 Task: Research Airbnb properties in Rosolini, Italy from 2nd November, 2023 to 15th November, 2023 for 2 adults and 1 pet.1  bedroom having 1 bed and 1 bathroom. Property type can be hotel. Booking option can be shelf check-in. Look for 5 properties as per requirement.
Action: Mouse moved to (522, 76)
Screenshot: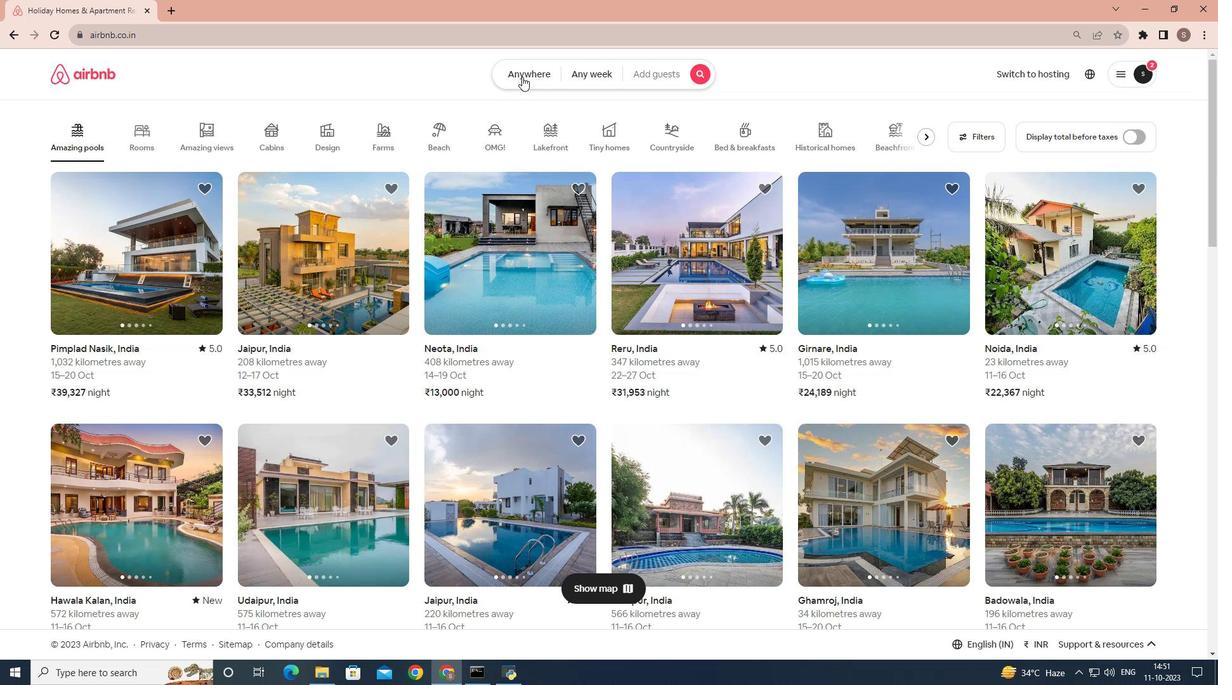 
Action: Mouse pressed left at (522, 76)
Screenshot: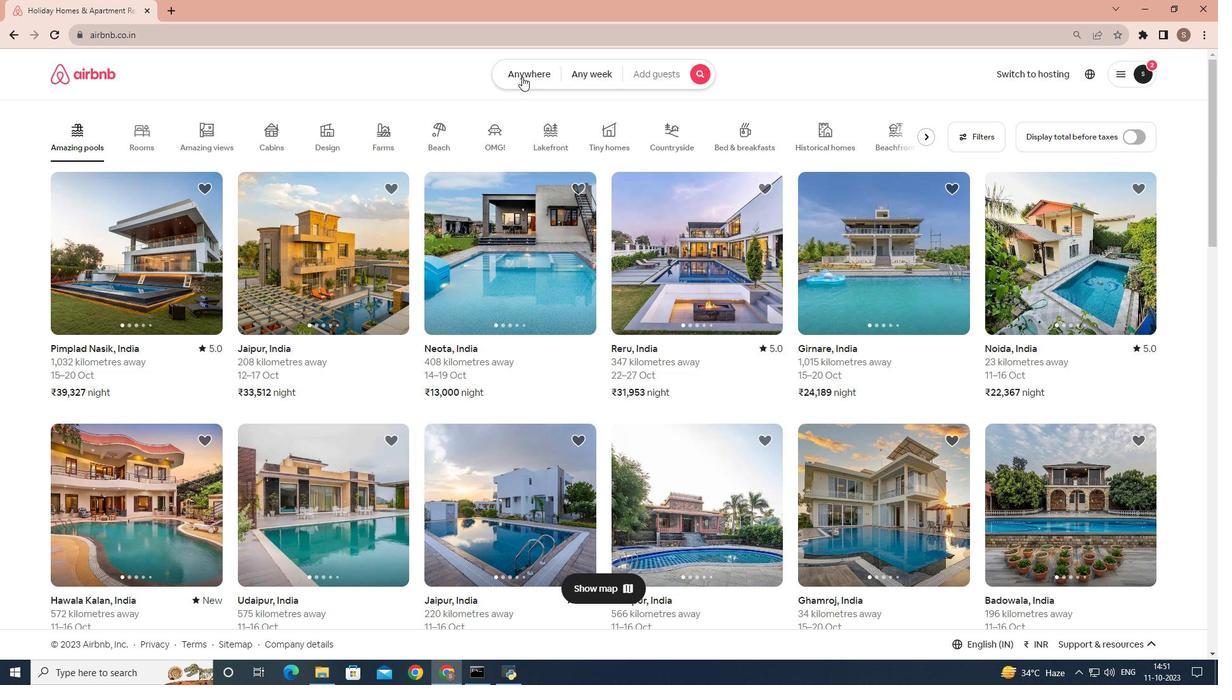 
Action: Mouse moved to (455, 117)
Screenshot: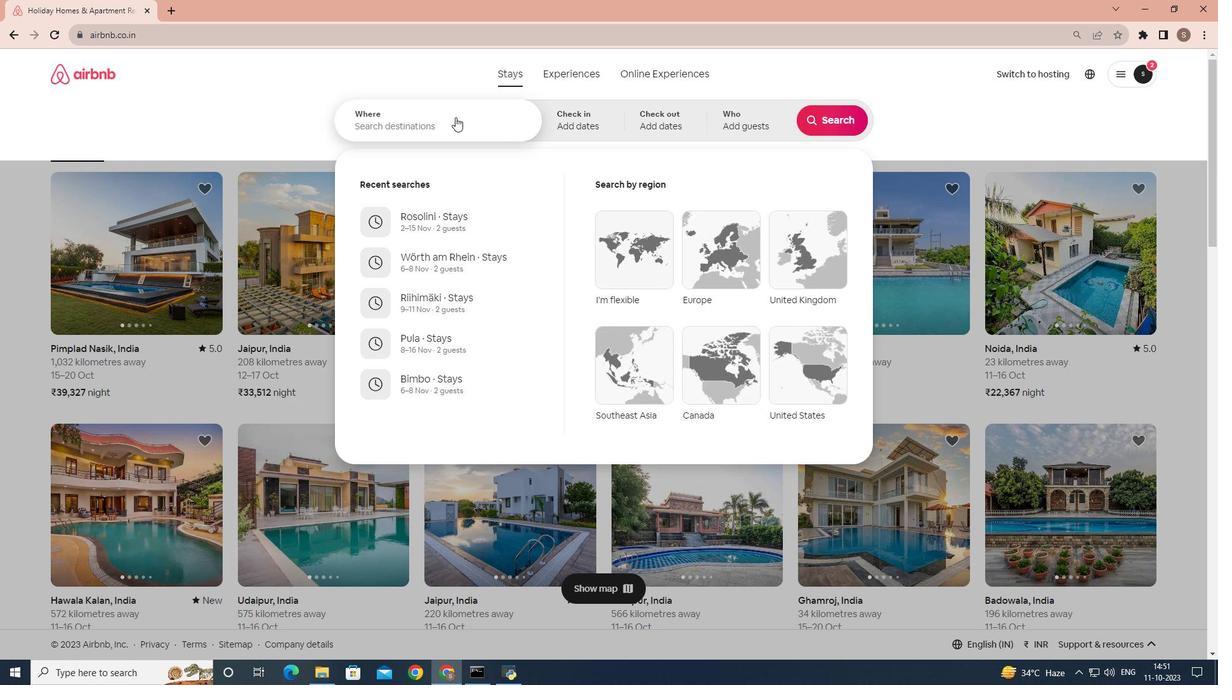 
Action: Mouse pressed left at (455, 117)
Screenshot: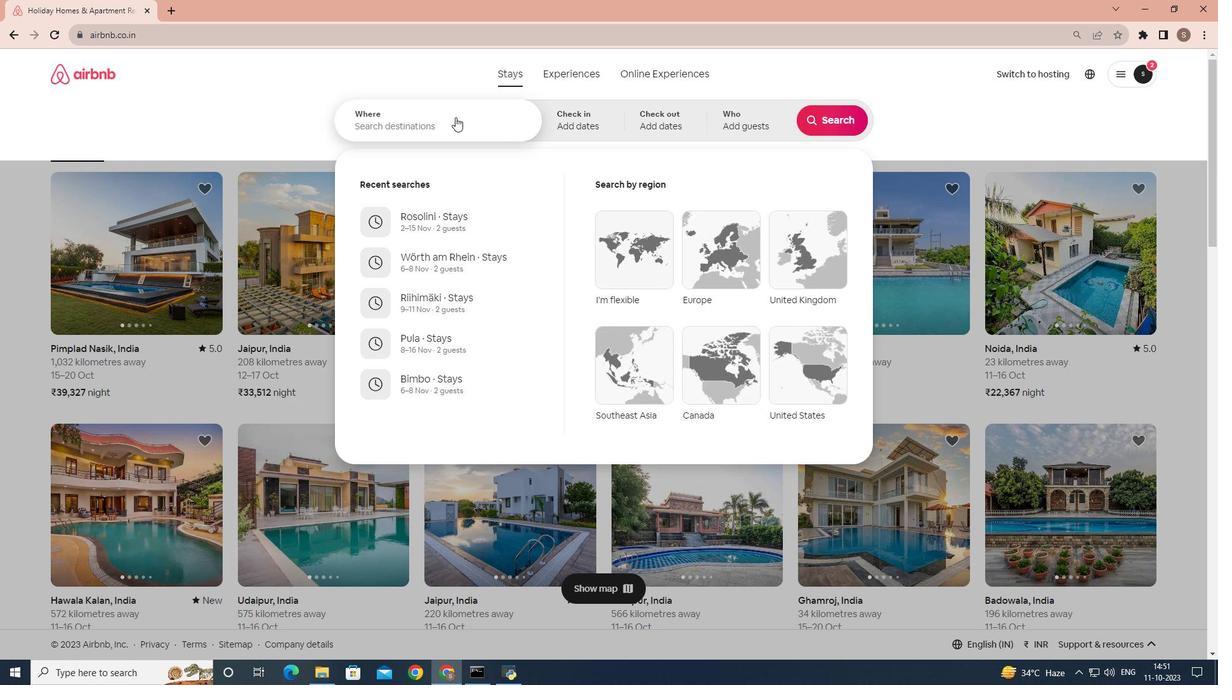
Action: Key pressed <Key.shift>Rosolini,<Key.space><Key.shift>Italy
Screenshot: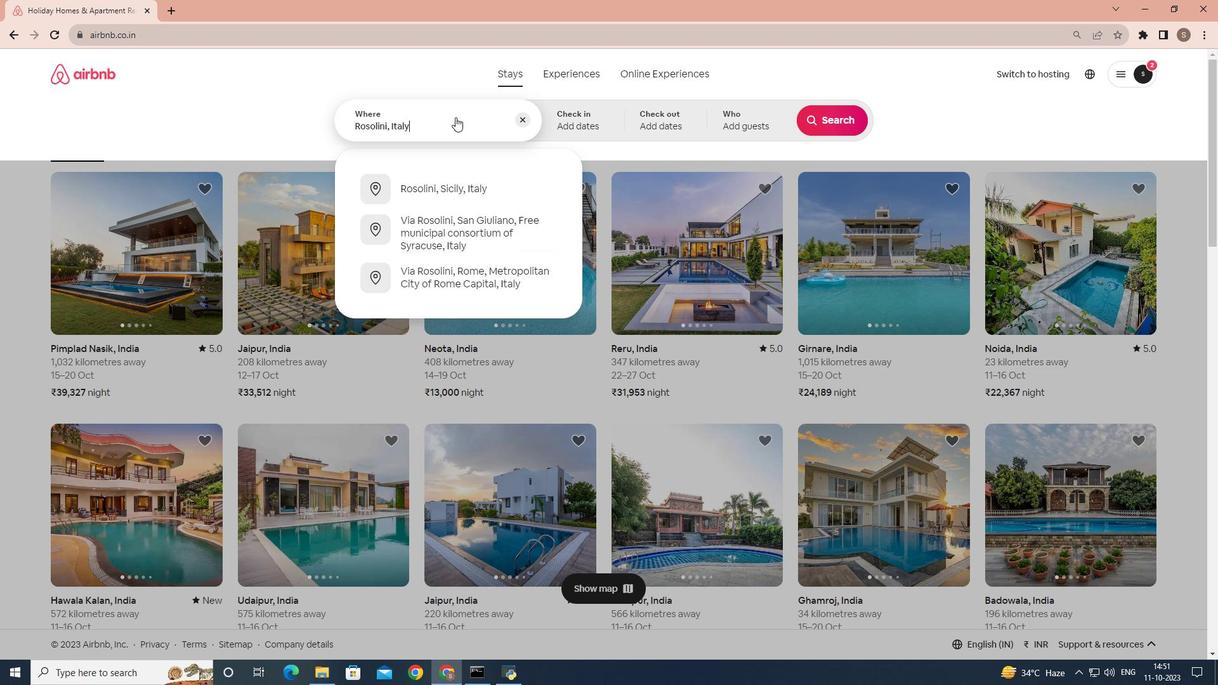 
Action: Mouse moved to (577, 121)
Screenshot: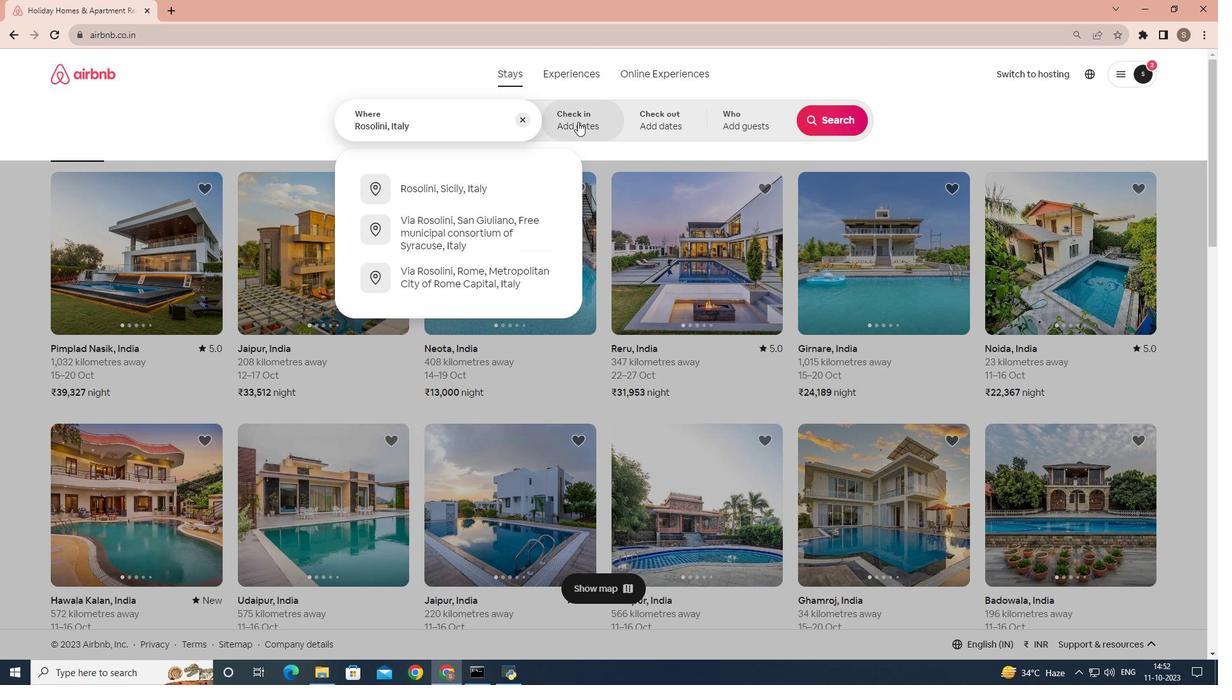 
Action: Mouse pressed left at (577, 121)
Screenshot: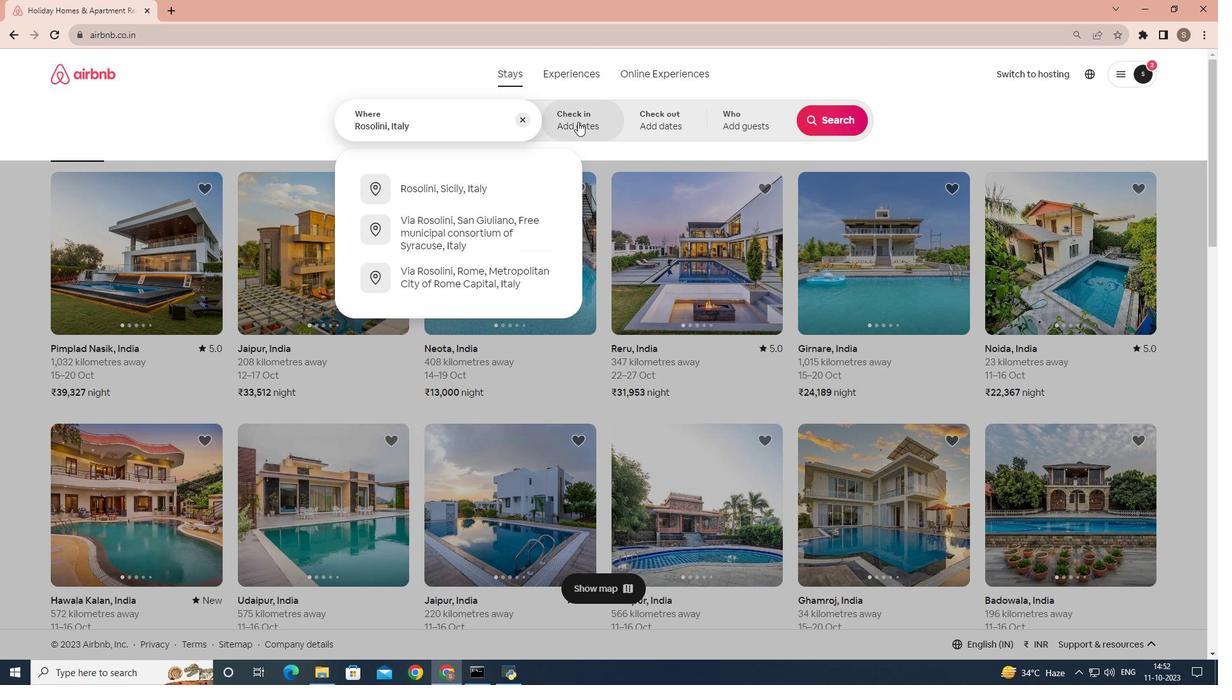 
Action: Mouse moved to (747, 269)
Screenshot: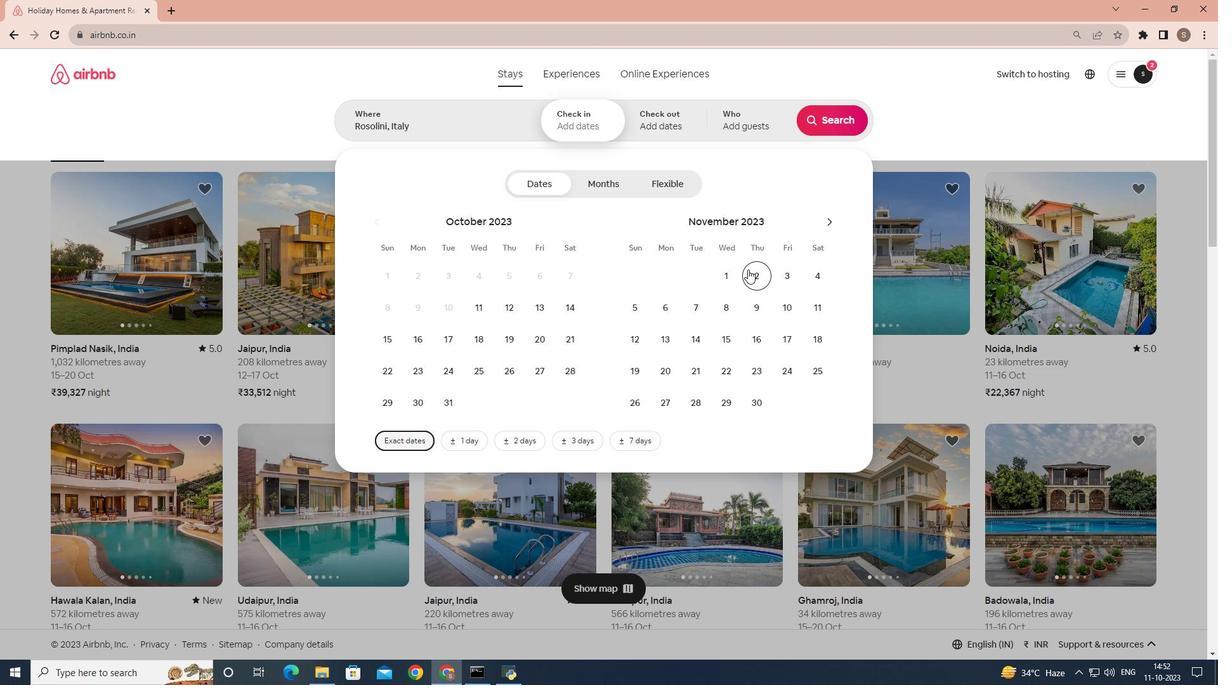
Action: Mouse pressed left at (747, 269)
Screenshot: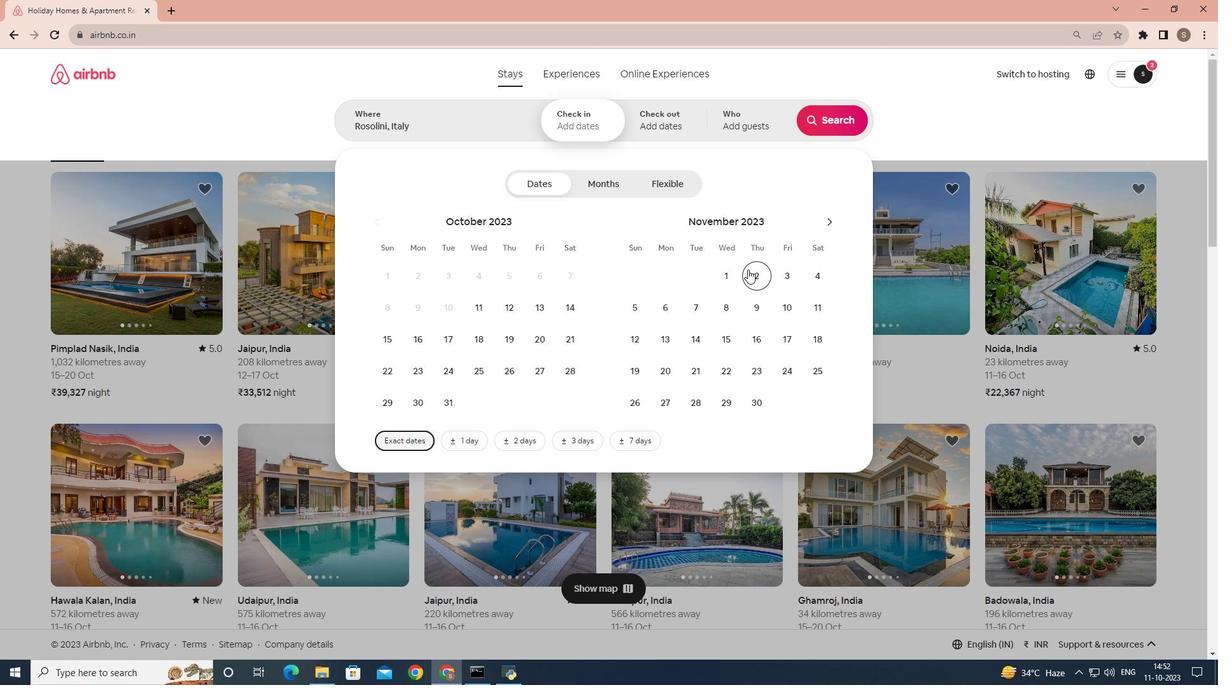 
Action: Mouse moved to (730, 329)
Screenshot: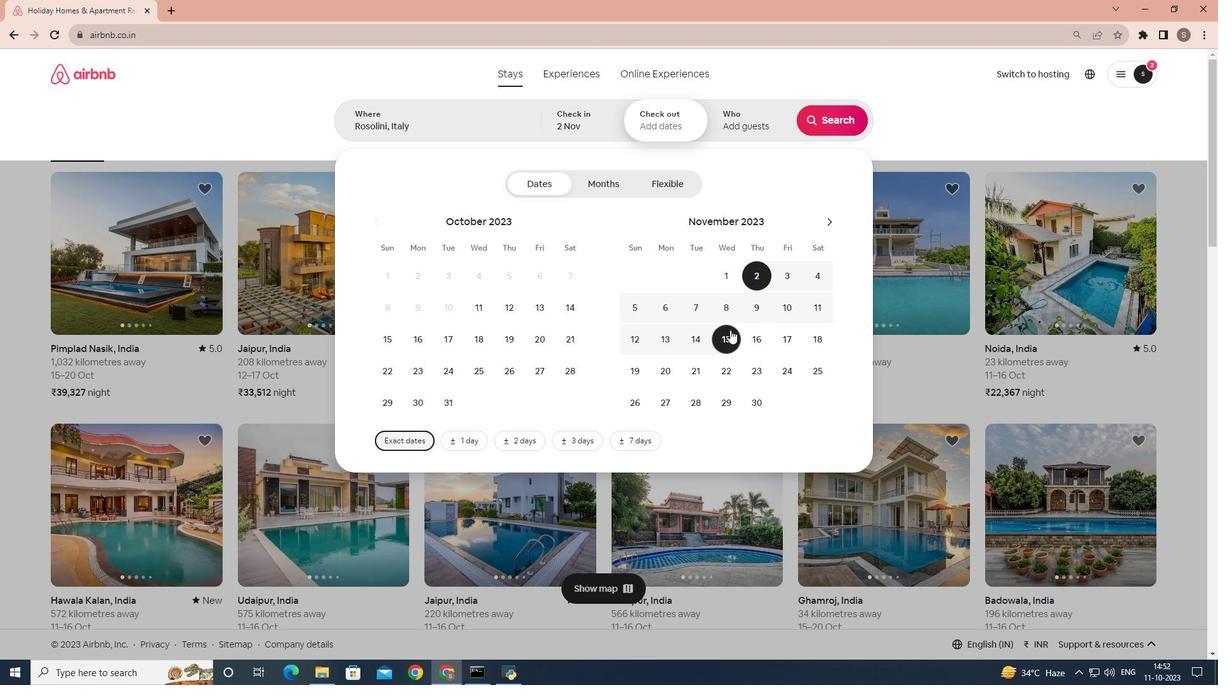 
Action: Mouse pressed left at (730, 329)
Screenshot: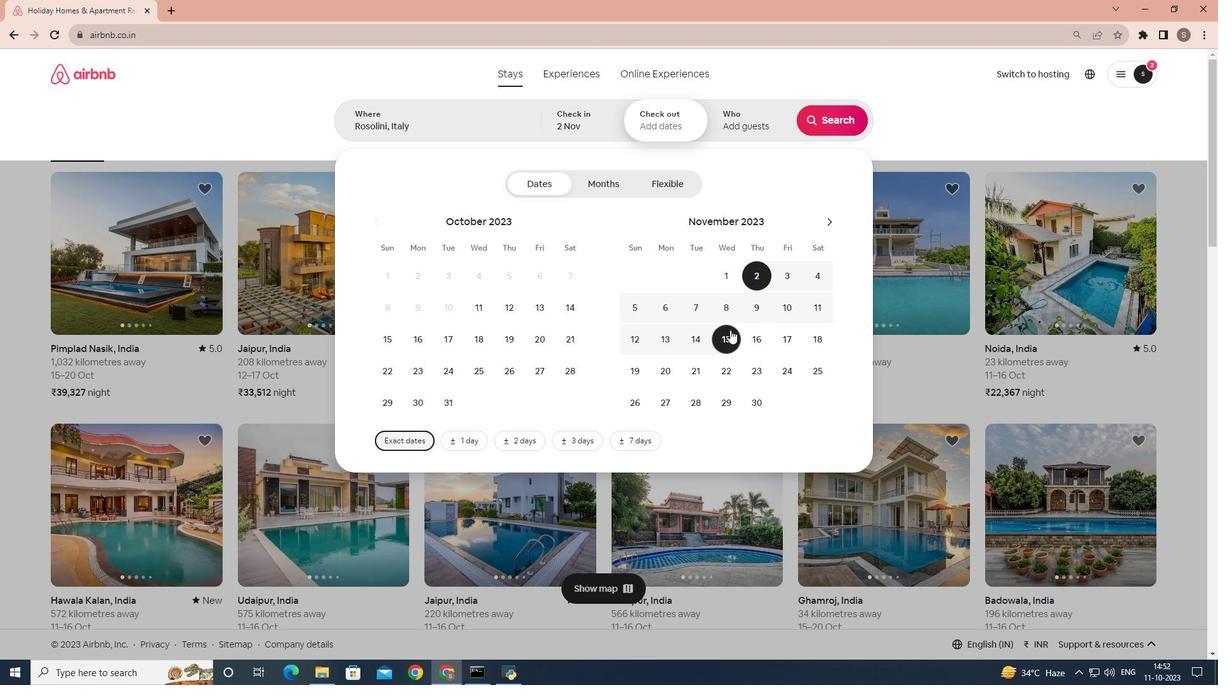 
Action: Mouse moved to (761, 116)
Screenshot: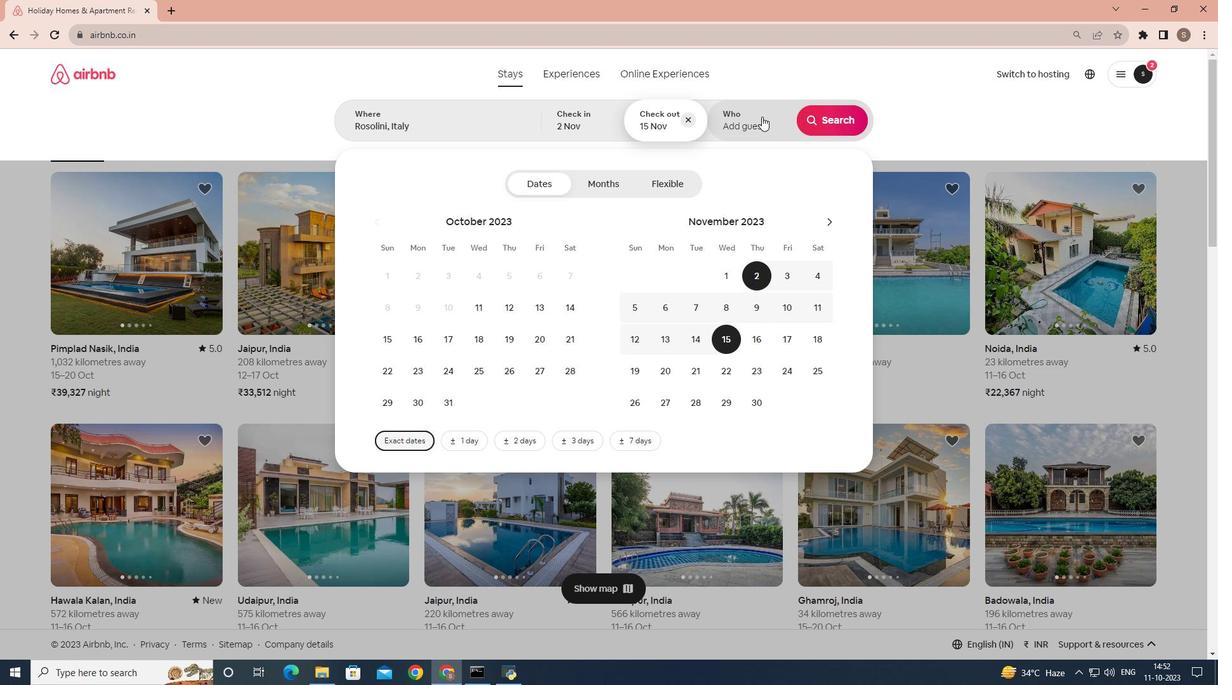 
Action: Mouse pressed left at (761, 116)
Screenshot: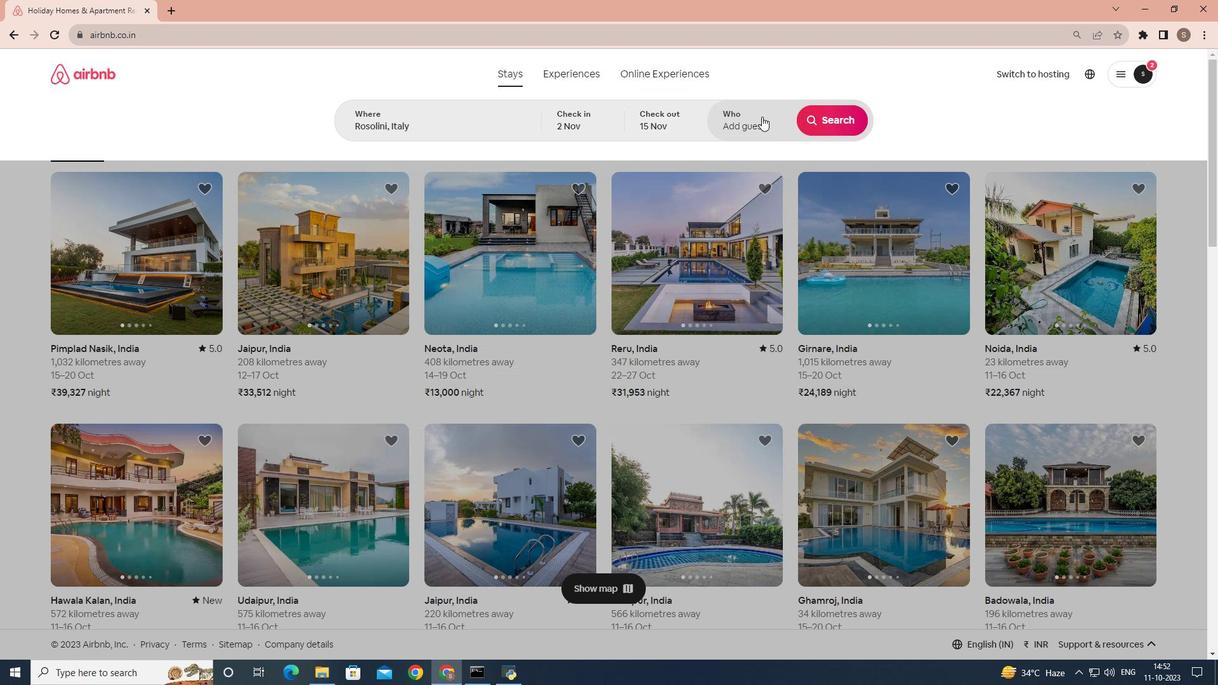 
Action: Mouse moved to (839, 192)
Screenshot: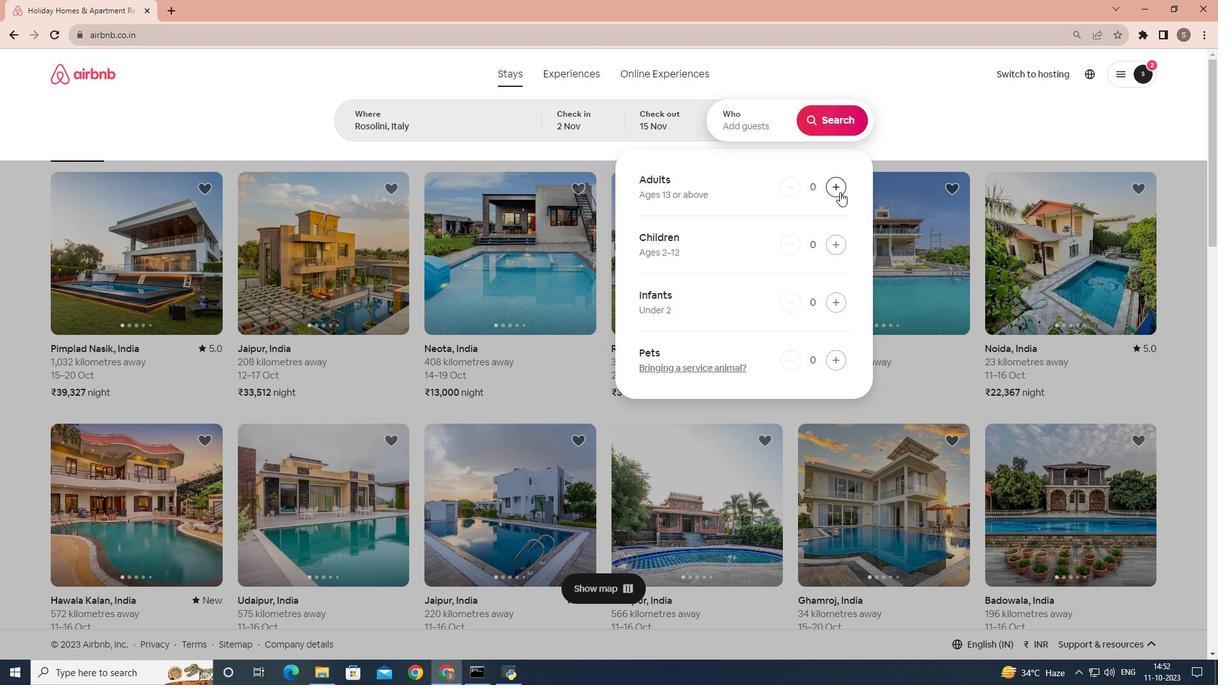 
Action: Mouse pressed left at (839, 192)
Screenshot: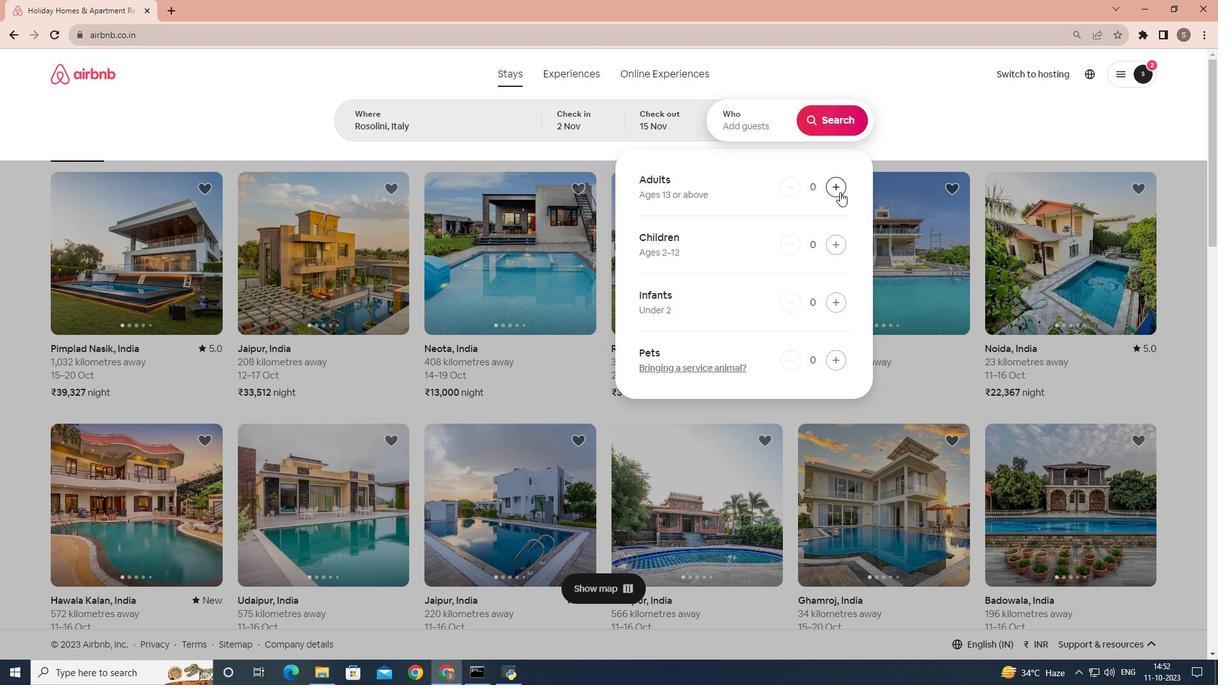 
Action: Mouse pressed left at (839, 192)
Screenshot: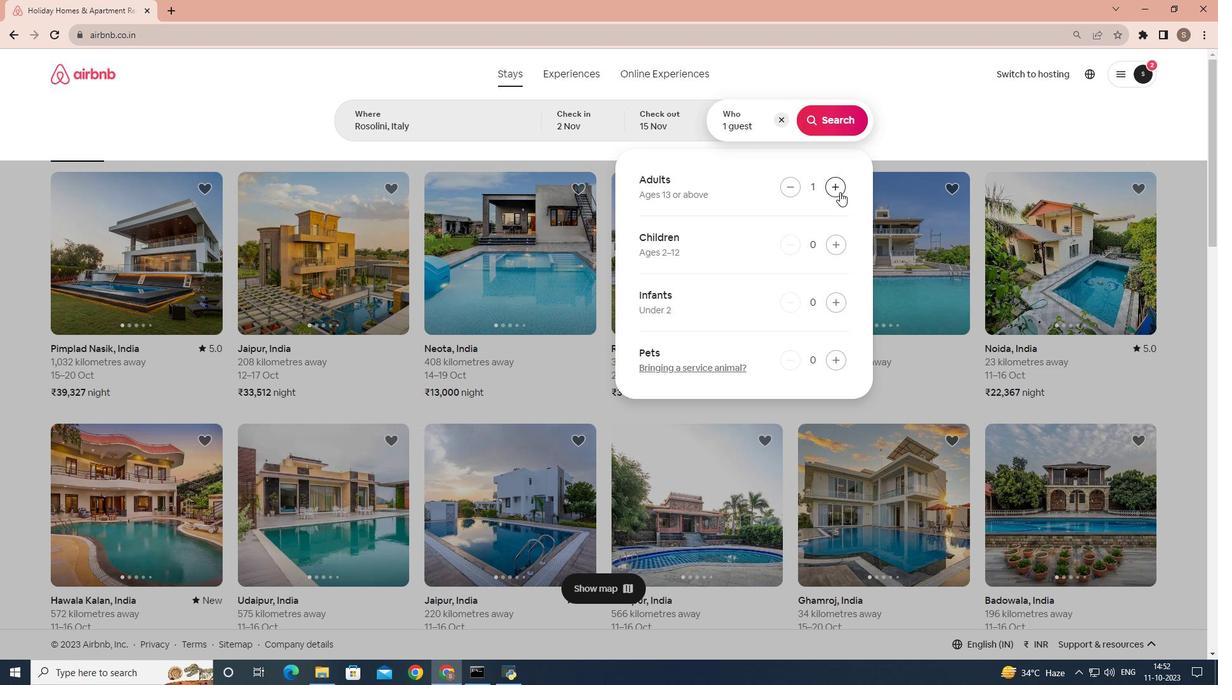 
Action: Mouse moved to (839, 360)
Screenshot: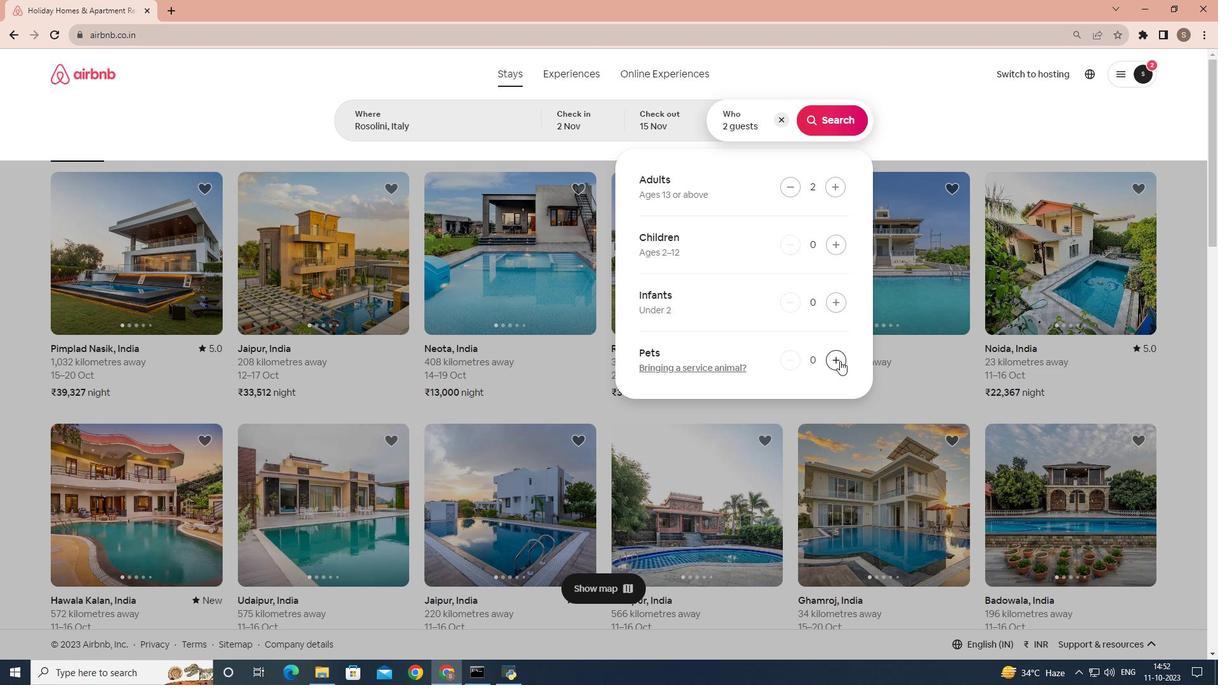 
Action: Mouse pressed left at (839, 360)
Screenshot: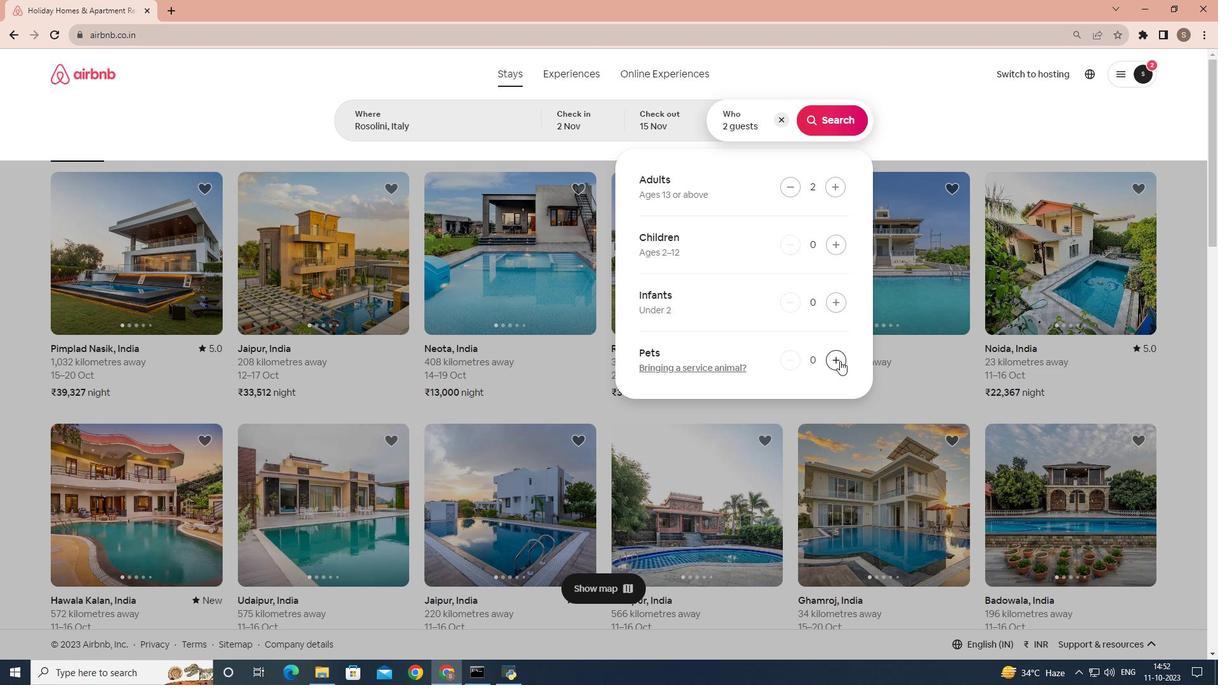 
Action: Mouse moved to (838, 118)
Screenshot: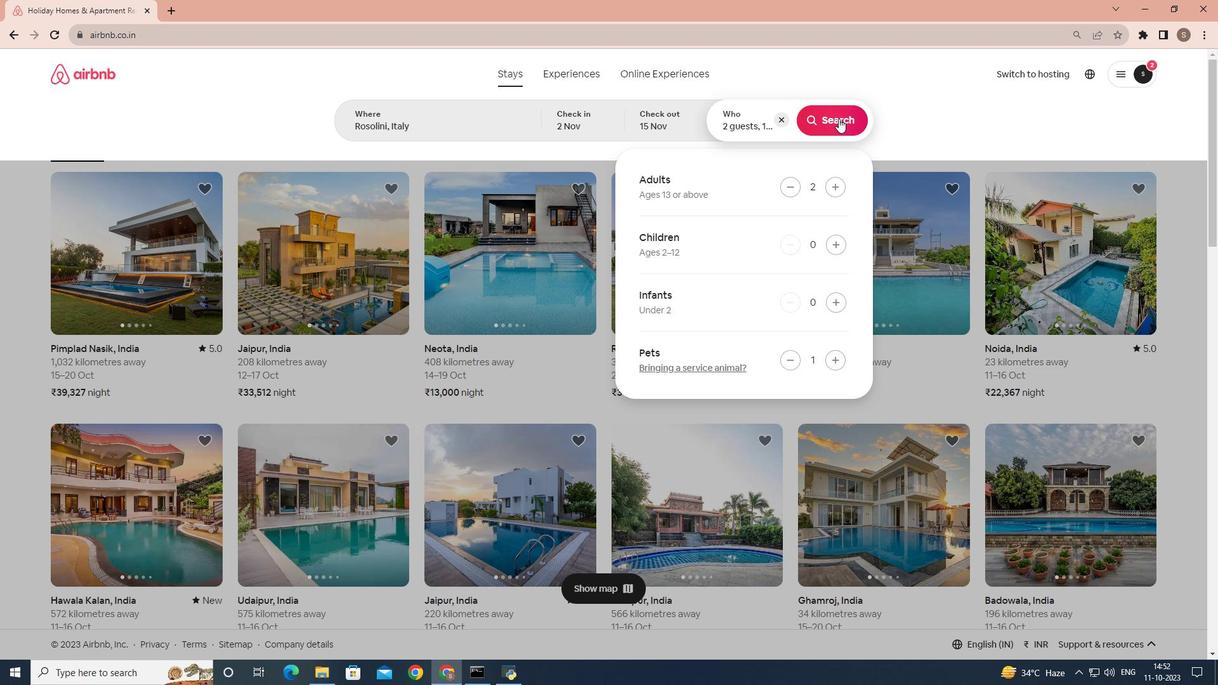 
Action: Mouse pressed left at (838, 118)
Screenshot: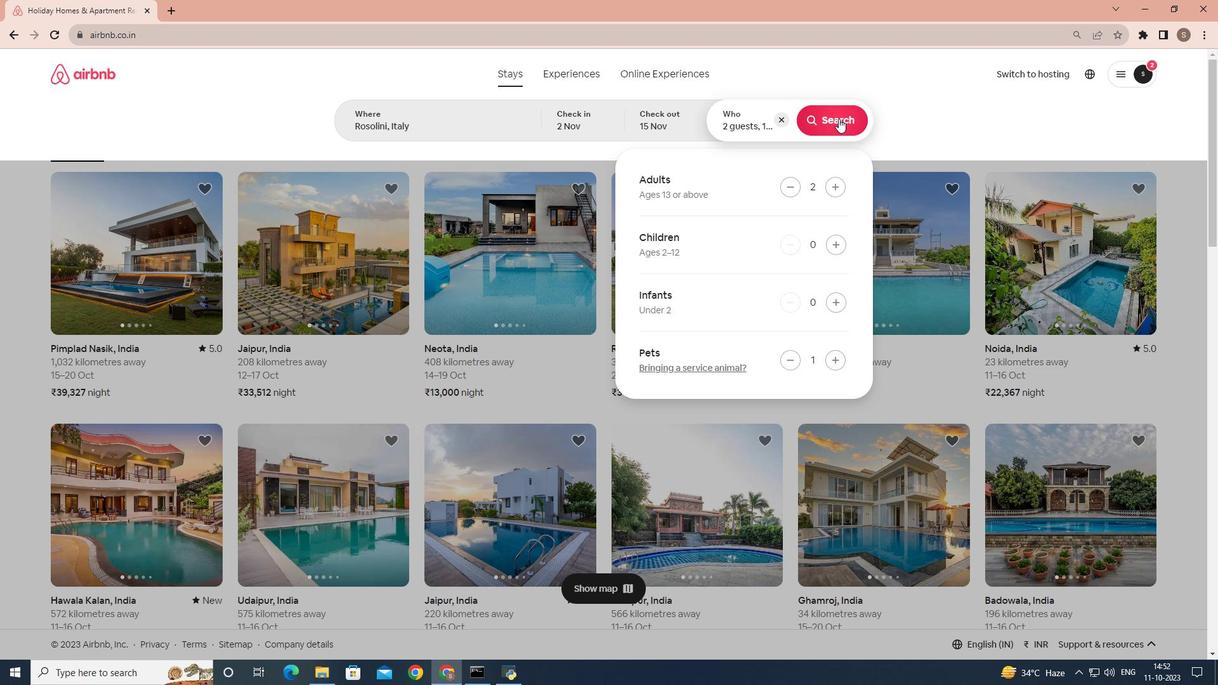 
Action: Mouse moved to (1004, 125)
Screenshot: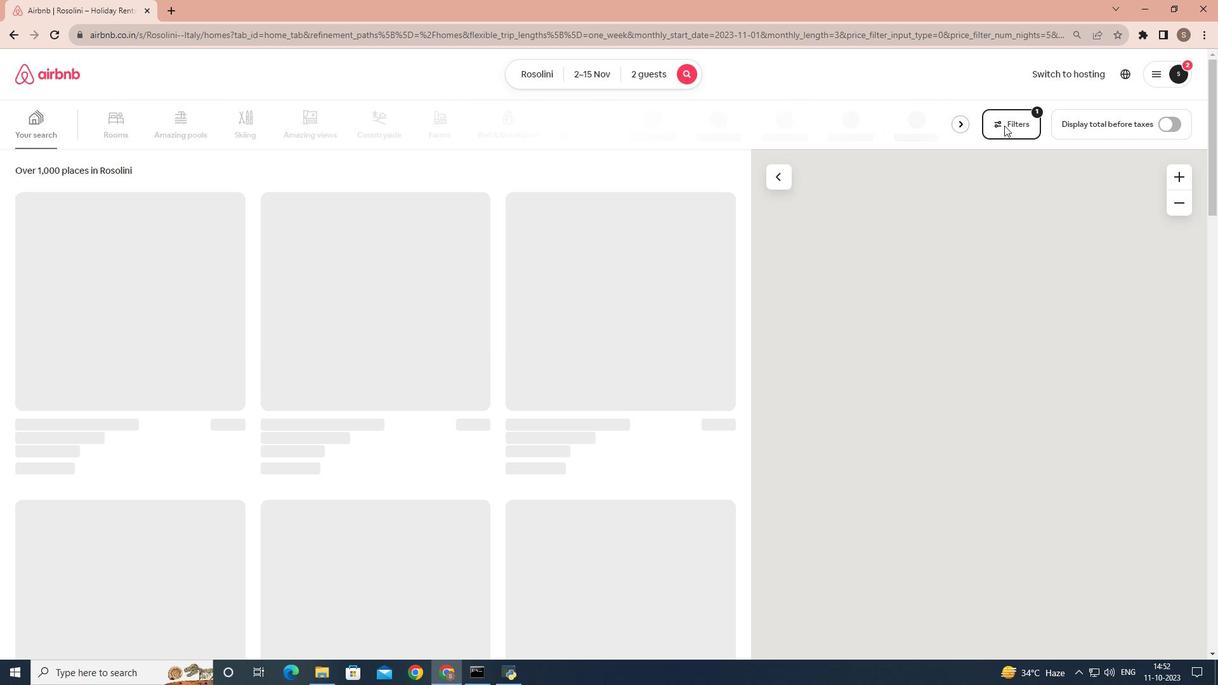 
Action: Mouse pressed left at (1004, 125)
Screenshot: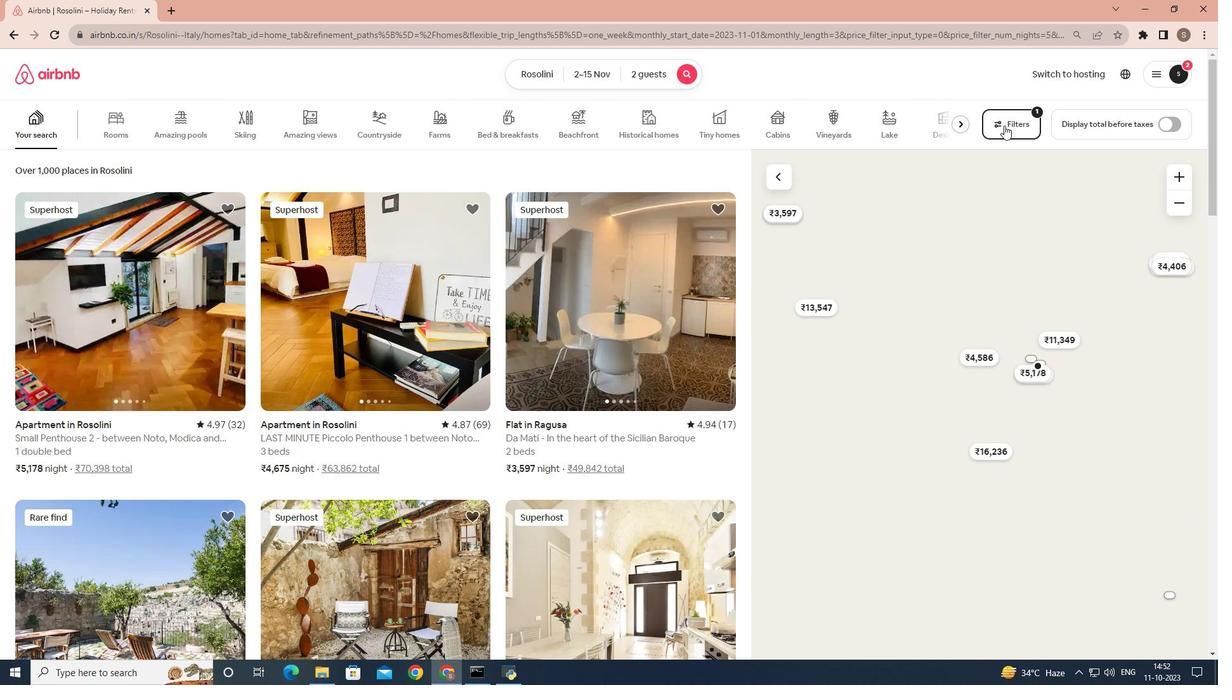 
Action: Mouse moved to (994, 129)
Screenshot: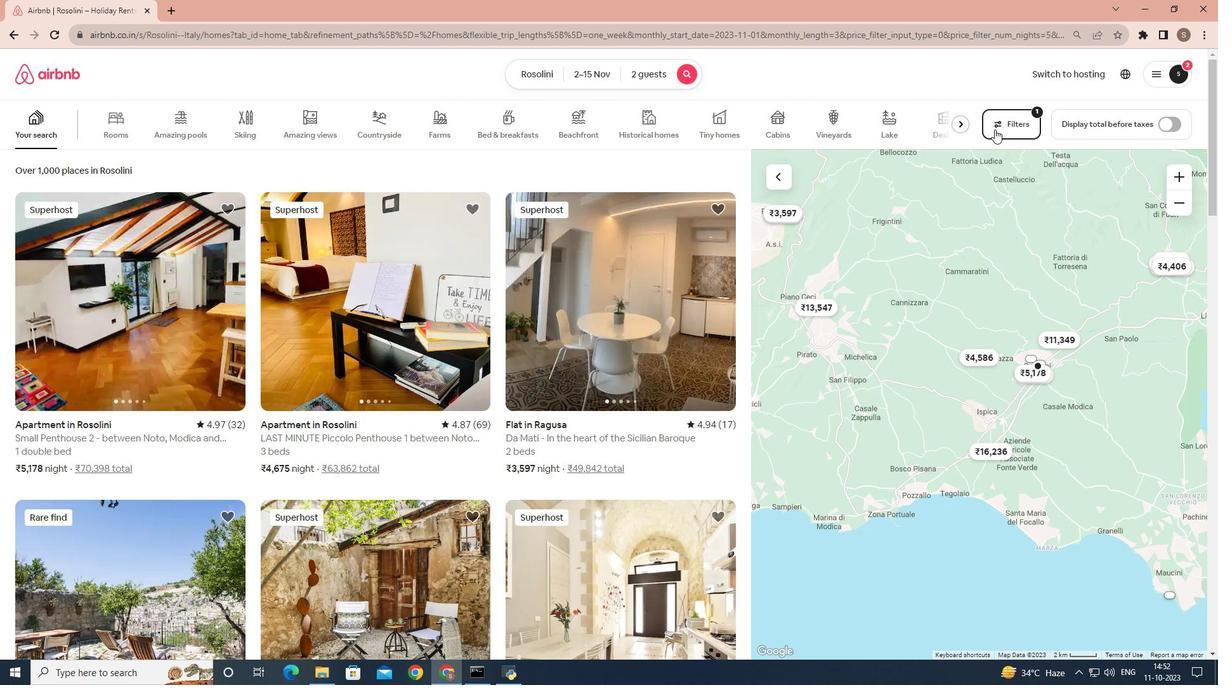 
Action: Mouse pressed left at (994, 129)
Screenshot: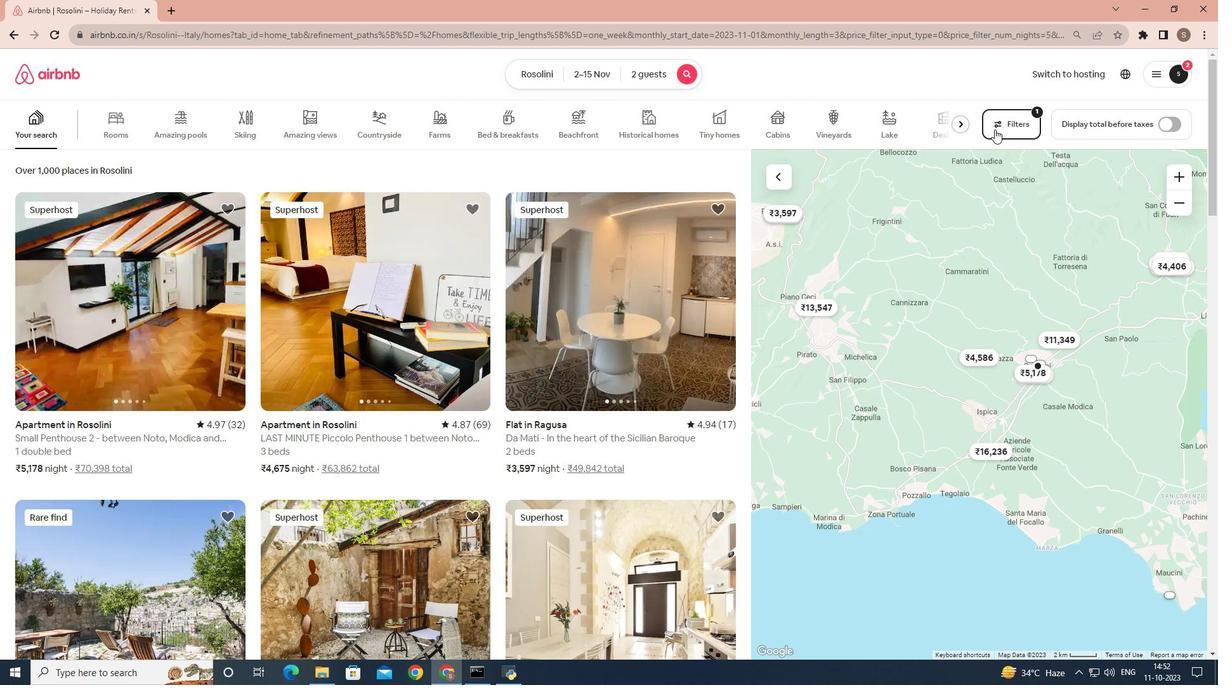 
Action: Mouse moved to (562, 386)
Screenshot: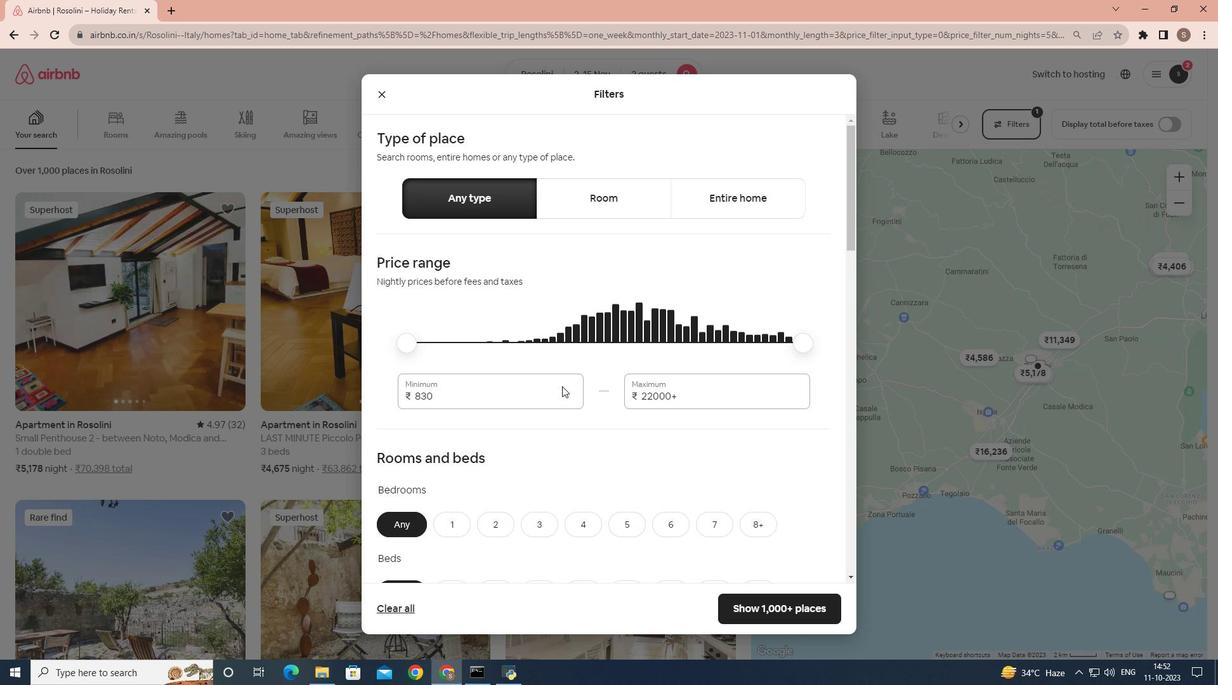 
Action: Mouse scrolled (562, 385) with delta (0, 0)
Screenshot: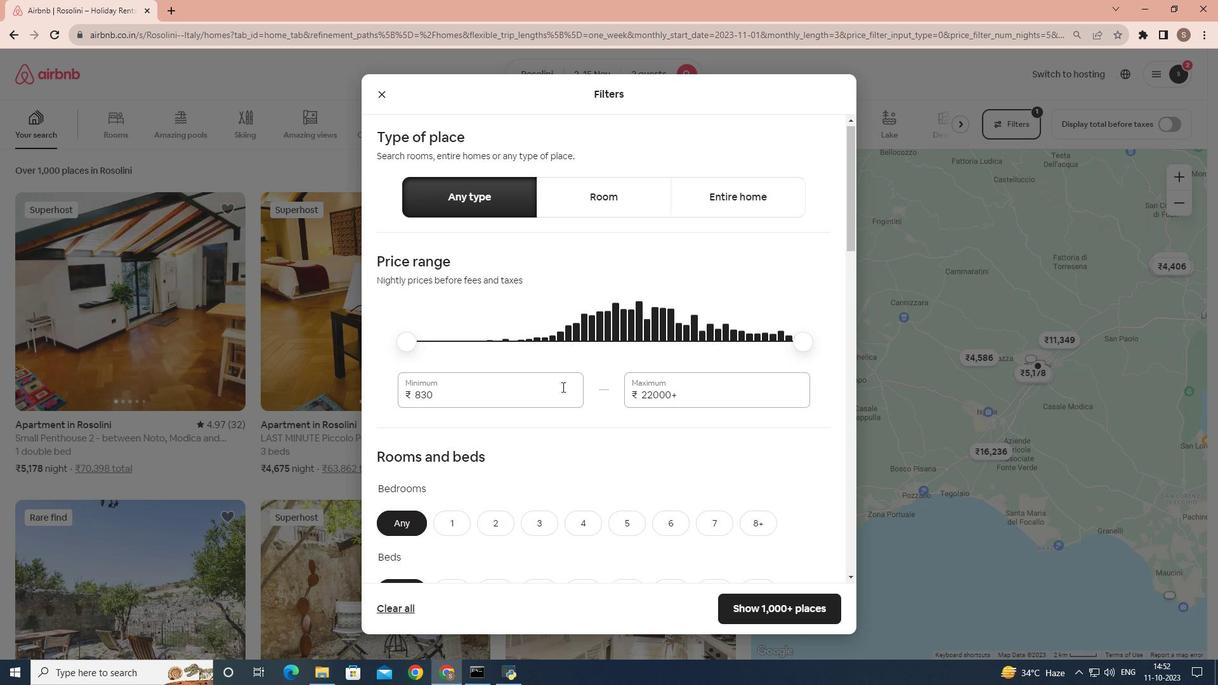 
Action: Mouse moved to (539, 417)
Screenshot: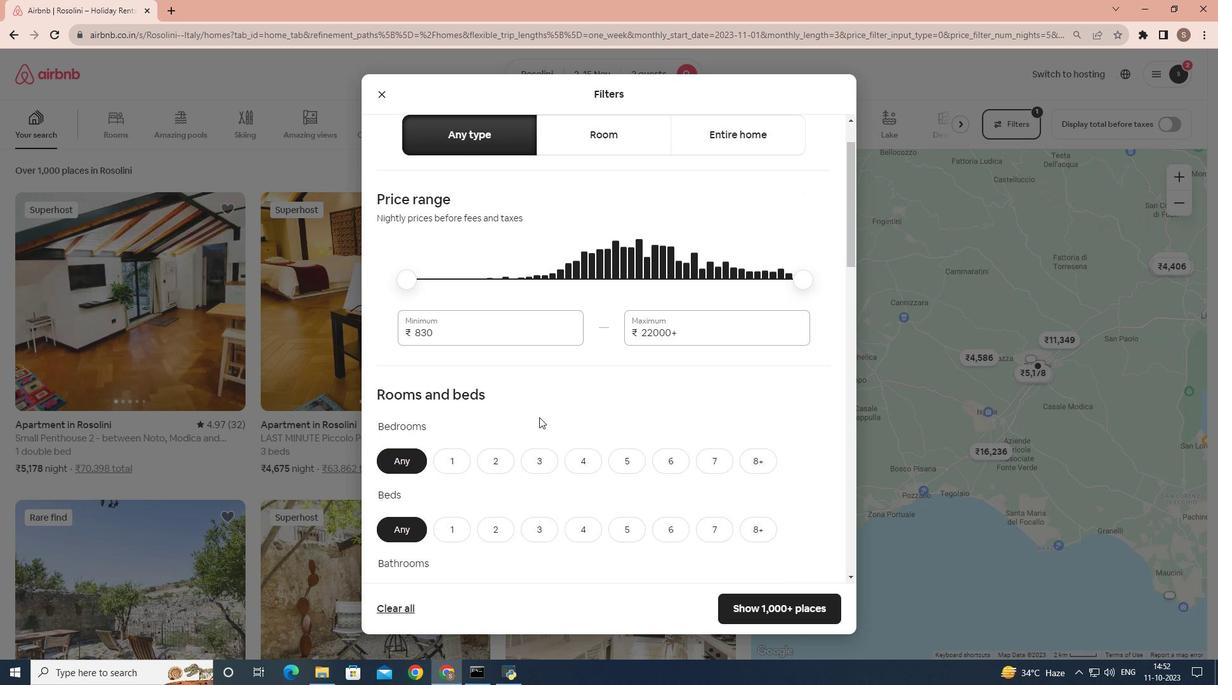 
Action: Mouse scrolled (539, 416) with delta (0, 0)
Screenshot: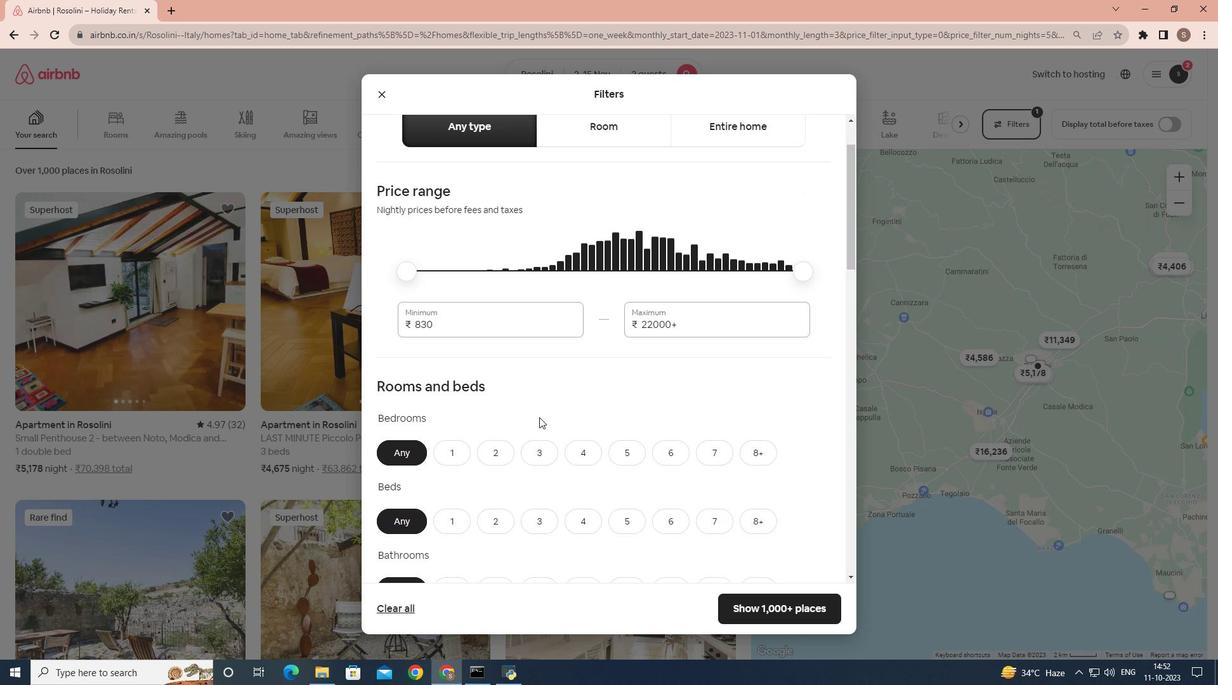 
Action: Mouse moved to (454, 392)
Screenshot: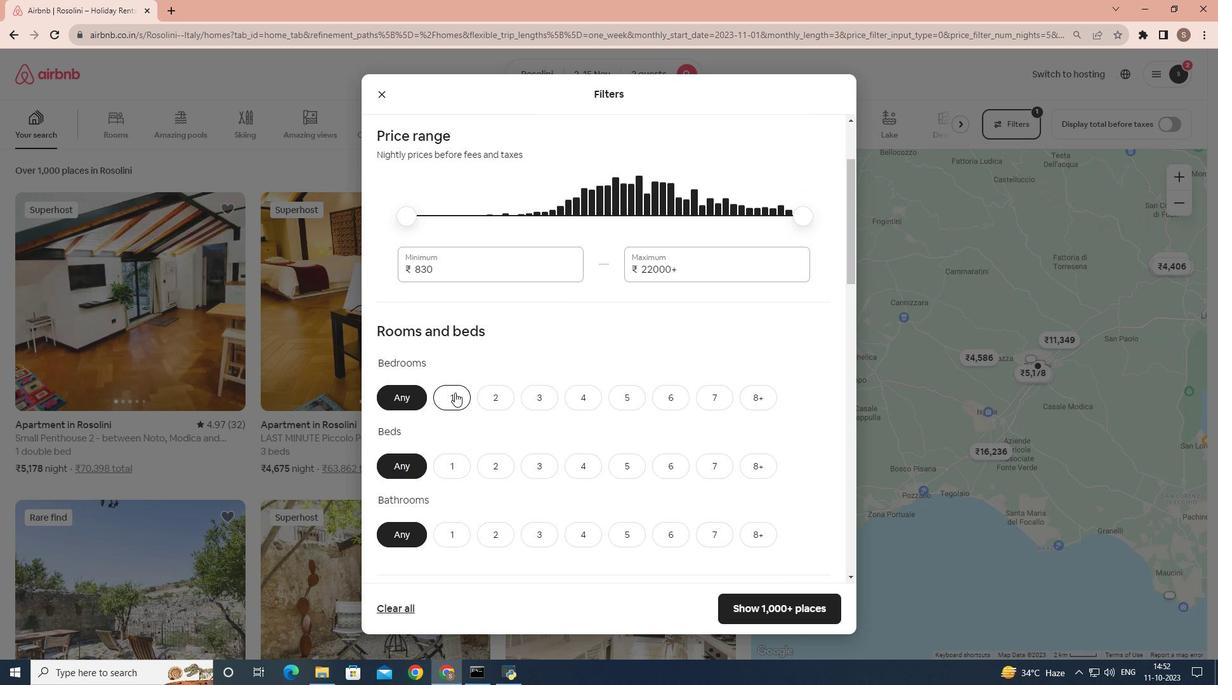 
Action: Mouse pressed left at (454, 392)
Screenshot: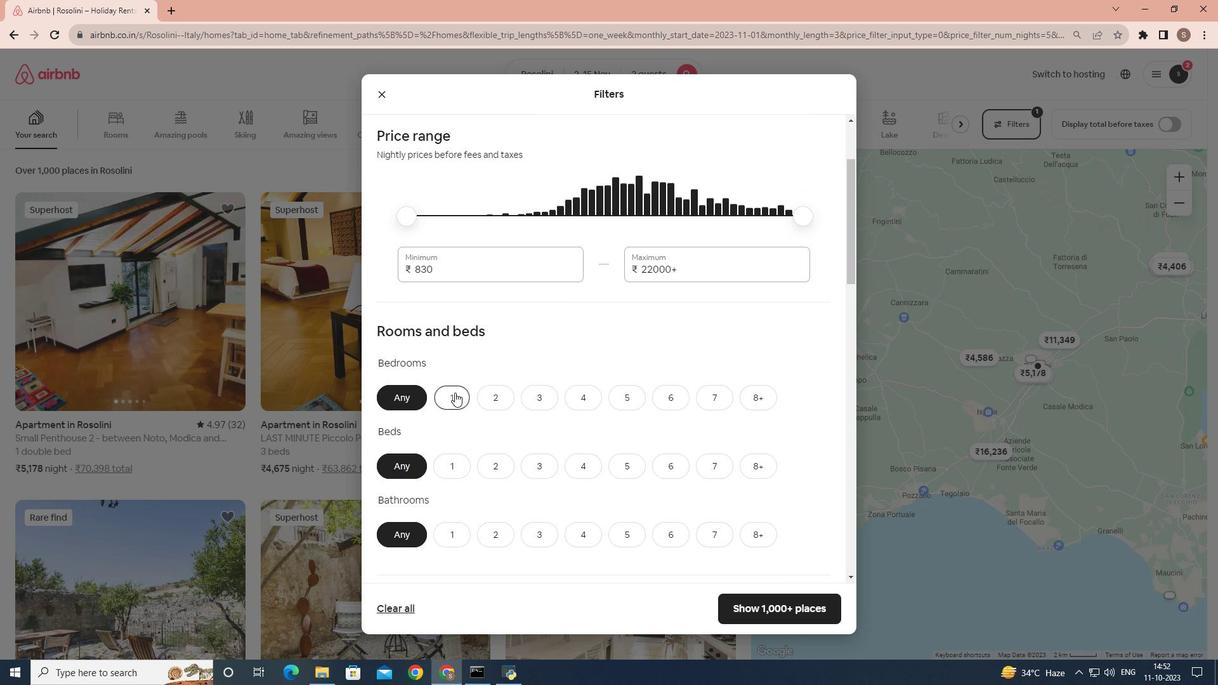 
Action: Mouse moved to (476, 408)
Screenshot: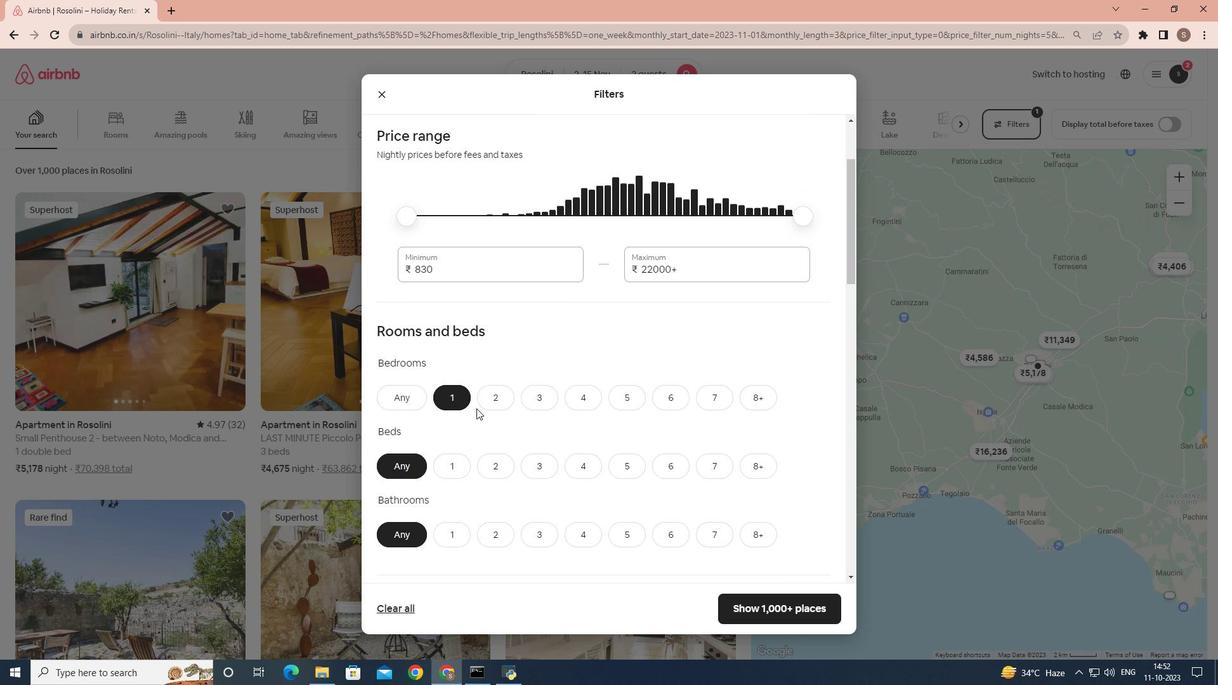 
Action: Mouse scrolled (476, 407) with delta (0, 0)
Screenshot: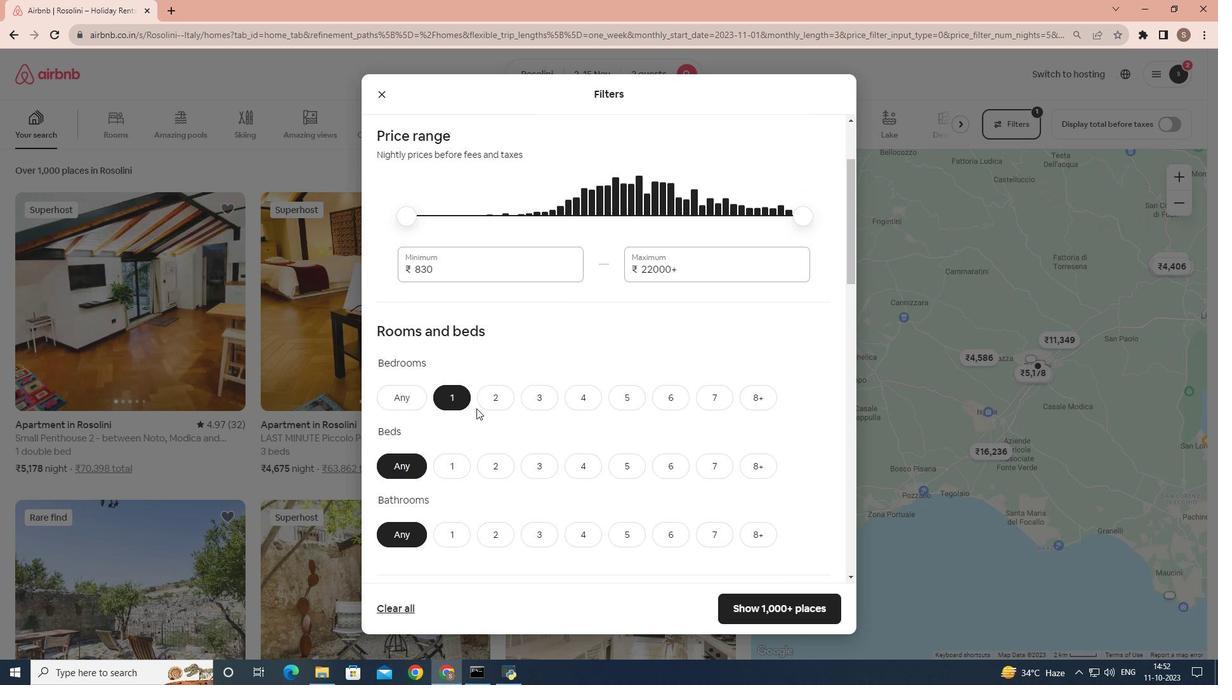 
Action: Mouse moved to (463, 407)
Screenshot: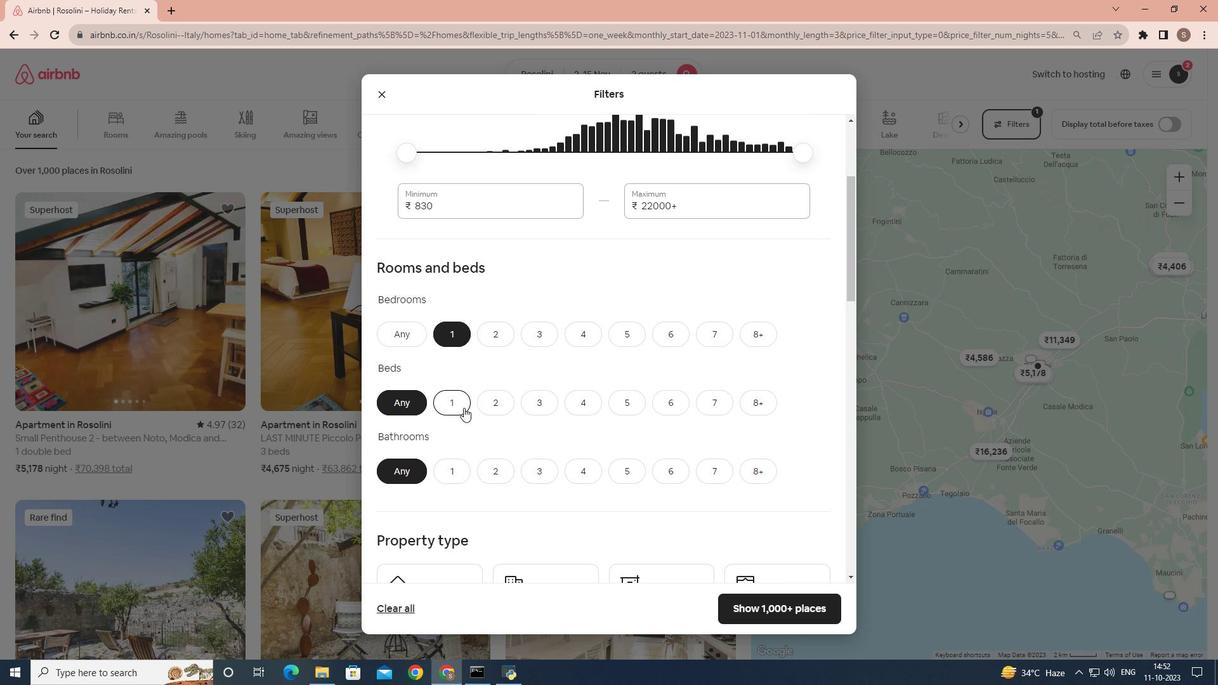 
Action: Mouse pressed left at (463, 407)
Screenshot: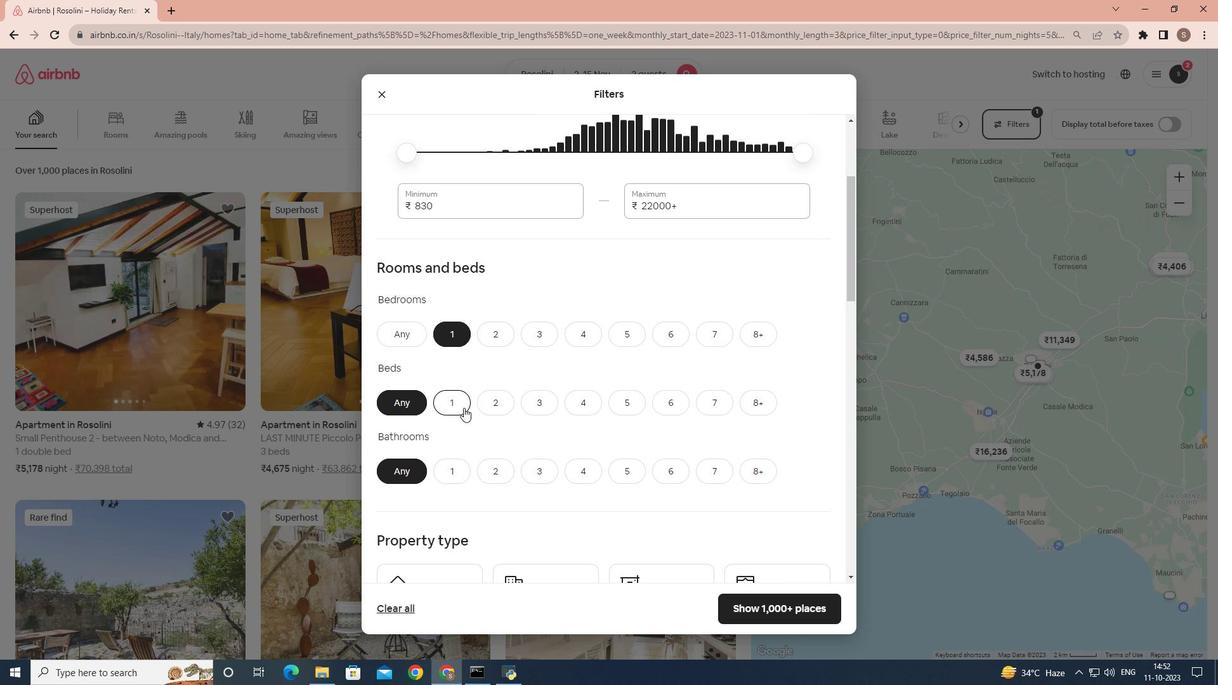 
Action: Mouse moved to (463, 407)
Screenshot: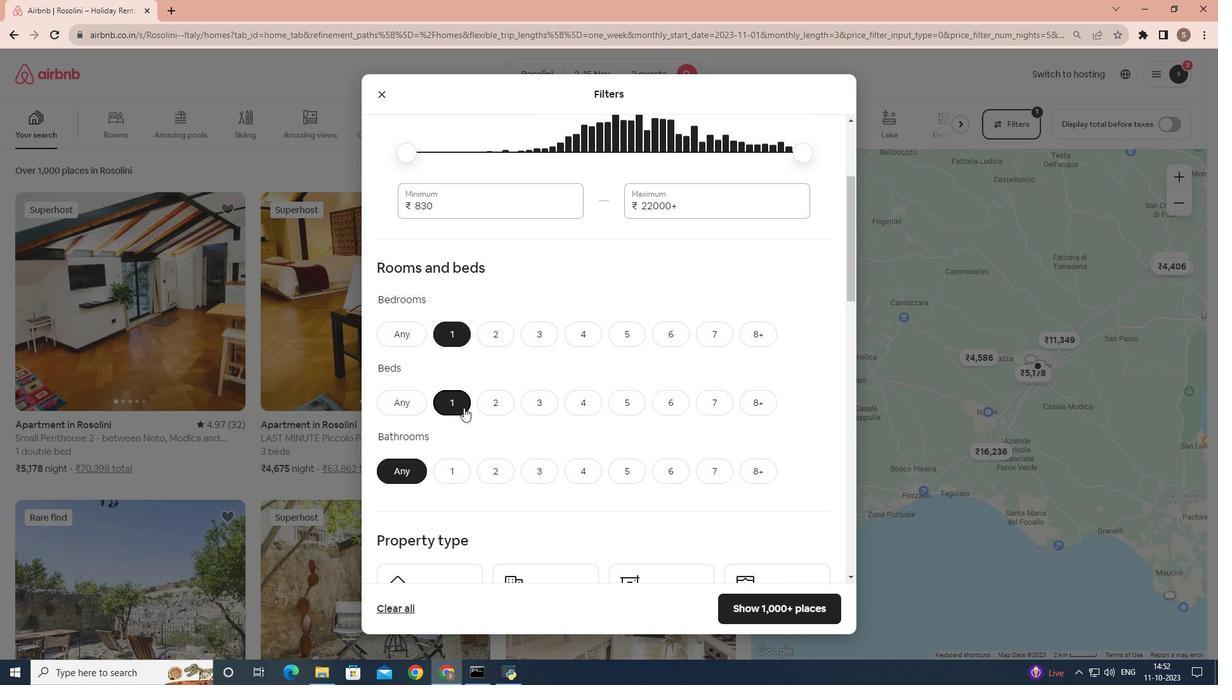 
Action: Mouse scrolled (463, 407) with delta (0, 0)
Screenshot: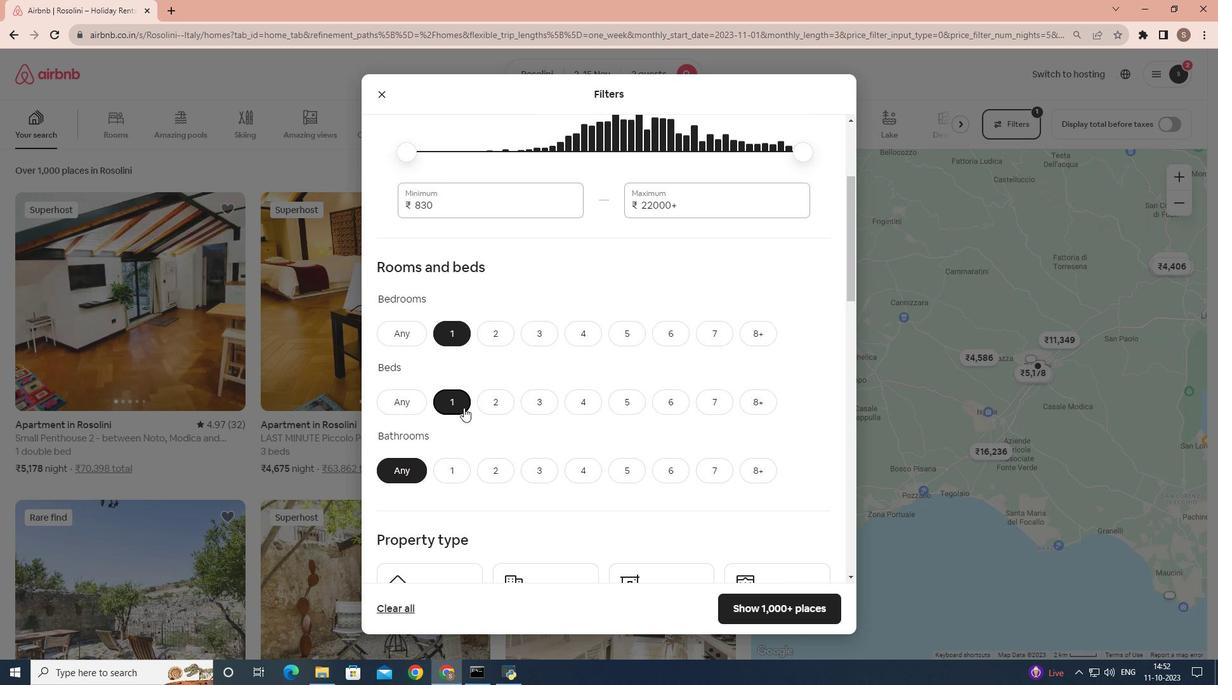 
Action: Mouse moved to (464, 408)
Screenshot: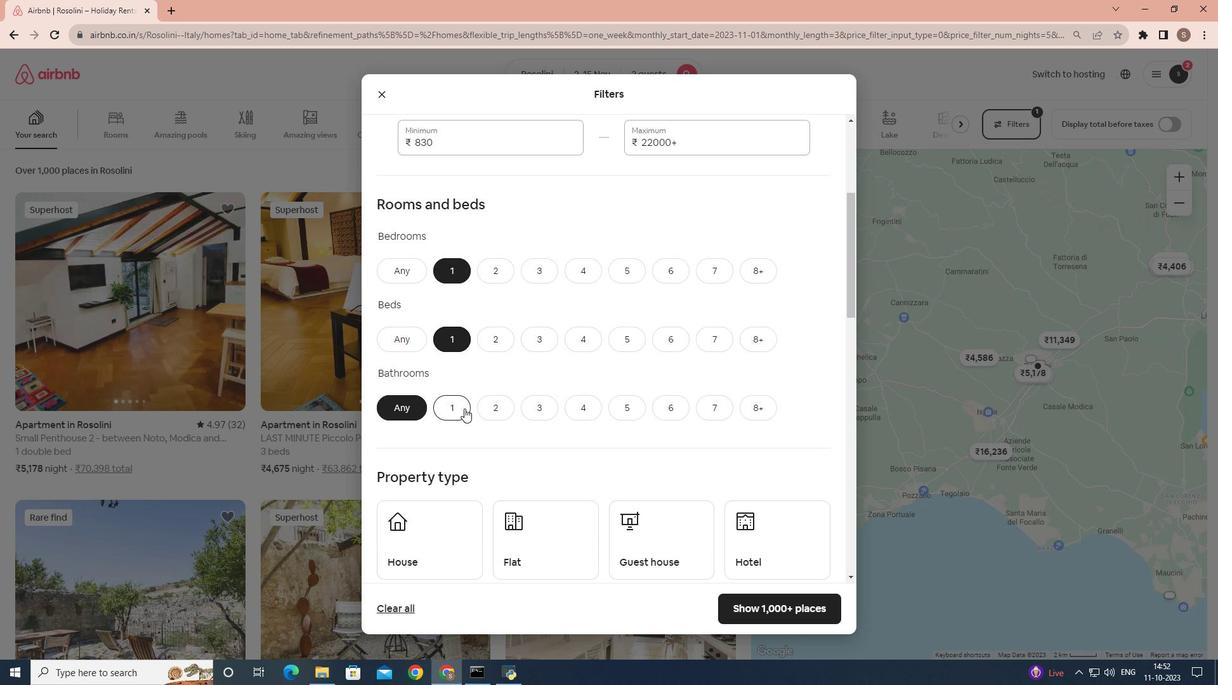 
Action: Mouse pressed left at (464, 408)
Screenshot: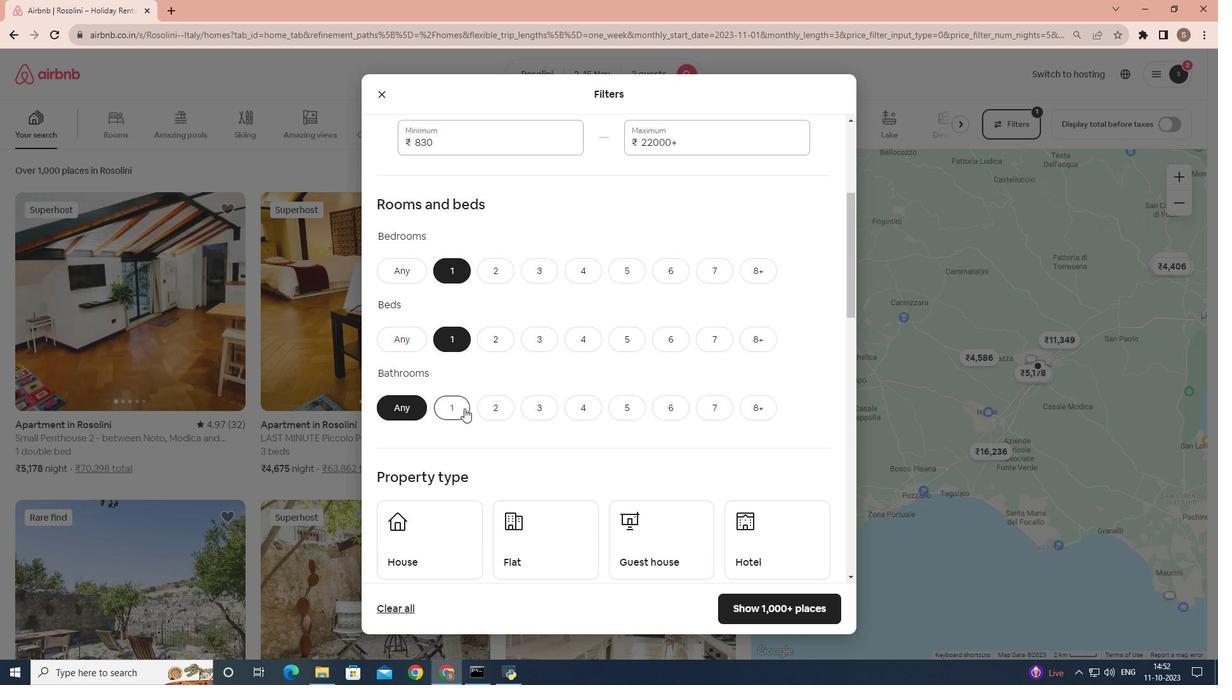 
Action: Mouse moved to (498, 409)
Screenshot: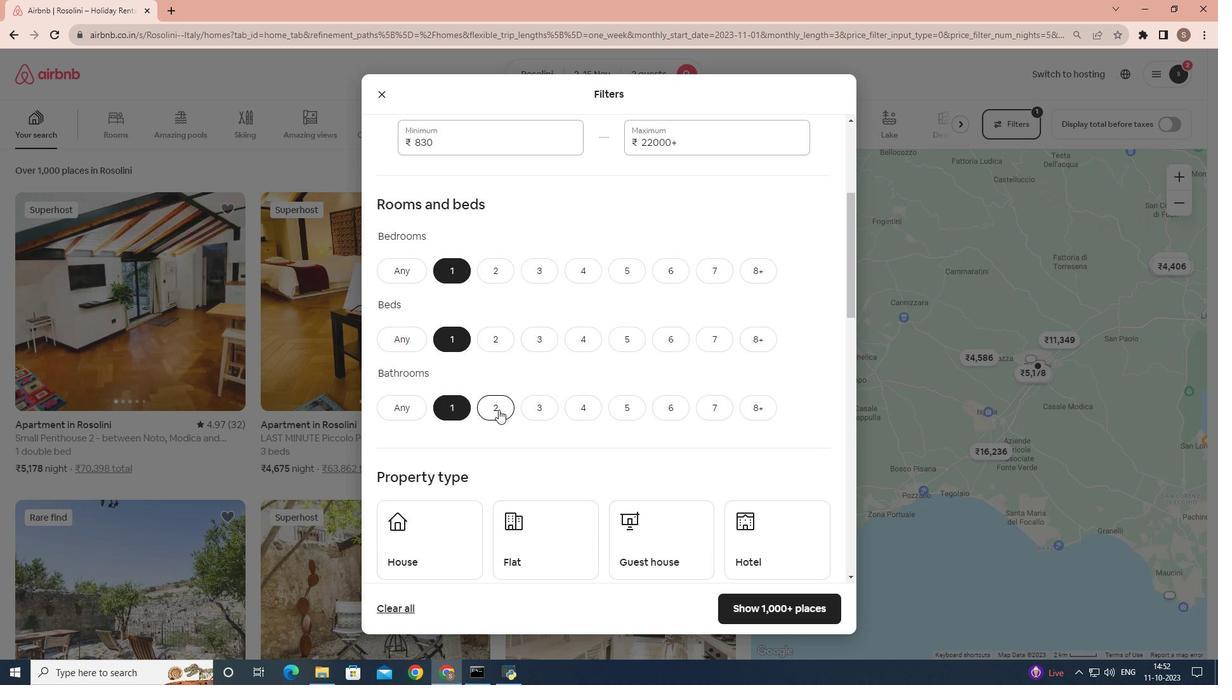 
Action: Mouse scrolled (498, 409) with delta (0, 0)
Screenshot: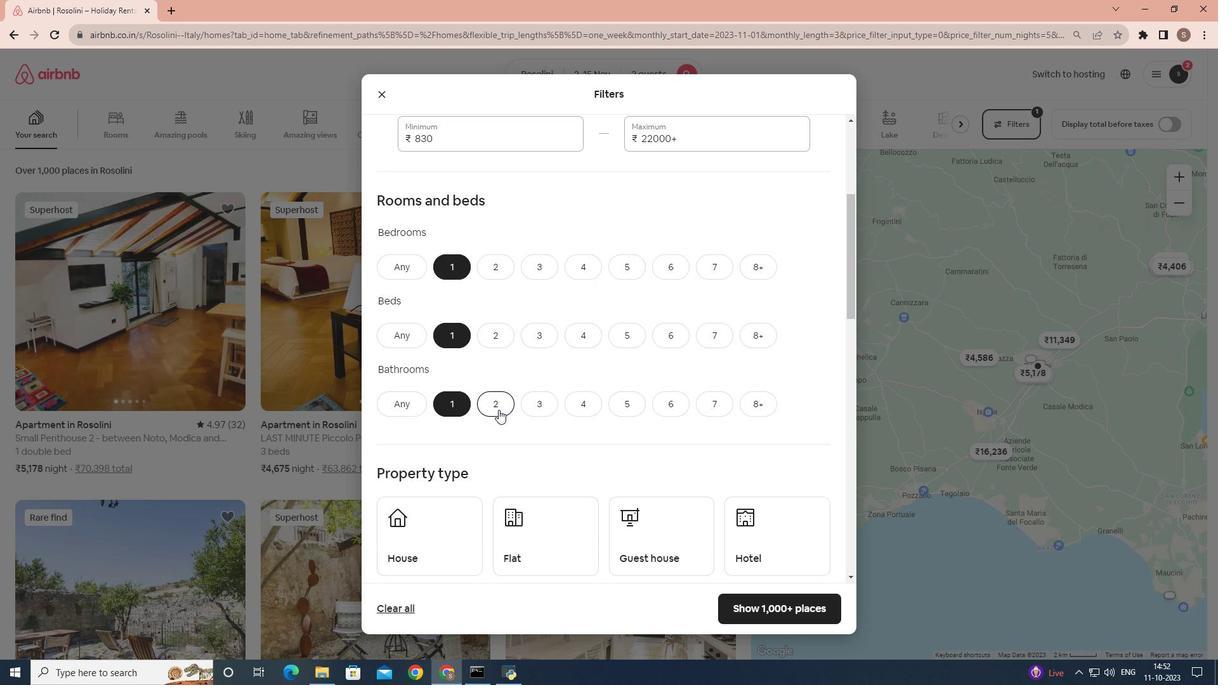 
Action: Mouse moved to (768, 470)
Screenshot: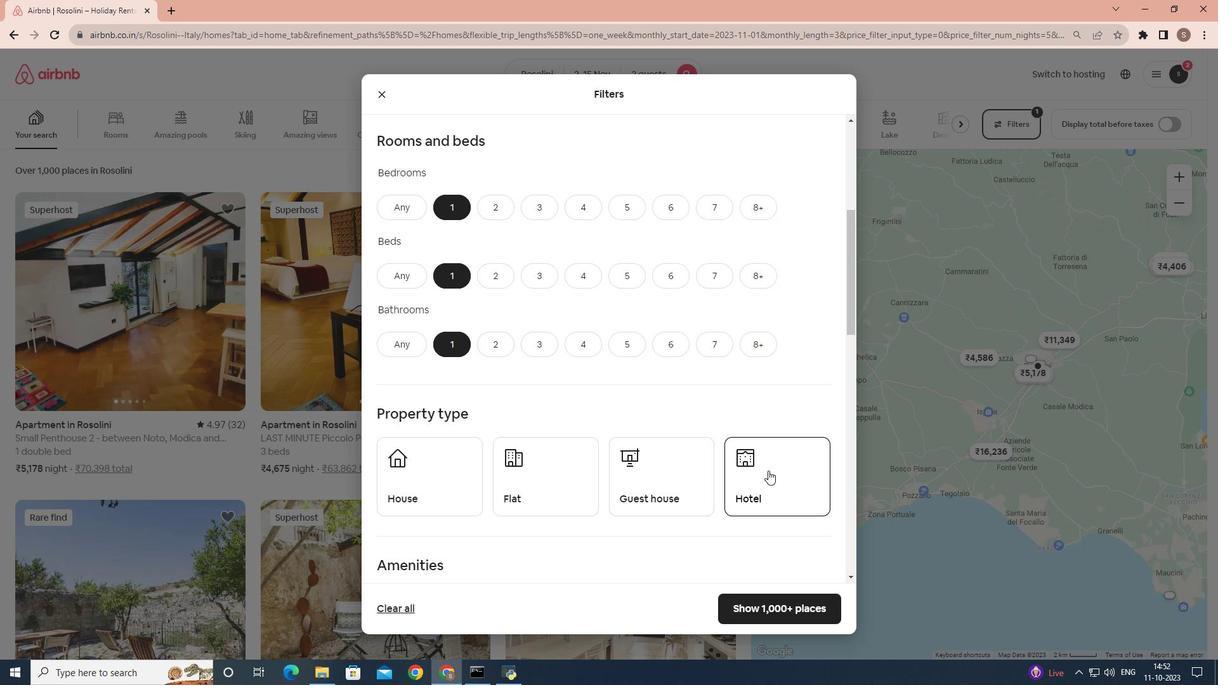 
Action: Mouse pressed left at (768, 470)
Screenshot: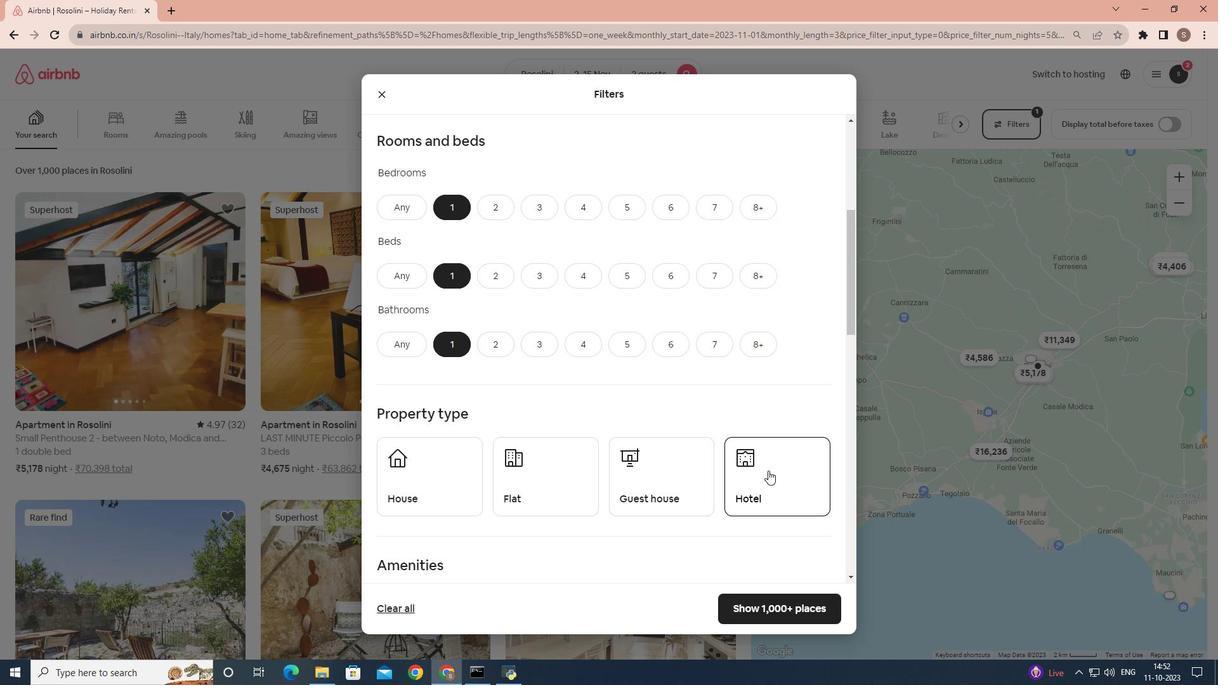 
Action: Mouse moved to (612, 416)
Screenshot: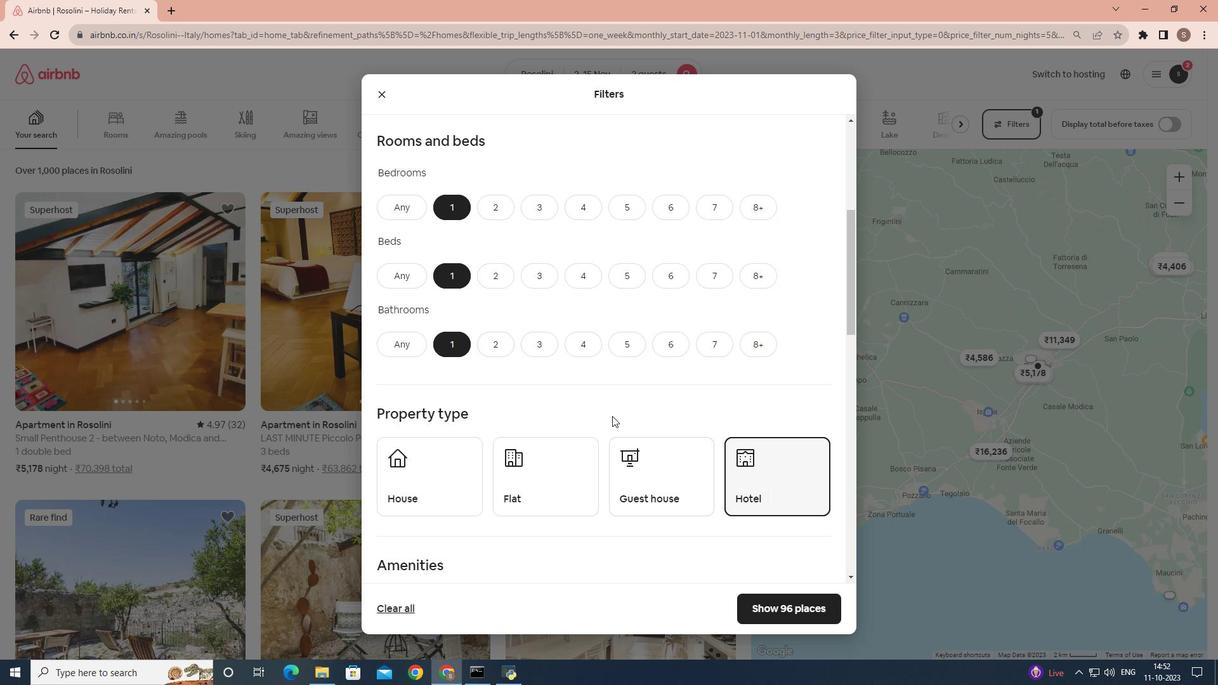 
Action: Mouse scrolled (612, 415) with delta (0, 0)
Screenshot: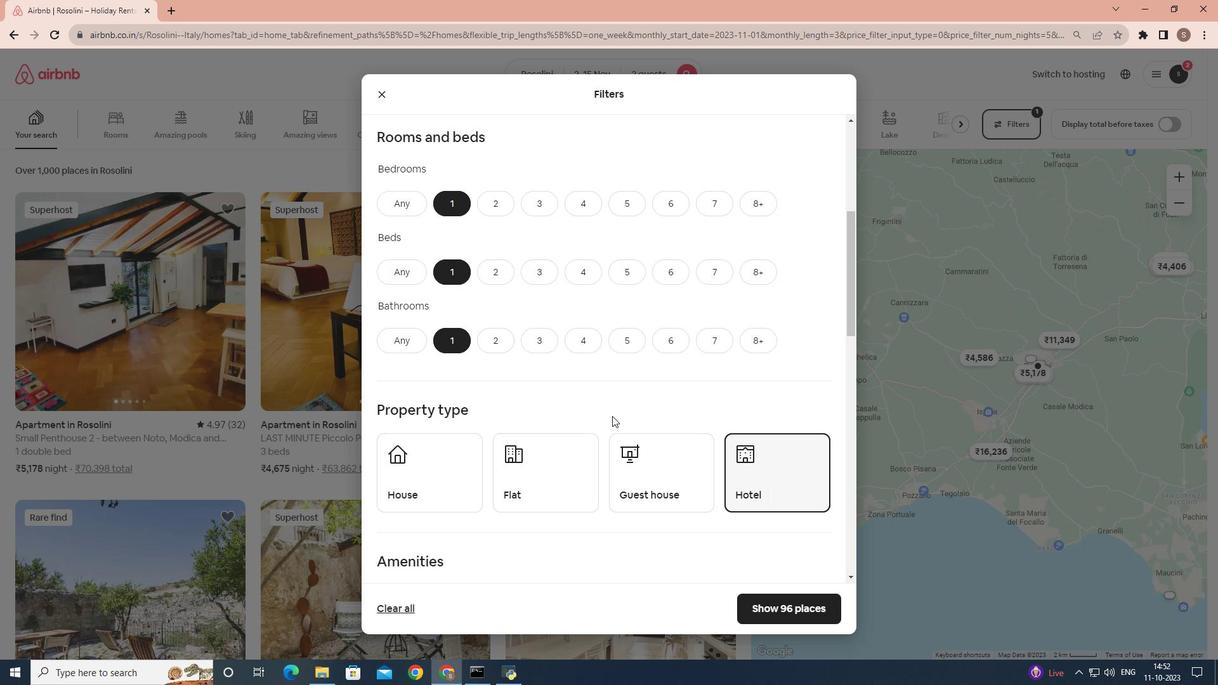 
Action: Mouse scrolled (612, 415) with delta (0, 0)
Screenshot: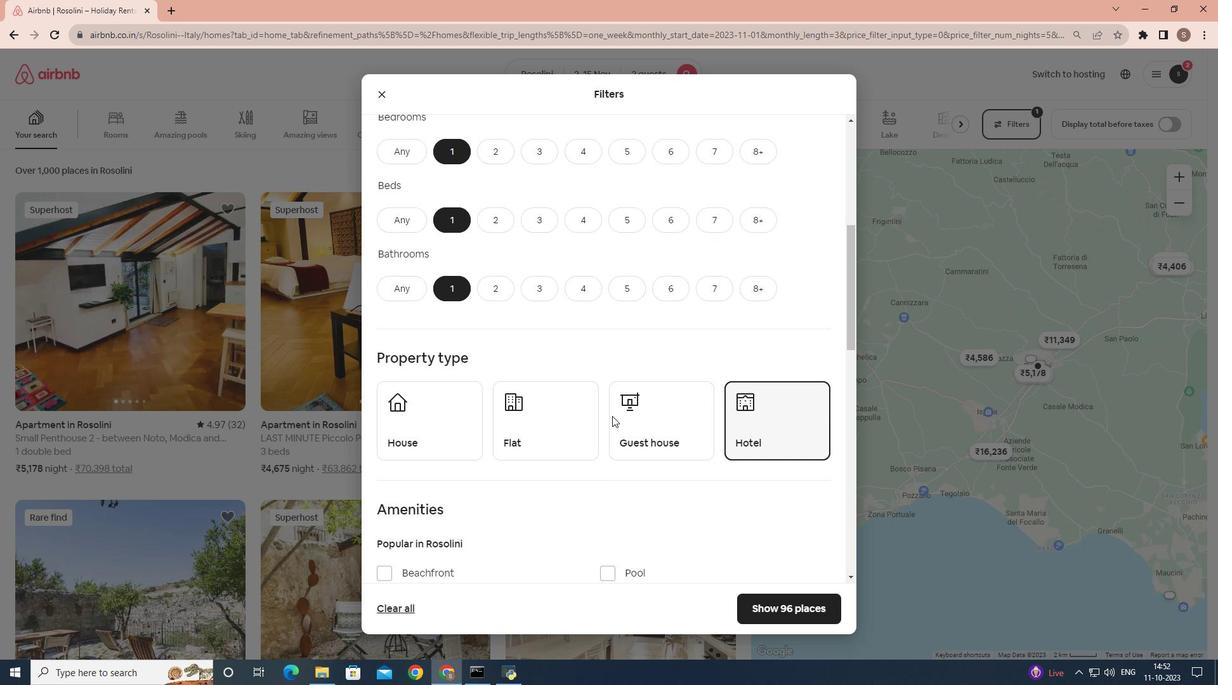 
Action: Mouse moved to (631, 413)
Screenshot: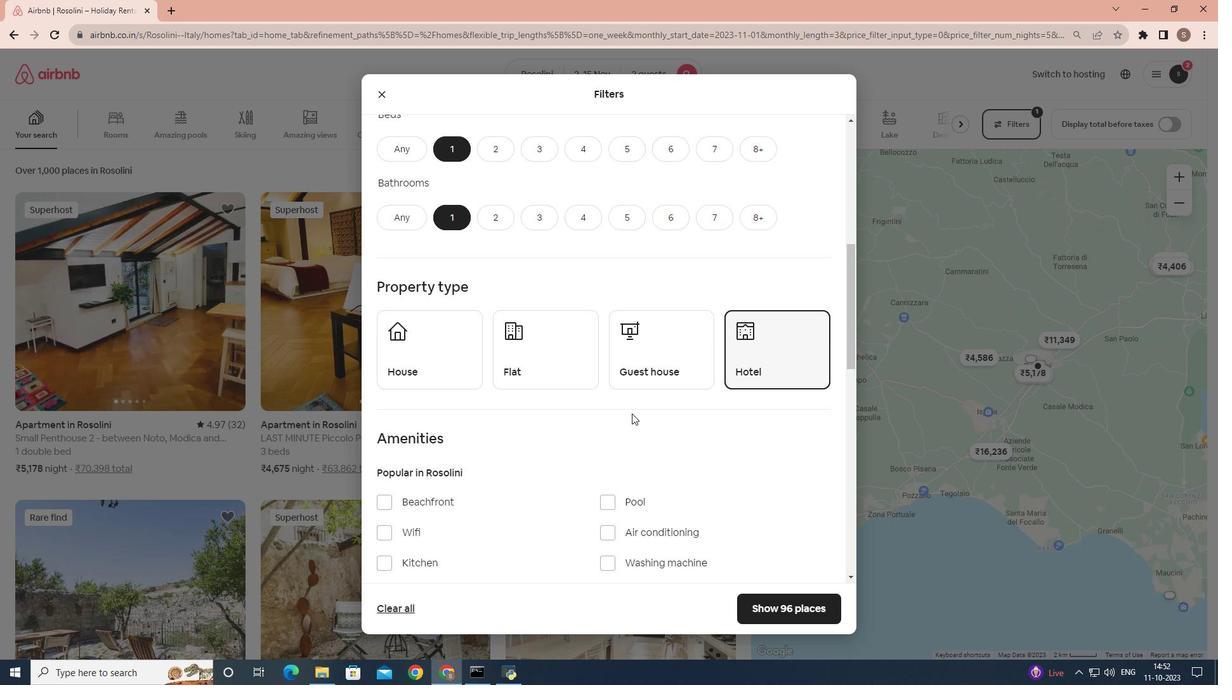 
Action: Mouse scrolled (631, 412) with delta (0, 0)
Screenshot: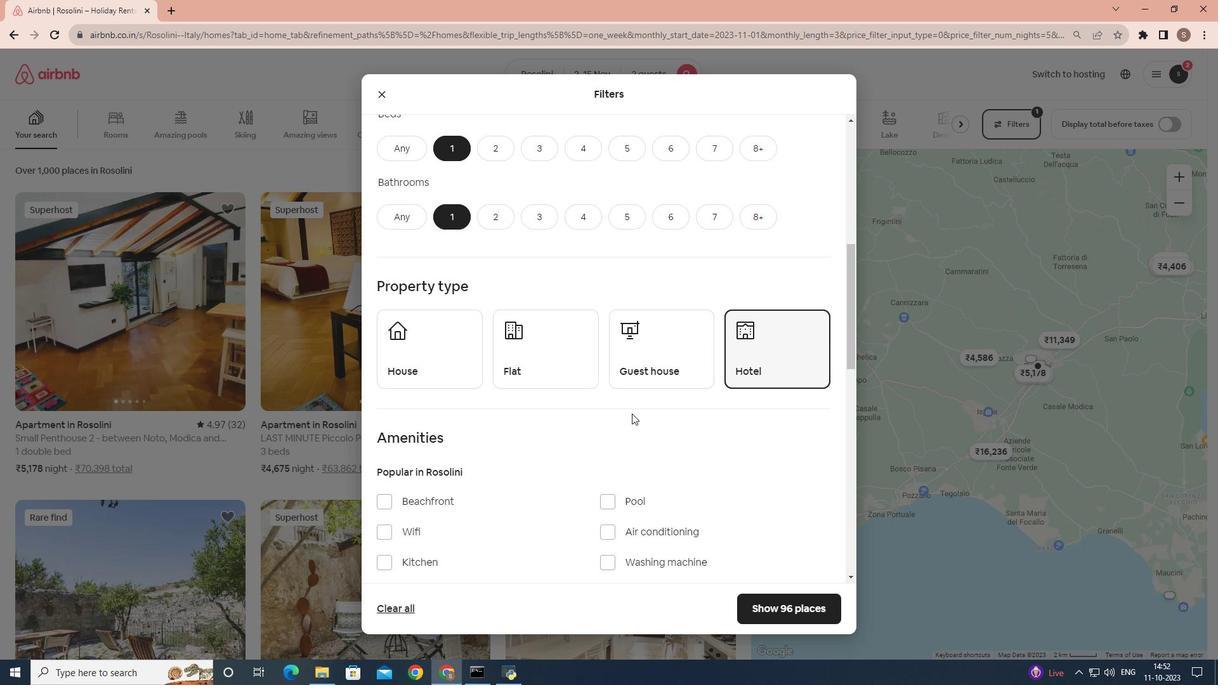 
Action: Mouse moved to (631, 413)
Screenshot: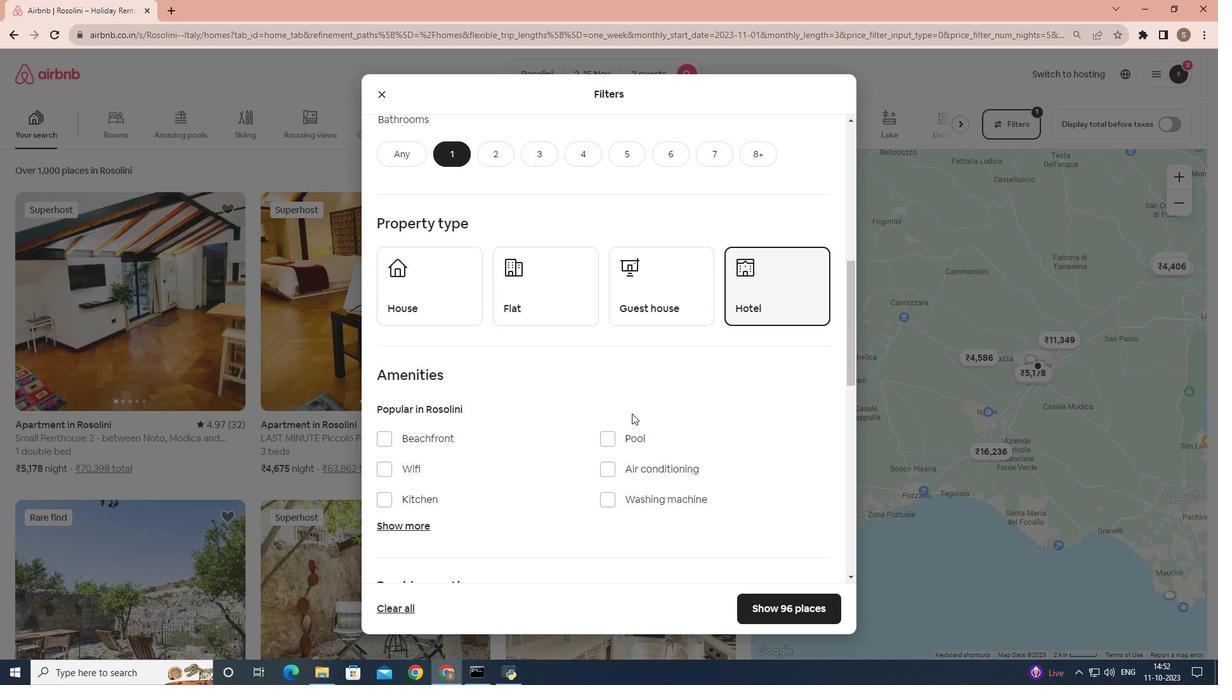 
Action: Mouse scrolled (631, 412) with delta (0, 0)
Screenshot: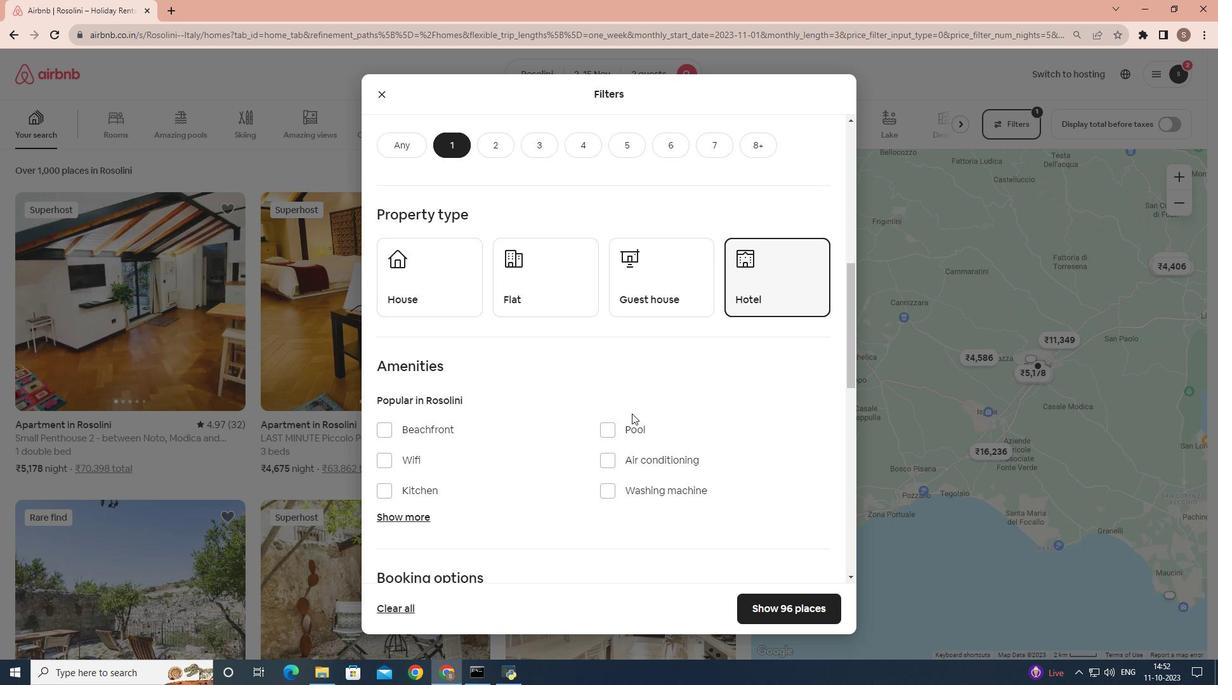 
Action: Mouse moved to (634, 404)
Screenshot: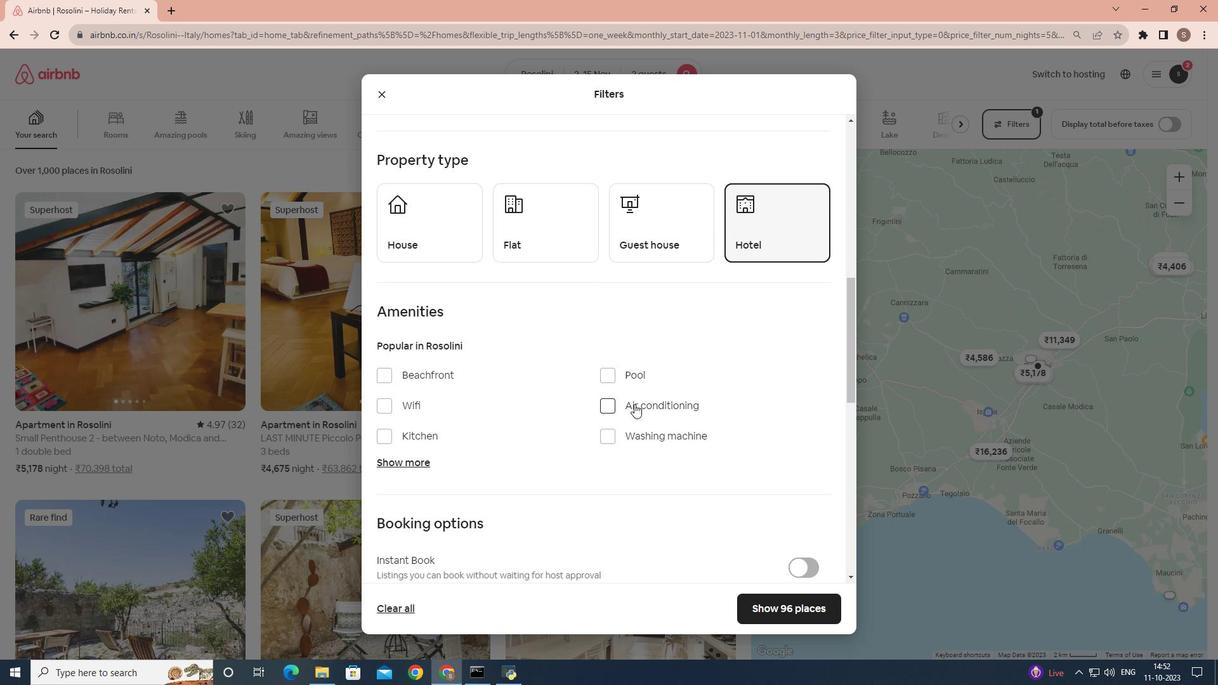 
Action: Mouse scrolled (634, 403) with delta (0, 0)
Screenshot: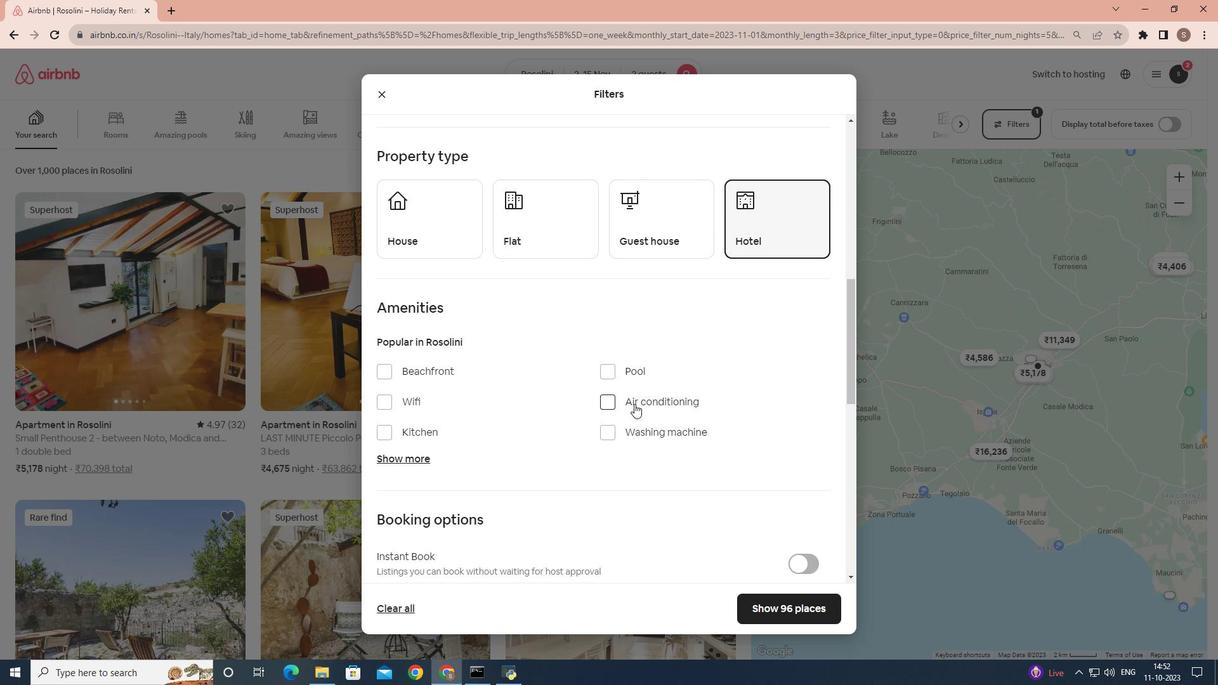 
Action: Mouse scrolled (634, 403) with delta (0, 0)
Screenshot: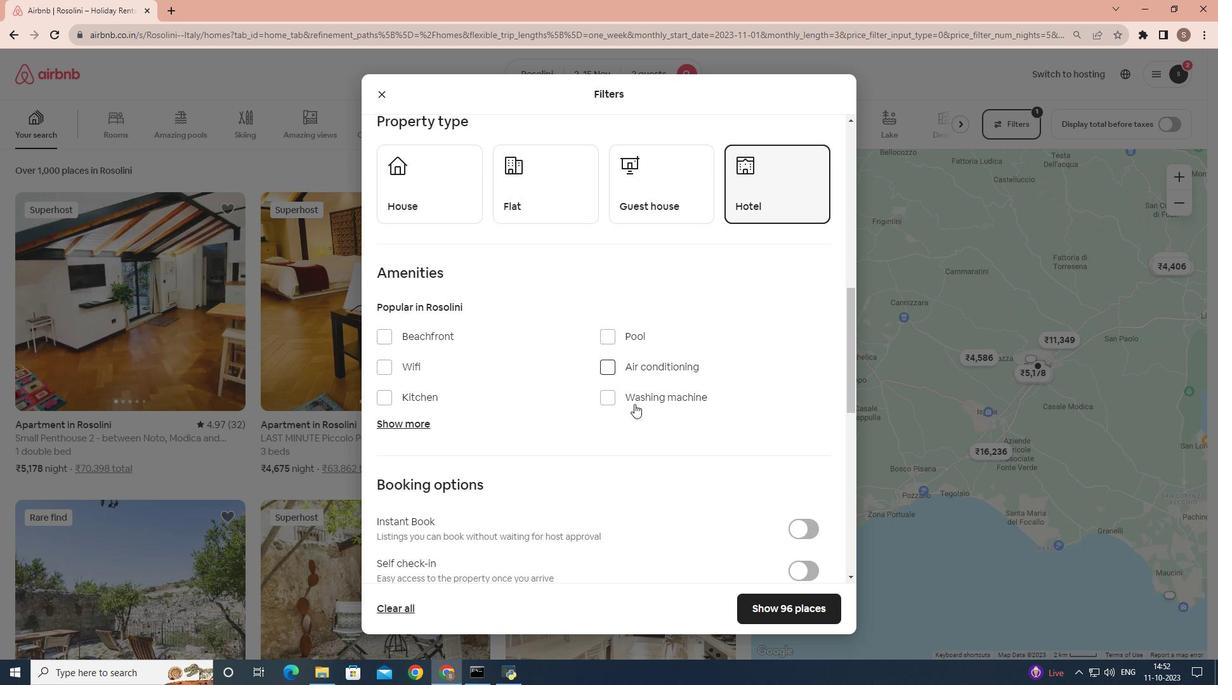 
Action: Mouse moved to (664, 417)
Screenshot: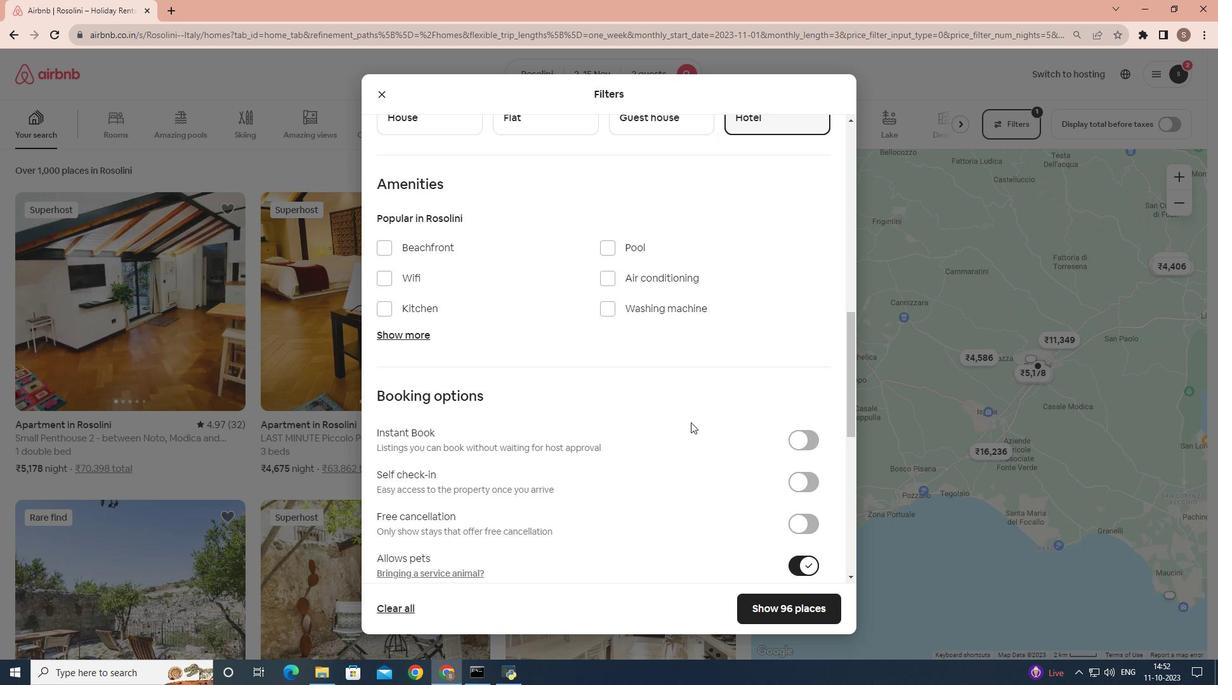 
Action: Mouse scrolled (664, 416) with delta (0, 0)
Screenshot: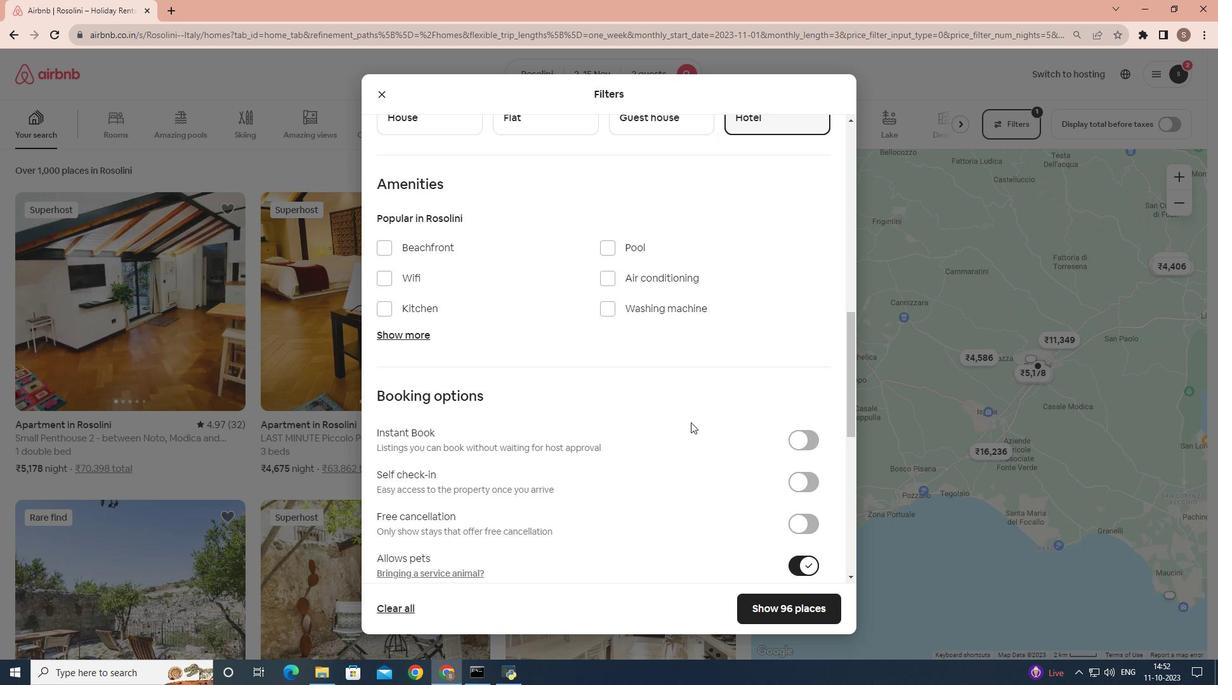 
Action: Mouse moved to (800, 419)
Screenshot: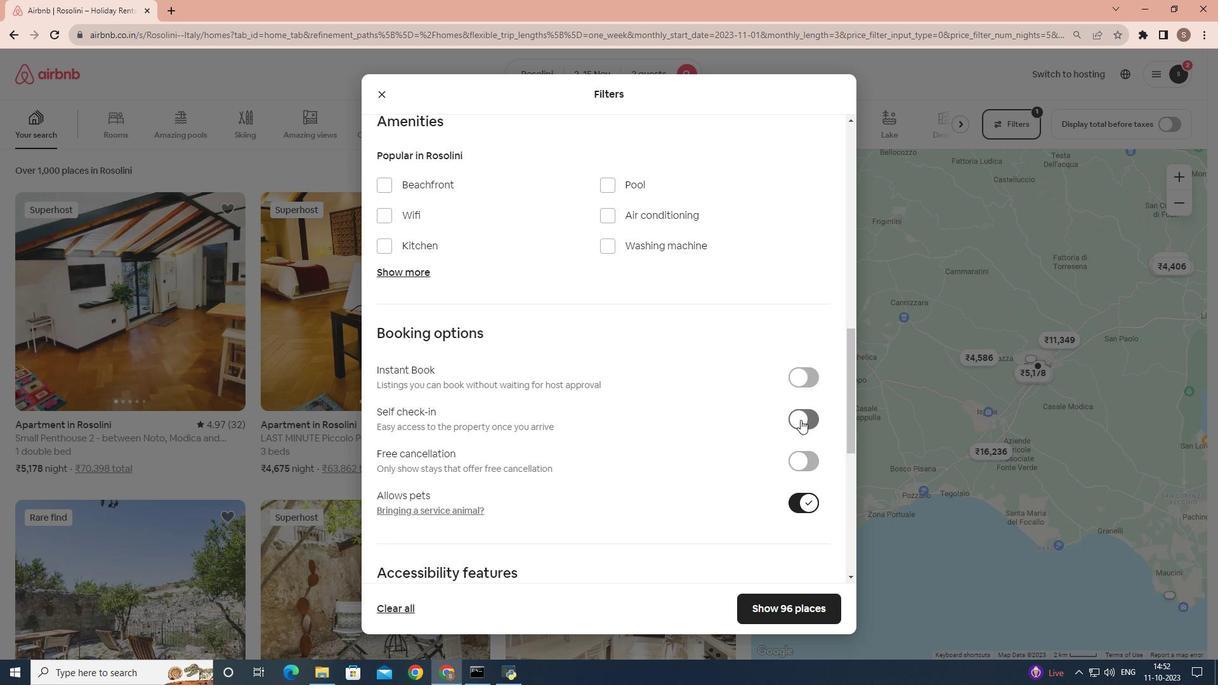 
Action: Mouse pressed left at (800, 419)
Screenshot: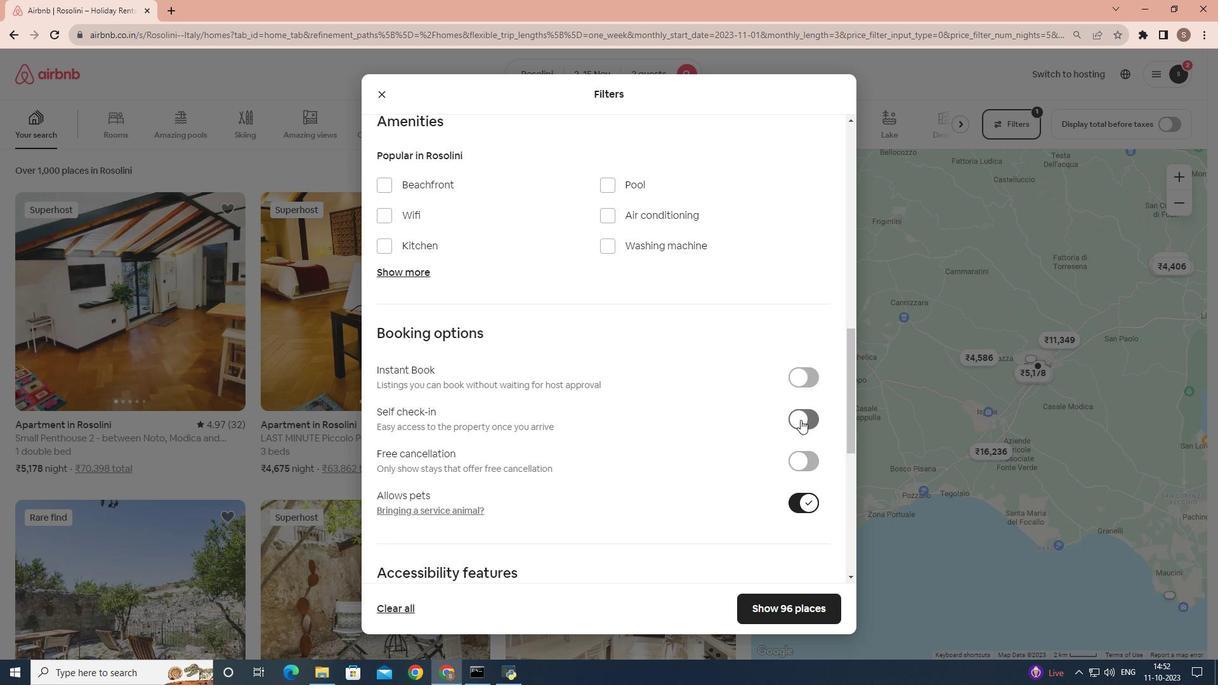 
Action: Mouse moved to (772, 612)
Screenshot: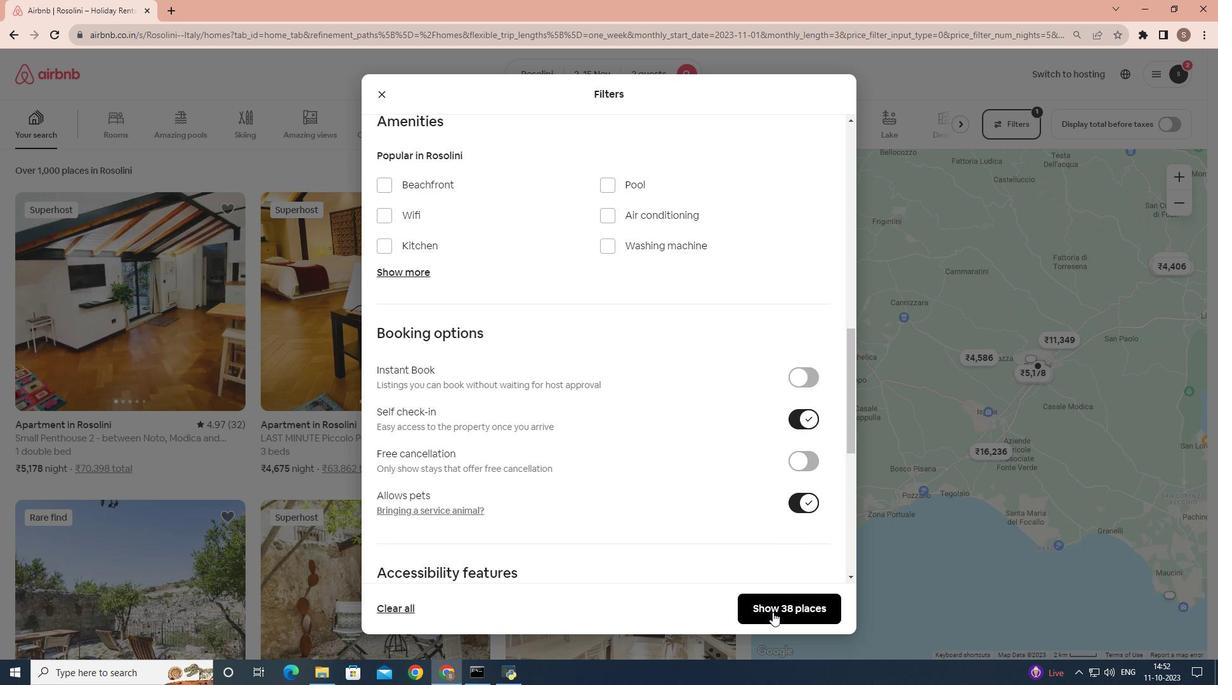 
Action: Mouse pressed left at (772, 612)
Screenshot: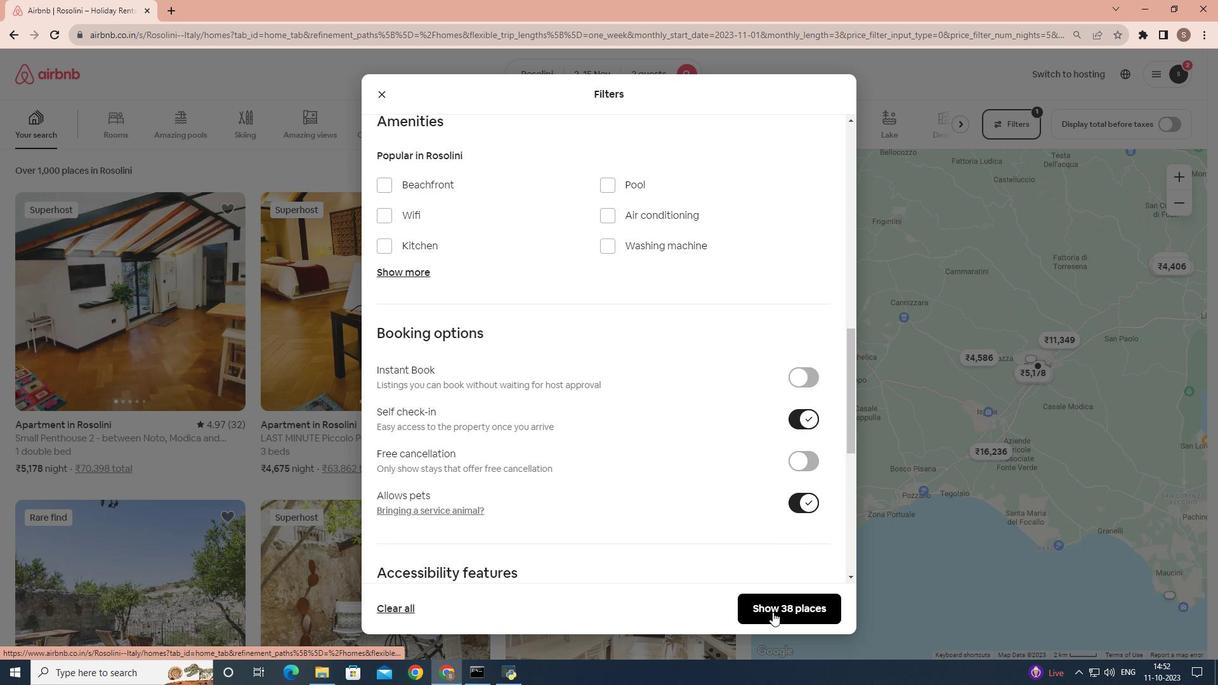 
Action: Mouse moved to (159, 336)
Screenshot: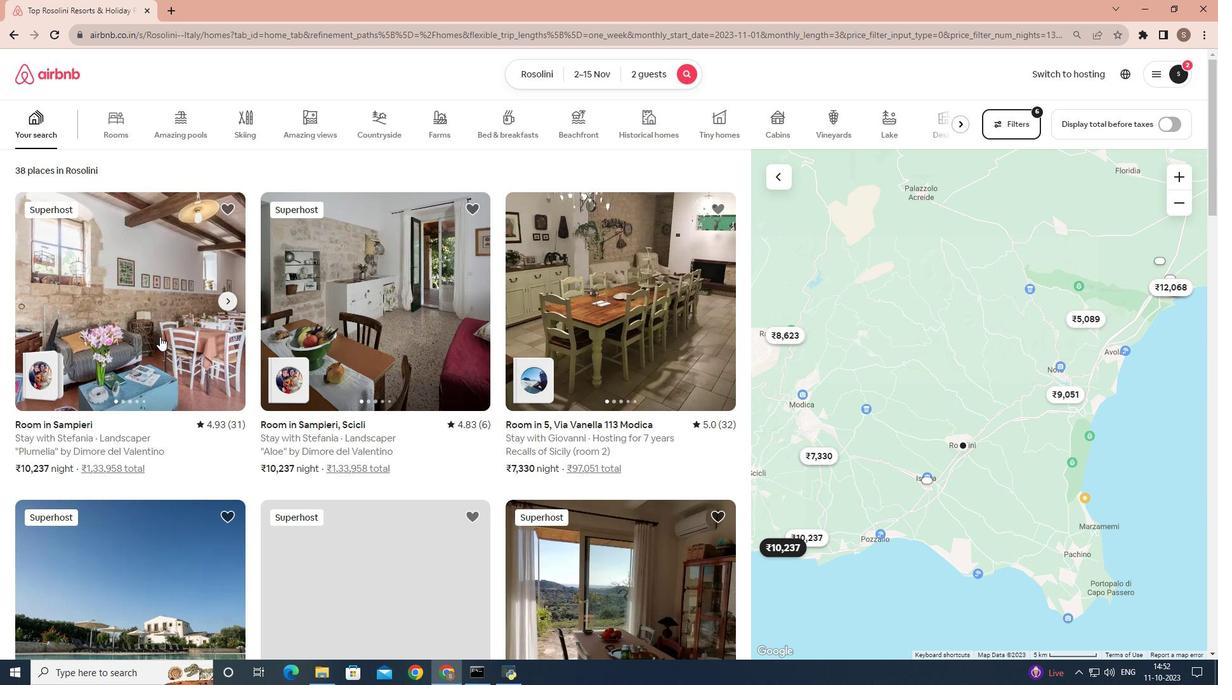 
Action: Mouse pressed left at (159, 336)
Screenshot: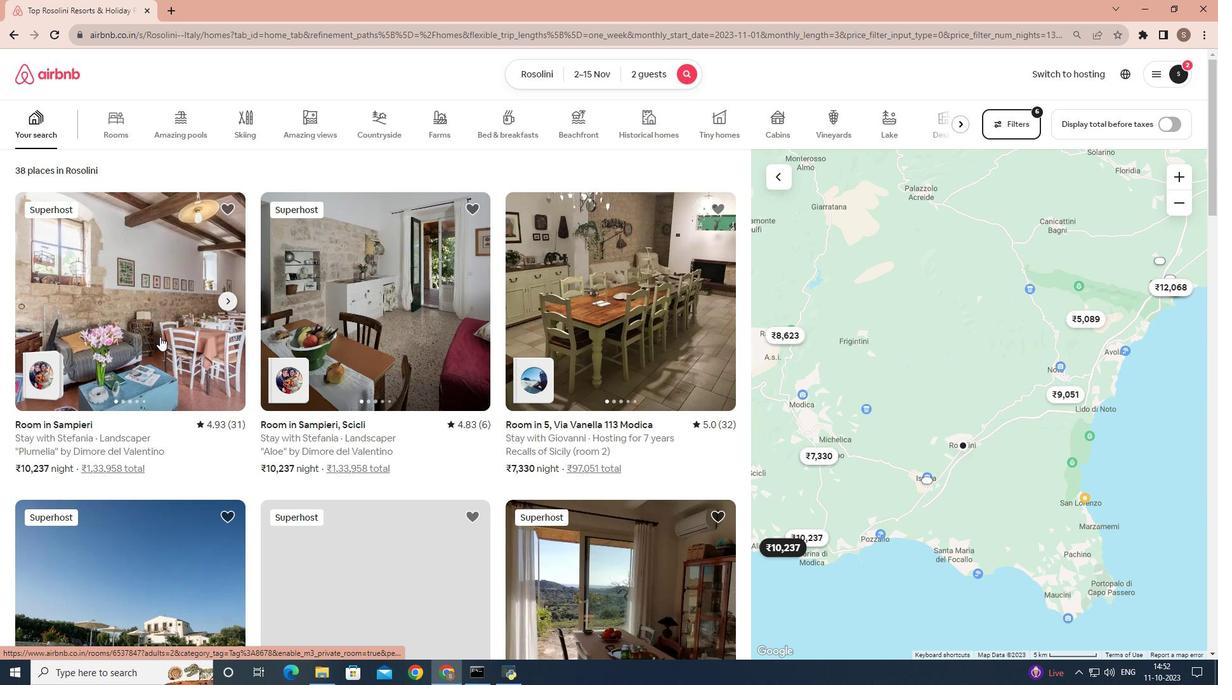 
Action: Mouse moved to (893, 475)
Screenshot: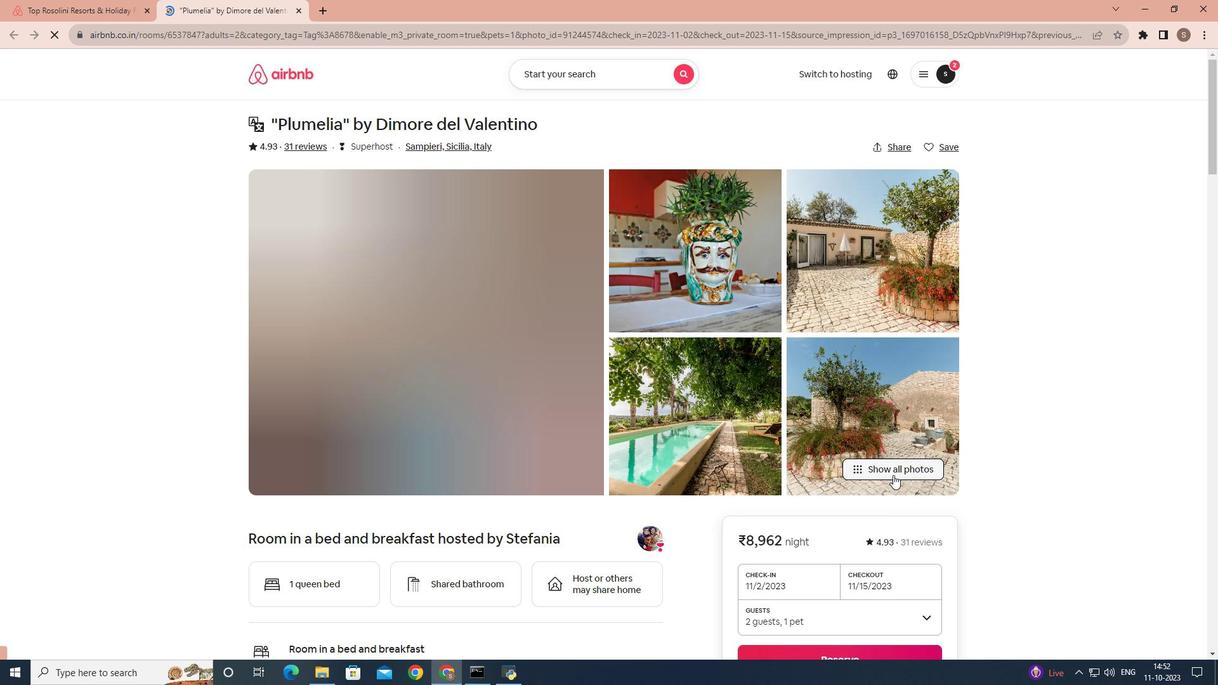 
Action: Mouse pressed left at (893, 475)
Screenshot: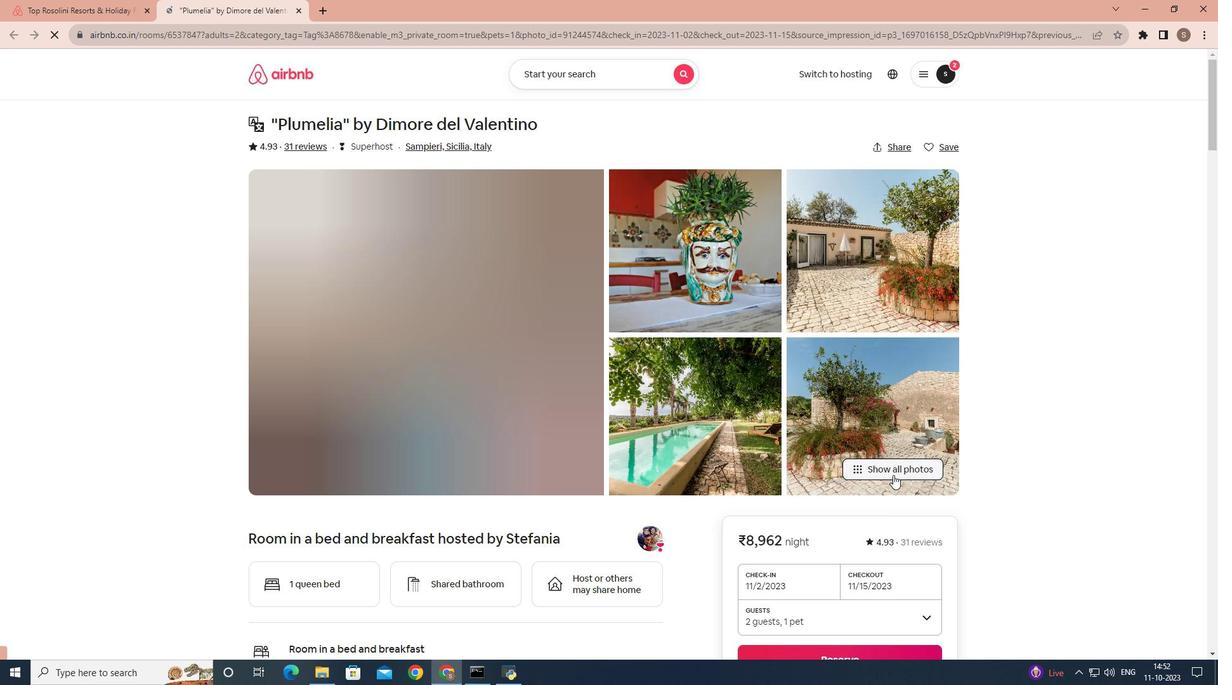
Action: Mouse moved to (890, 421)
Screenshot: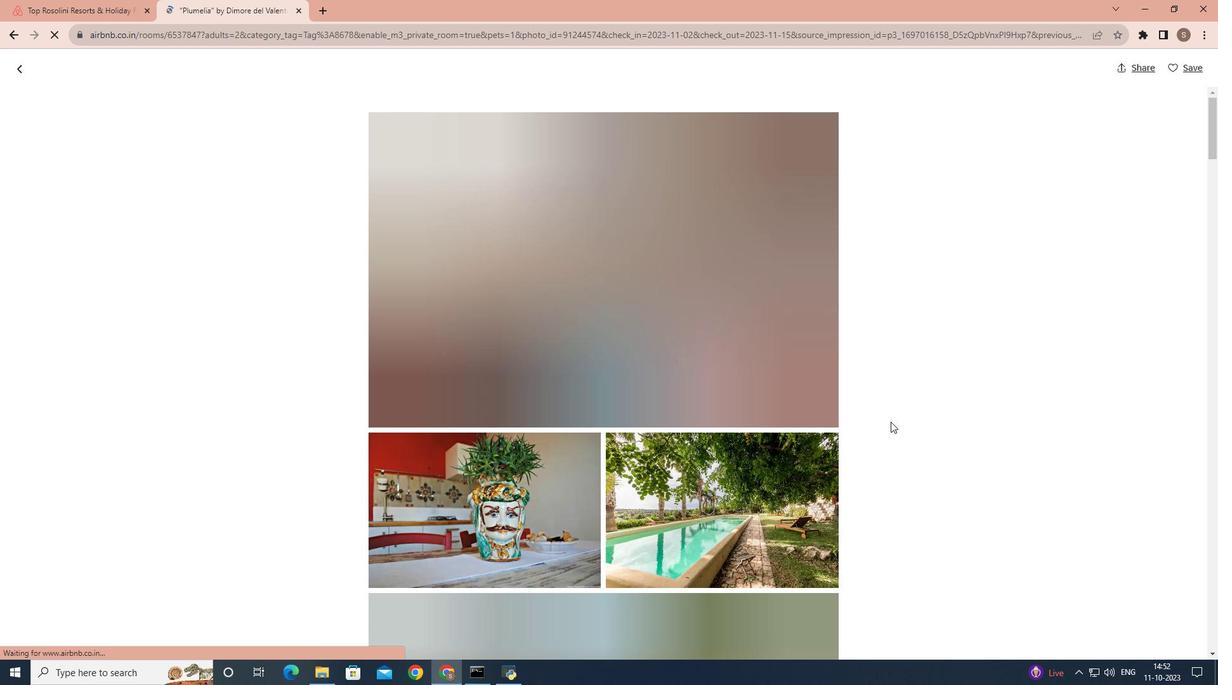 
Action: Mouse scrolled (890, 421) with delta (0, 0)
Screenshot: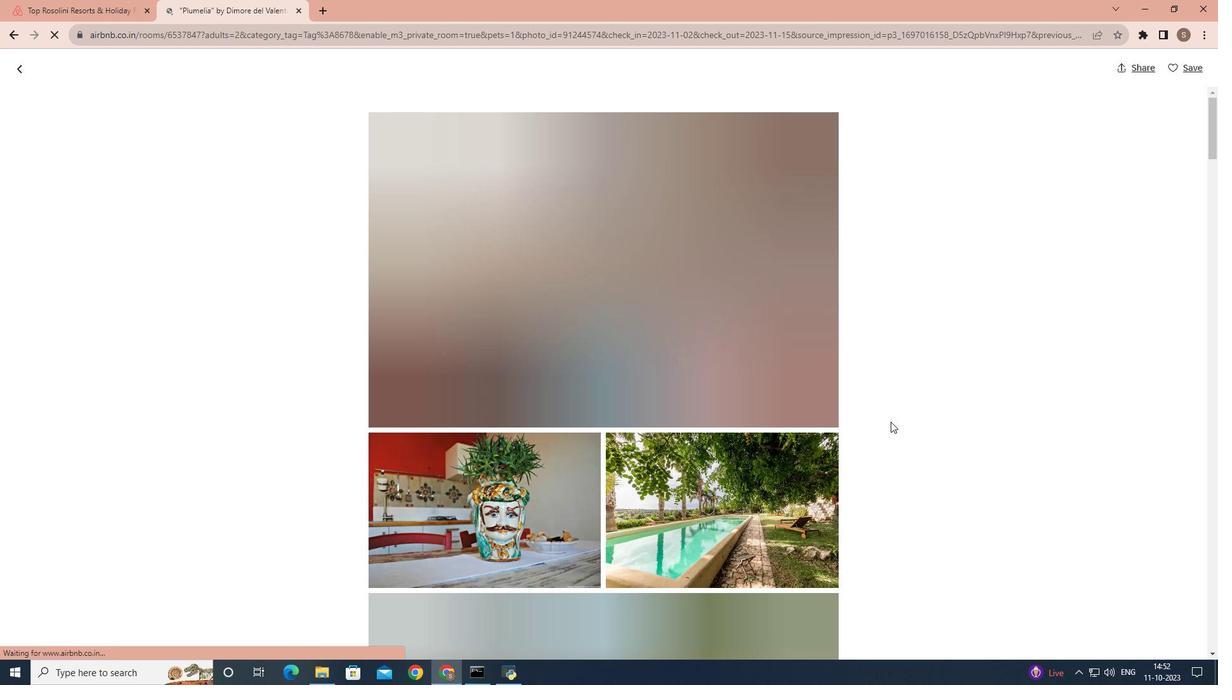 
Action: Mouse scrolled (890, 421) with delta (0, 0)
Screenshot: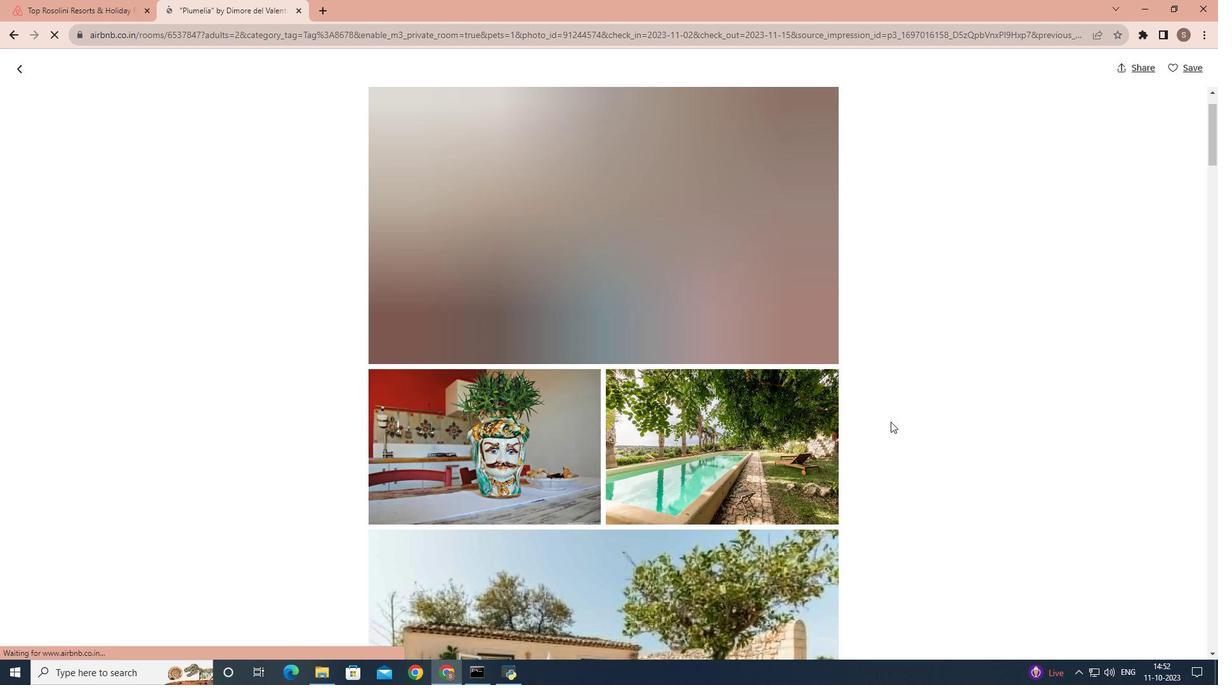 
Action: Mouse scrolled (890, 421) with delta (0, 0)
Screenshot: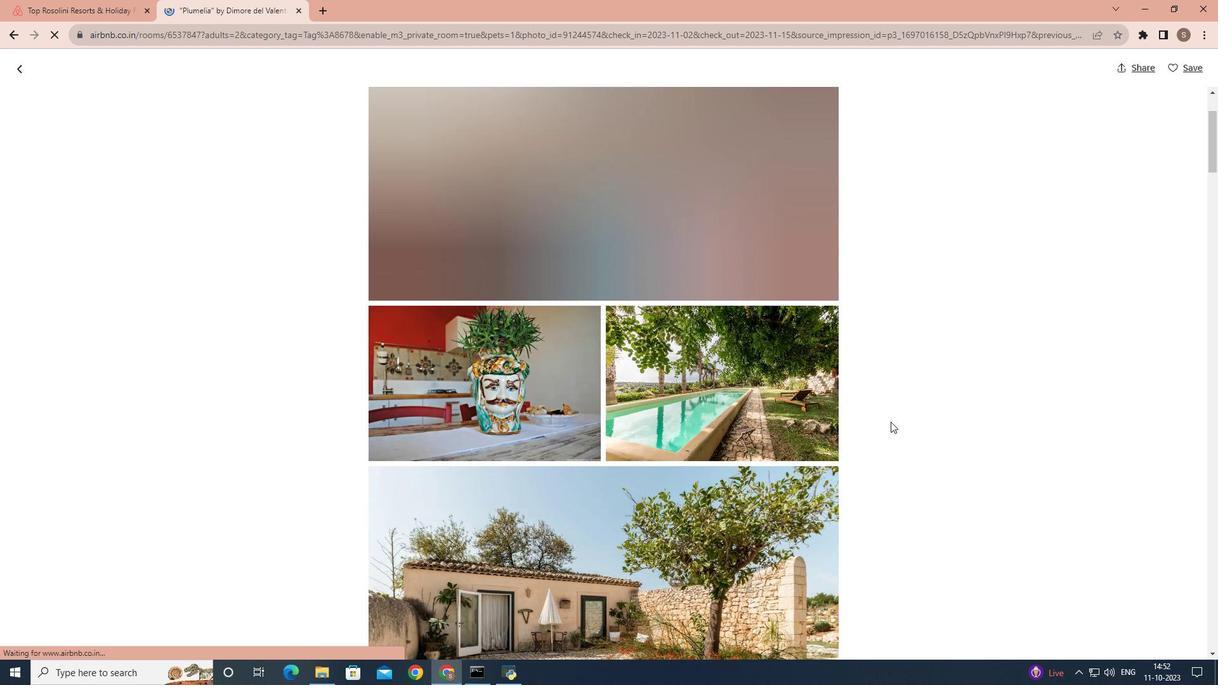
Action: Mouse scrolled (890, 421) with delta (0, 0)
Screenshot: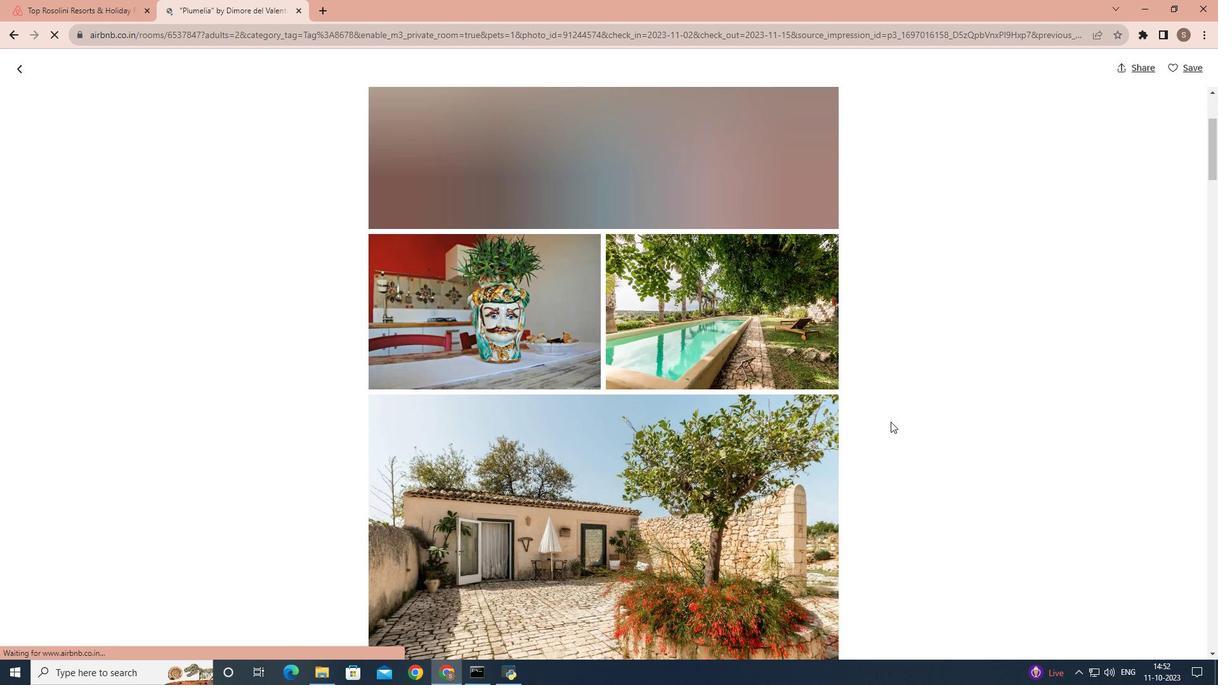 
Action: Mouse scrolled (890, 421) with delta (0, 0)
Screenshot: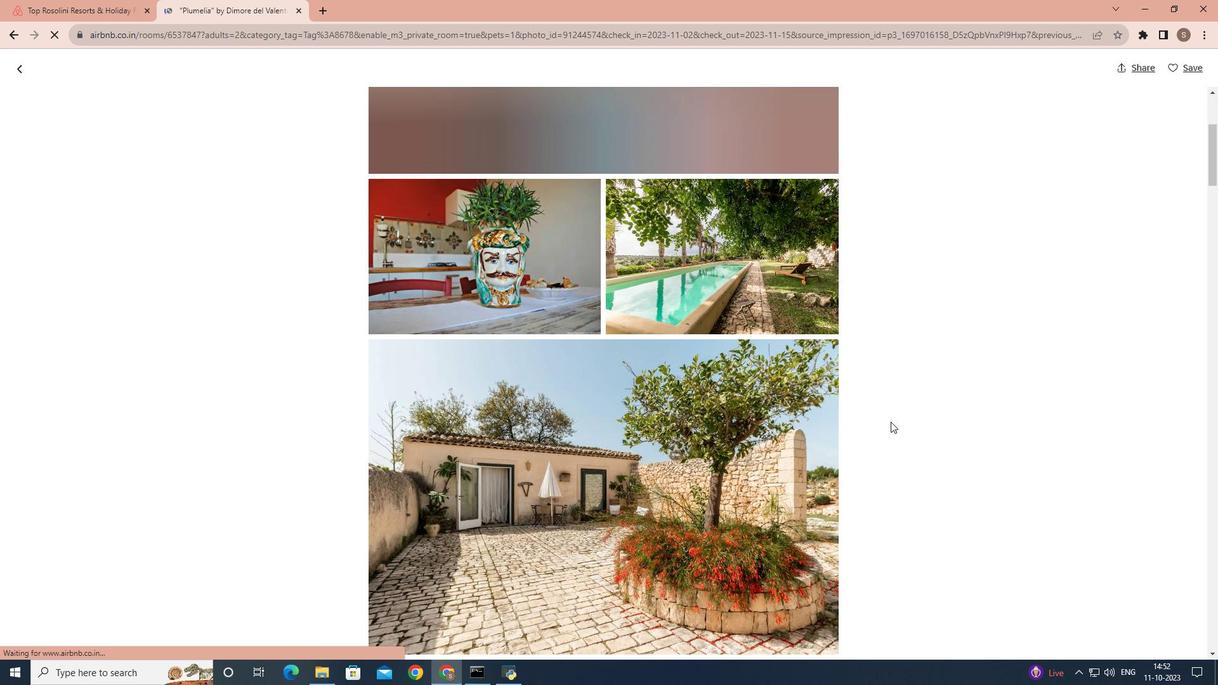 
Action: Mouse scrolled (890, 421) with delta (0, 0)
Screenshot: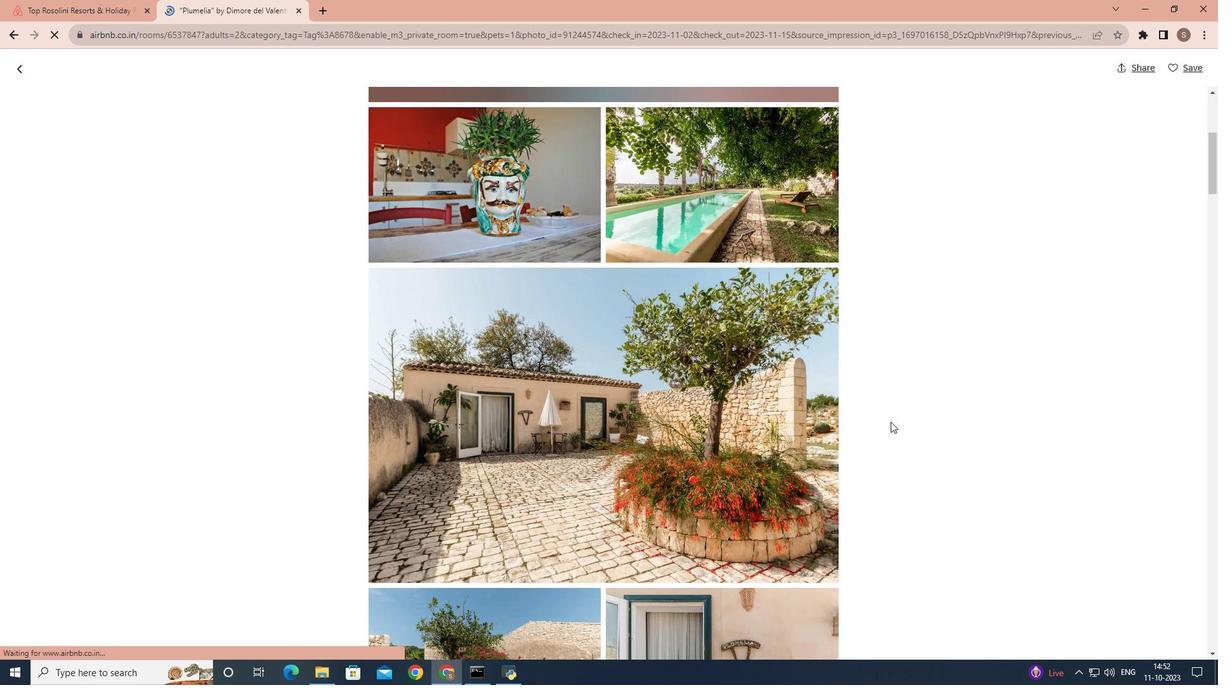 
Action: Mouse scrolled (890, 421) with delta (0, 0)
Screenshot: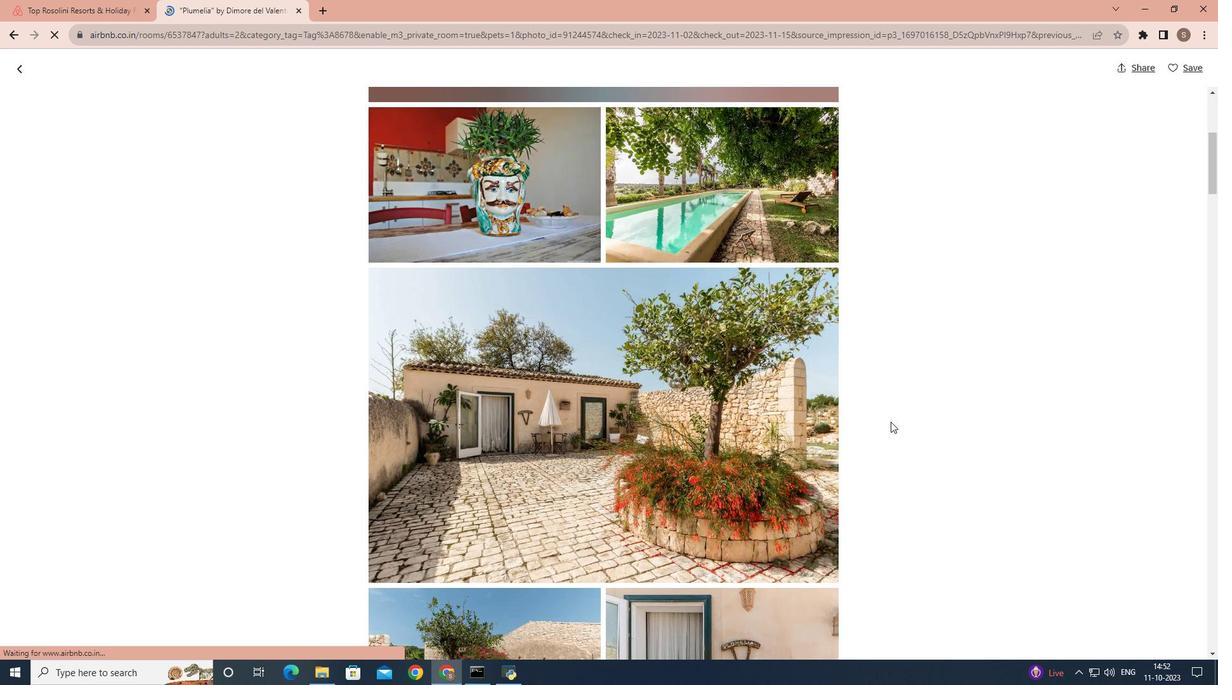 
Action: Mouse scrolled (890, 421) with delta (0, 0)
Screenshot: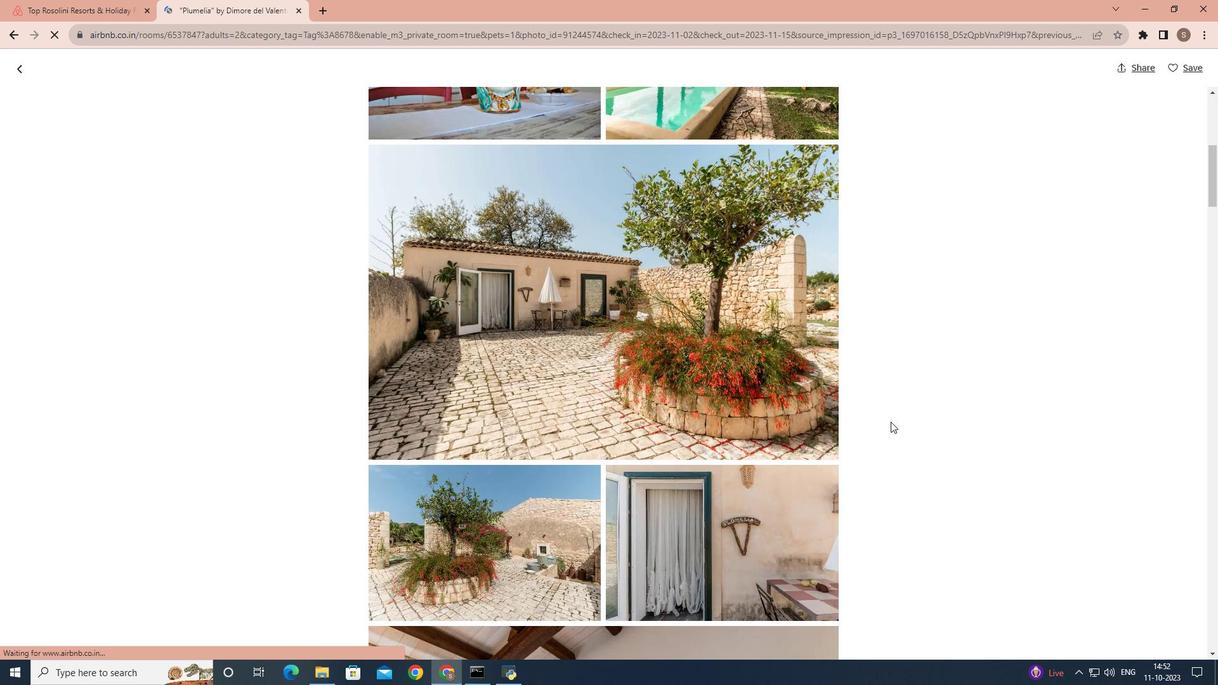 
Action: Mouse scrolled (890, 421) with delta (0, 0)
Screenshot: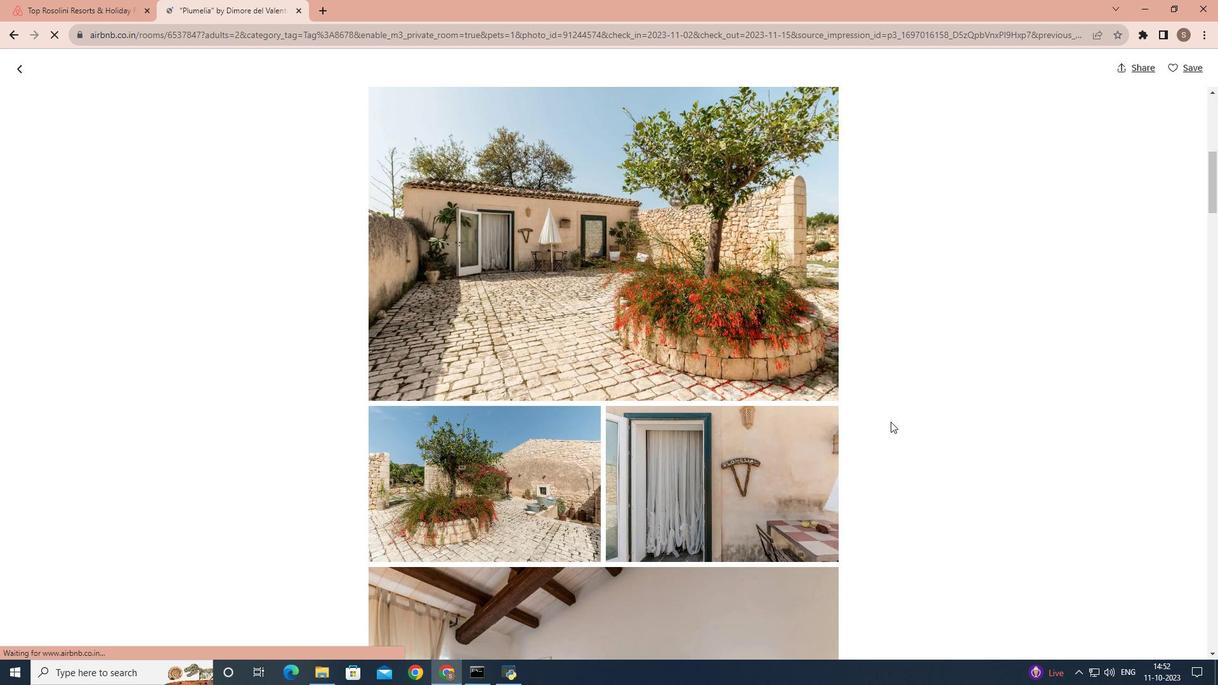 
Action: Mouse scrolled (890, 421) with delta (0, 0)
Screenshot: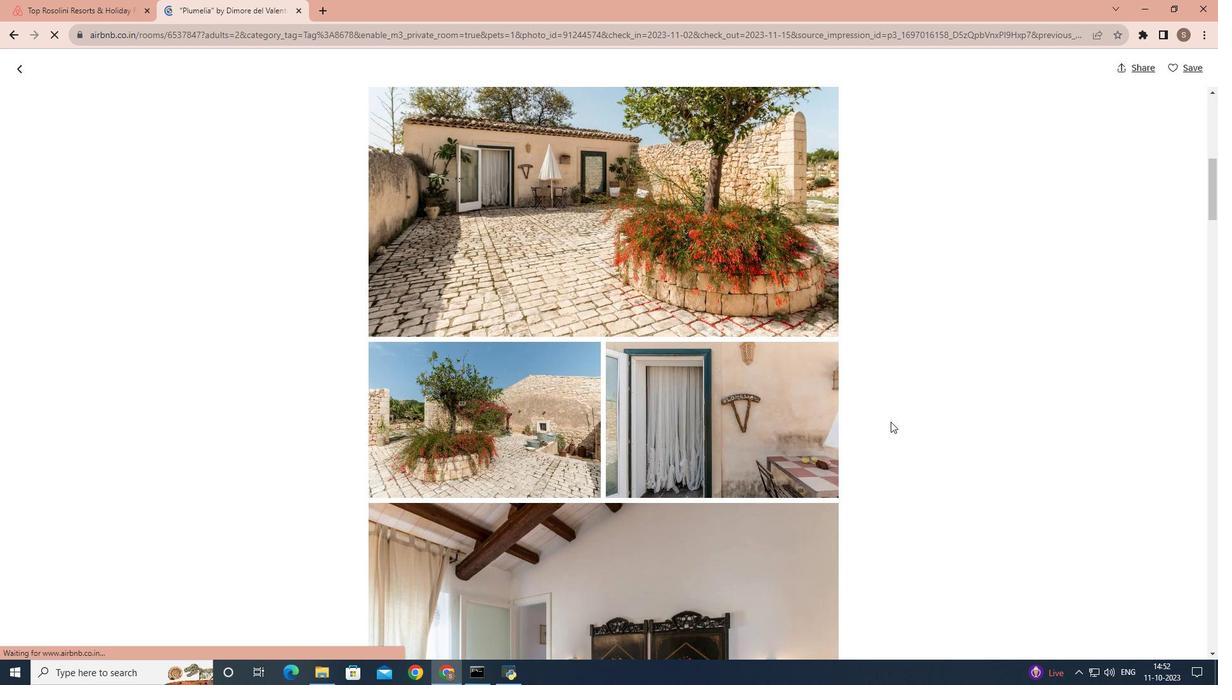 
Action: Mouse scrolled (890, 421) with delta (0, 0)
Screenshot: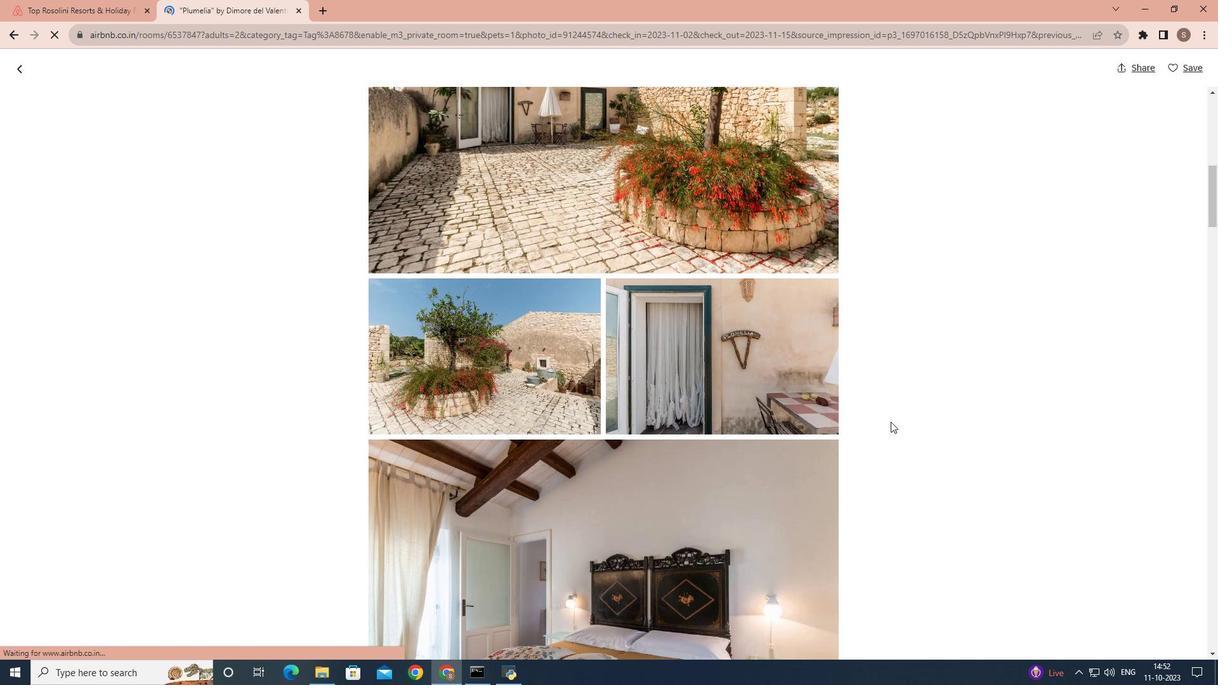 
Action: Mouse scrolled (890, 421) with delta (0, 0)
Screenshot: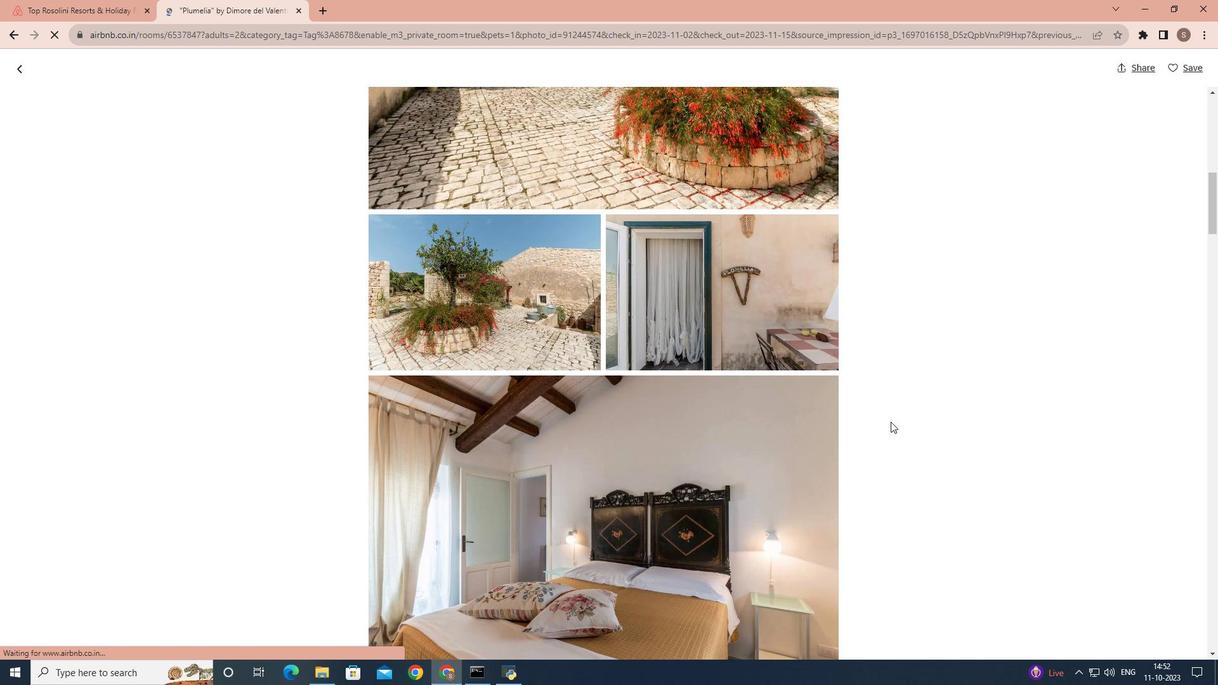 
Action: Mouse moved to (884, 379)
Screenshot: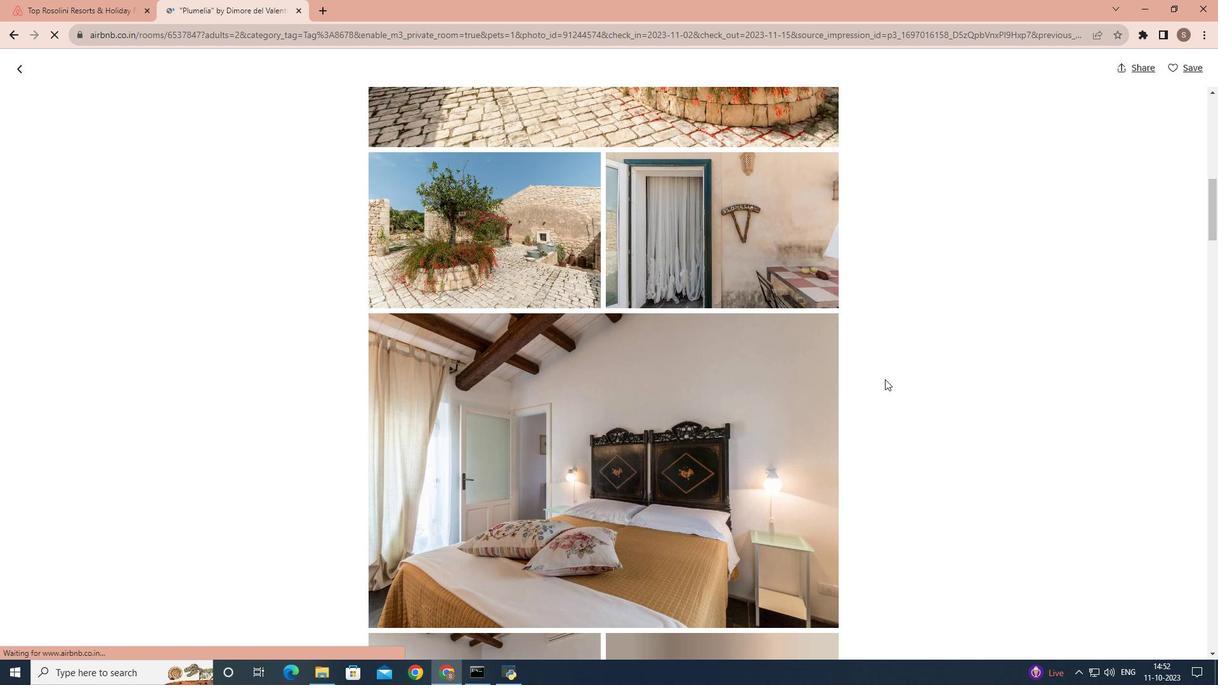 
Action: Mouse scrolled (884, 378) with delta (0, 0)
Screenshot: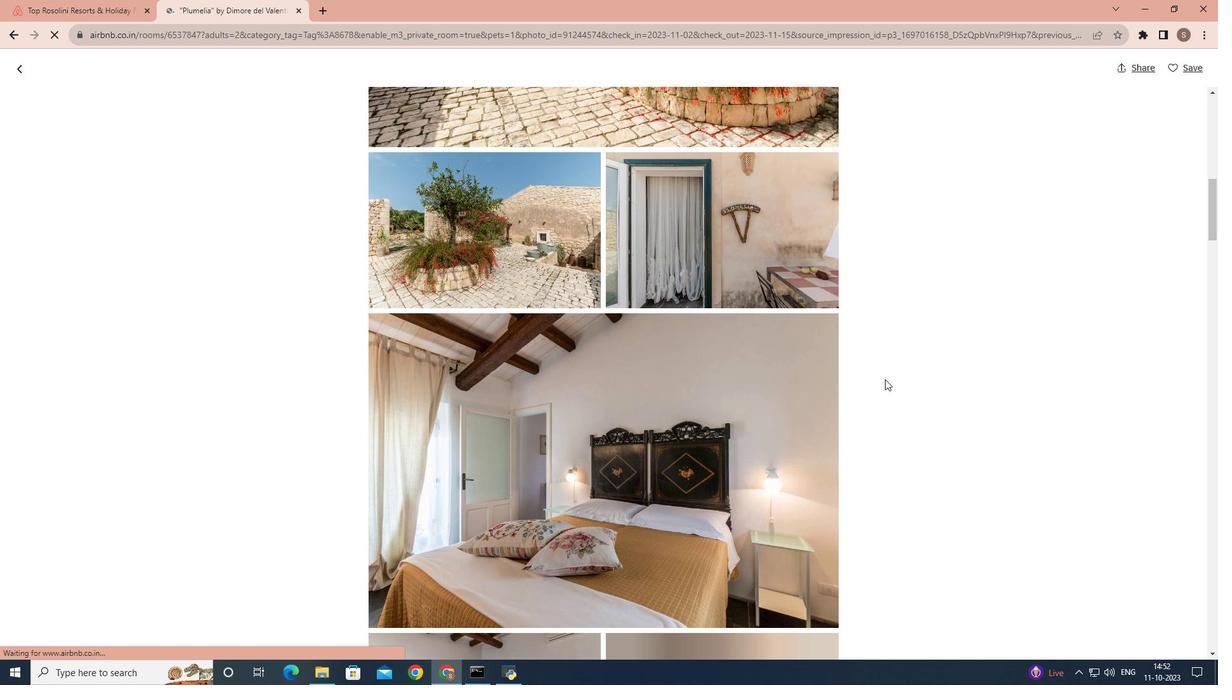 
Action: Mouse scrolled (884, 378) with delta (0, 0)
Screenshot: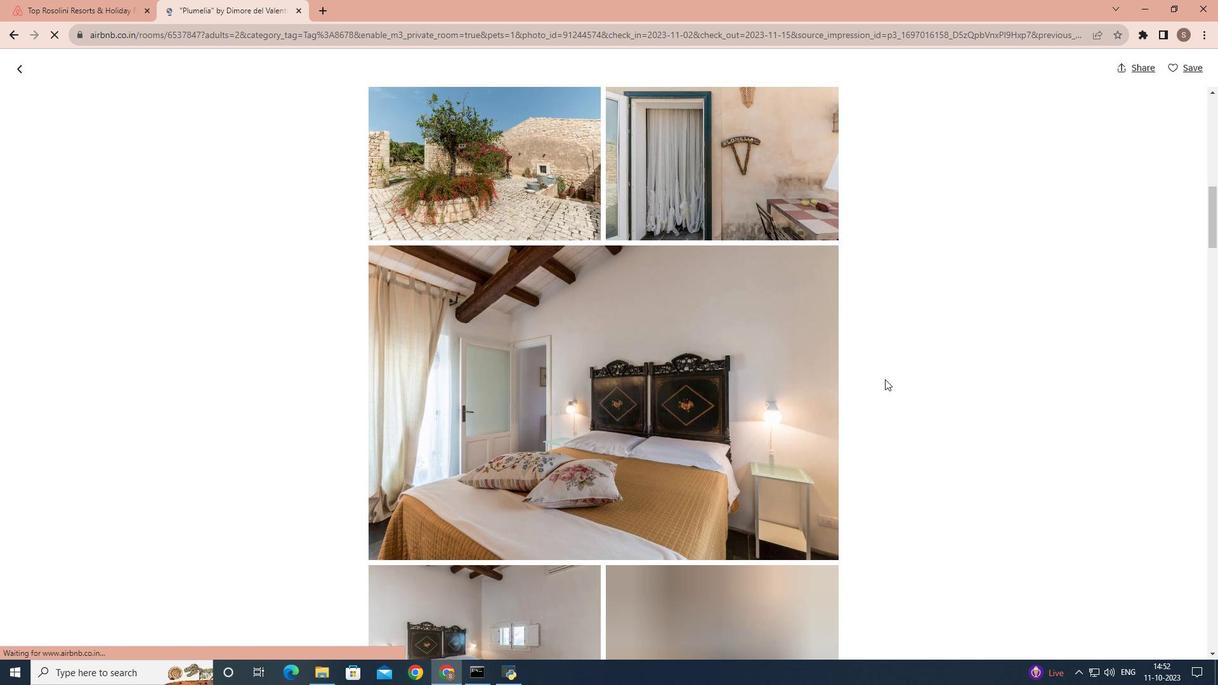 
Action: Mouse scrolled (884, 378) with delta (0, 0)
Screenshot: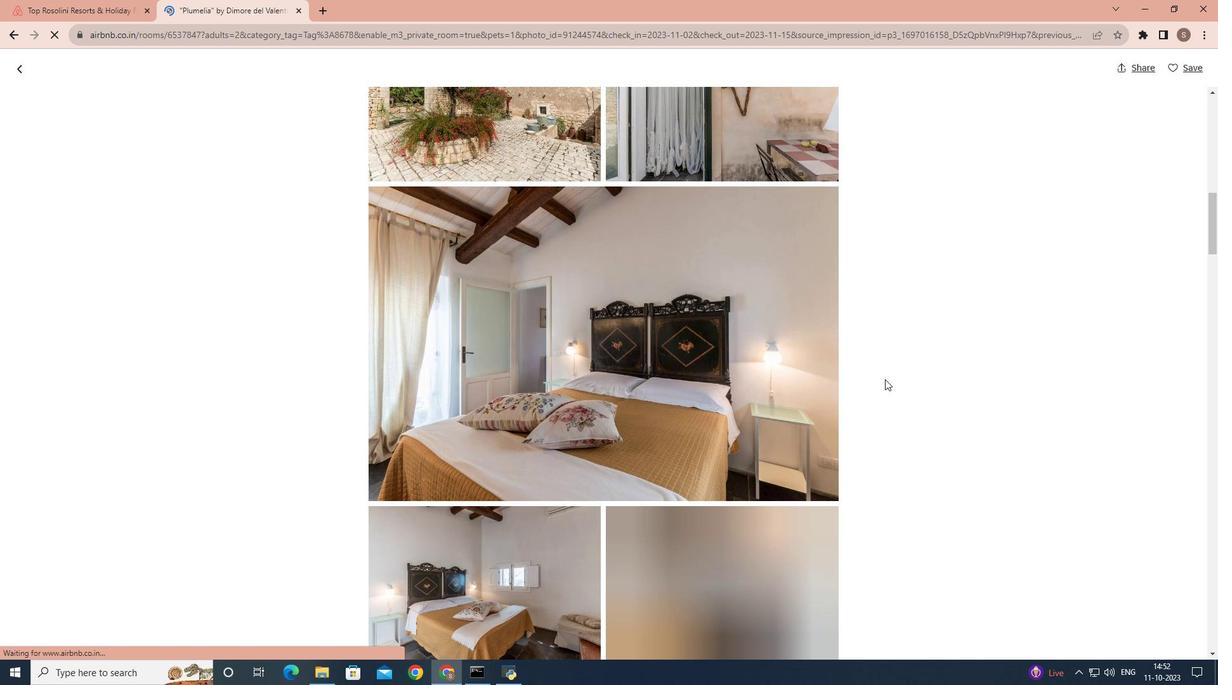 
Action: Mouse scrolled (884, 378) with delta (0, 0)
Screenshot: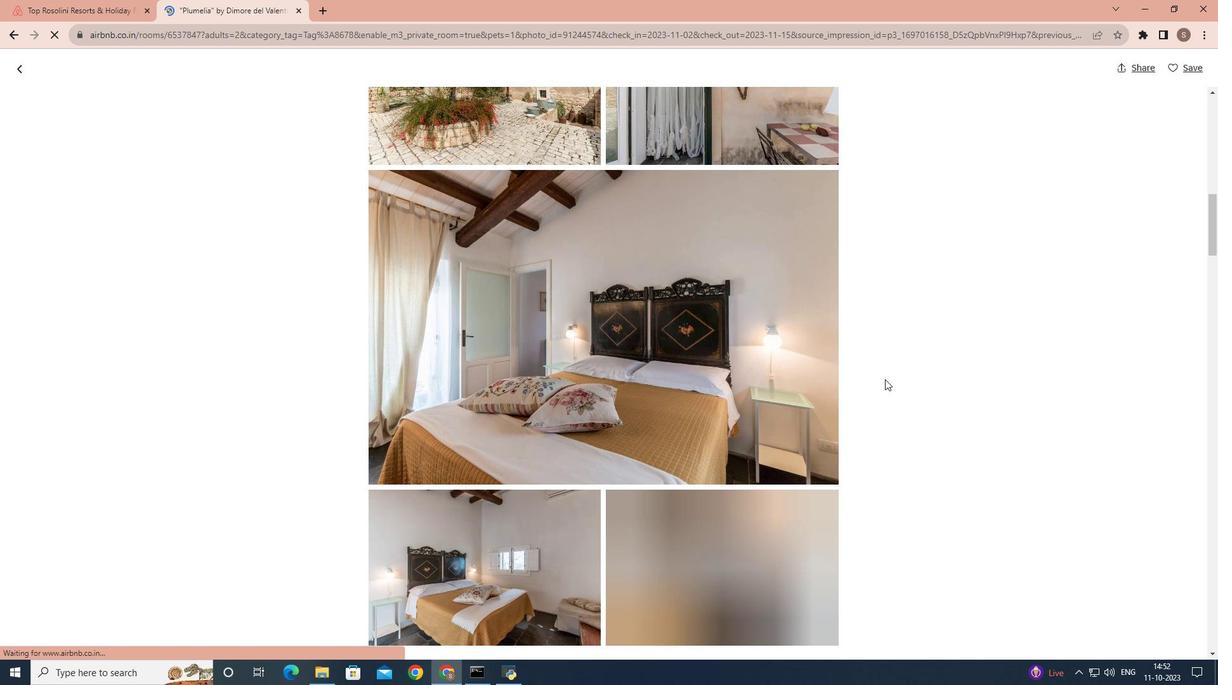 
Action: Mouse scrolled (884, 378) with delta (0, 0)
Screenshot: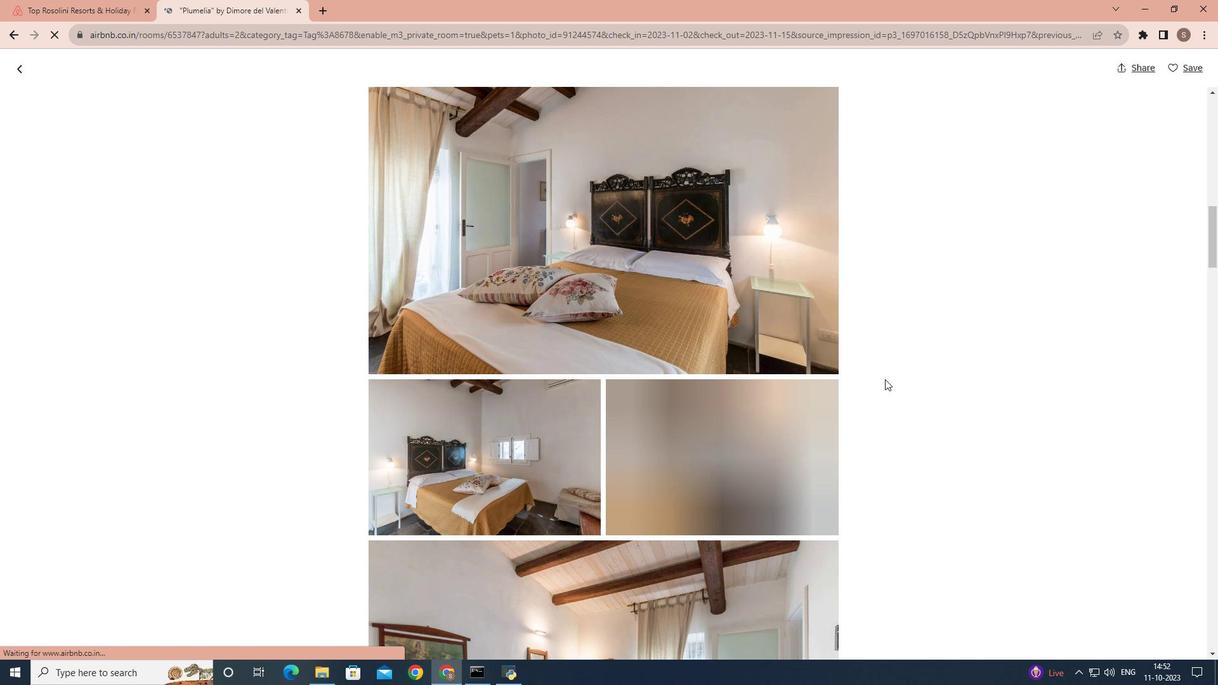 
Action: Mouse scrolled (884, 378) with delta (0, 0)
Screenshot: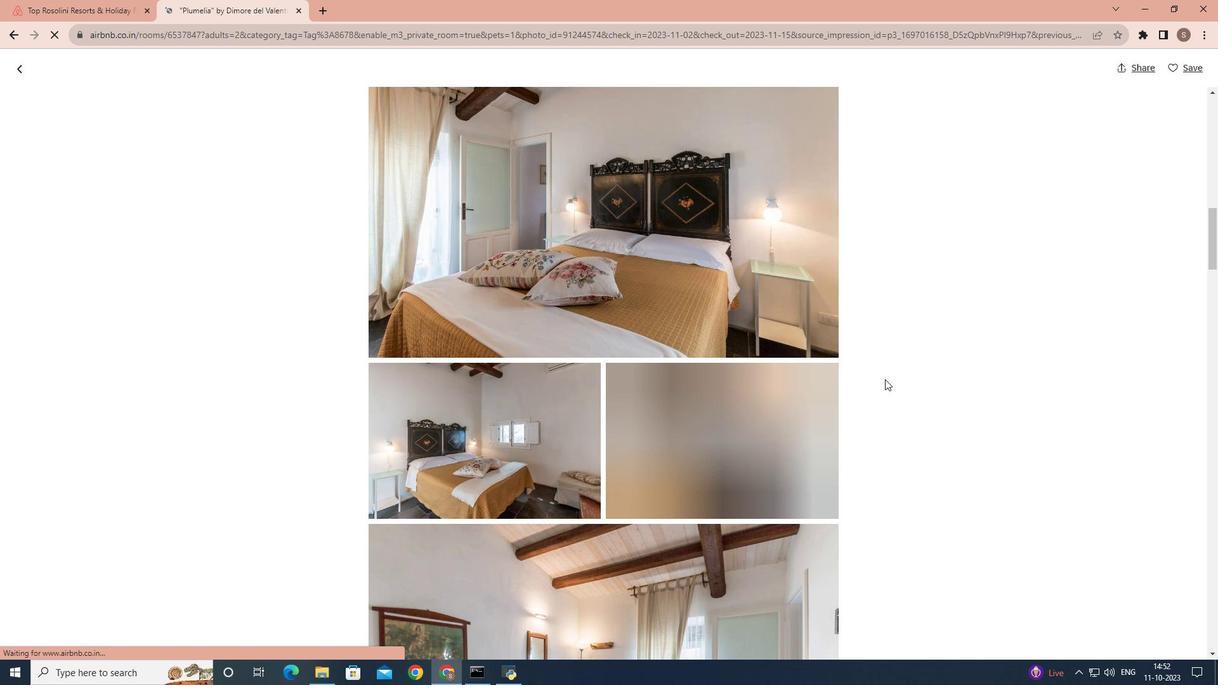 
Action: Mouse scrolled (884, 378) with delta (0, 0)
Screenshot: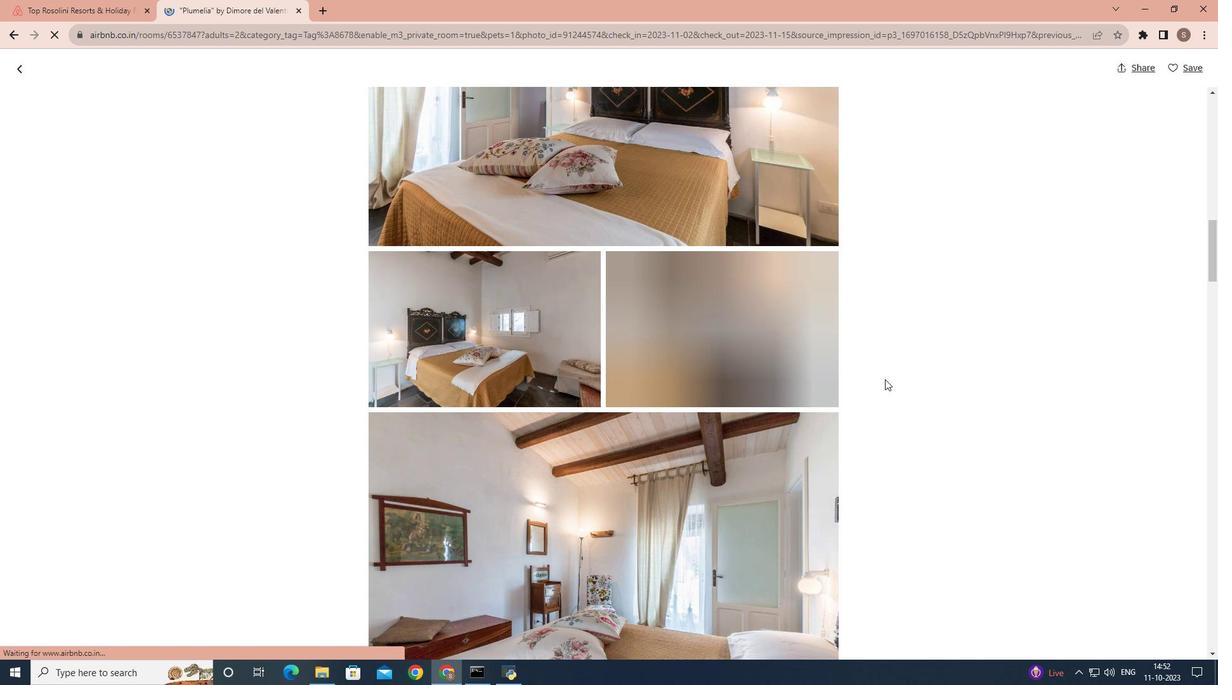 
Action: Mouse scrolled (884, 378) with delta (0, 0)
Screenshot: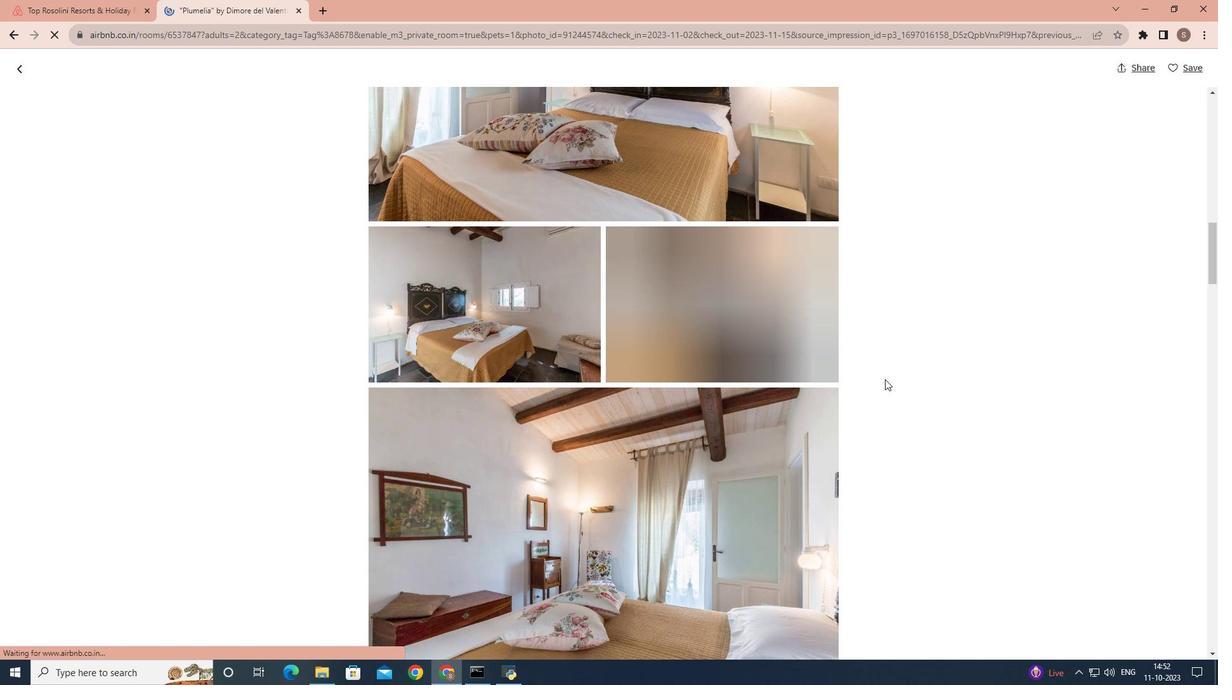 
Action: Mouse scrolled (884, 378) with delta (0, 0)
Screenshot: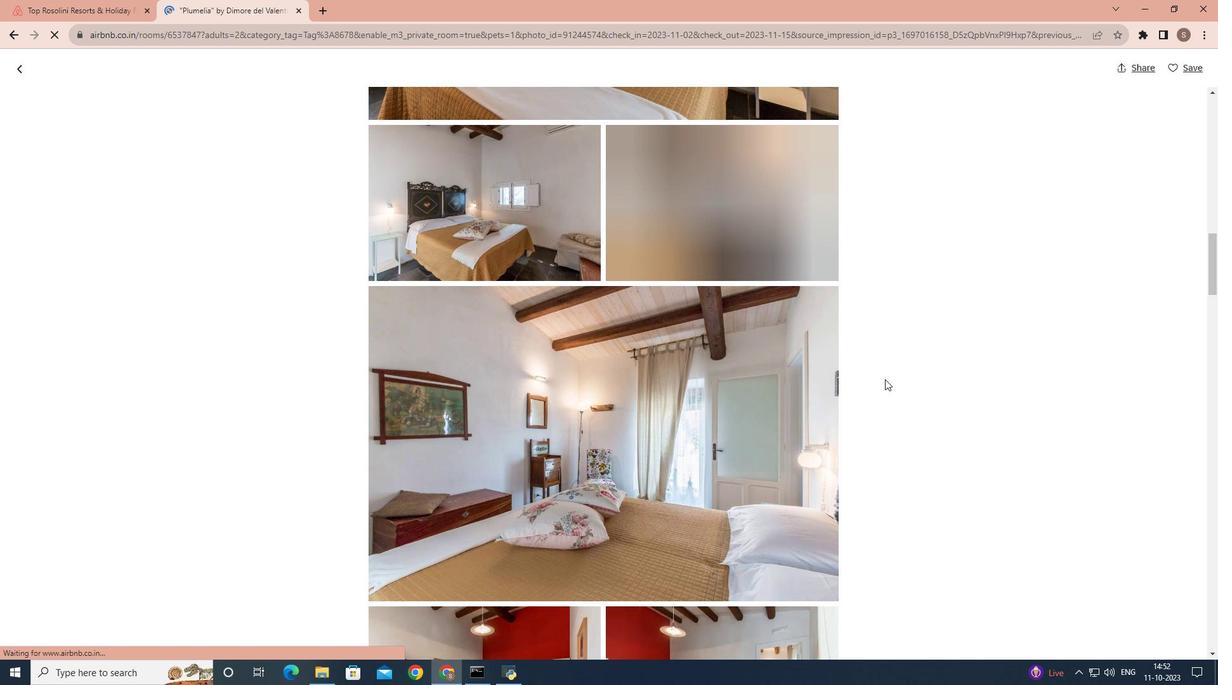 
Action: Mouse scrolled (884, 378) with delta (0, 0)
Screenshot: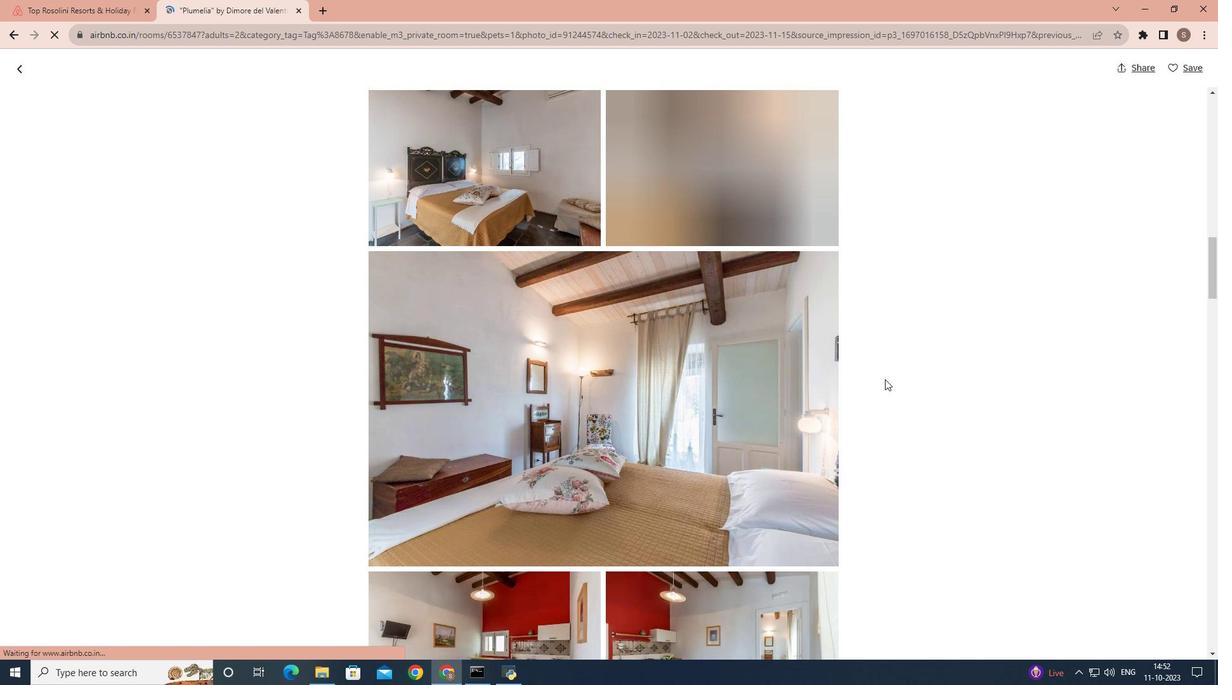 
Action: Mouse scrolled (884, 378) with delta (0, 0)
Screenshot: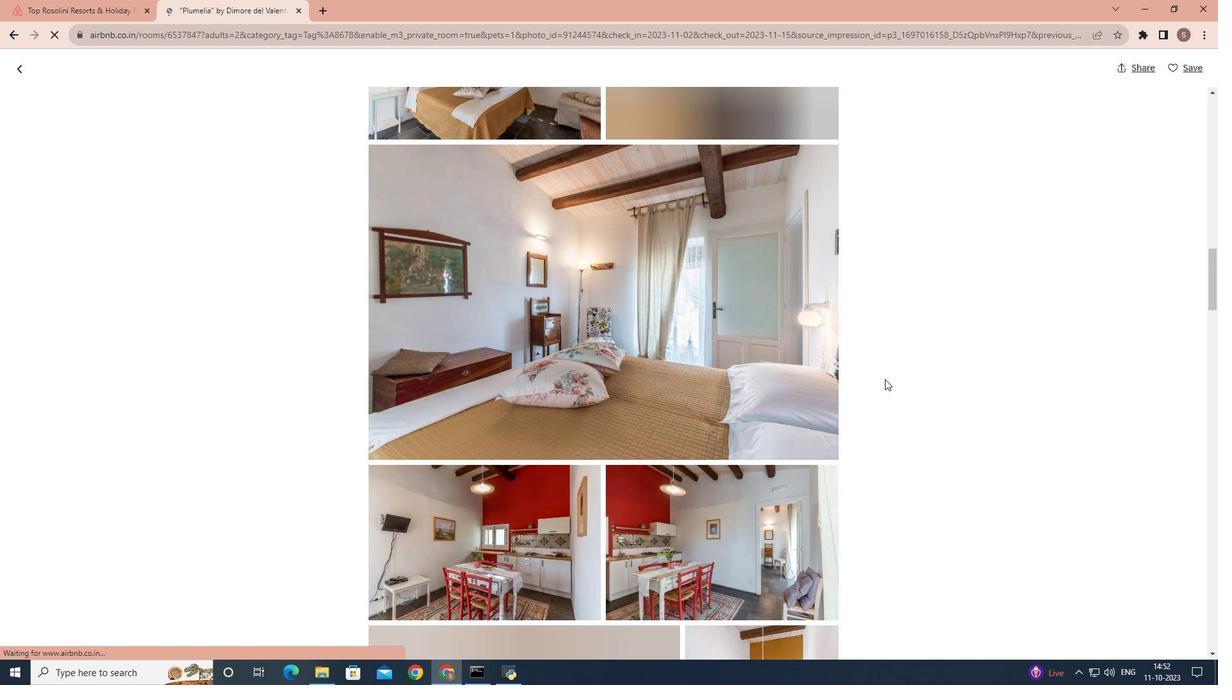 
Action: Mouse scrolled (884, 378) with delta (0, 0)
Screenshot: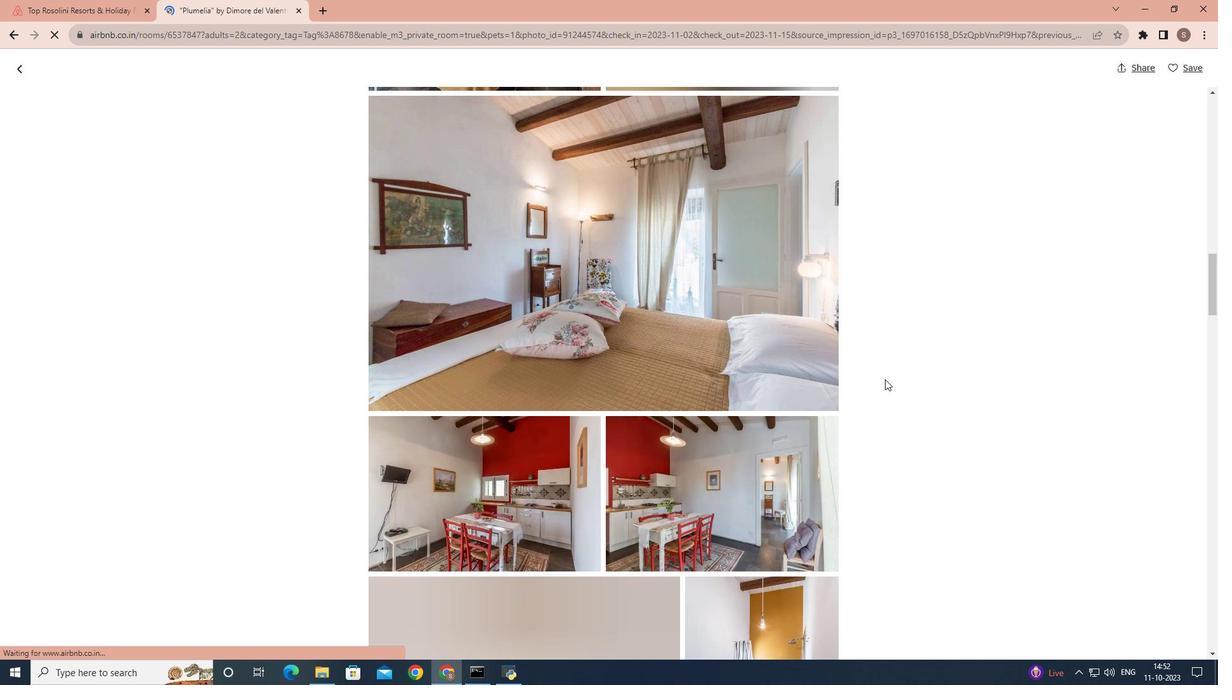 
Action: Mouse scrolled (884, 378) with delta (0, 0)
Screenshot: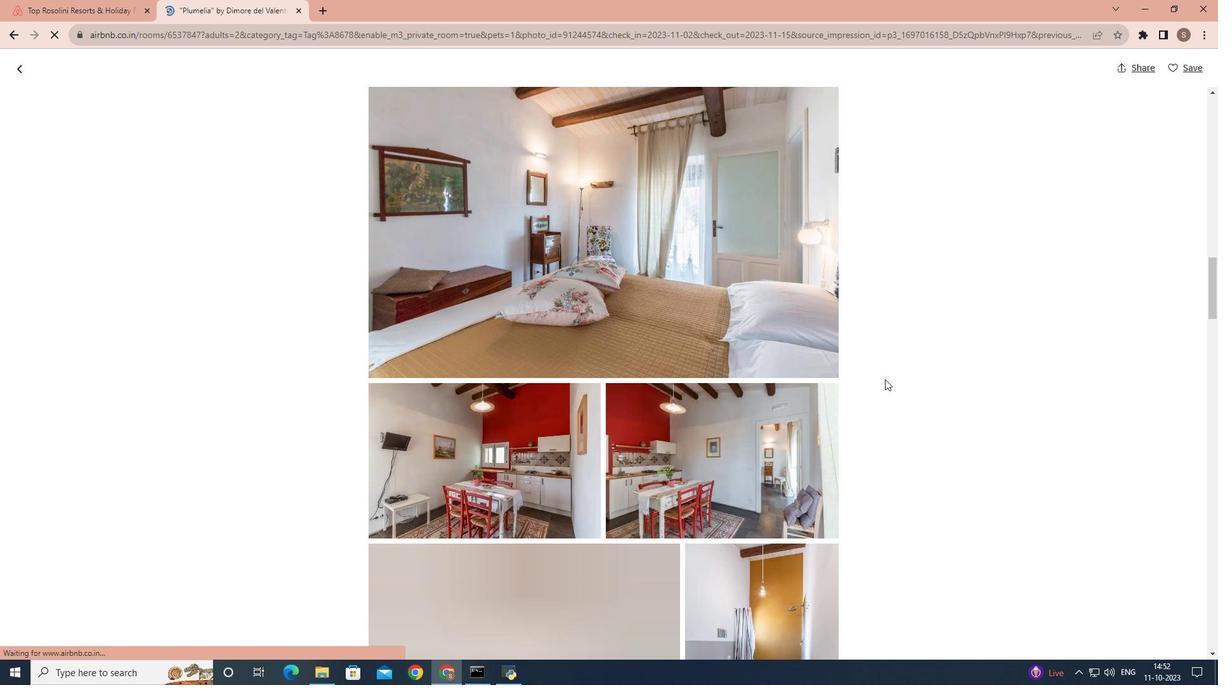 
Action: Mouse scrolled (884, 378) with delta (0, 0)
Screenshot: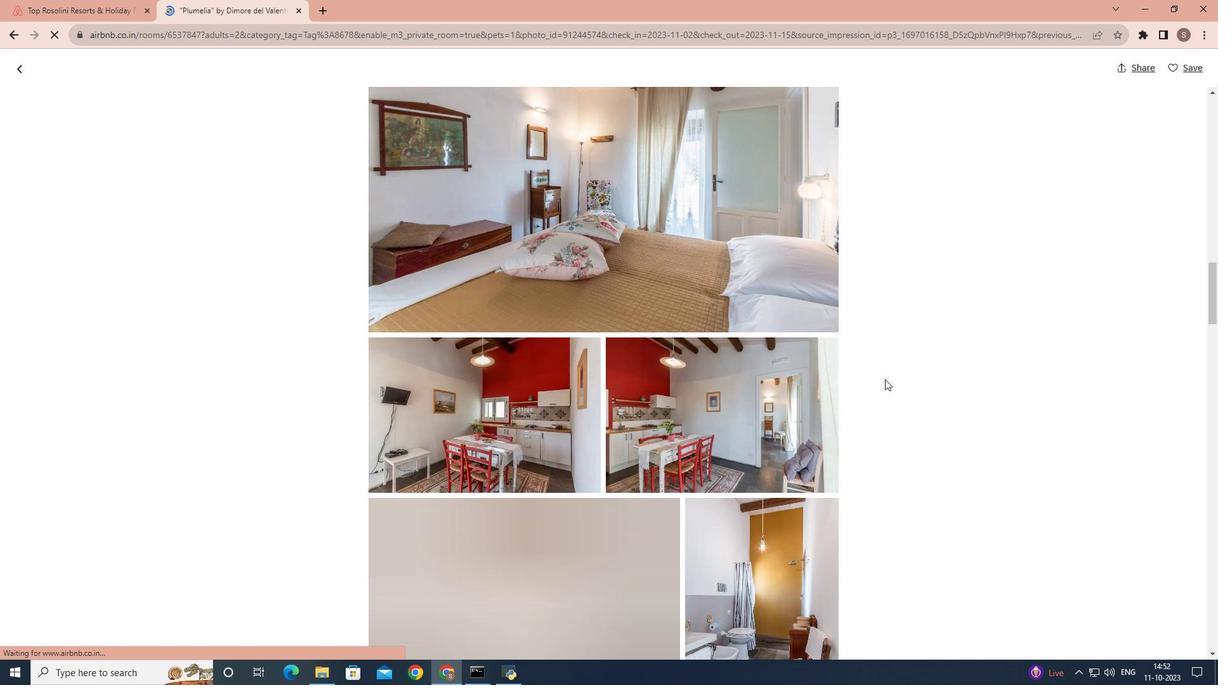 
Action: Mouse scrolled (884, 378) with delta (0, 0)
Screenshot: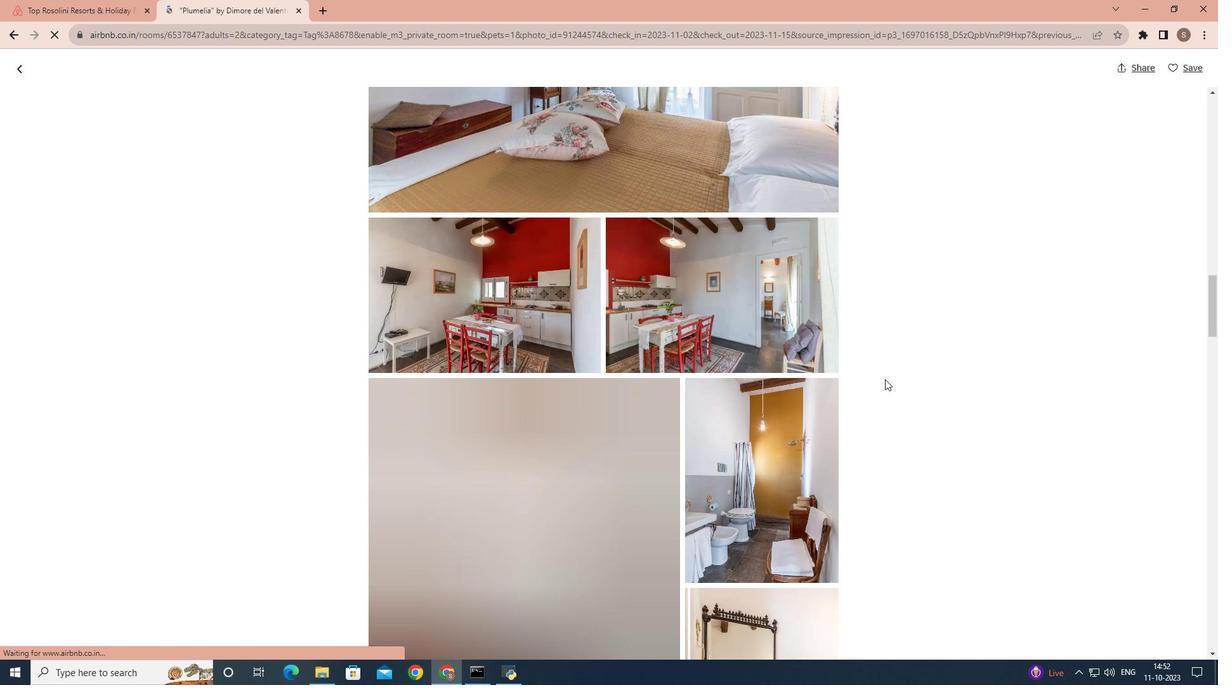 
Action: Mouse scrolled (884, 378) with delta (0, 0)
Screenshot: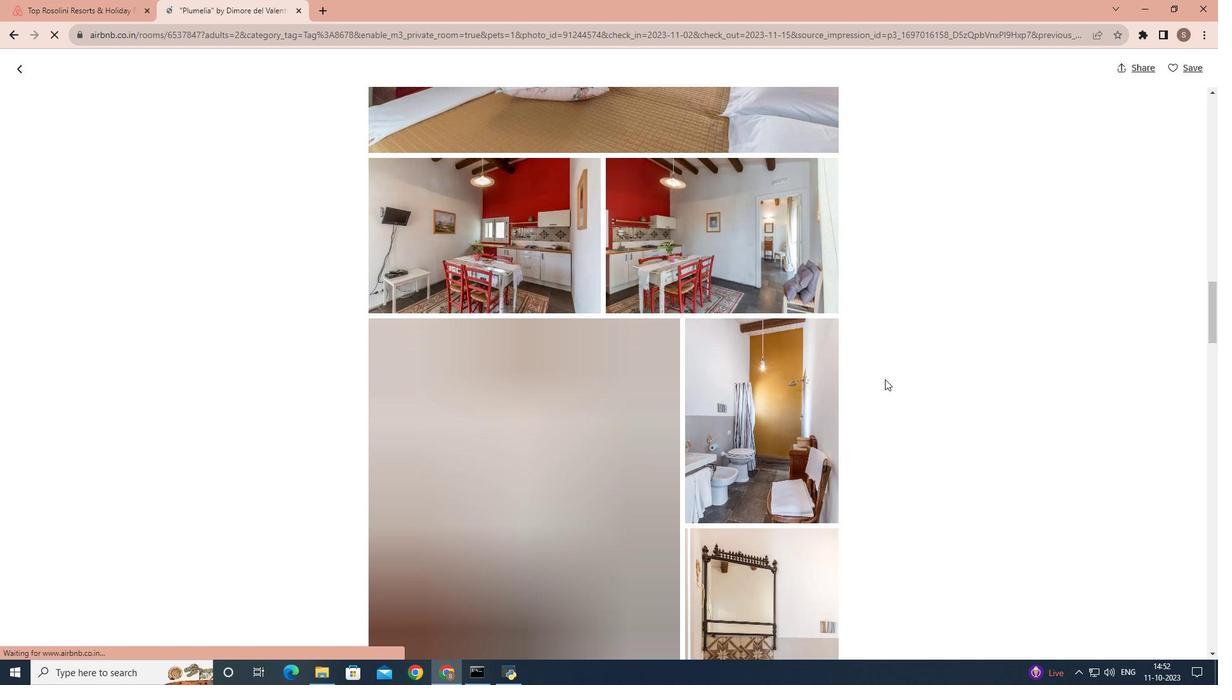 
Action: Mouse scrolled (884, 378) with delta (0, 0)
Screenshot: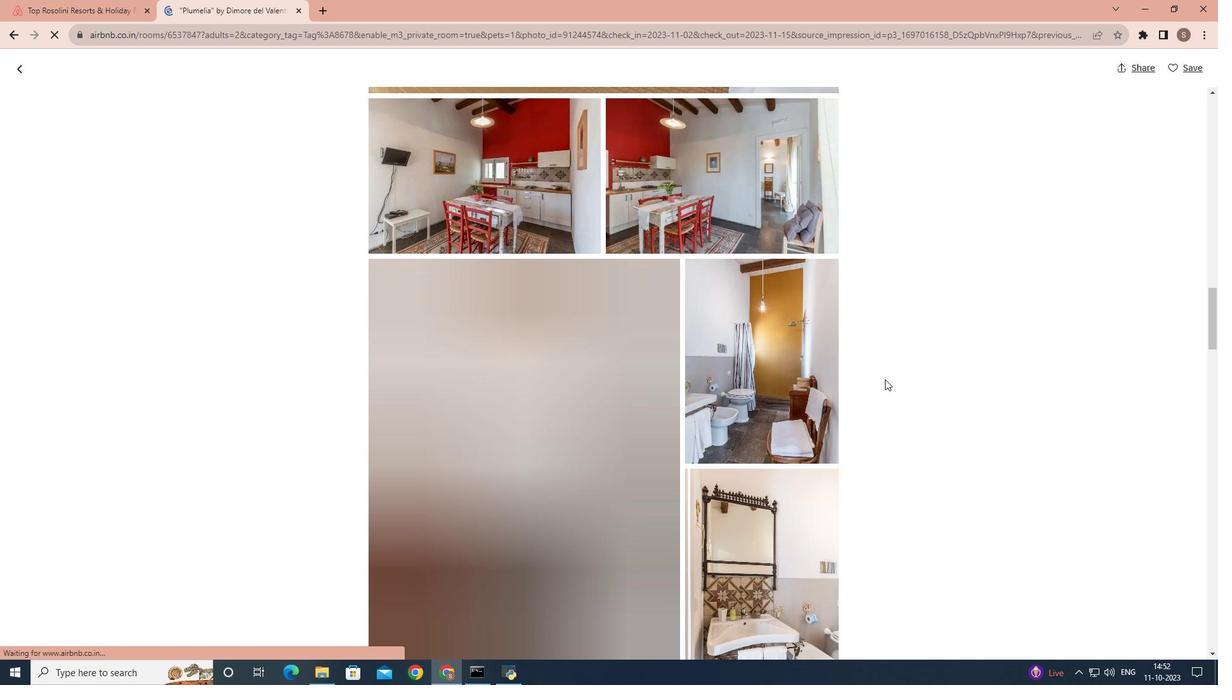 
Action: Mouse scrolled (884, 378) with delta (0, 0)
Screenshot: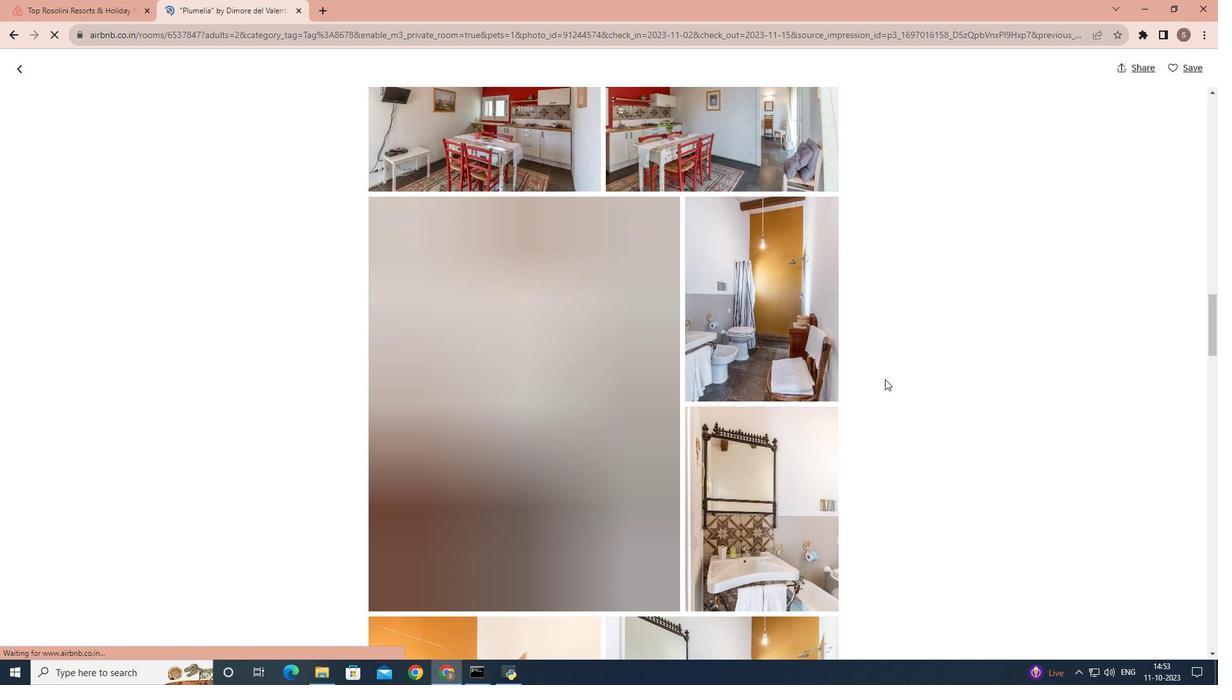 
Action: Mouse scrolled (884, 378) with delta (0, 0)
Screenshot: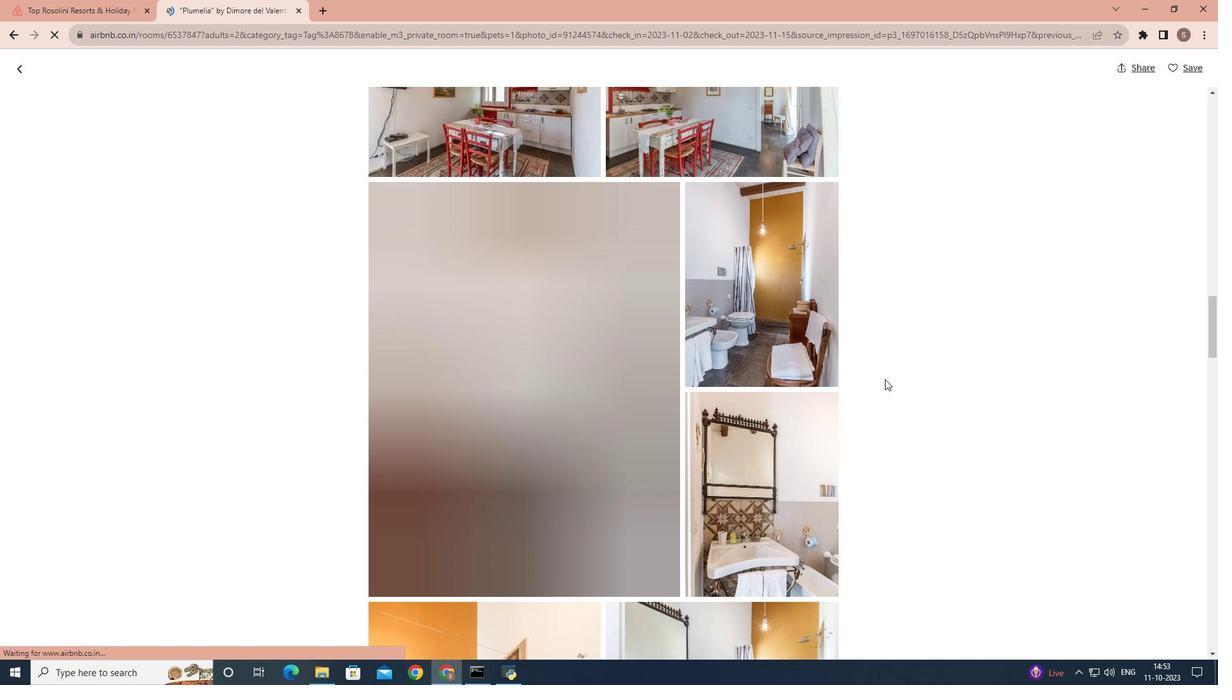 
Action: Mouse scrolled (884, 378) with delta (0, 0)
Screenshot: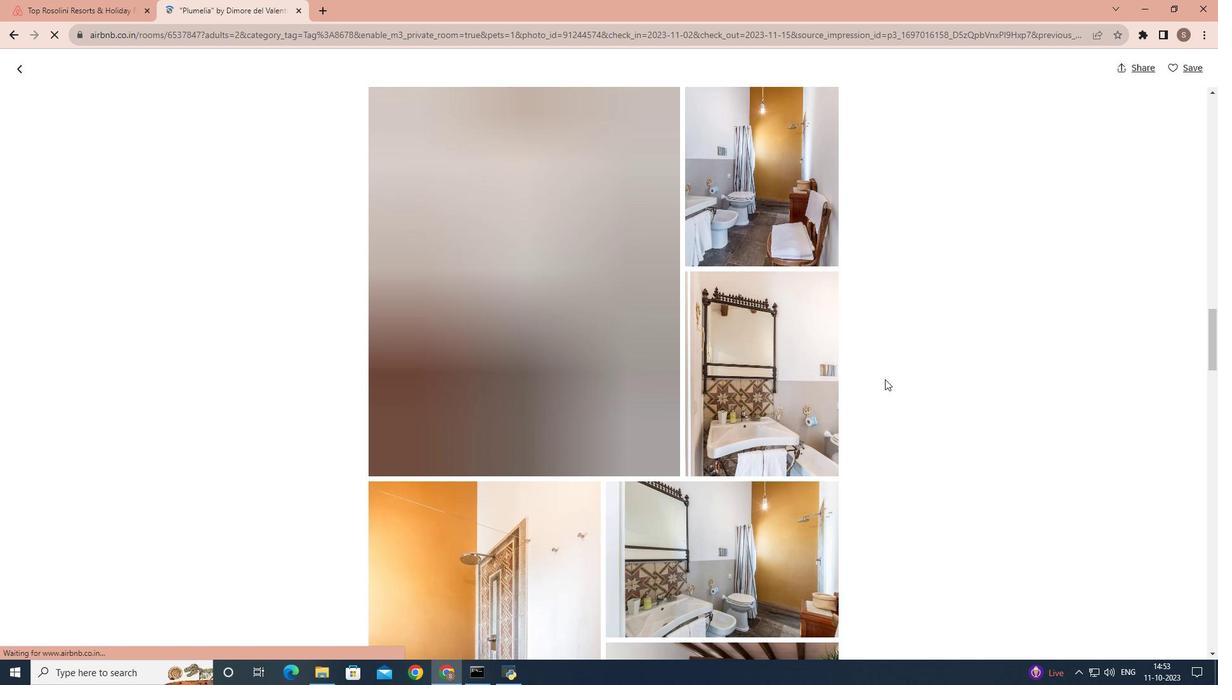 
Action: Mouse scrolled (884, 378) with delta (0, 0)
Screenshot: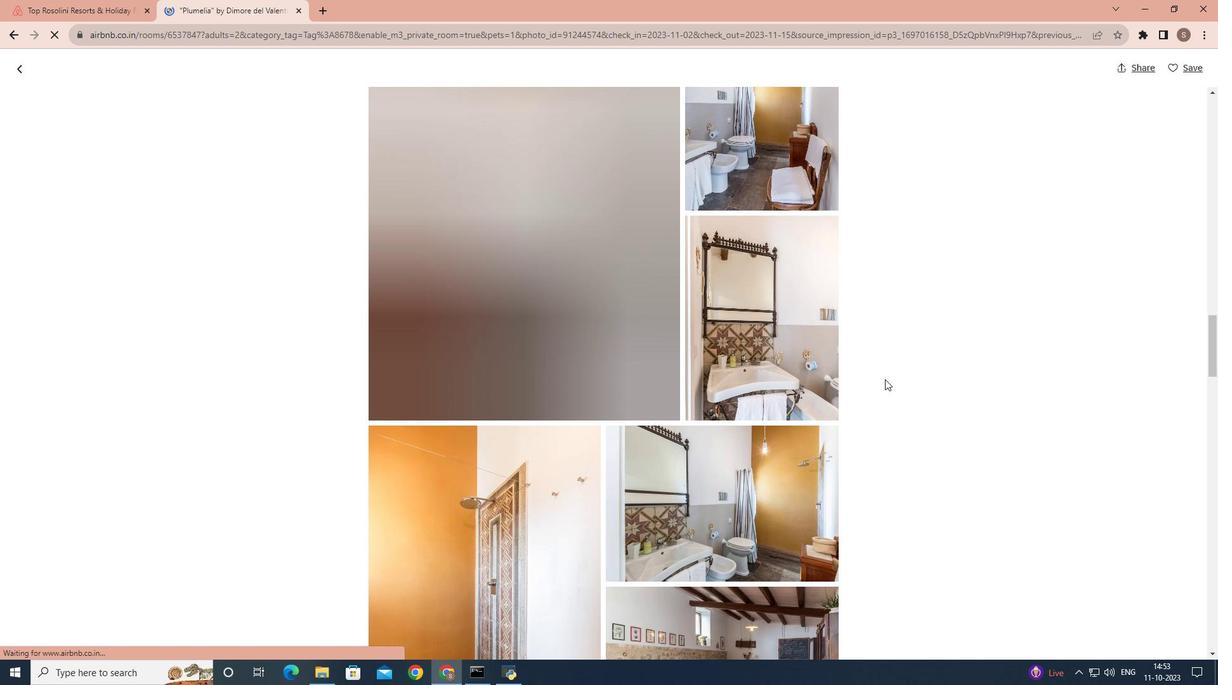 
Action: Mouse scrolled (884, 378) with delta (0, 0)
Screenshot: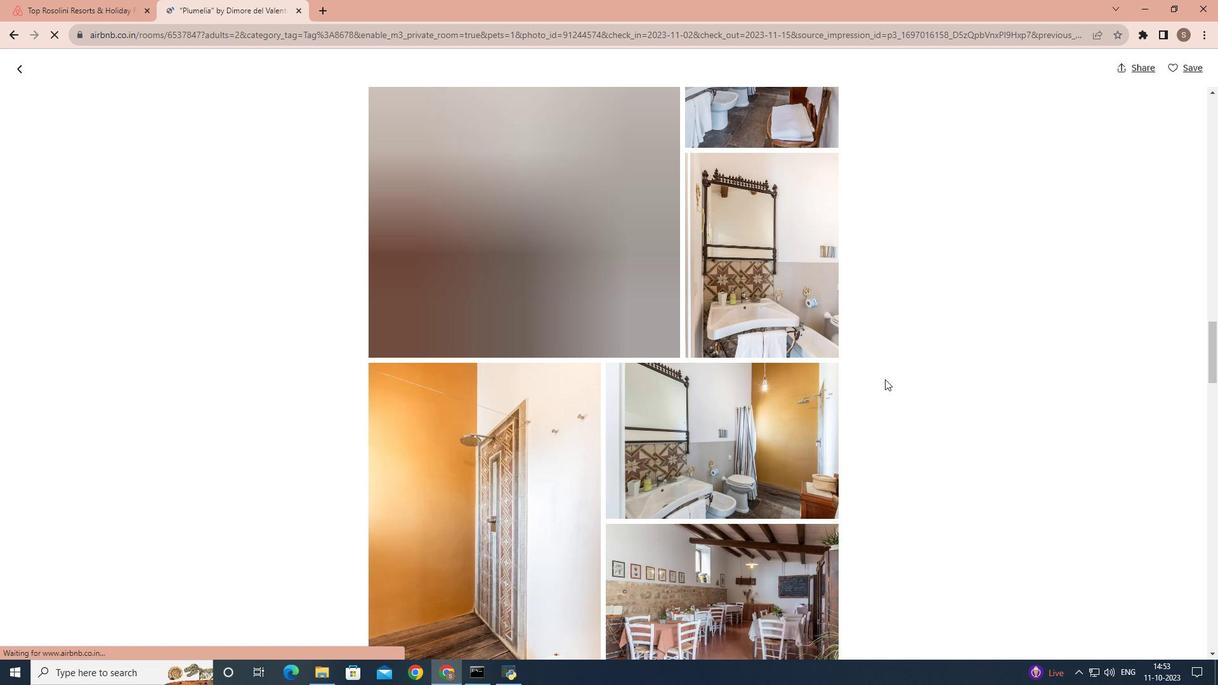 
Action: Mouse scrolled (884, 378) with delta (0, 0)
Screenshot: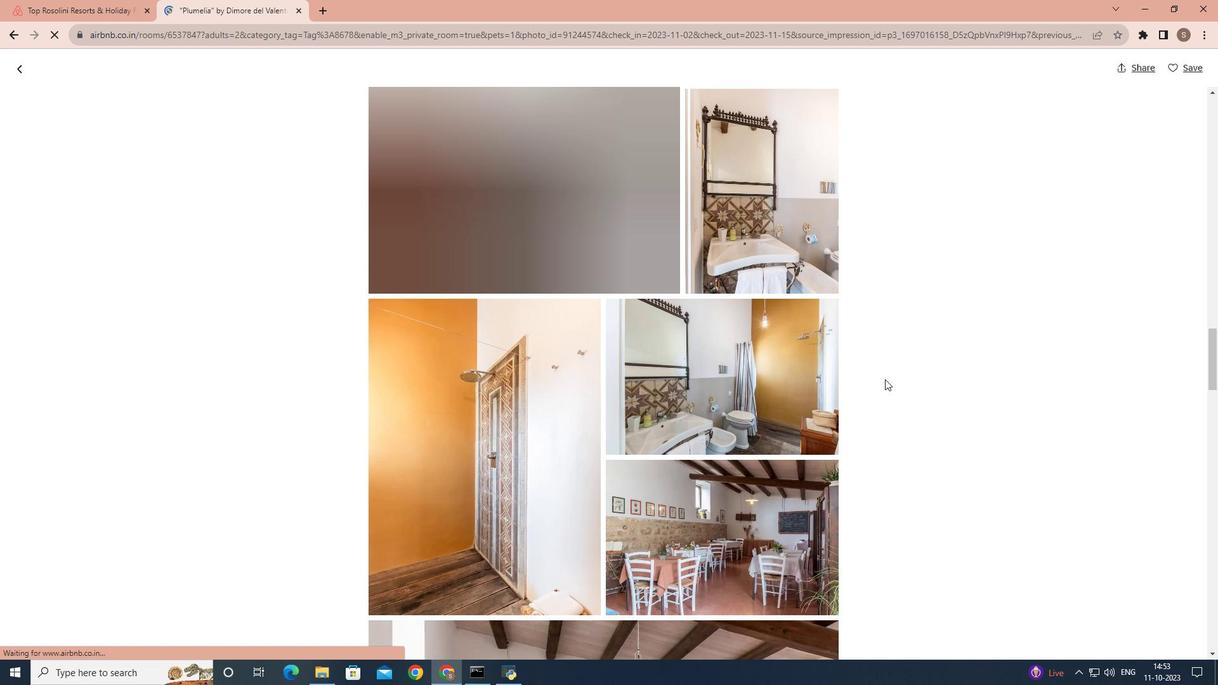 
Action: Mouse scrolled (884, 378) with delta (0, 0)
Screenshot: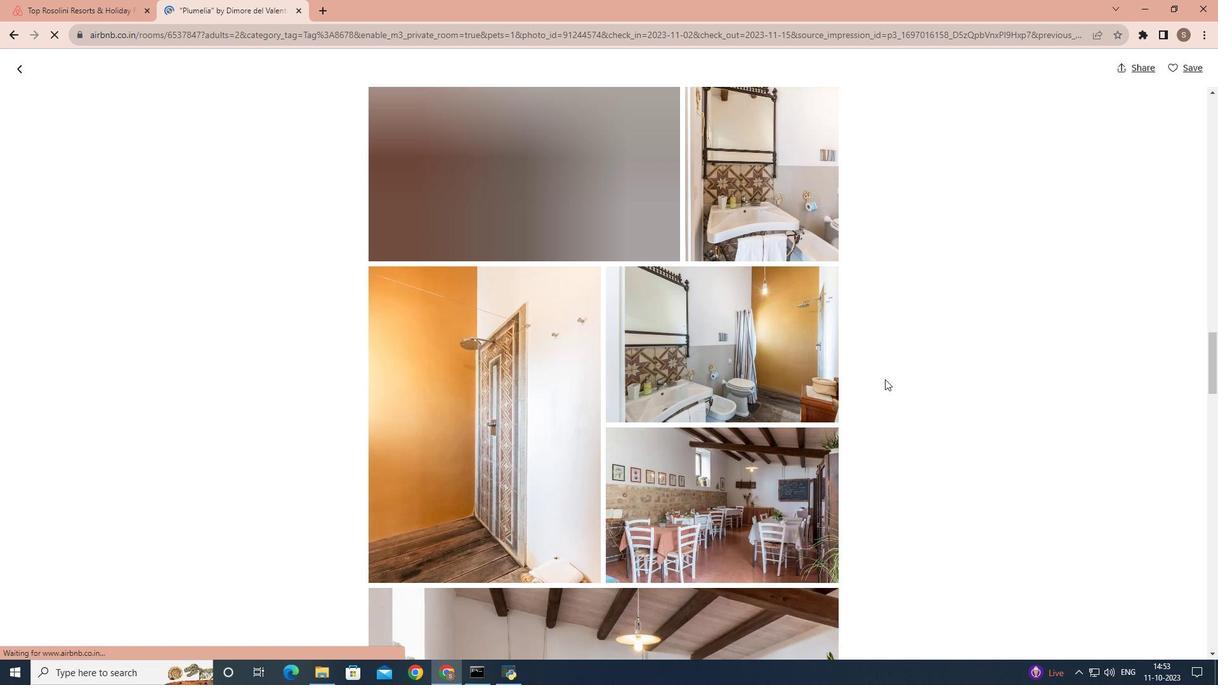 
Action: Mouse scrolled (884, 378) with delta (0, 0)
Screenshot: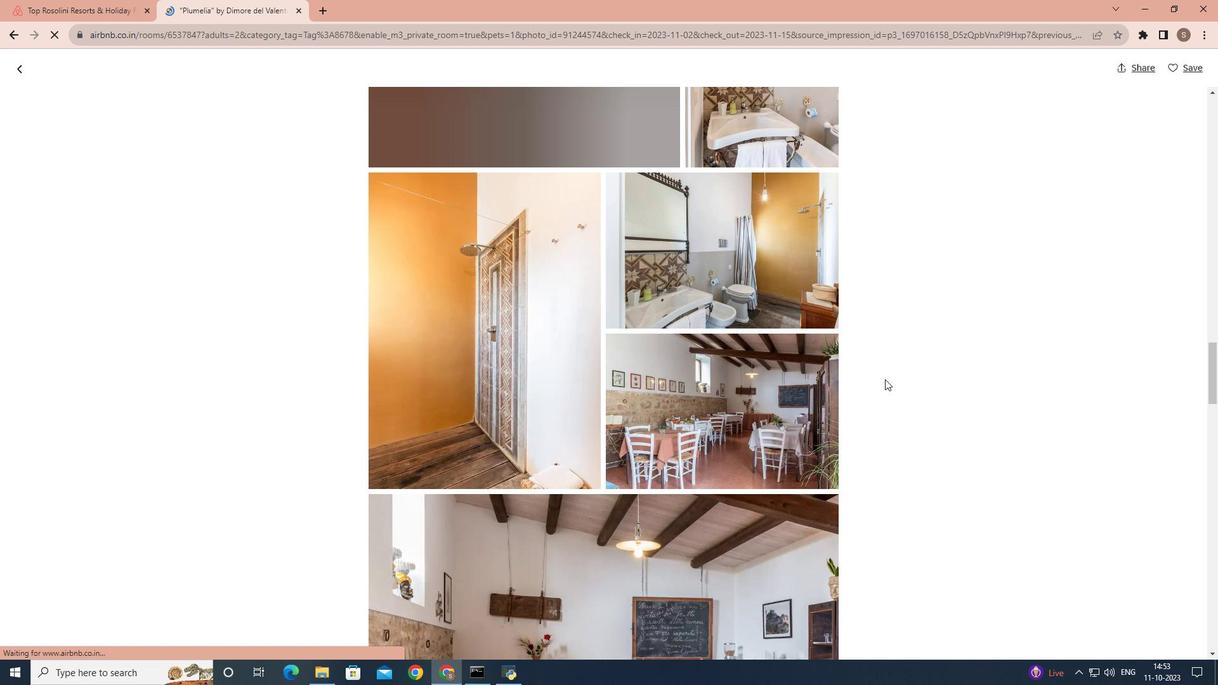 
Action: Mouse scrolled (884, 378) with delta (0, 0)
Screenshot: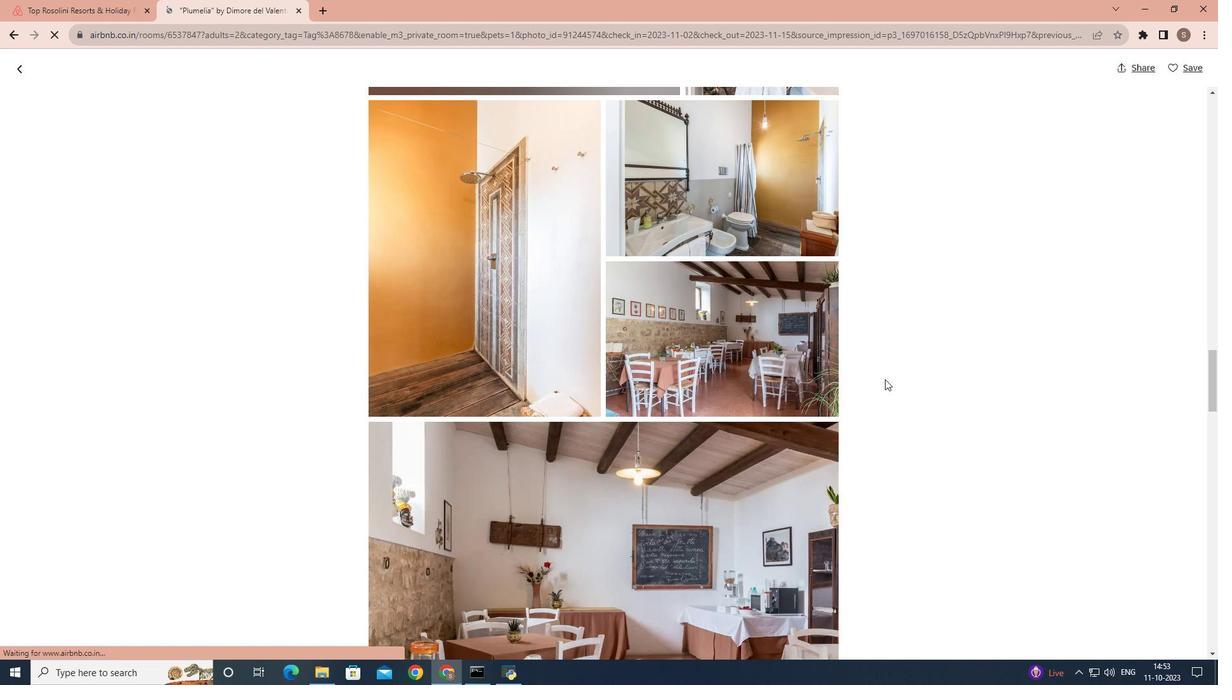 
Action: Mouse scrolled (884, 378) with delta (0, 0)
Screenshot: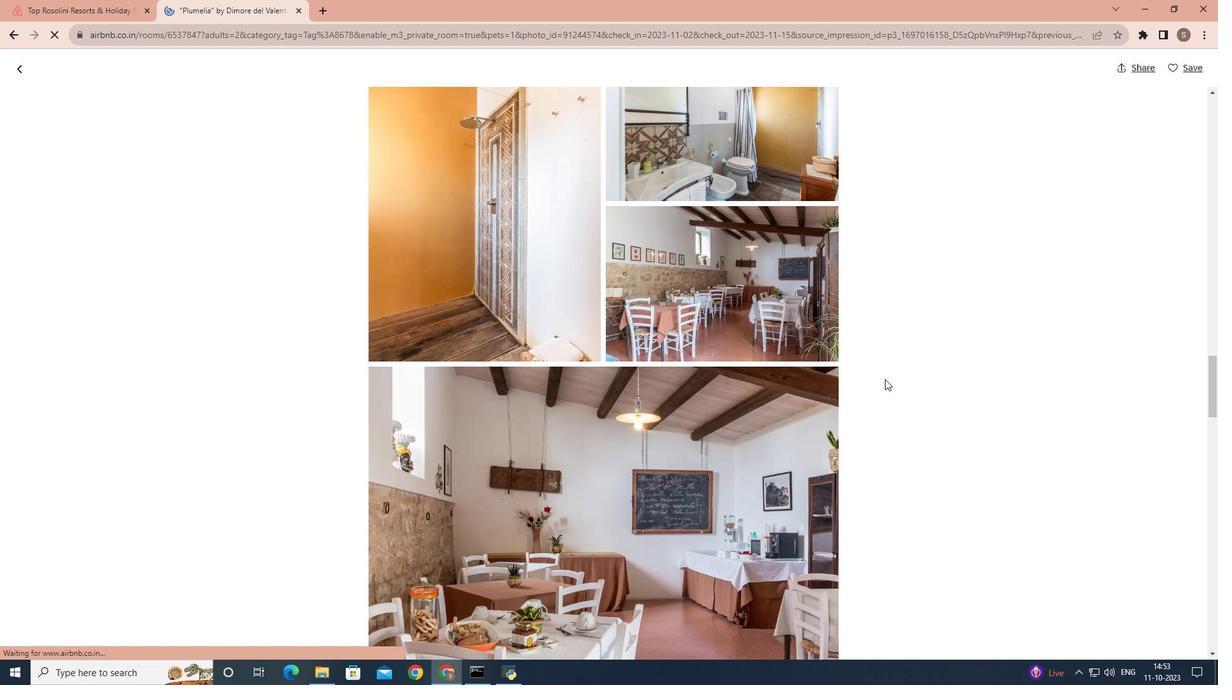 
Action: Mouse scrolled (884, 378) with delta (0, 0)
Screenshot: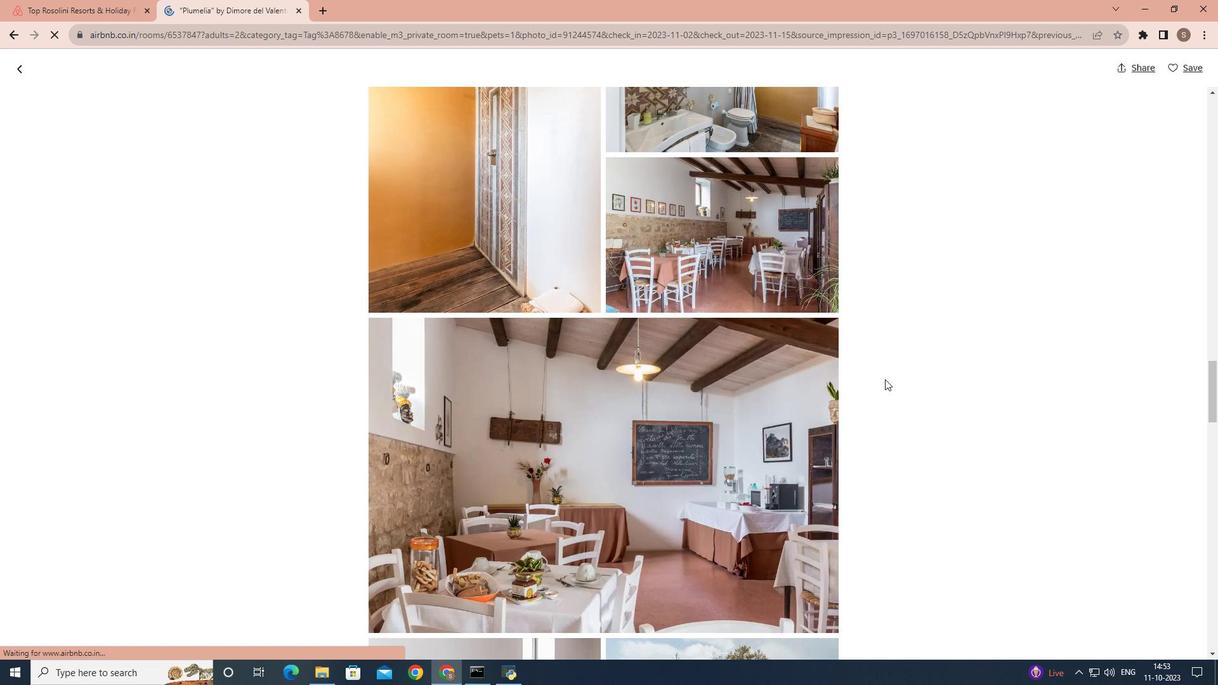 
Action: Mouse scrolled (884, 378) with delta (0, 0)
Screenshot: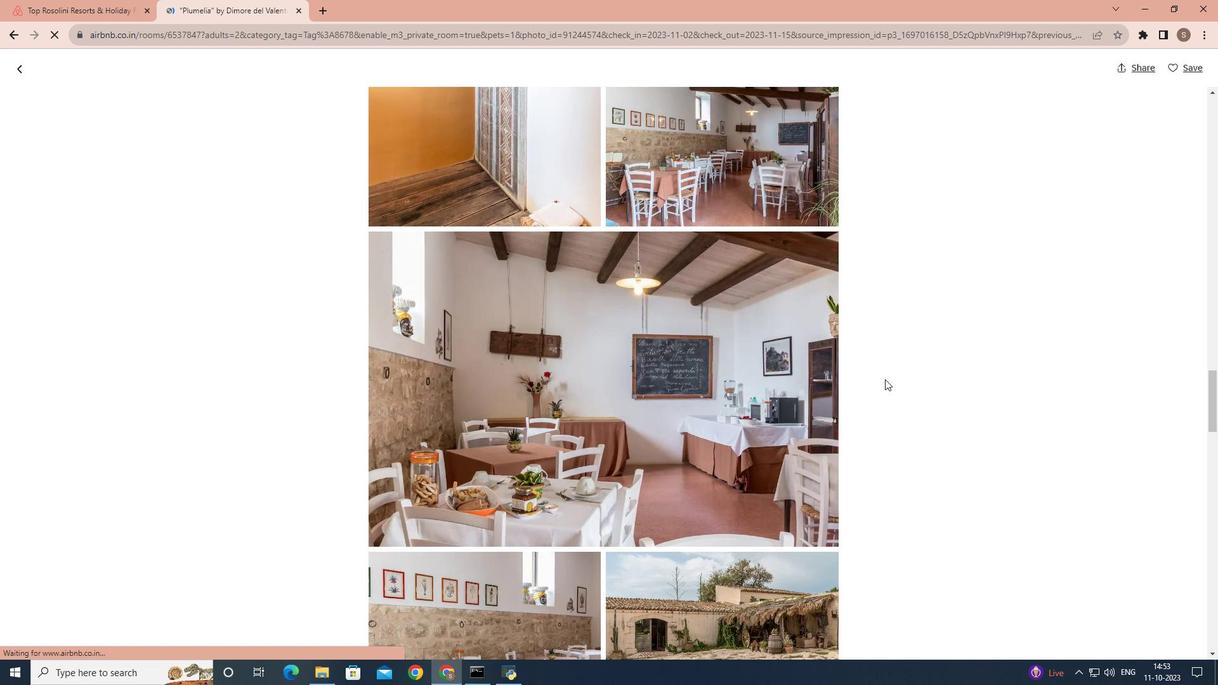 
Action: Mouse scrolled (884, 378) with delta (0, 0)
Screenshot: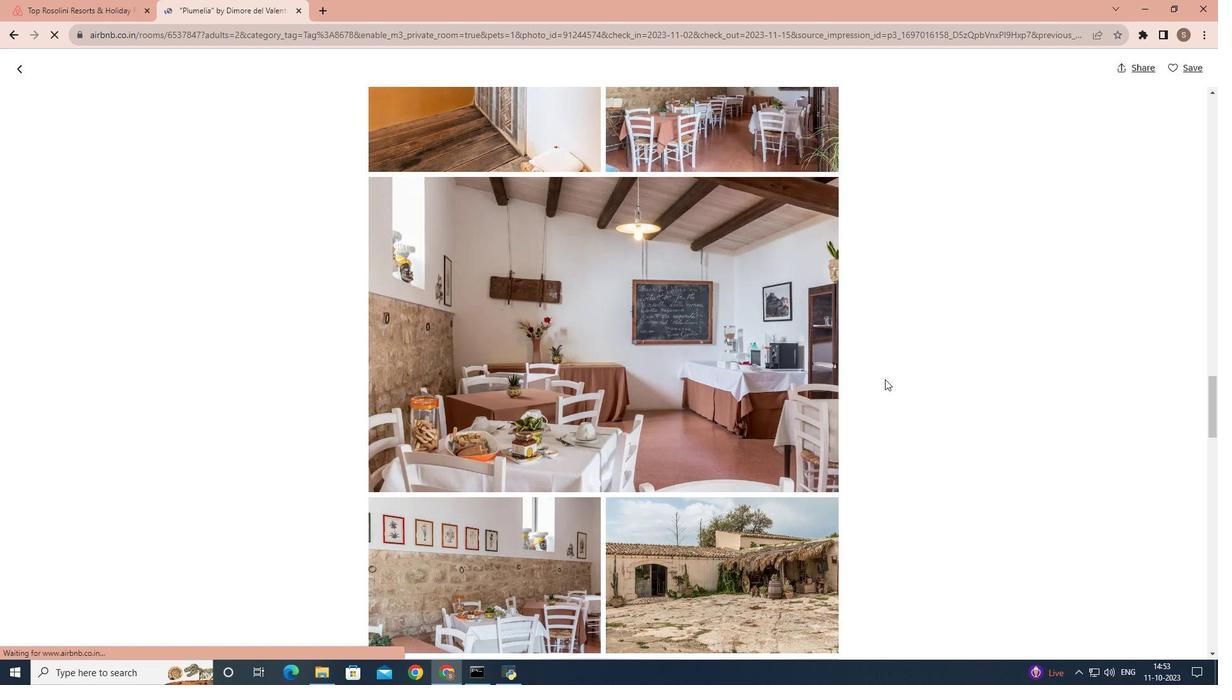 
Action: Mouse scrolled (884, 378) with delta (0, 0)
Screenshot: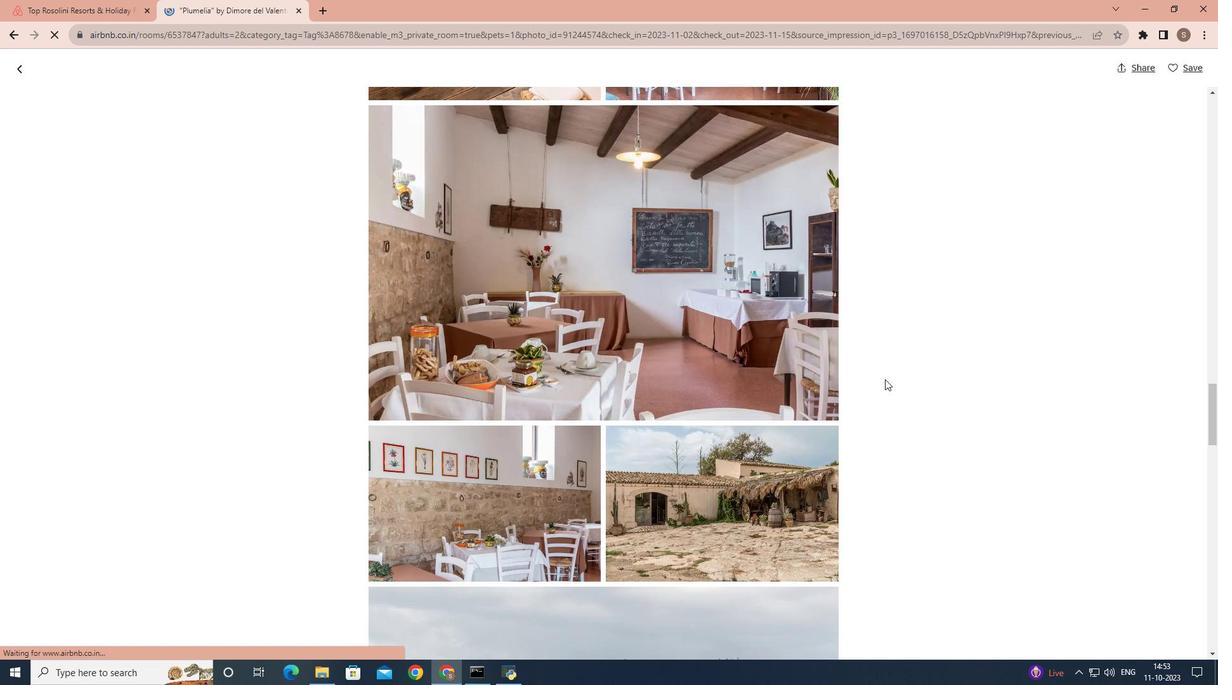 
Action: Mouse scrolled (884, 378) with delta (0, 0)
Screenshot: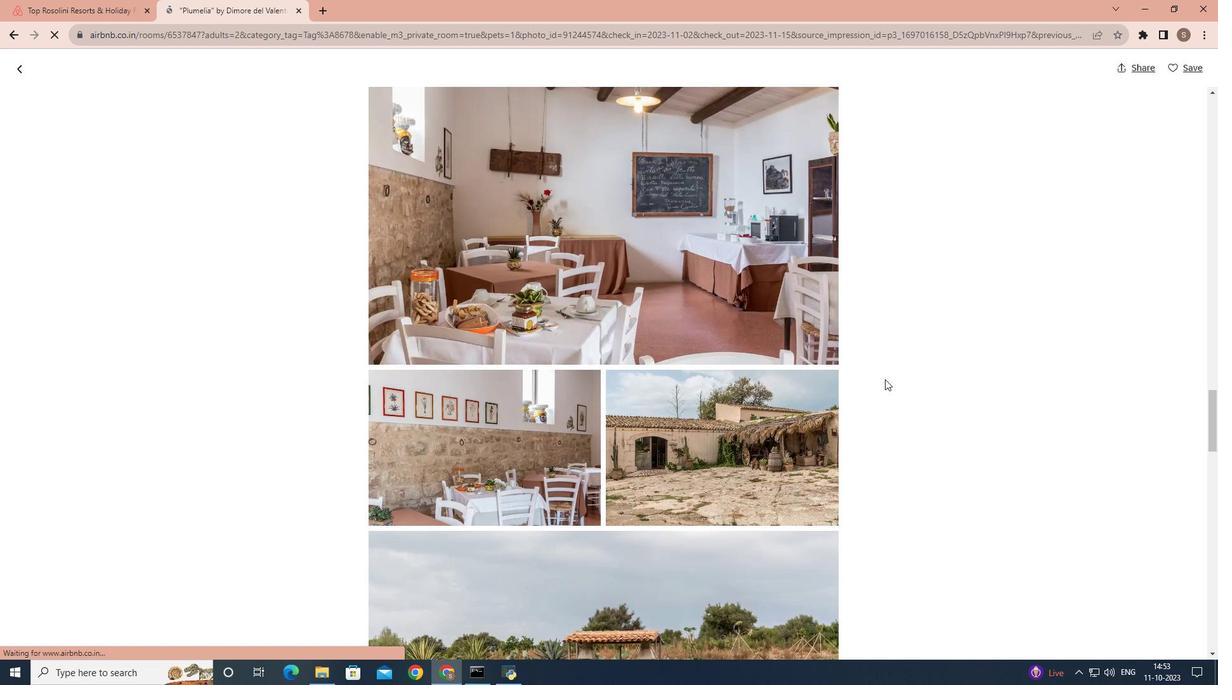 
Action: Mouse scrolled (884, 378) with delta (0, 0)
Screenshot: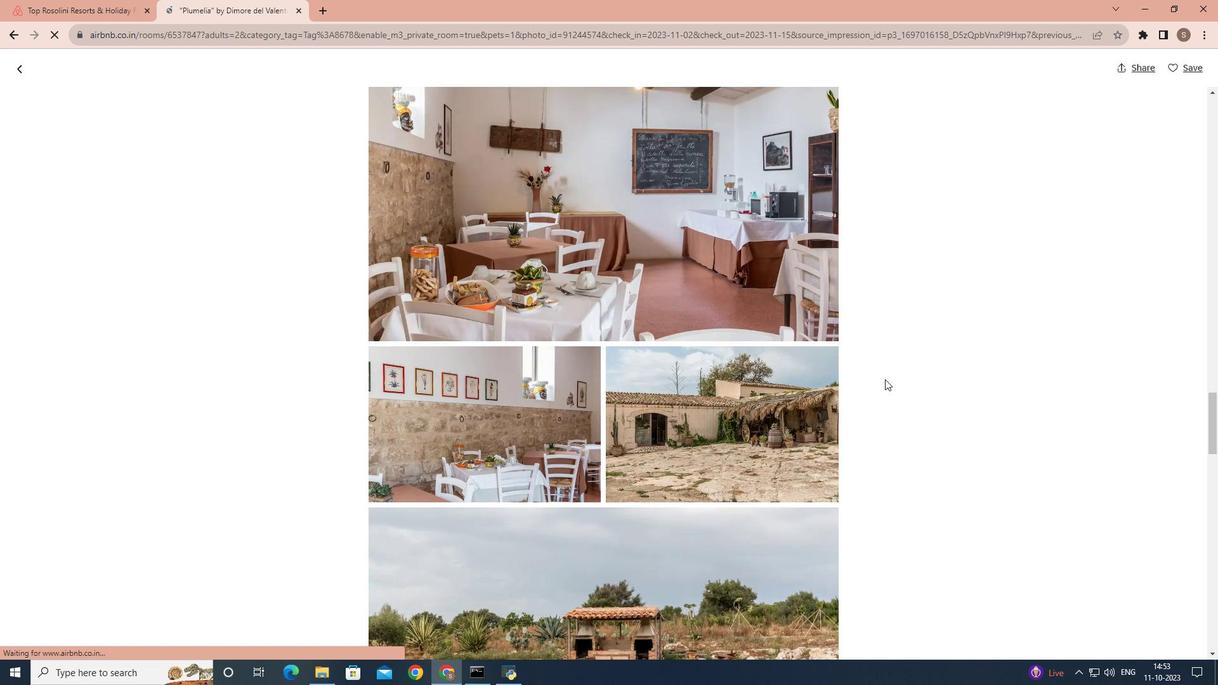 
Action: Mouse scrolled (884, 378) with delta (0, 0)
Screenshot: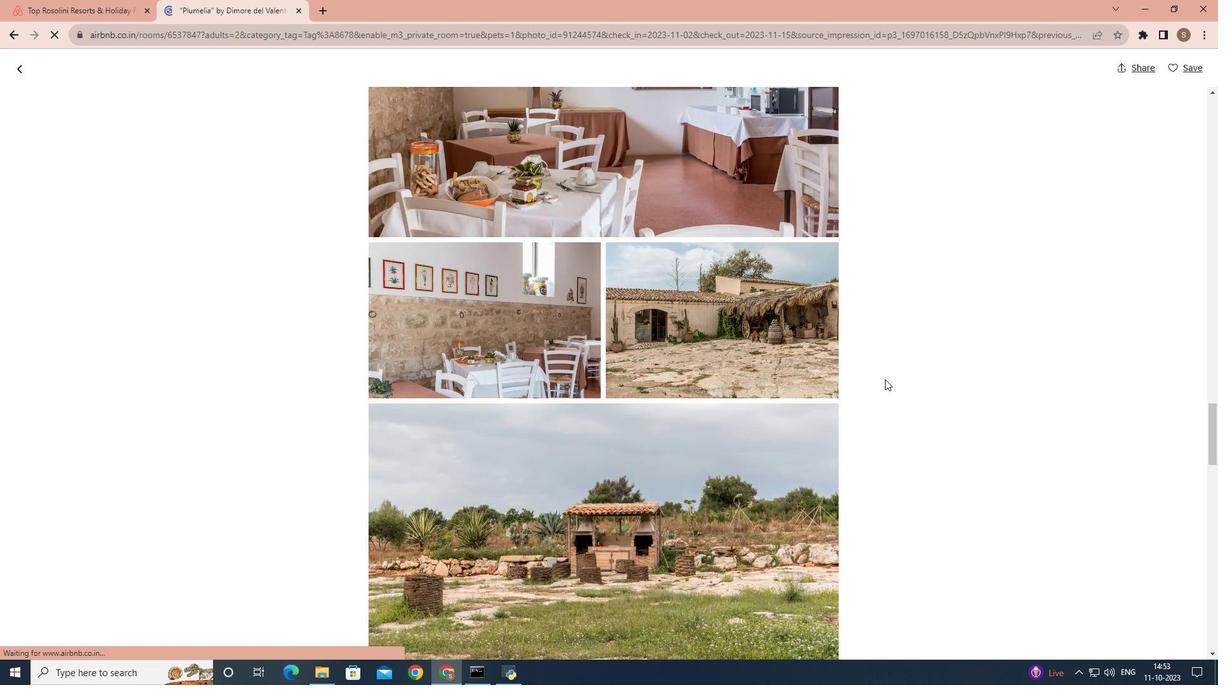 
Action: Mouse scrolled (884, 378) with delta (0, 0)
Screenshot: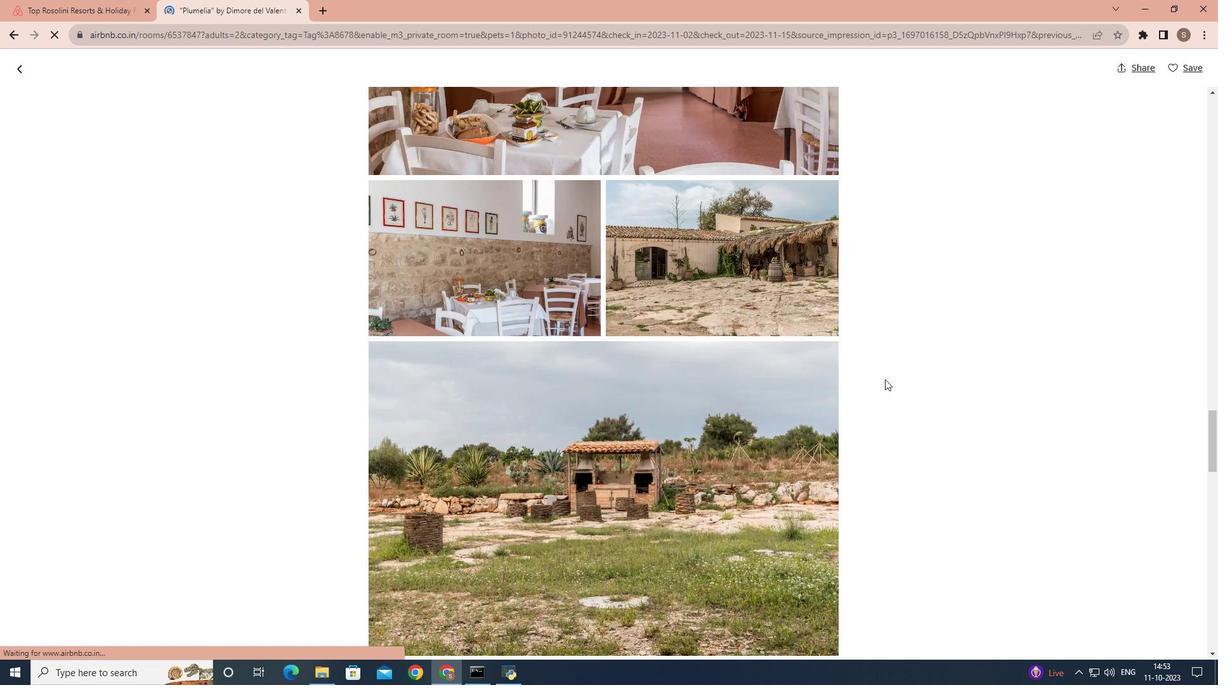 
Action: Mouse scrolled (884, 378) with delta (0, 0)
Screenshot: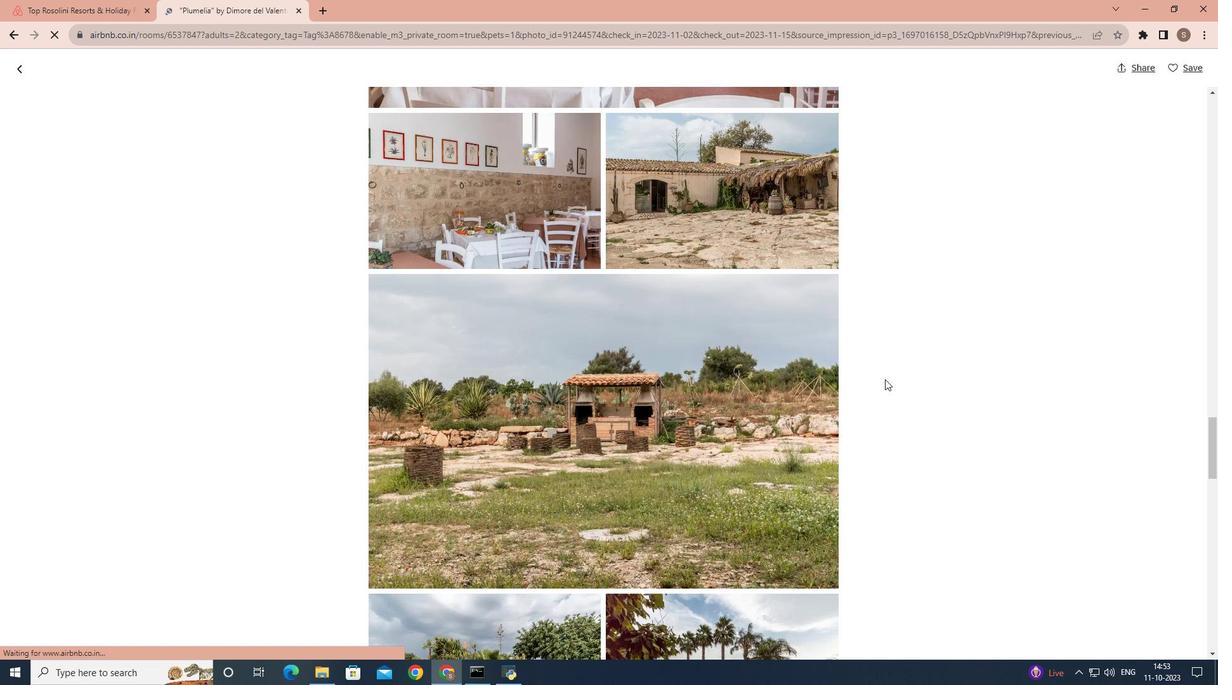 
Action: Mouse scrolled (884, 378) with delta (0, 0)
Screenshot: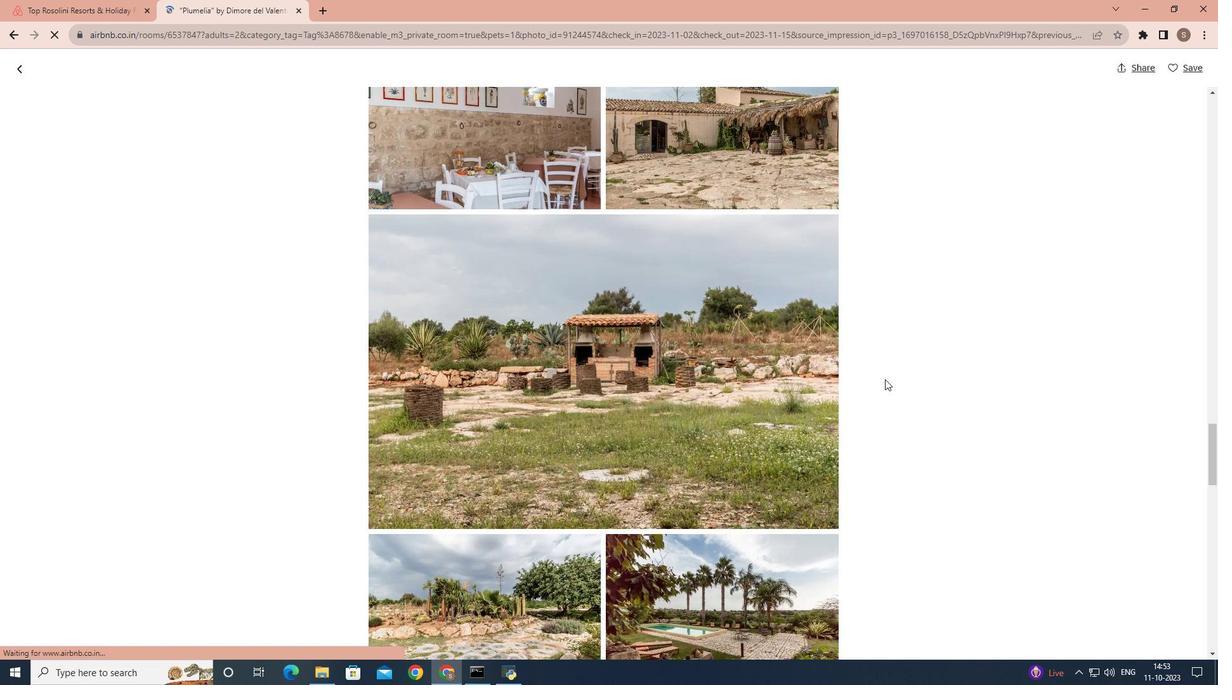
Action: Mouse scrolled (884, 378) with delta (0, 0)
Screenshot: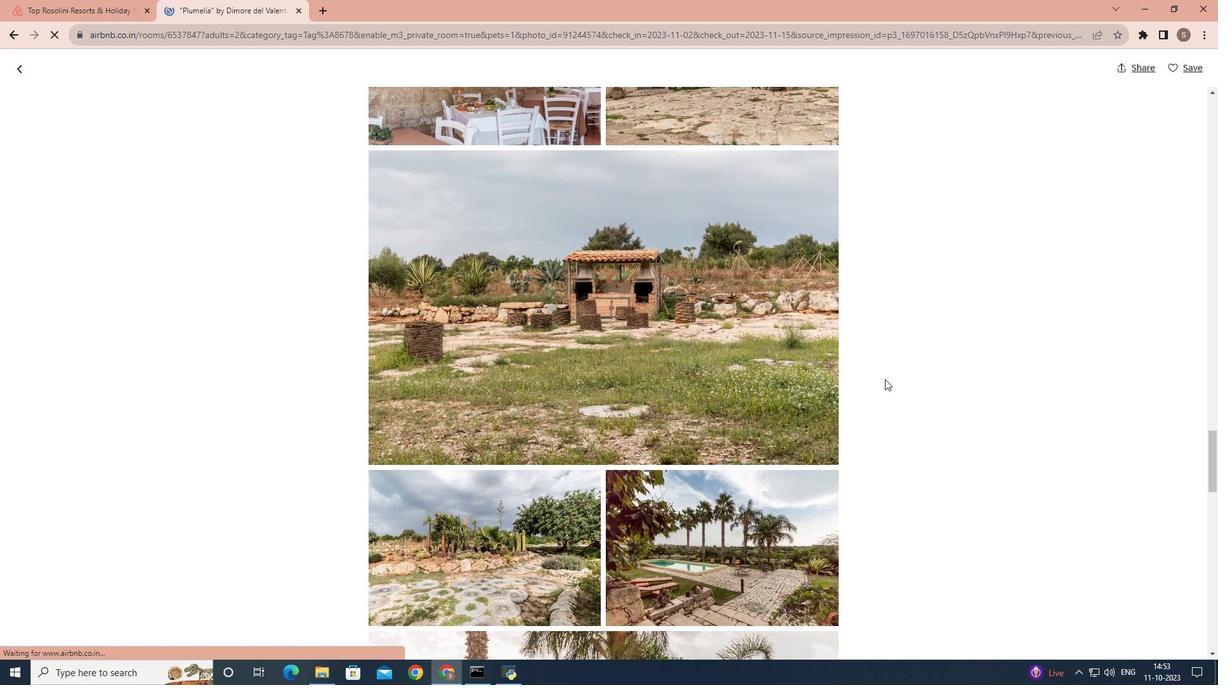 
Action: Mouse scrolled (884, 378) with delta (0, 0)
Screenshot: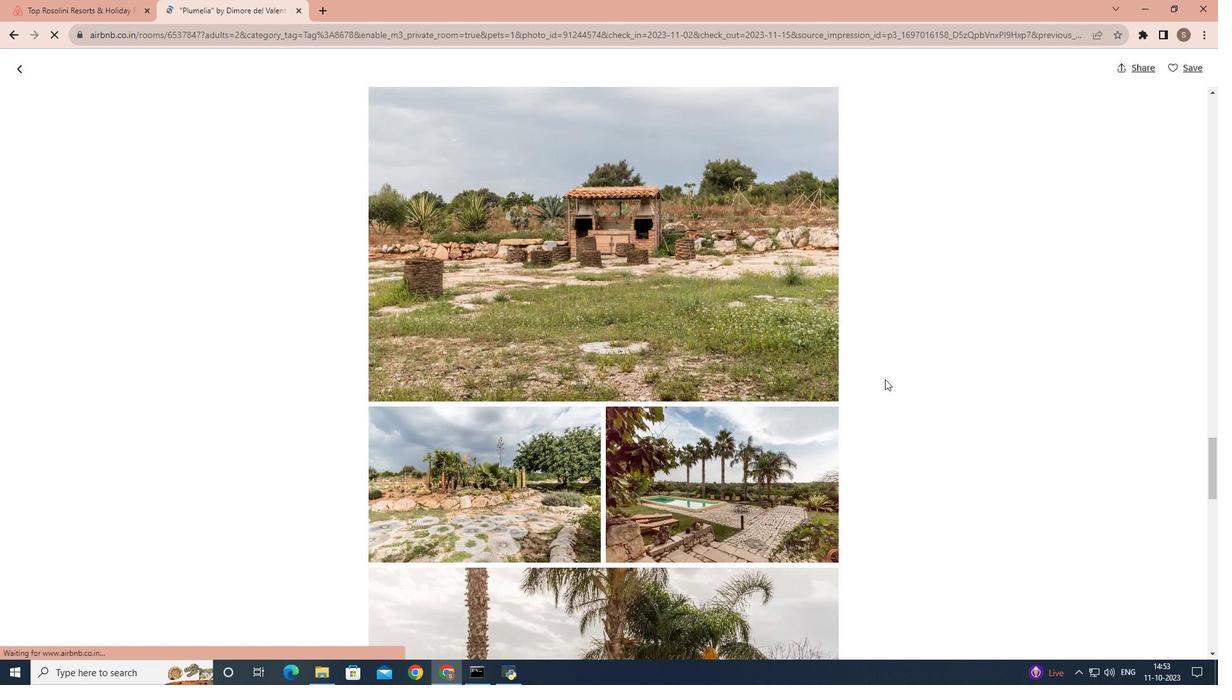 
Action: Mouse scrolled (884, 378) with delta (0, 0)
Screenshot: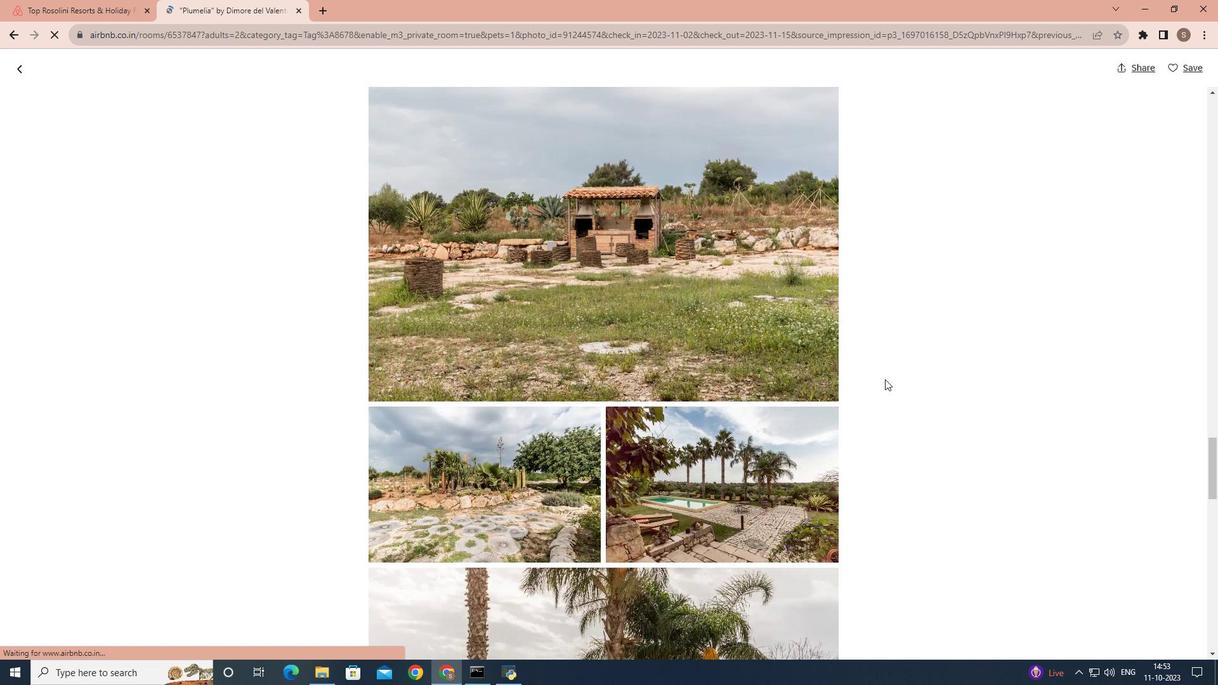 
Action: Mouse scrolled (884, 378) with delta (0, 0)
Screenshot: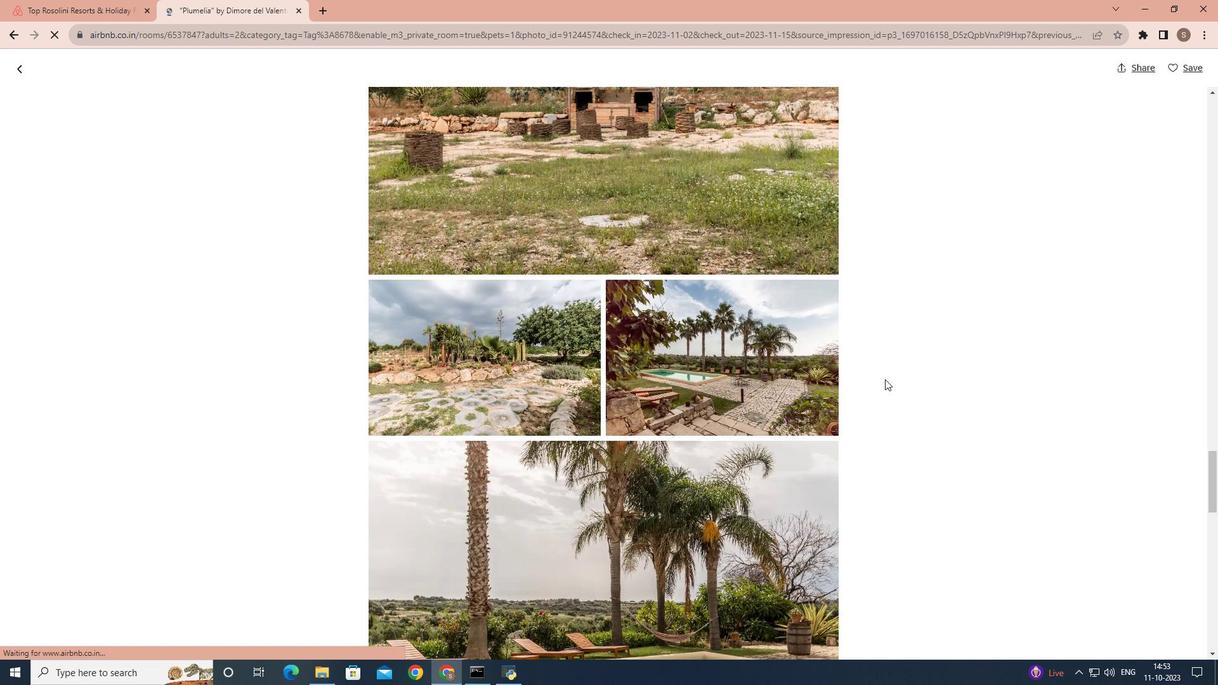 
Action: Mouse scrolled (884, 378) with delta (0, 0)
Screenshot: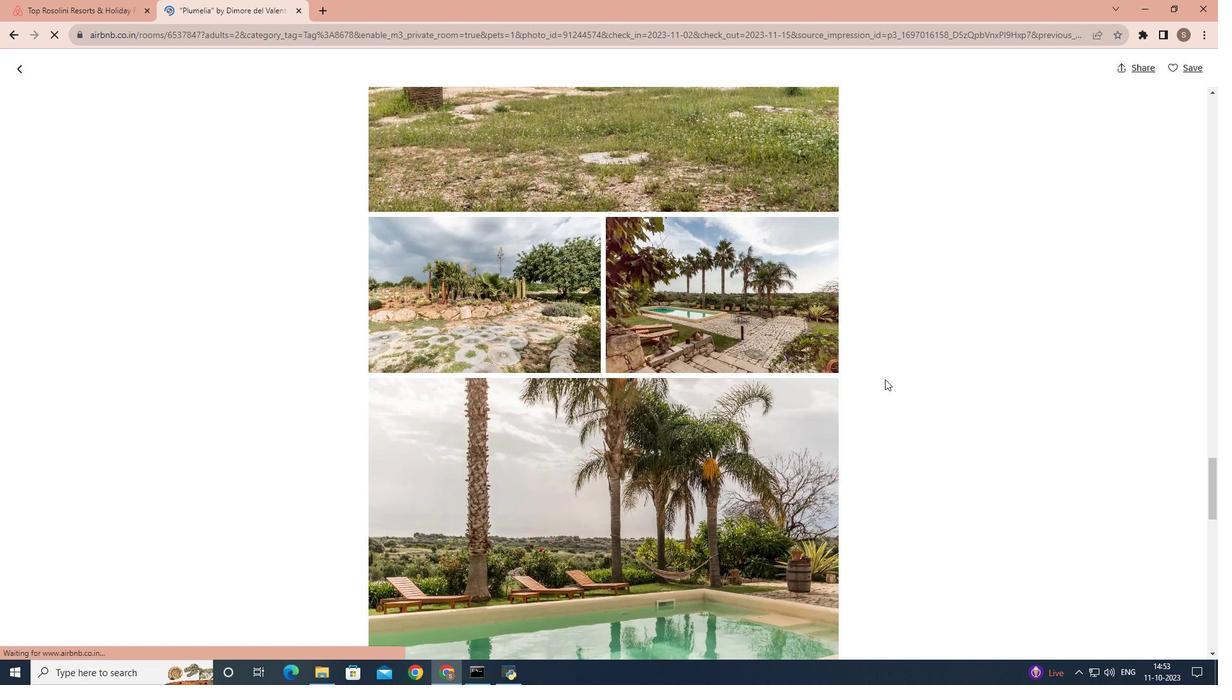 
Action: Mouse scrolled (884, 378) with delta (0, 0)
Screenshot: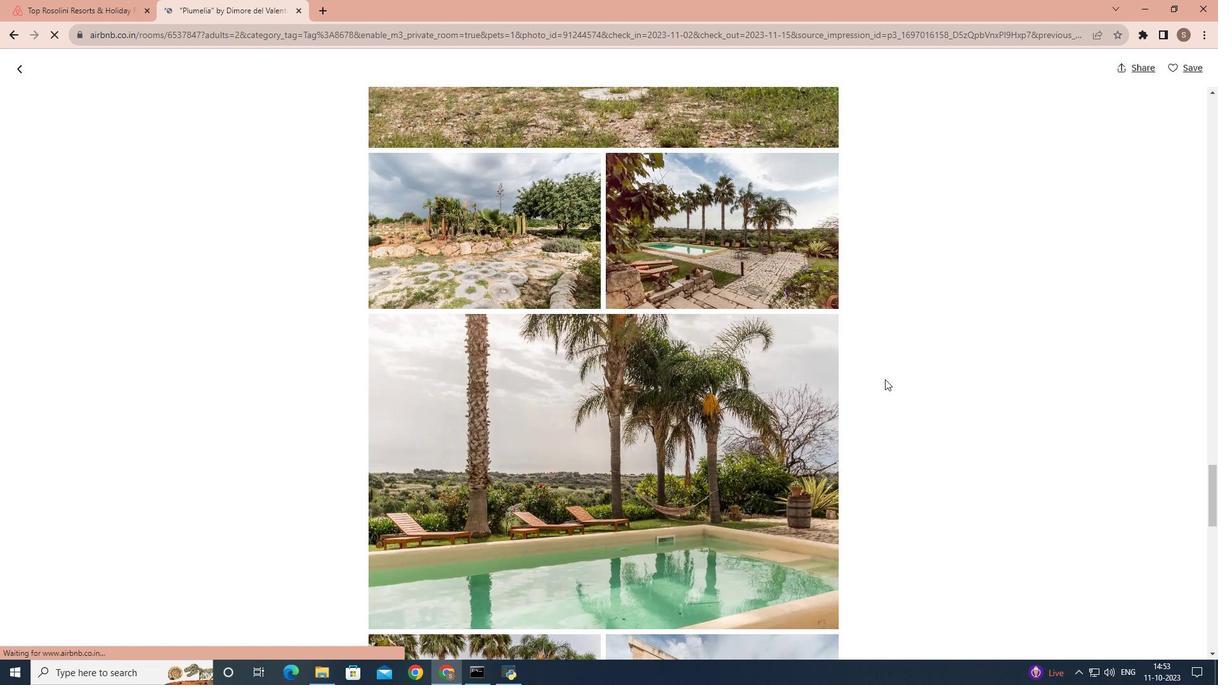 
Action: Mouse scrolled (884, 378) with delta (0, 0)
Screenshot: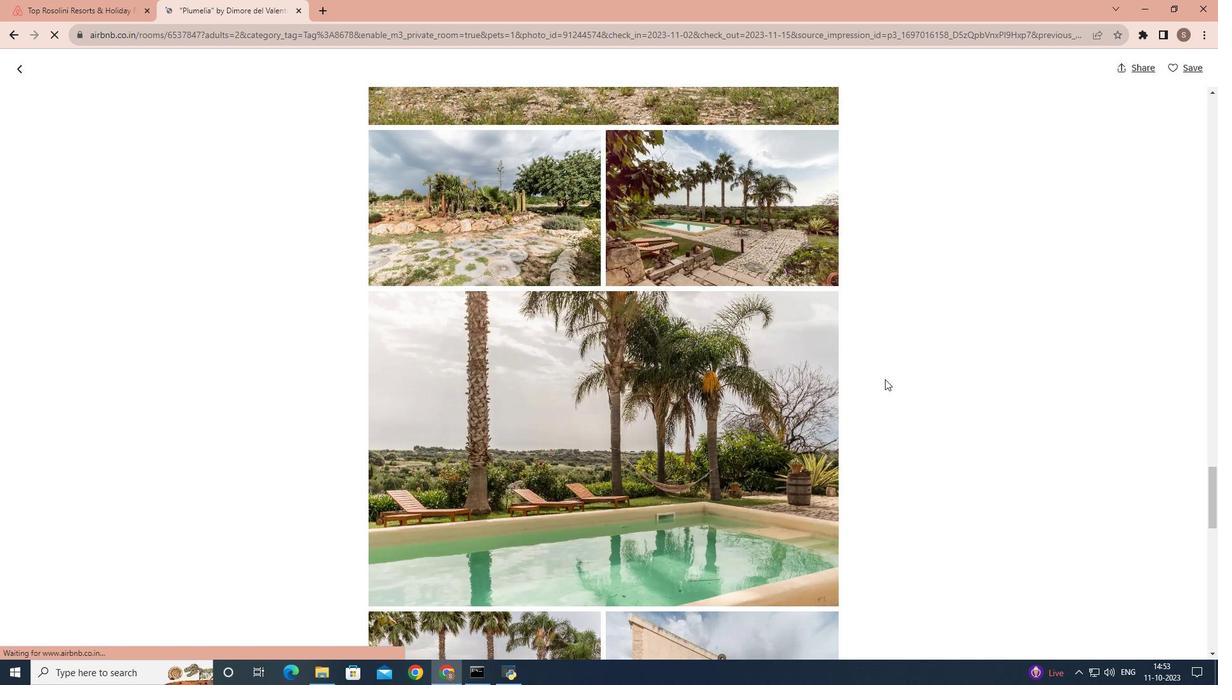 
Action: Mouse scrolled (884, 378) with delta (0, 0)
Screenshot: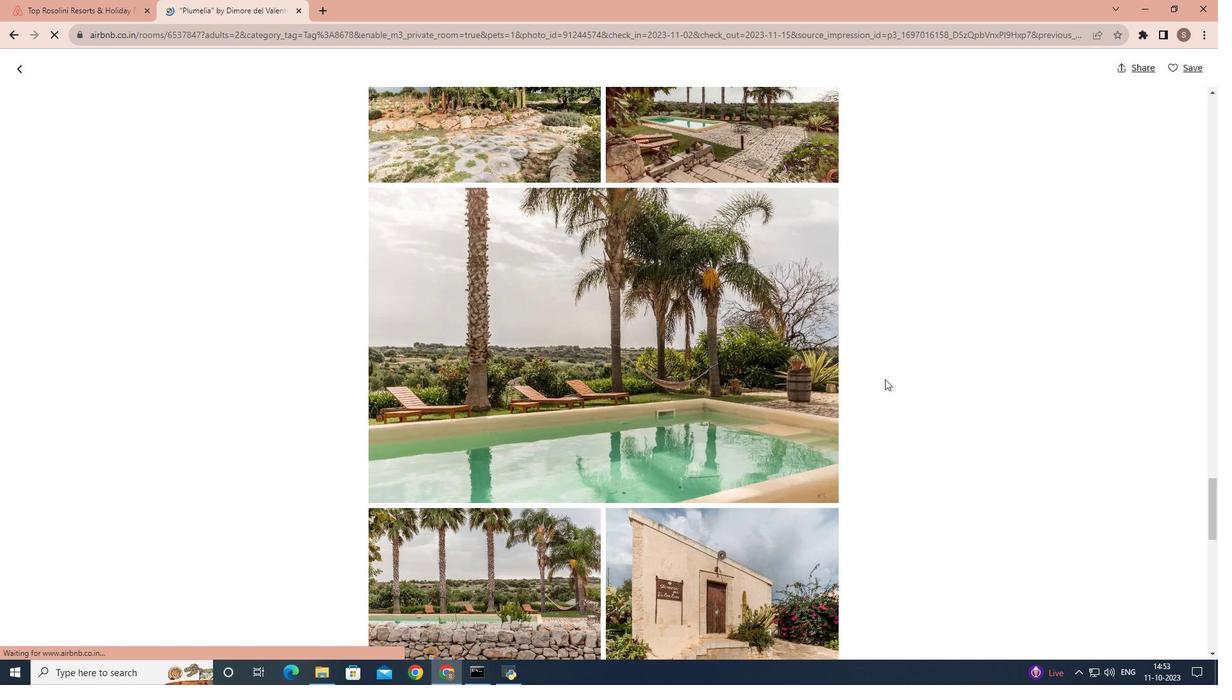 
Action: Mouse scrolled (884, 378) with delta (0, 0)
Screenshot: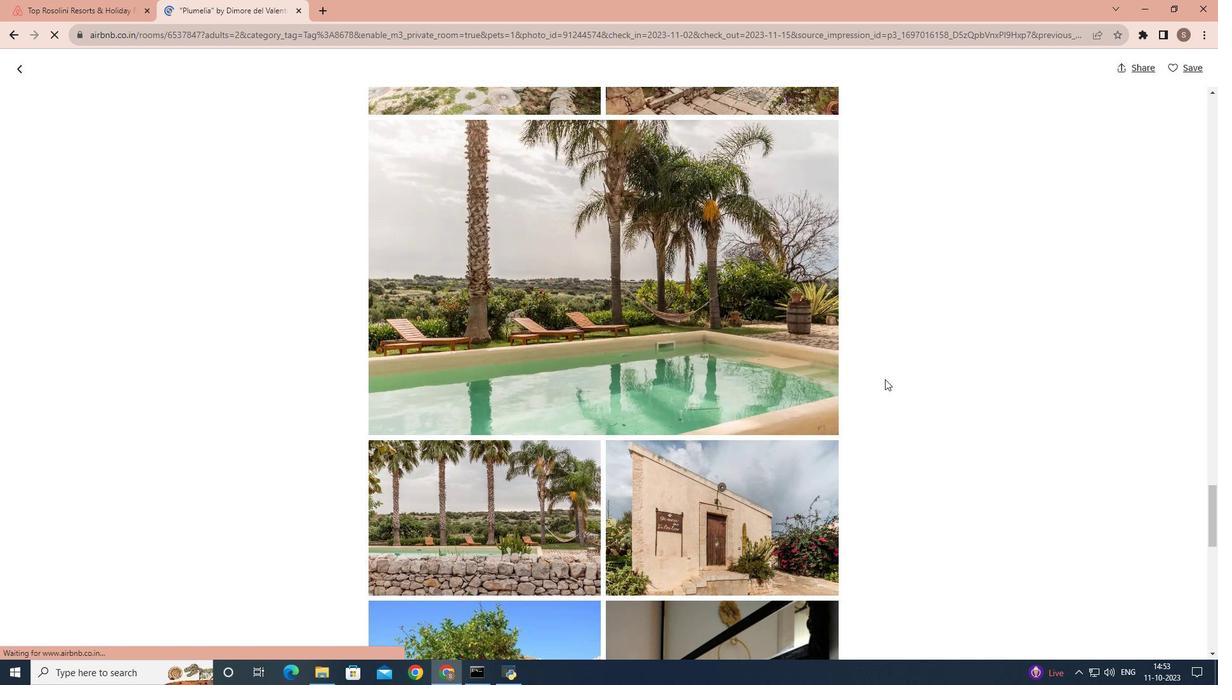 
Action: Mouse scrolled (884, 378) with delta (0, 0)
Screenshot: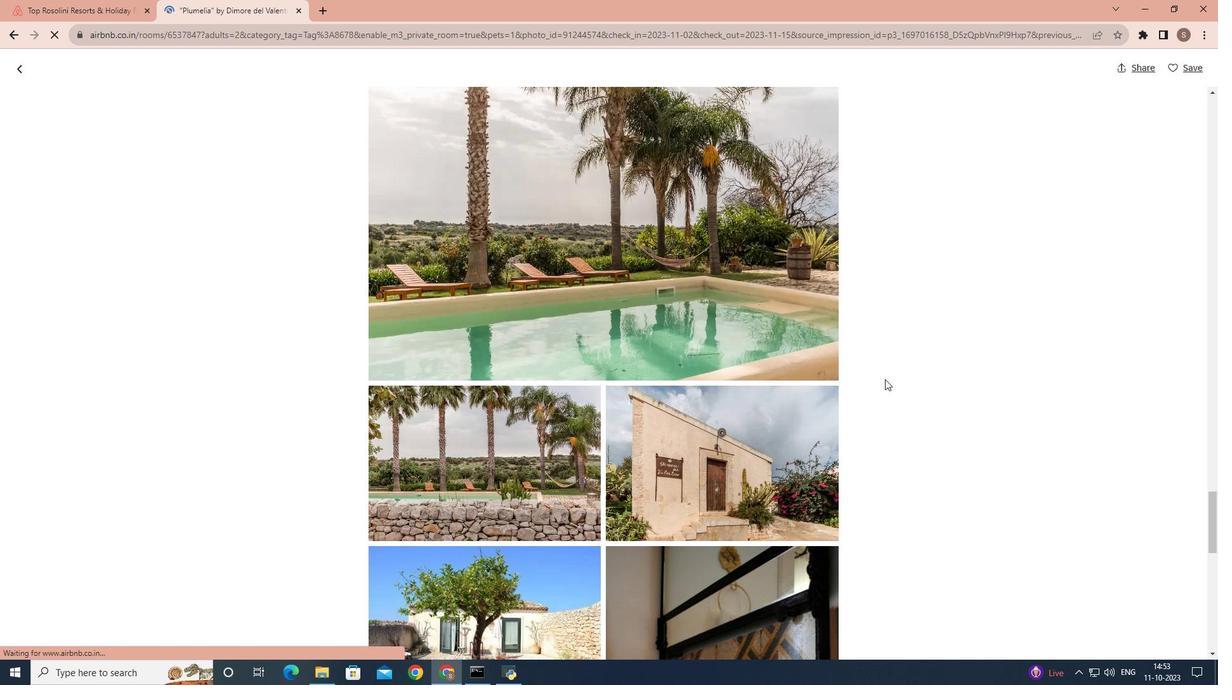 
Action: Mouse scrolled (884, 378) with delta (0, 0)
Screenshot: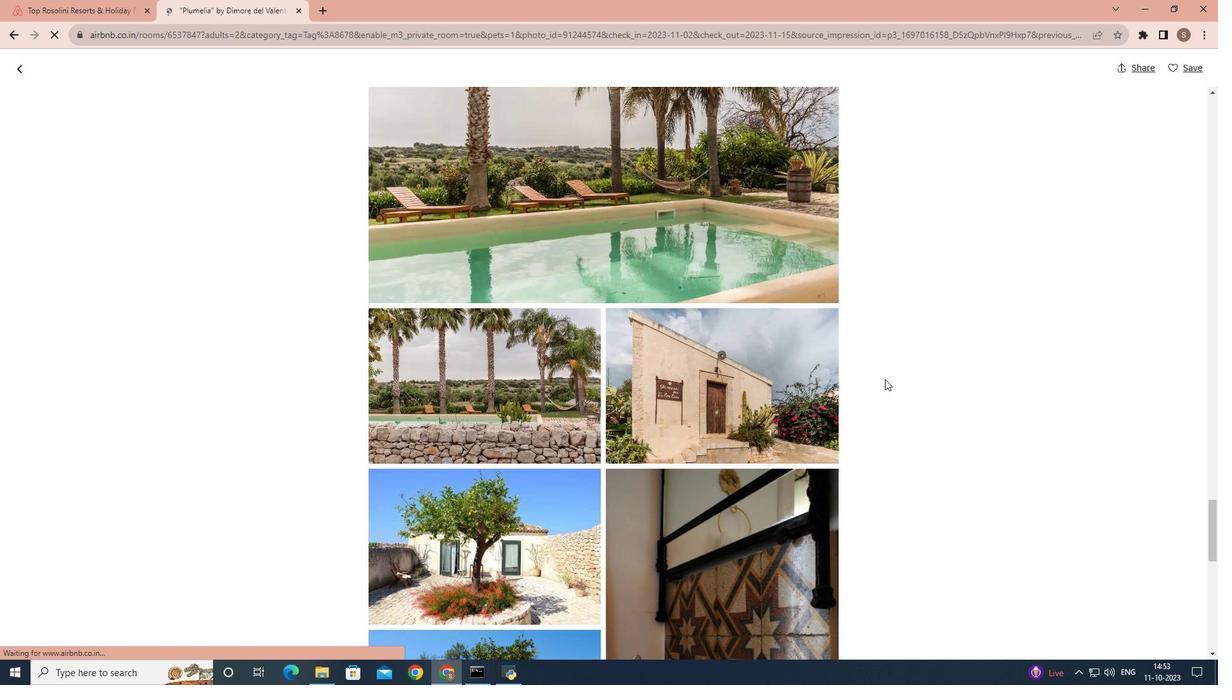 
Action: Mouse scrolled (884, 378) with delta (0, 0)
Screenshot: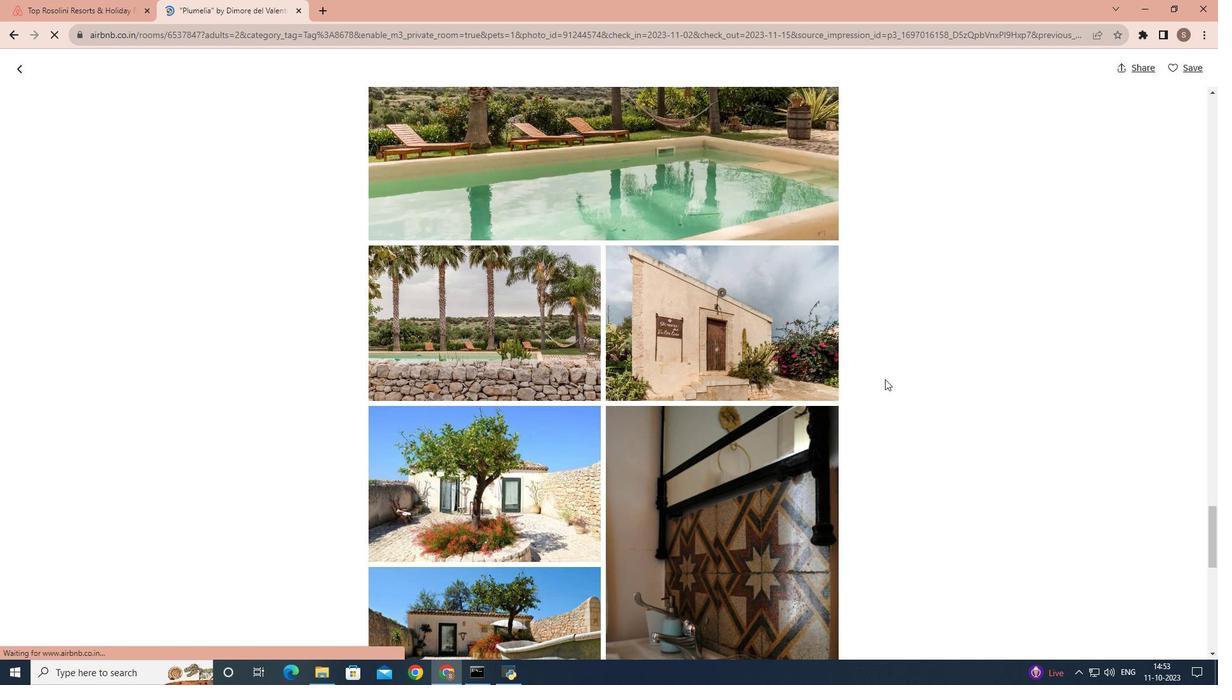 
Action: Mouse scrolled (884, 378) with delta (0, 0)
Screenshot: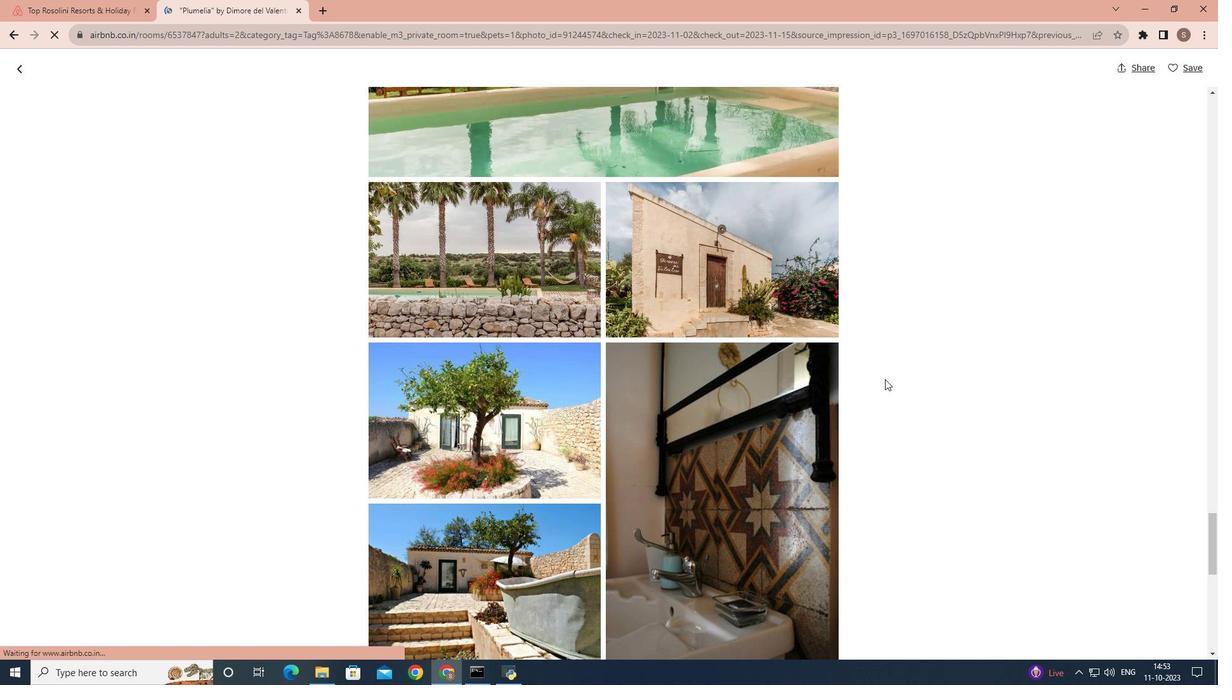 
Action: Mouse scrolled (884, 378) with delta (0, 0)
Screenshot: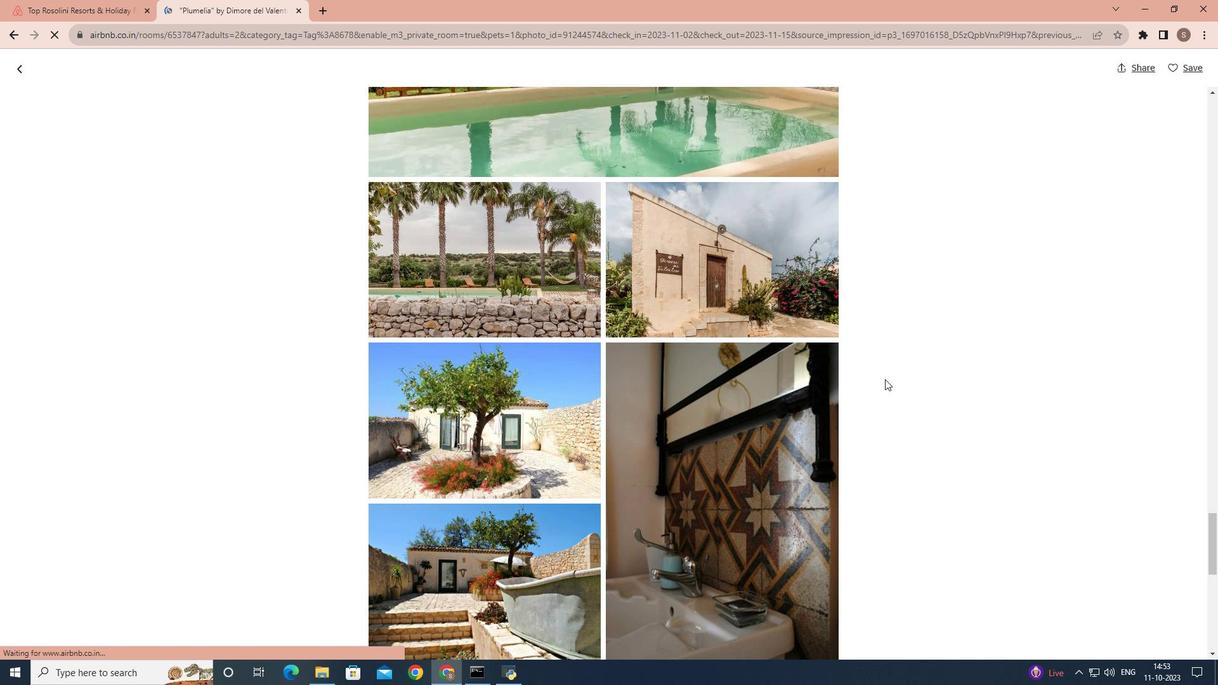 
Action: Mouse scrolled (884, 378) with delta (0, 0)
Screenshot: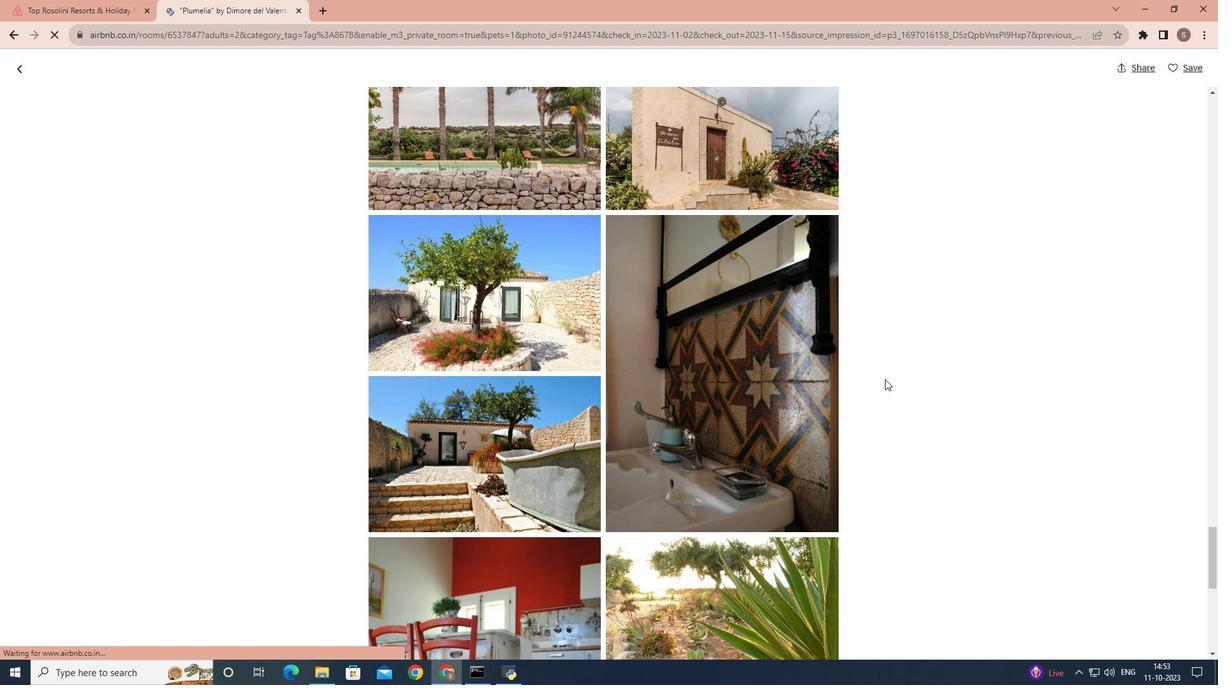 
Action: Mouse scrolled (884, 378) with delta (0, 0)
Screenshot: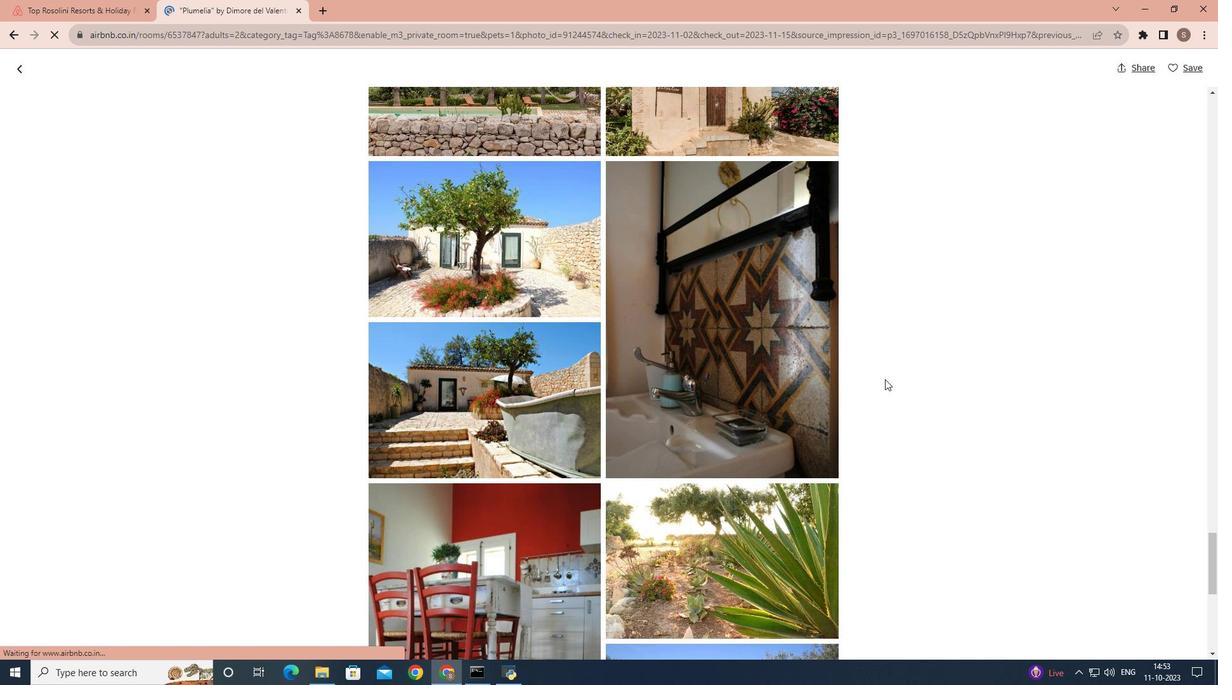 
Action: Mouse scrolled (884, 378) with delta (0, 0)
Screenshot: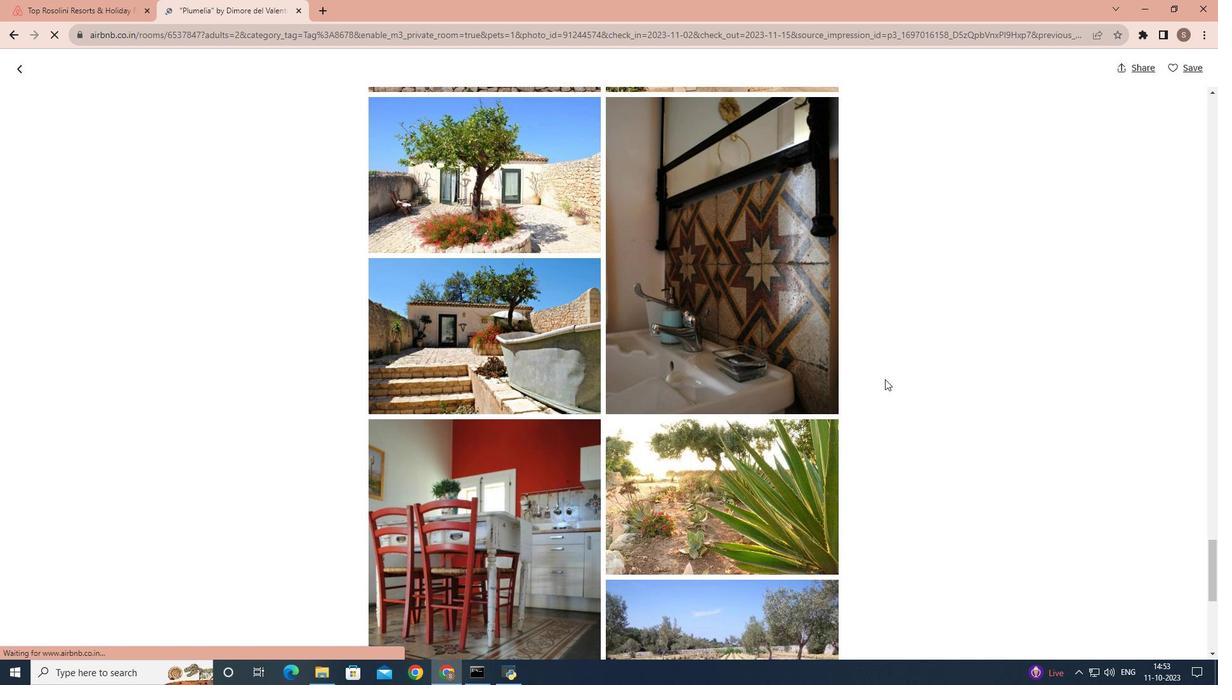 
Action: Mouse scrolled (884, 378) with delta (0, 0)
Screenshot: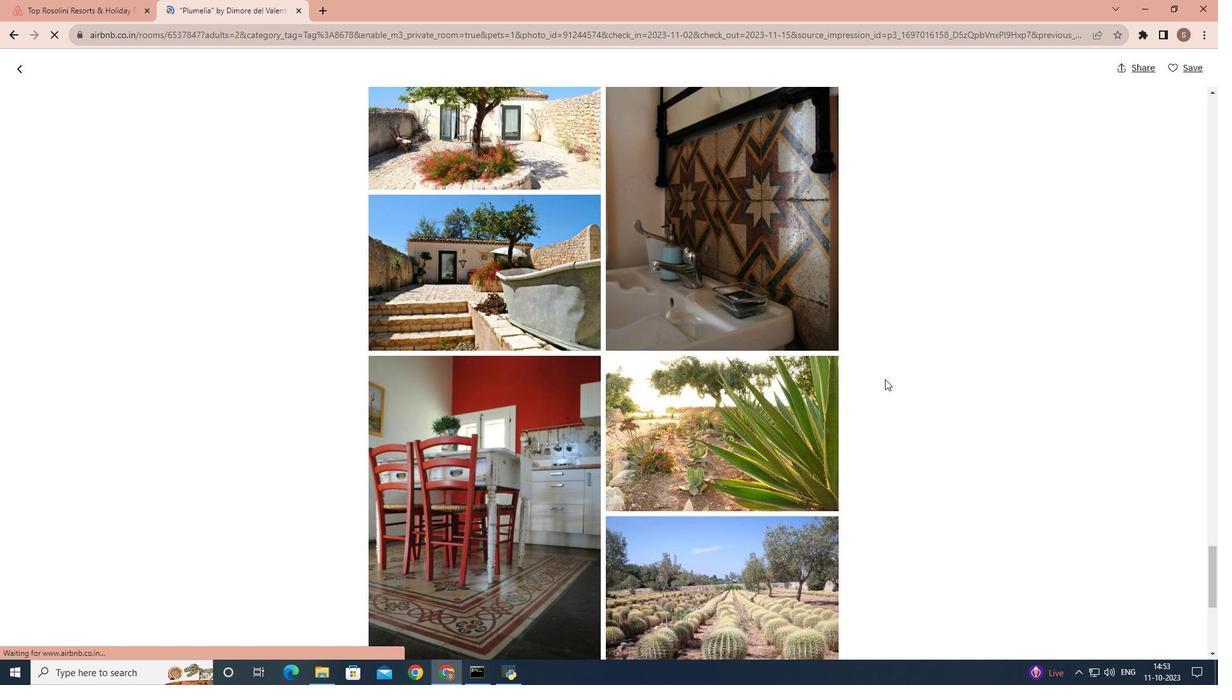 
Action: Mouse scrolled (884, 378) with delta (0, 0)
Screenshot: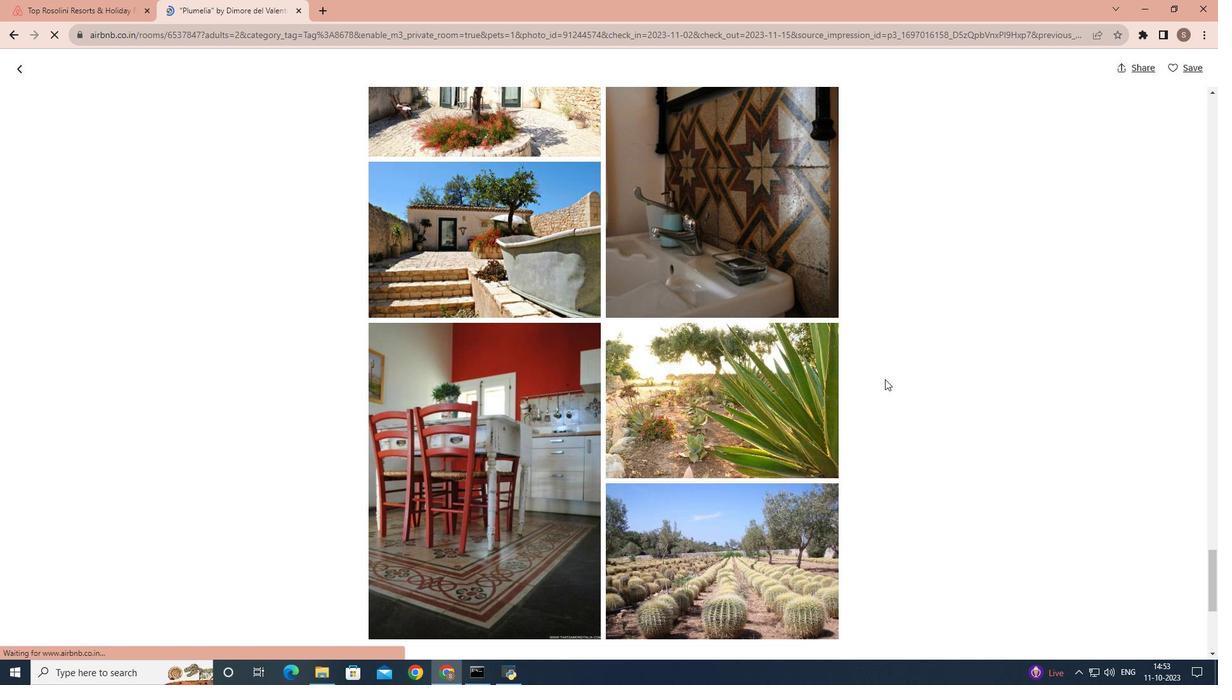 
Action: Mouse scrolled (884, 378) with delta (0, 0)
Screenshot: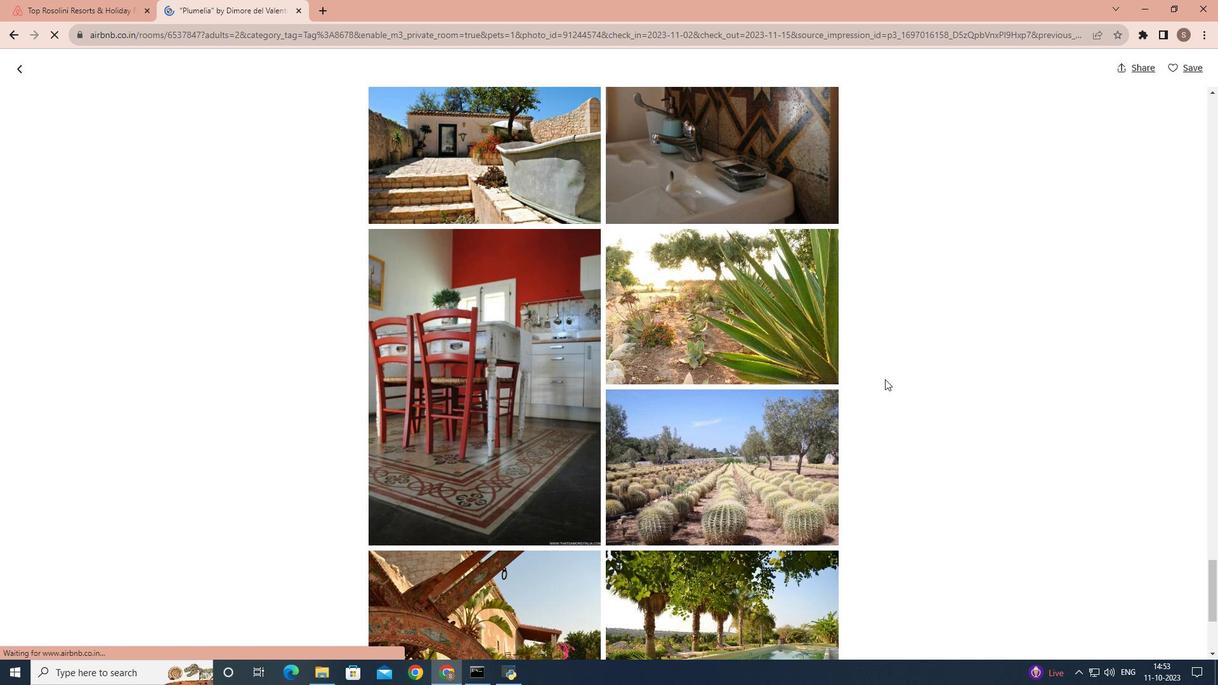 
Action: Mouse scrolled (884, 378) with delta (0, 0)
Screenshot: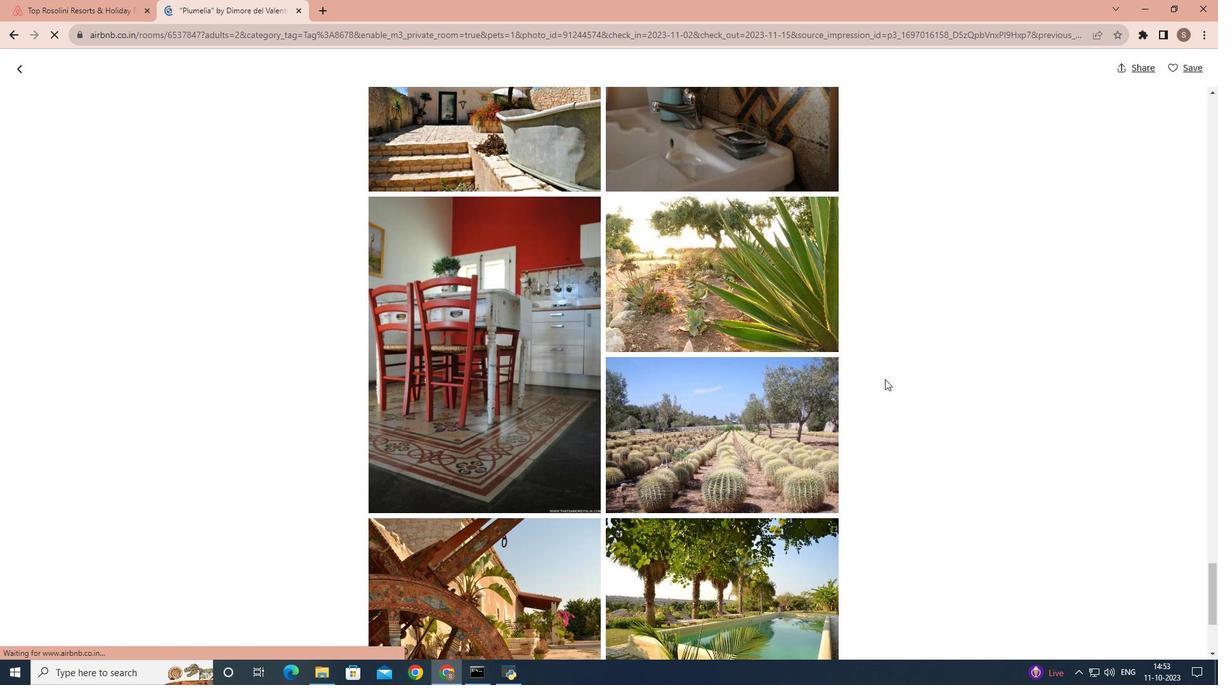 
Action: Mouse scrolled (884, 378) with delta (0, 0)
Screenshot: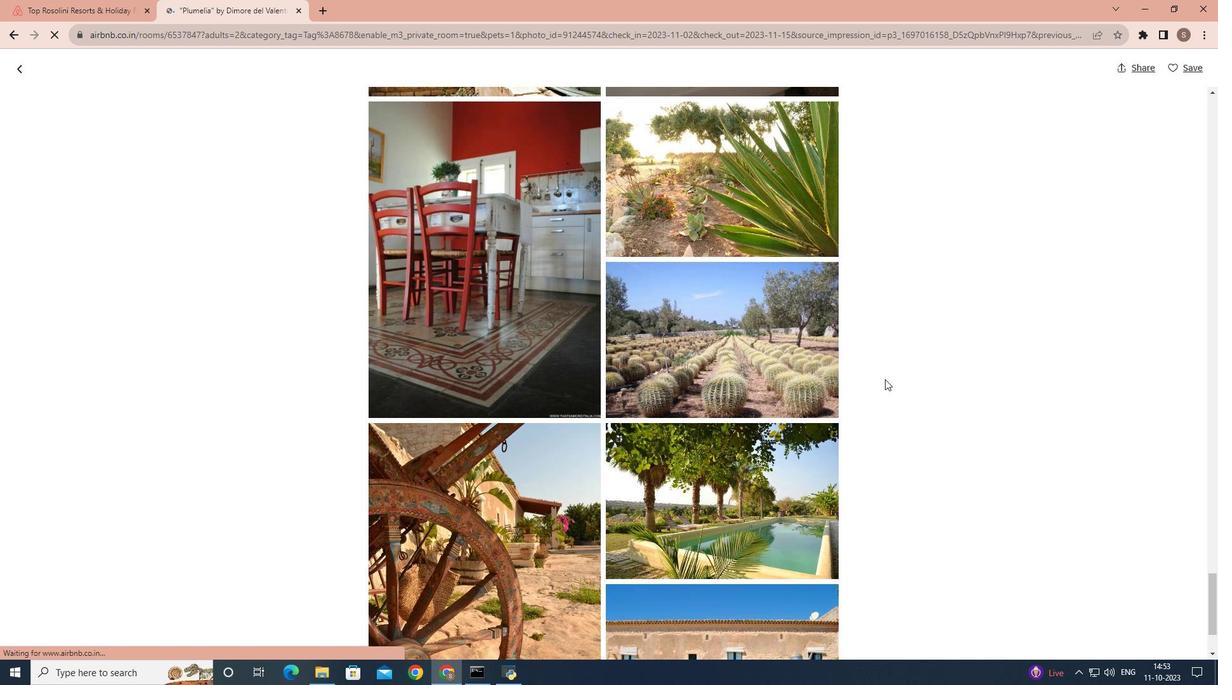 
Action: Mouse scrolled (884, 378) with delta (0, 0)
Screenshot: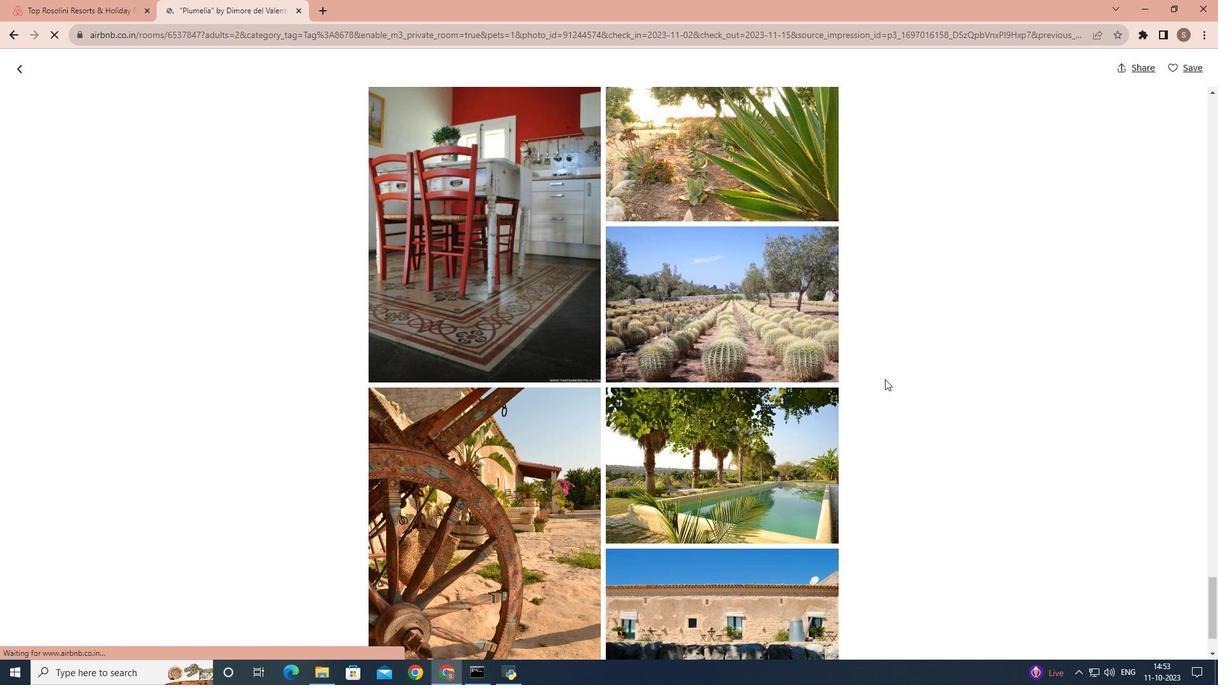 
Action: Mouse scrolled (884, 378) with delta (0, 0)
Screenshot: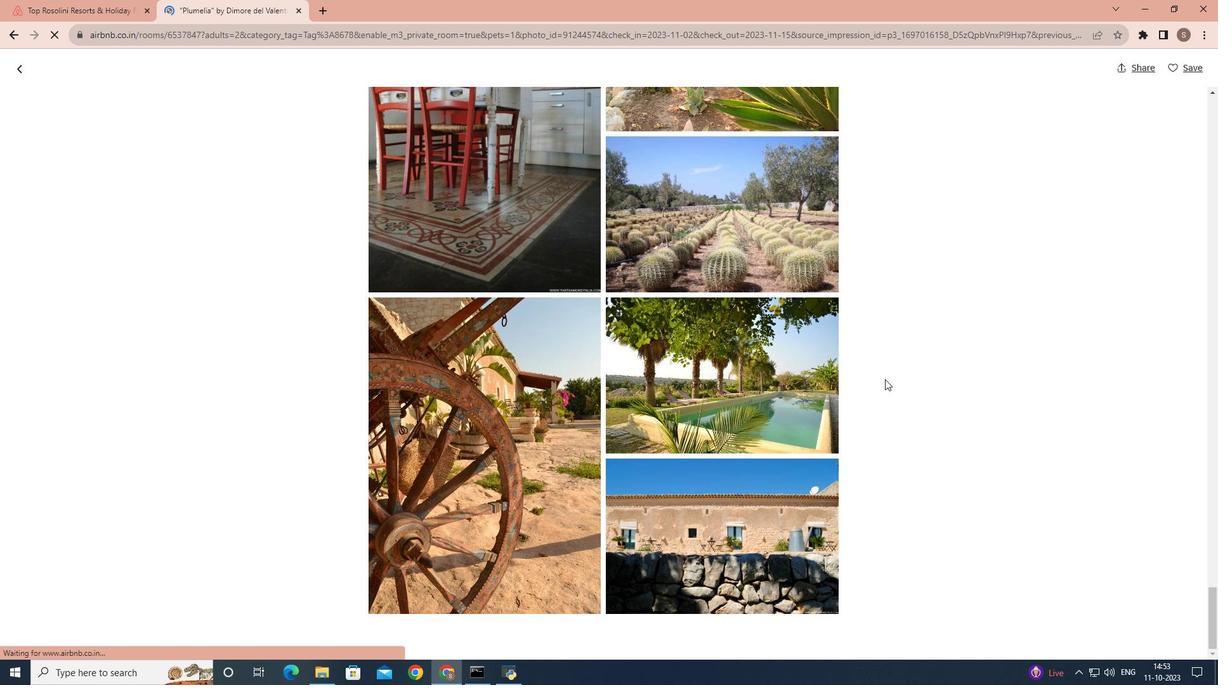 
Action: Mouse scrolled (884, 378) with delta (0, 0)
Screenshot: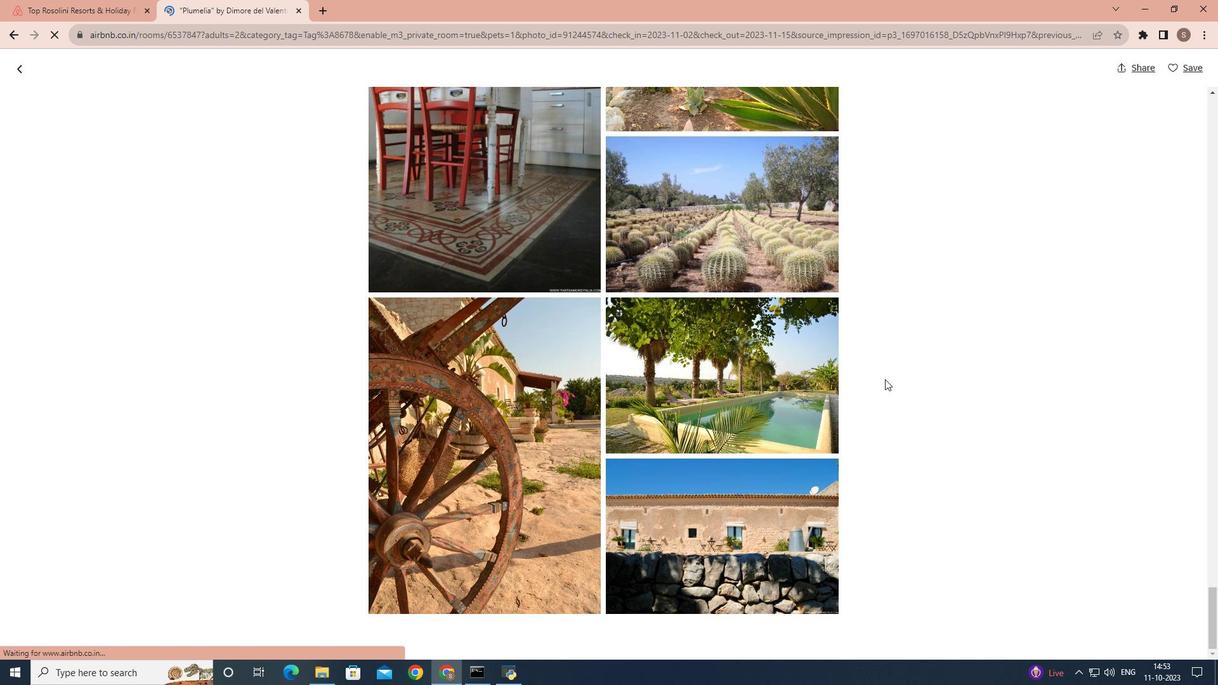 
Action: Mouse moved to (20, 66)
Screenshot: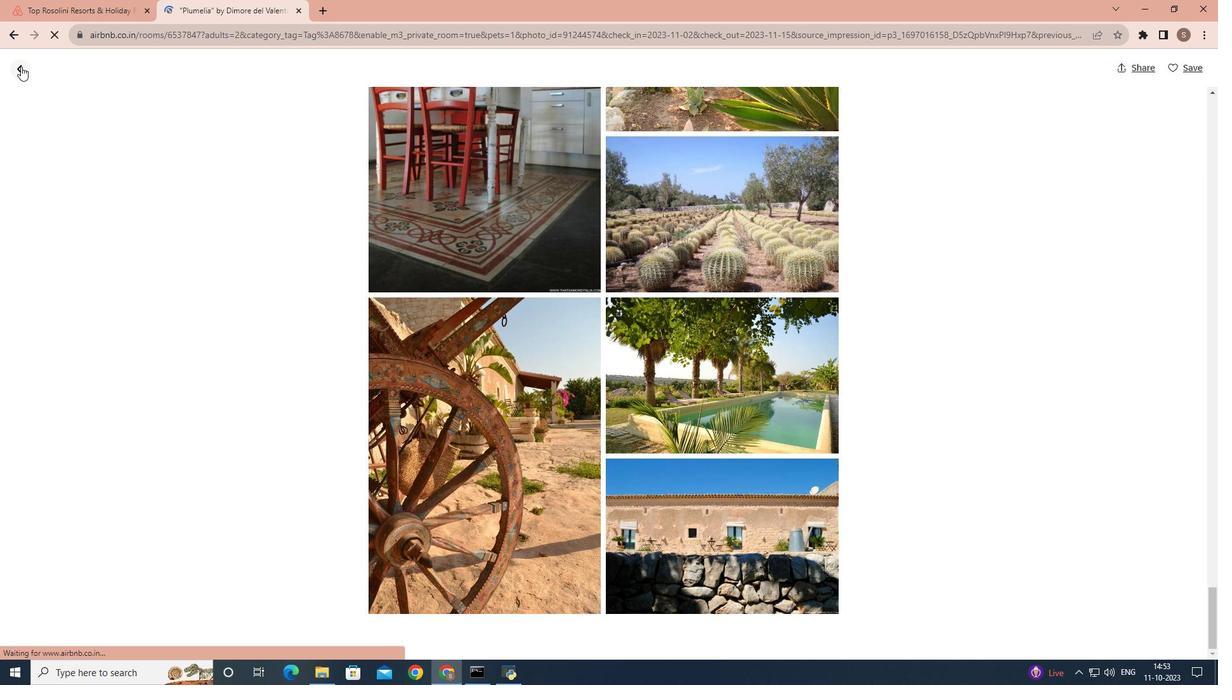 
Action: Mouse pressed left at (20, 66)
Screenshot: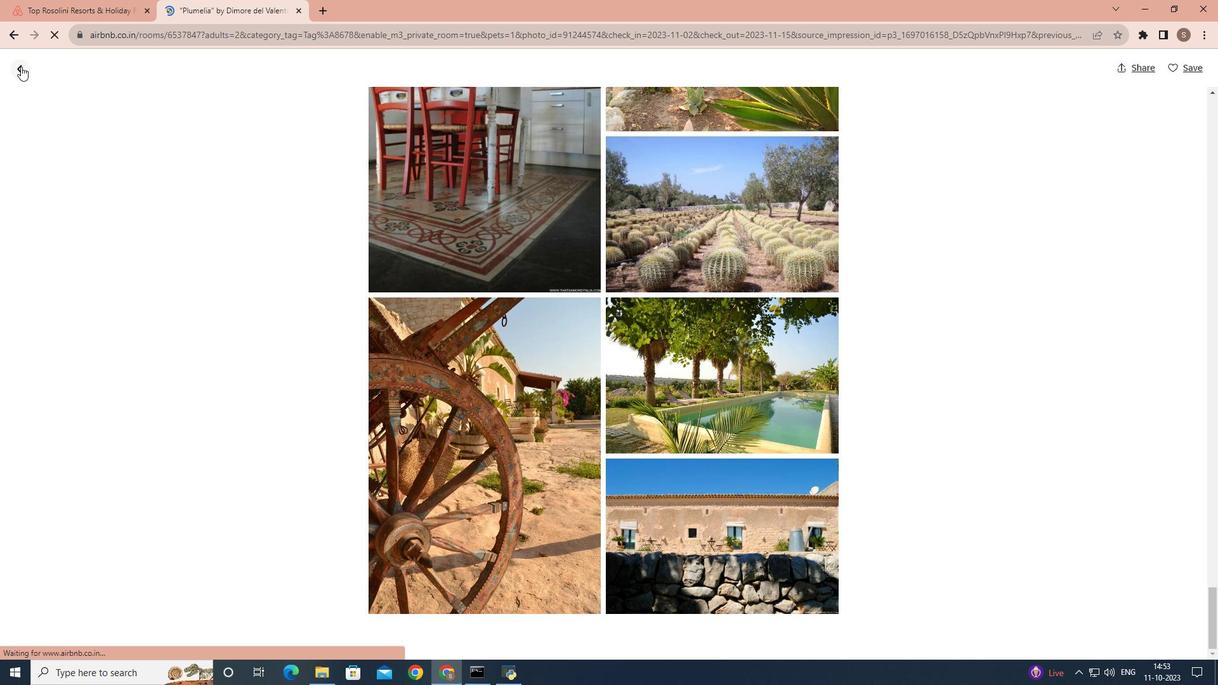 
Action: Mouse moved to (763, 515)
Screenshot: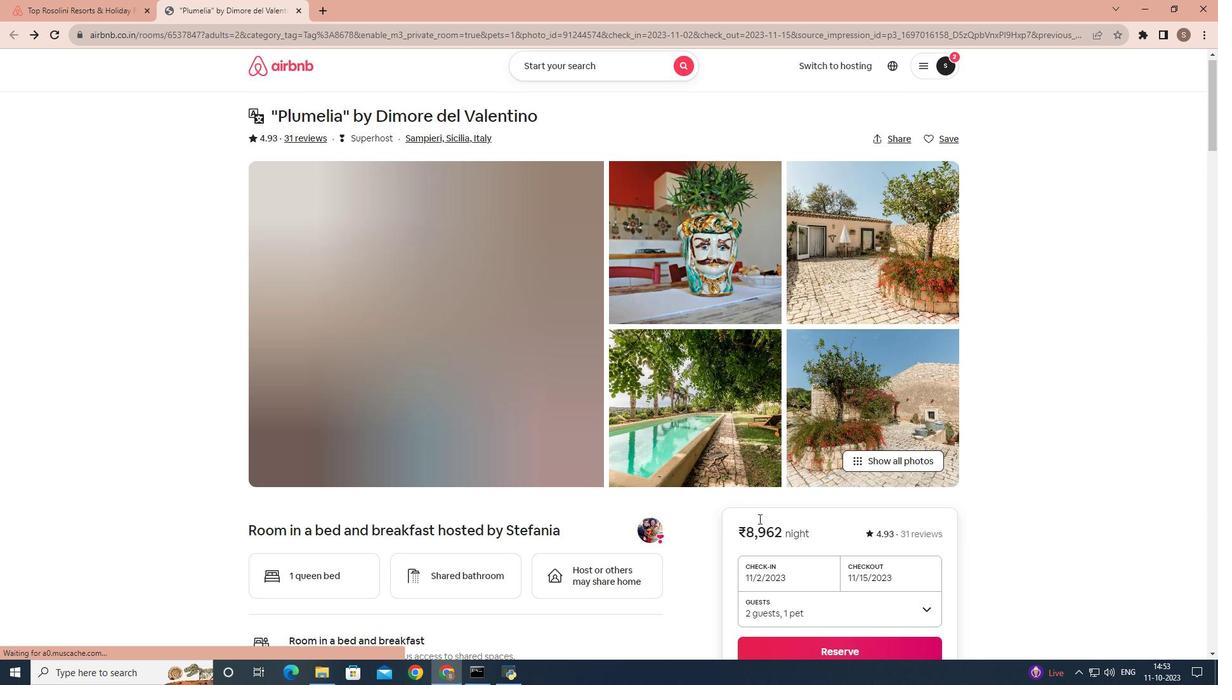 
Action: Mouse scrolled (763, 515) with delta (0, 0)
Screenshot: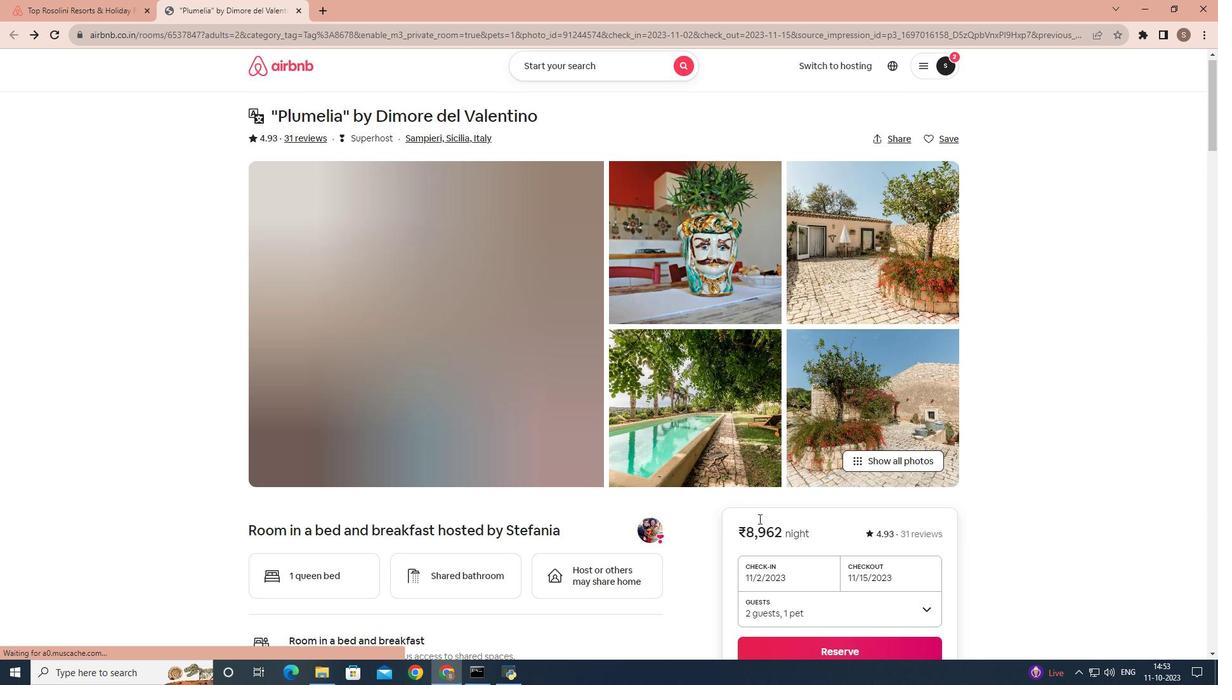 
Action: Mouse moved to (758, 518)
Screenshot: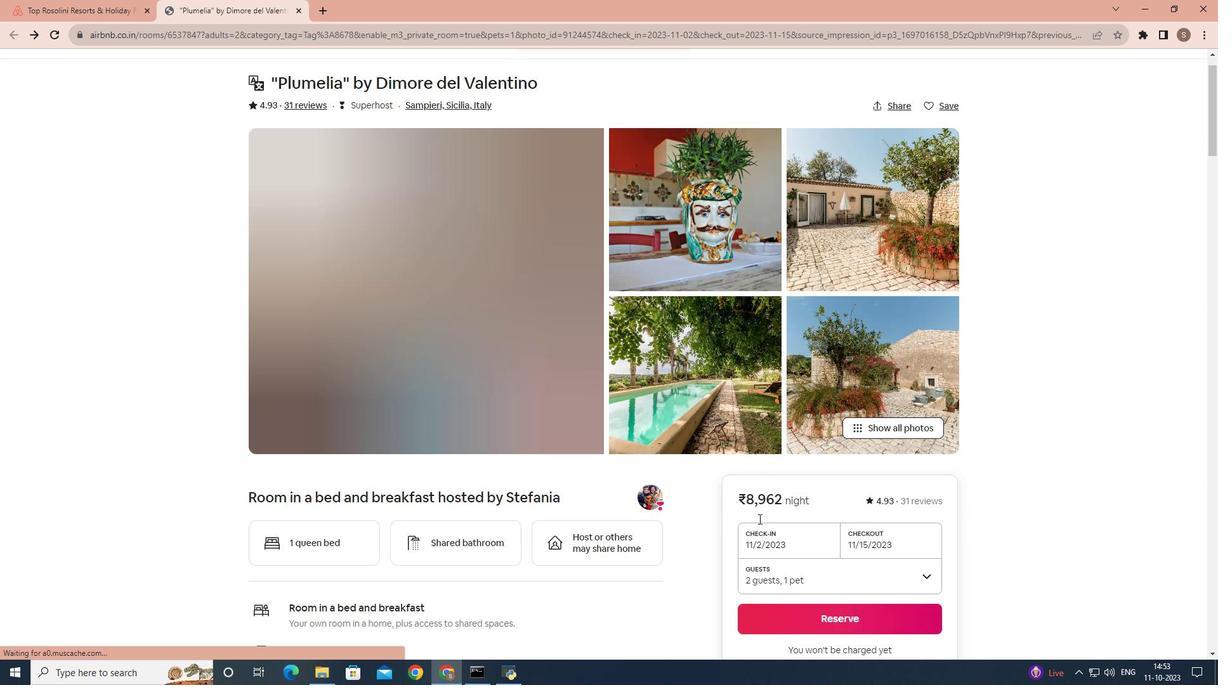 
Action: Mouse scrolled (758, 518) with delta (0, 0)
Screenshot: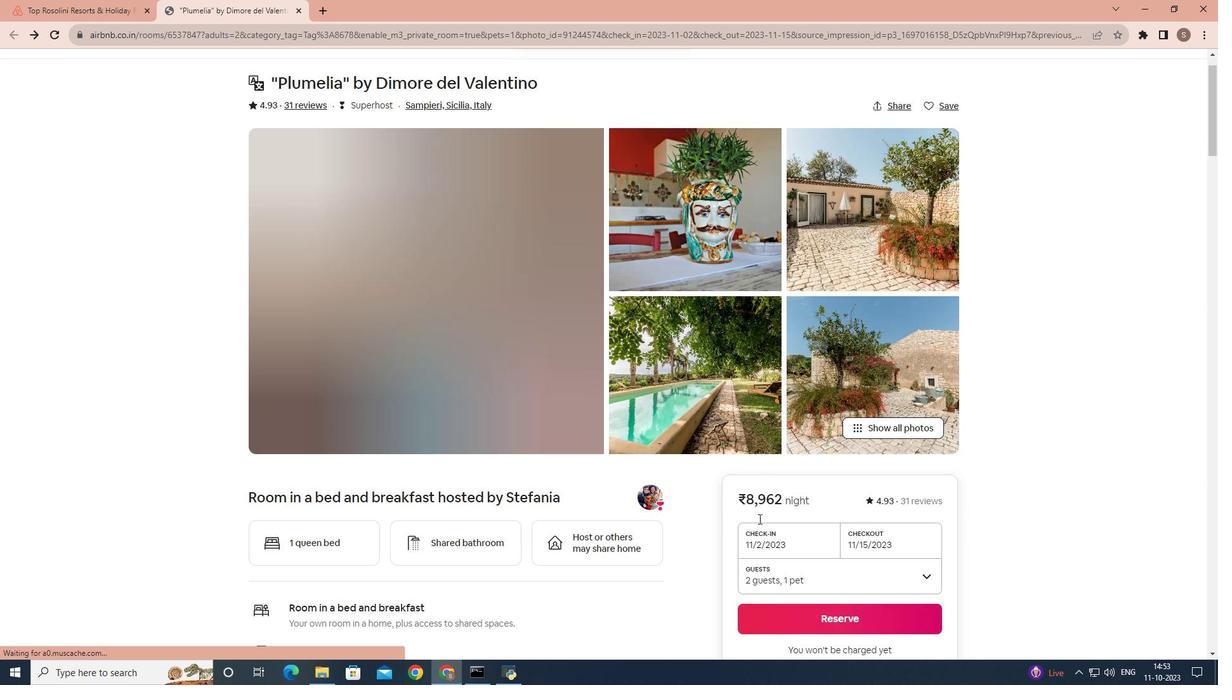 
Action: Mouse moved to (753, 498)
Screenshot: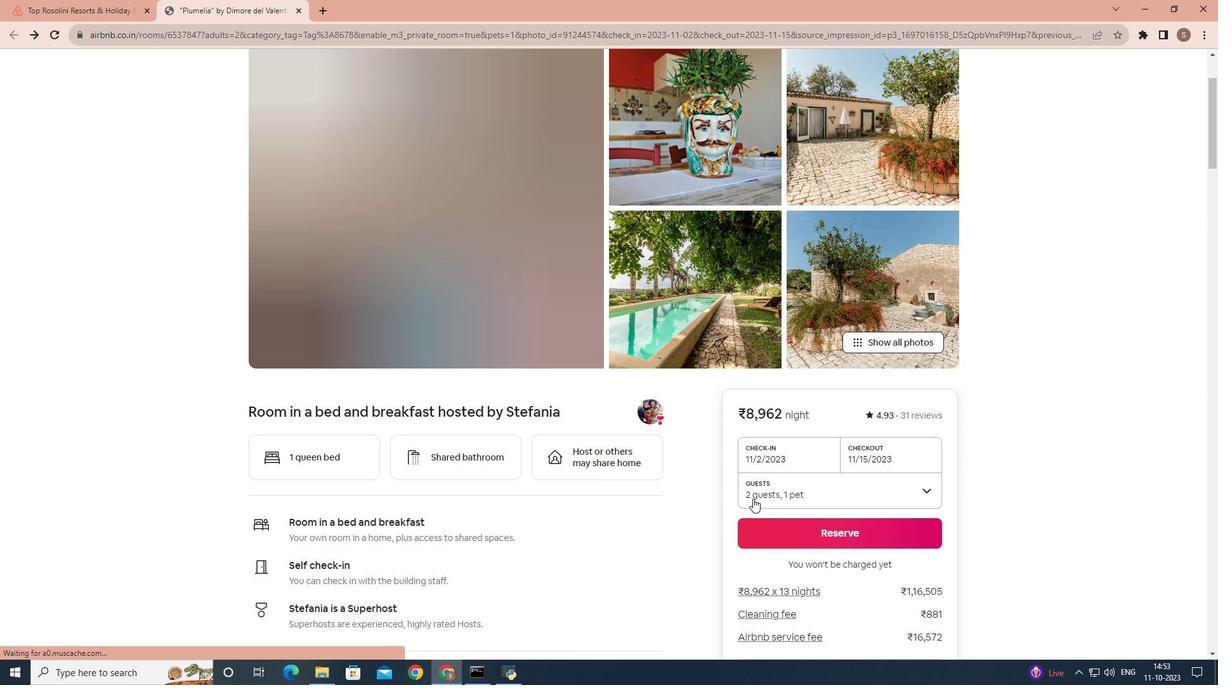 
Action: Mouse scrolled (753, 498) with delta (0, 0)
Screenshot: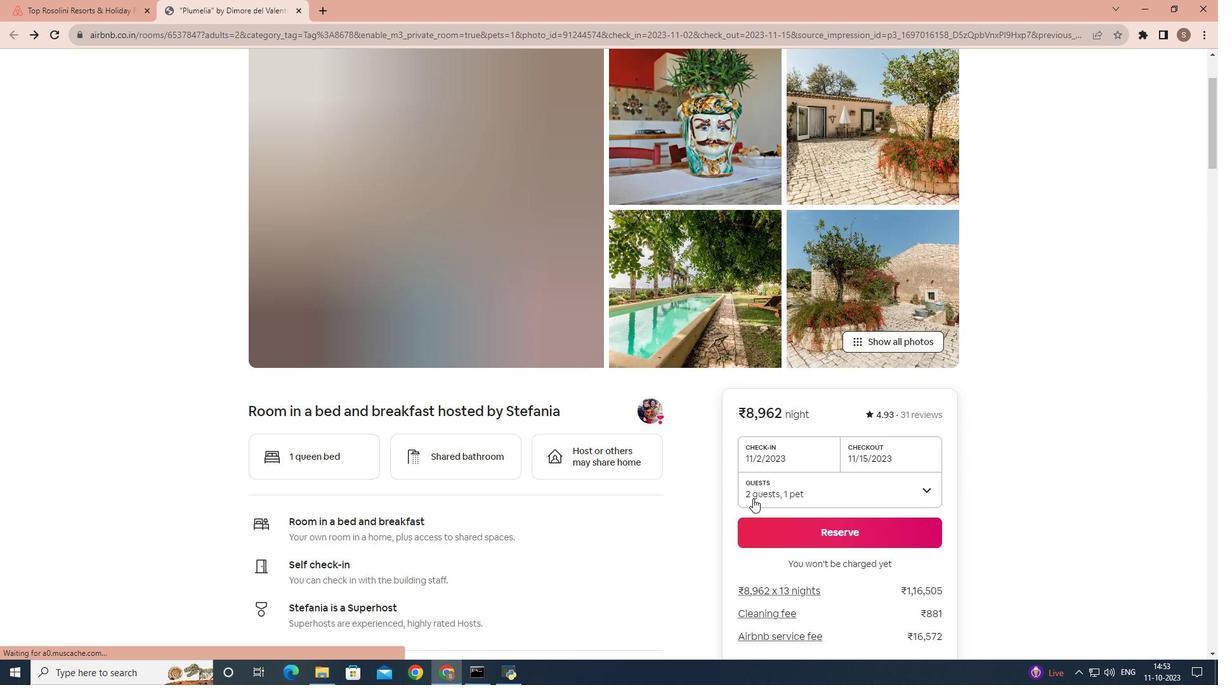 
Action: Mouse scrolled (753, 498) with delta (0, 0)
Screenshot: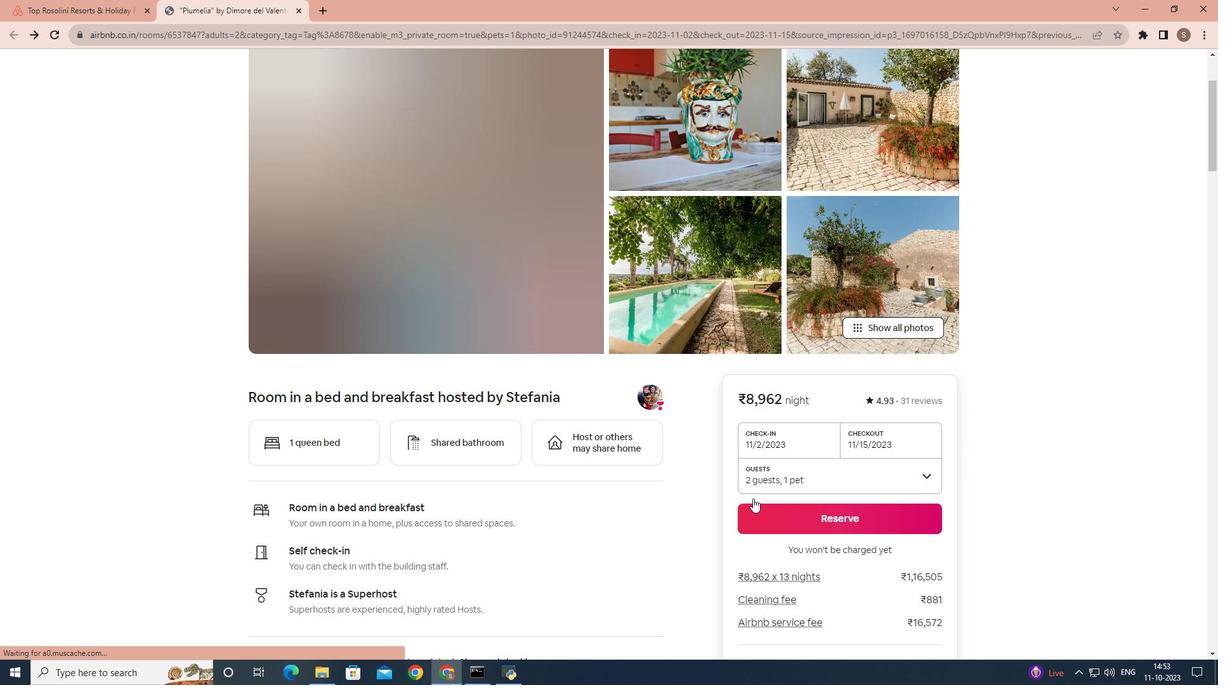 
Action: Mouse moved to (720, 491)
Screenshot: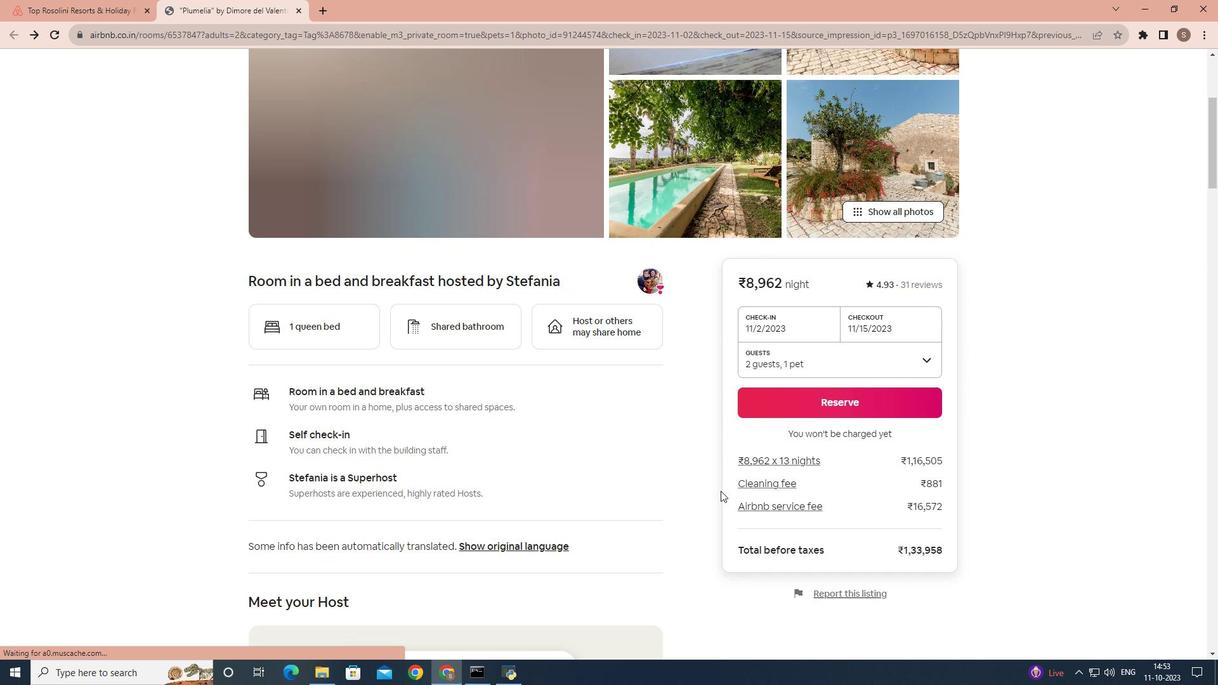 
Action: Mouse scrolled (720, 490) with delta (0, 0)
Screenshot: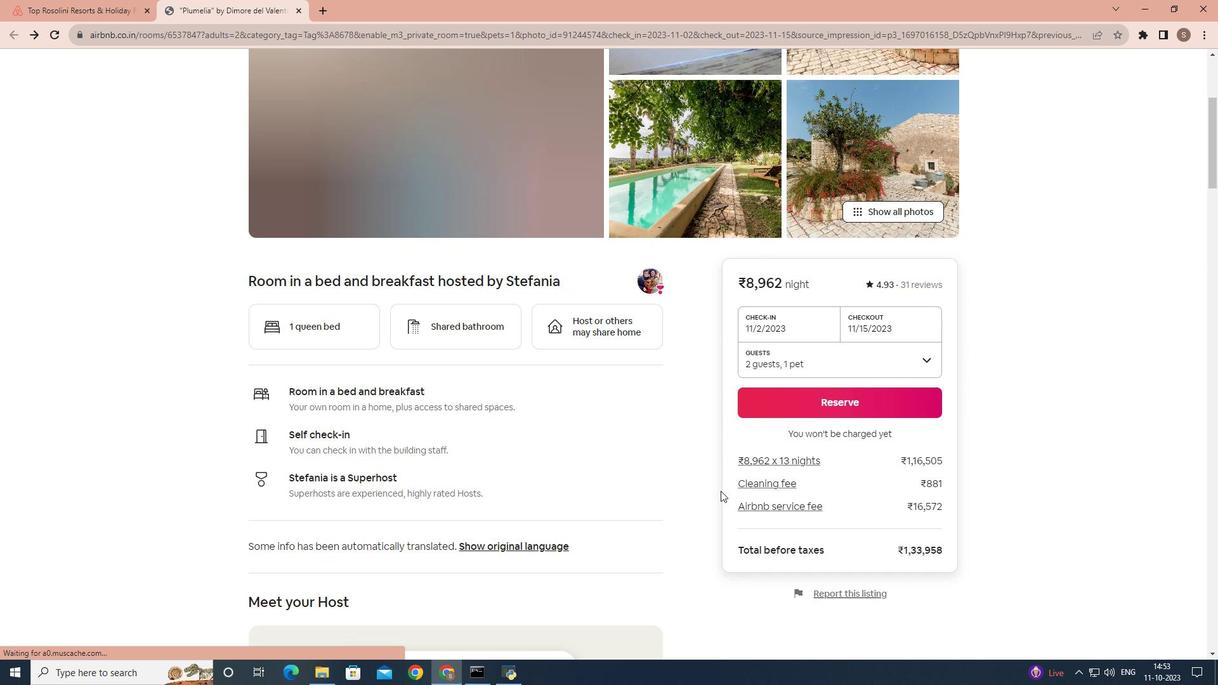 
Action: Mouse scrolled (720, 490) with delta (0, 0)
Screenshot: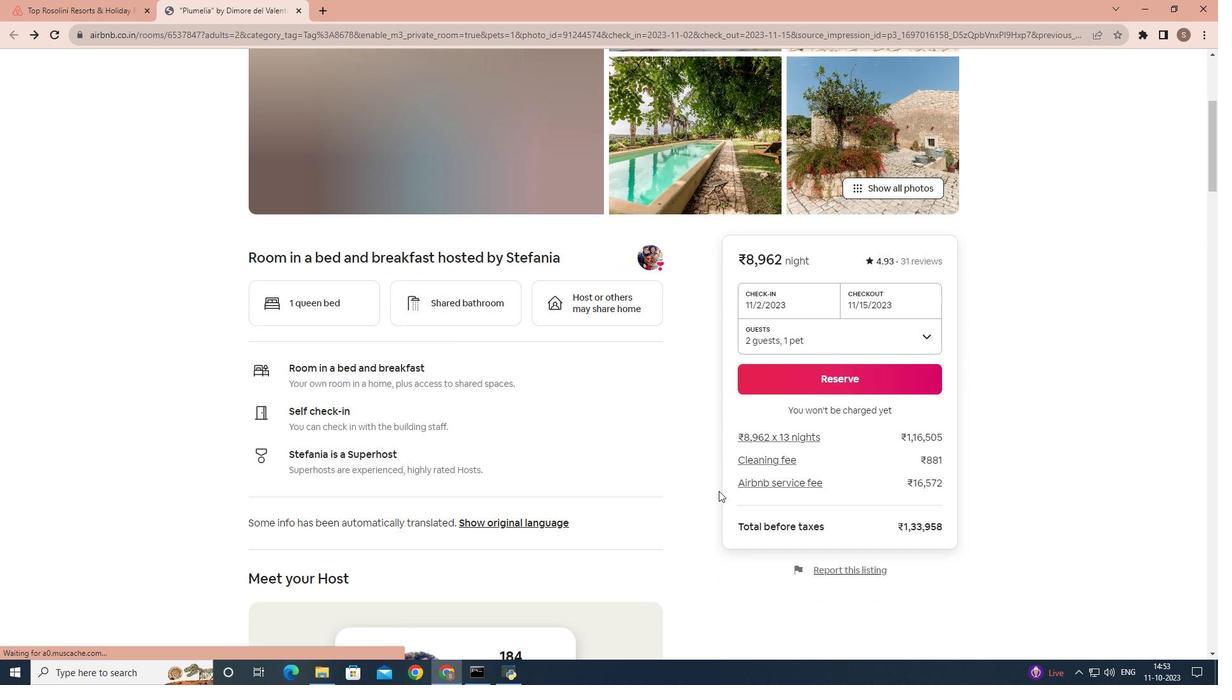 
Action: Mouse moved to (630, 485)
Screenshot: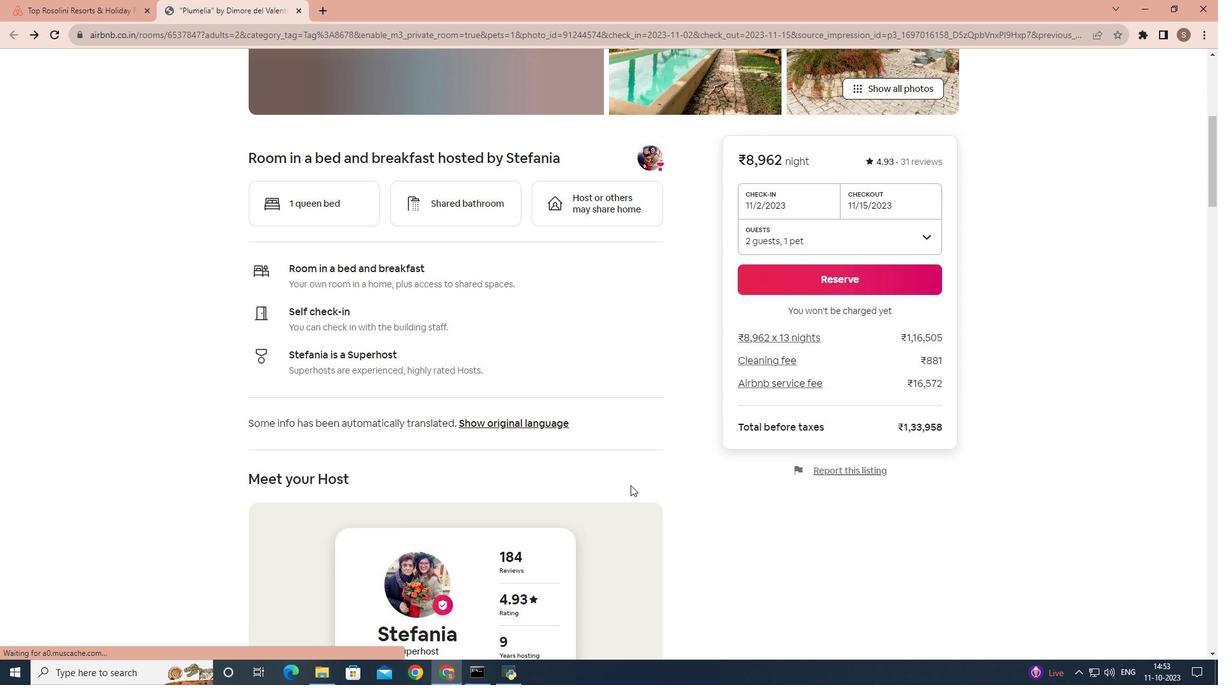 
Action: Mouse scrolled (630, 484) with delta (0, 0)
Screenshot: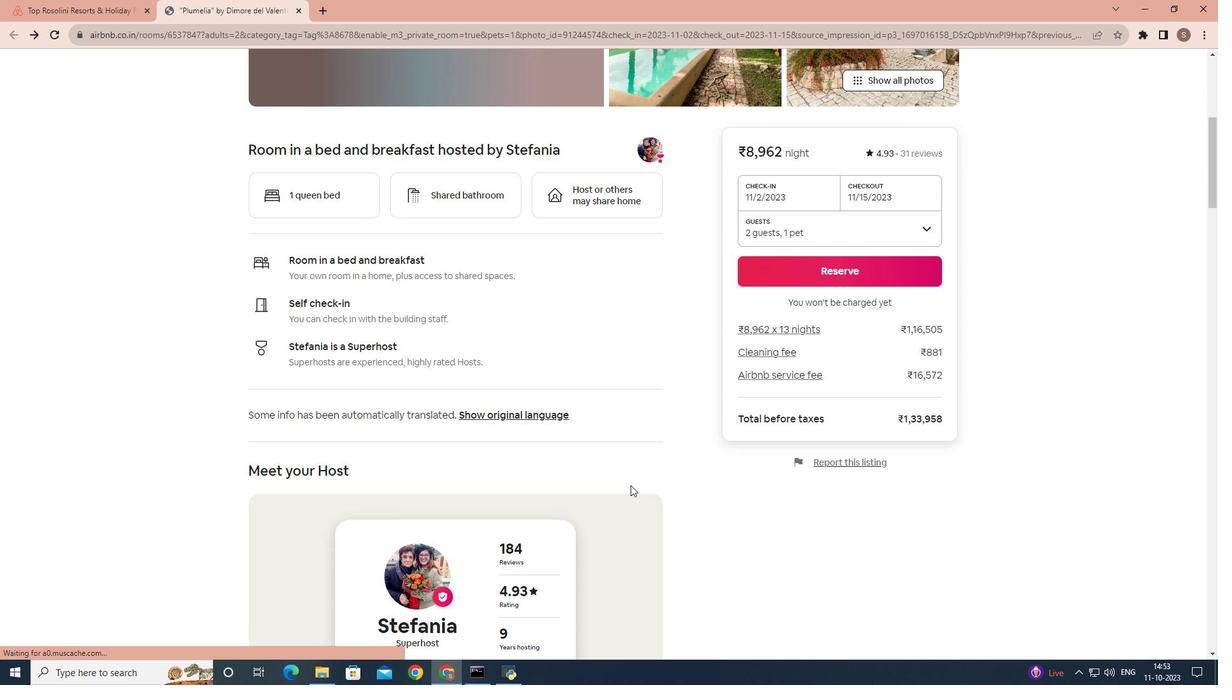 
Action: Mouse moved to (570, 471)
Screenshot: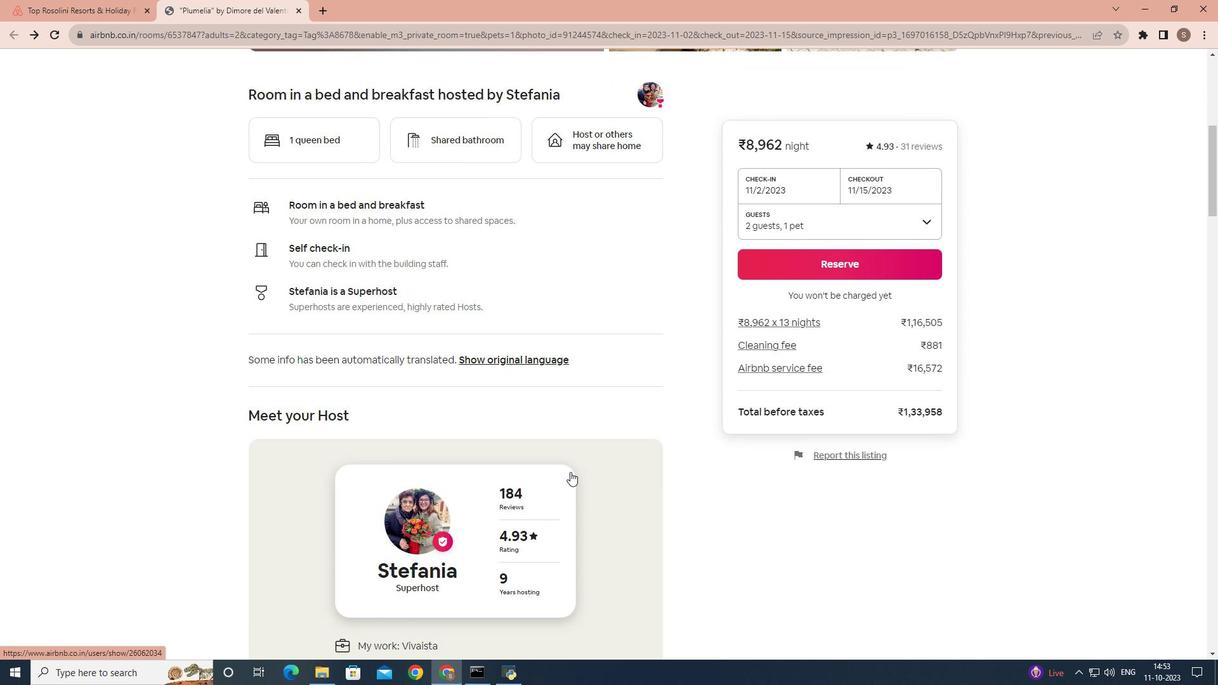 
Action: Mouse scrolled (570, 471) with delta (0, 0)
Screenshot: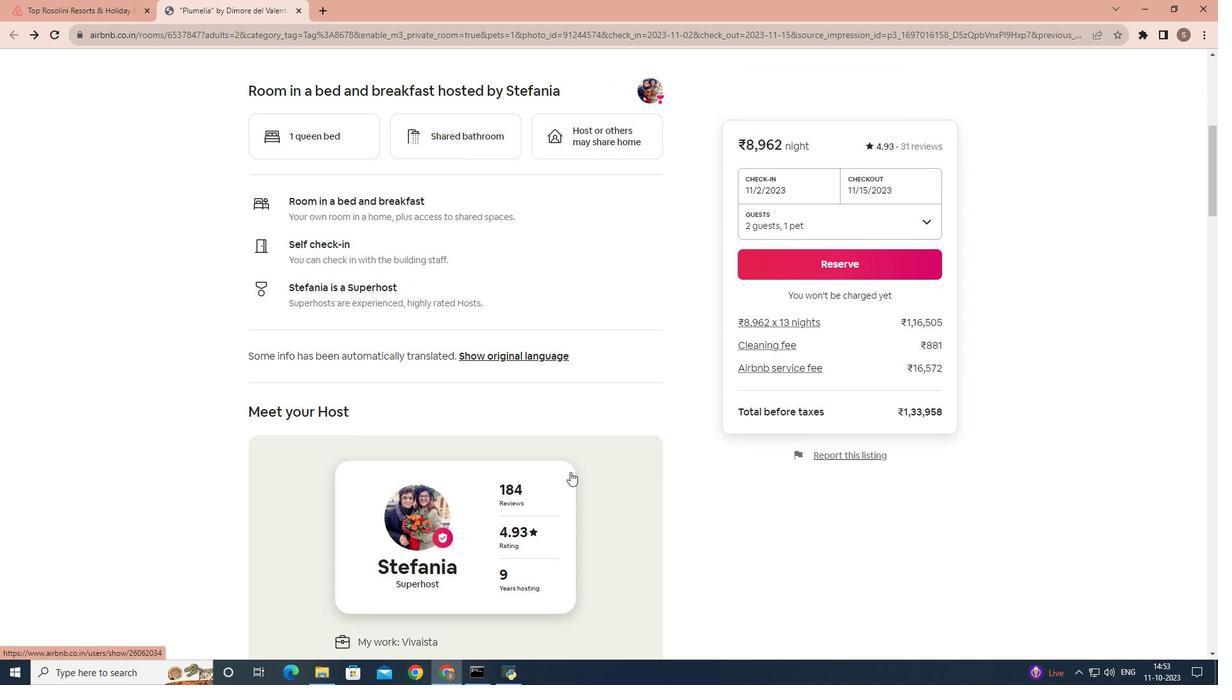 
Action: Mouse scrolled (570, 471) with delta (0, 0)
Screenshot: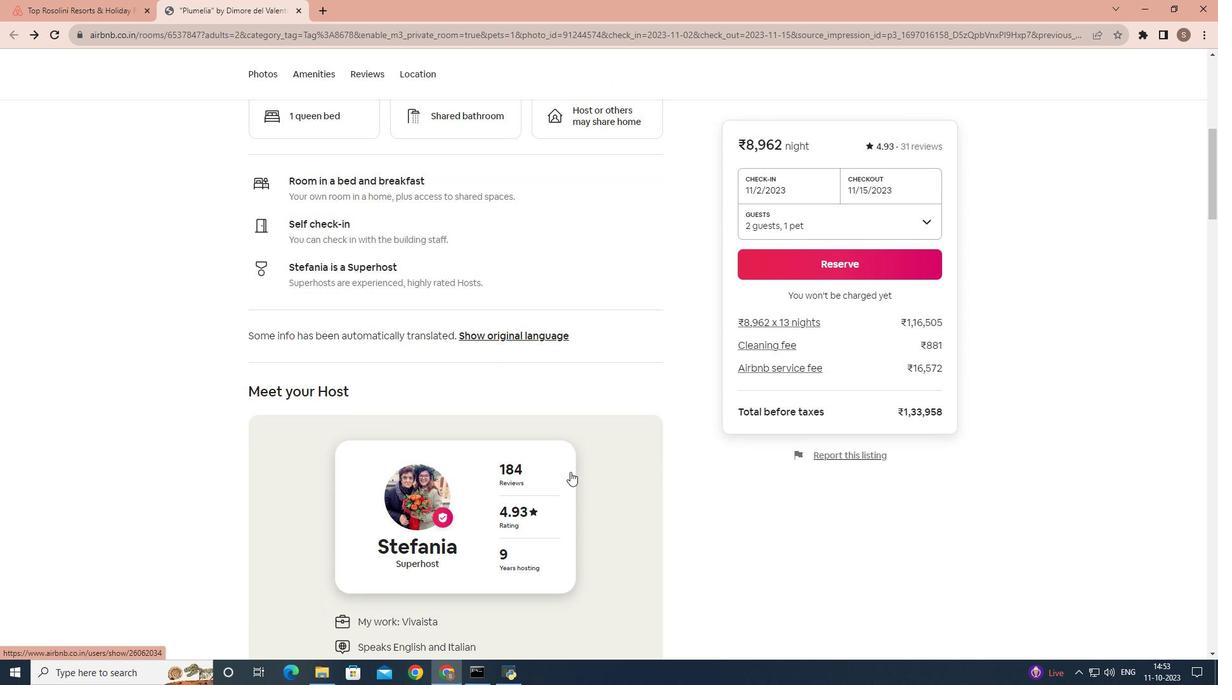 
Action: Mouse scrolled (570, 471) with delta (0, 0)
Screenshot: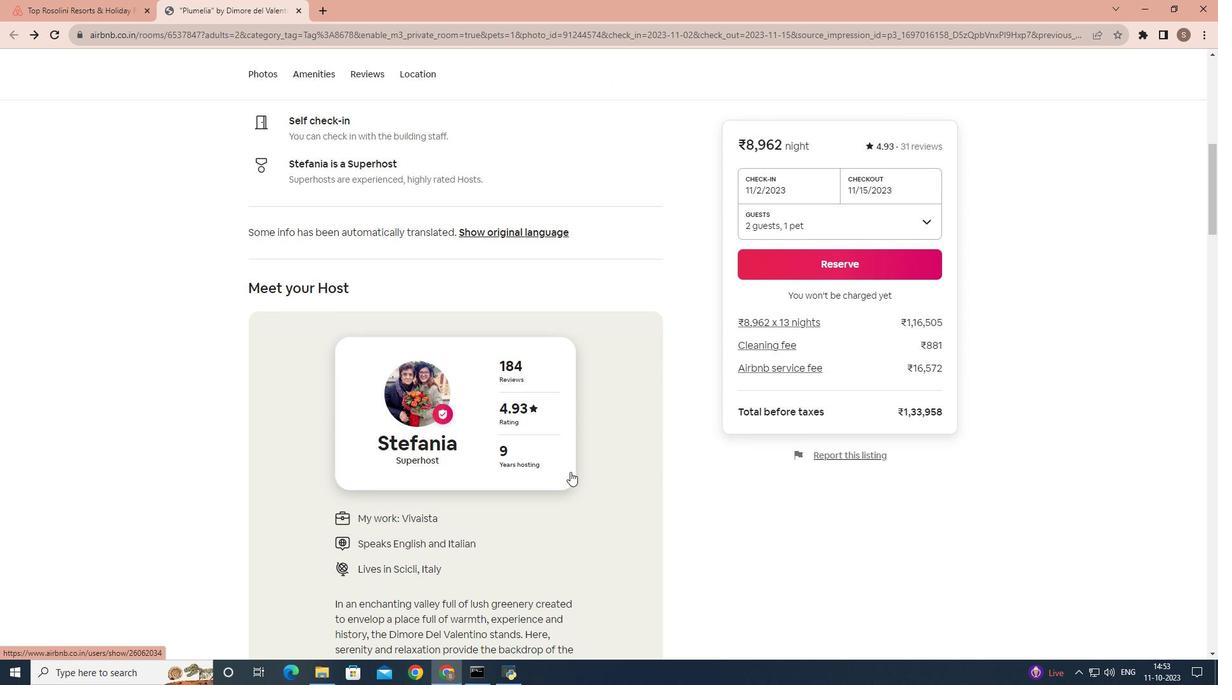 
Action: Mouse scrolled (570, 471) with delta (0, 0)
Screenshot: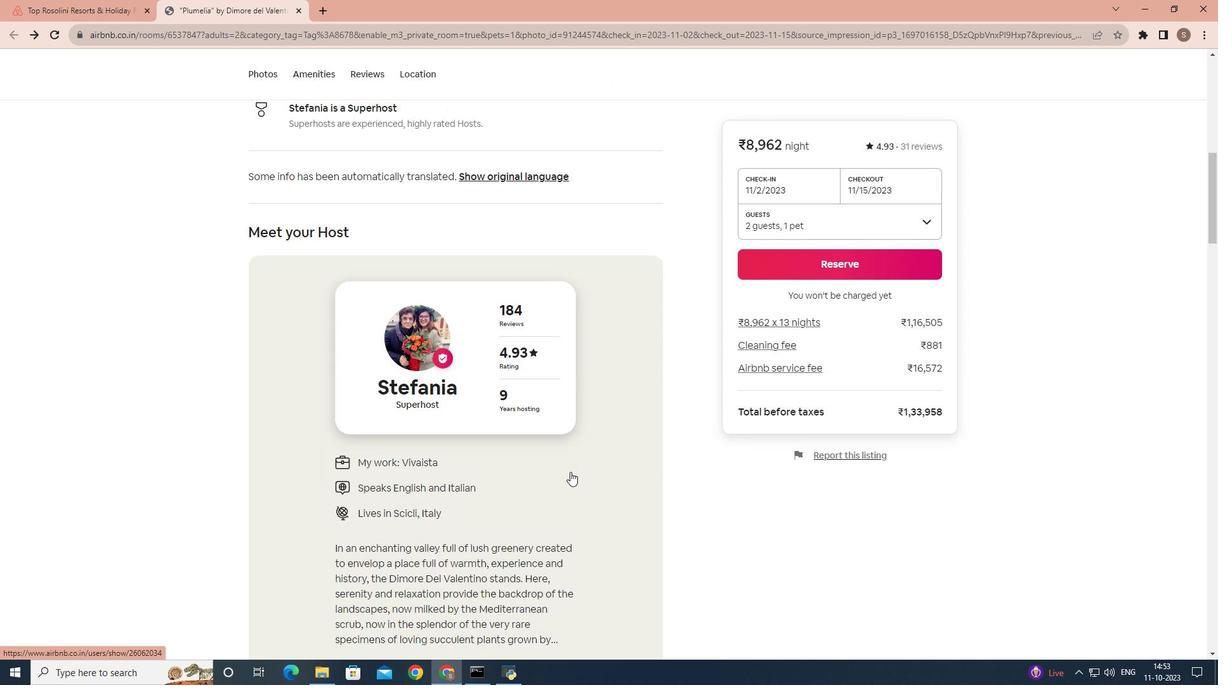 
Action: Mouse scrolled (570, 471) with delta (0, 0)
Screenshot: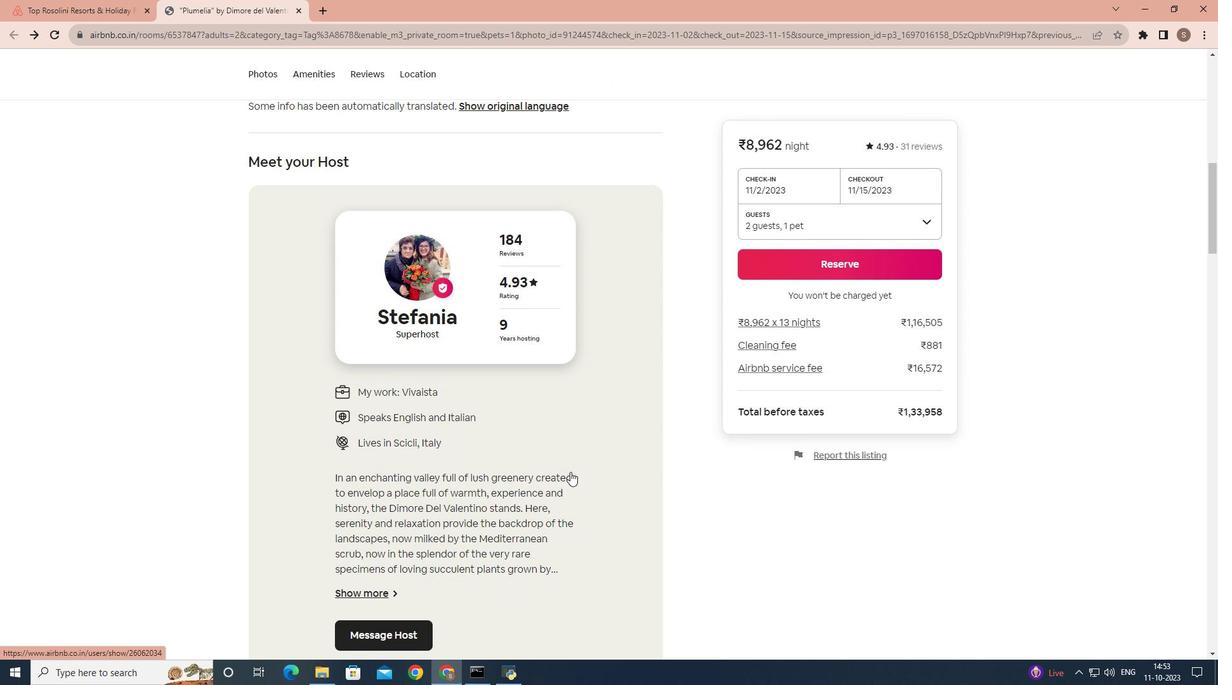 
Action: Mouse scrolled (570, 471) with delta (0, 0)
Screenshot: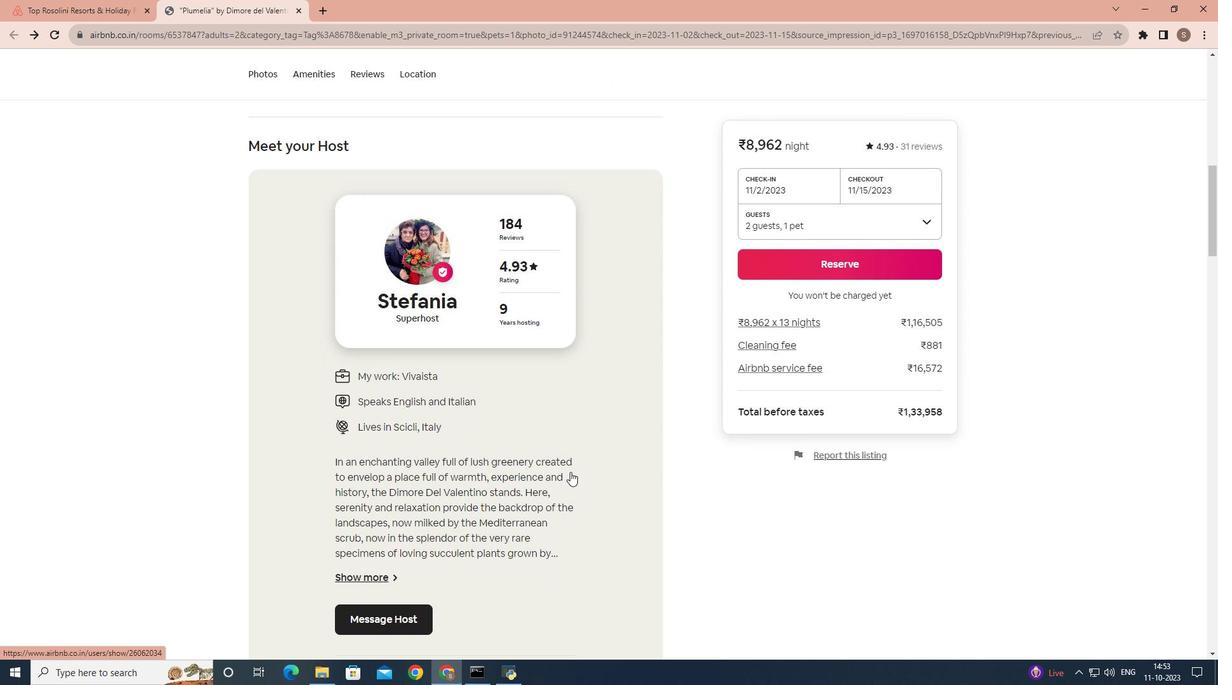 
Action: Mouse scrolled (570, 471) with delta (0, 0)
Screenshot: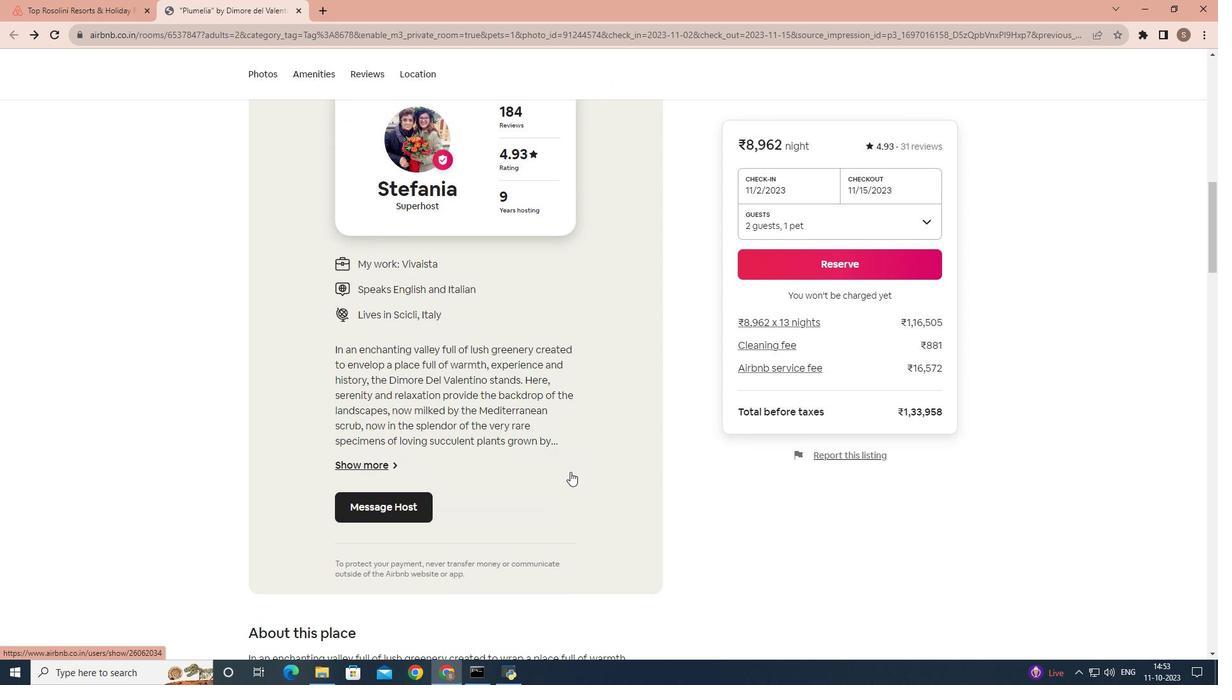 
Action: Mouse scrolled (570, 471) with delta (0, 0)
Screenshot: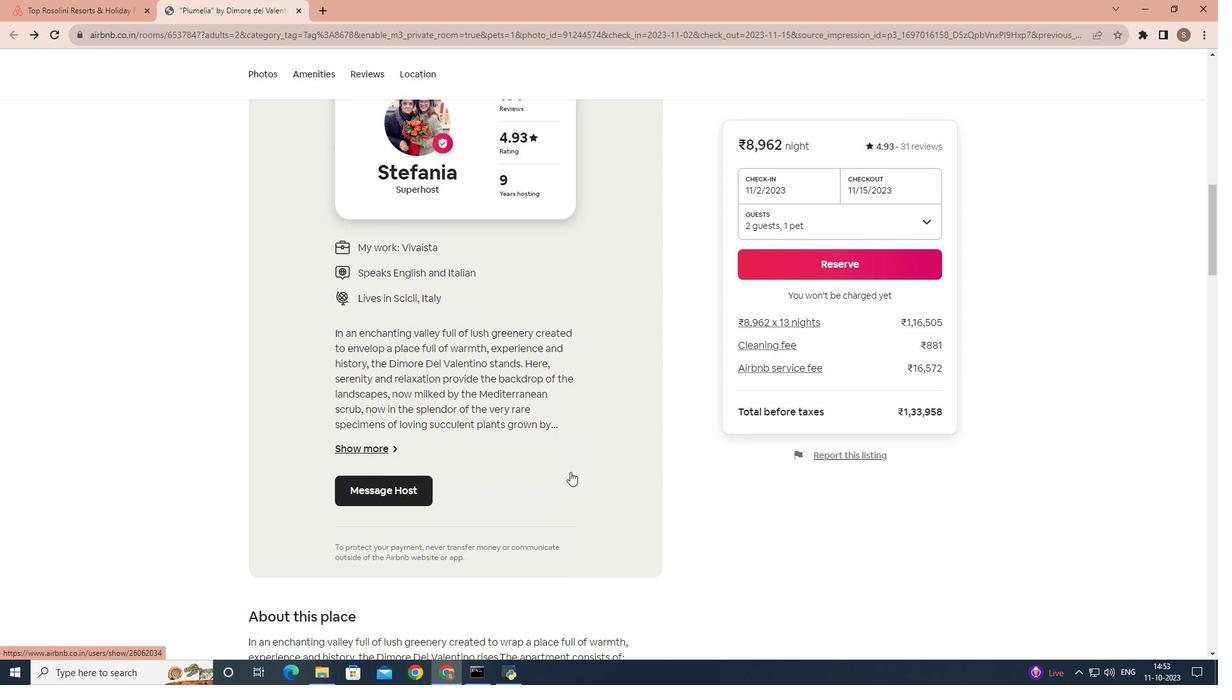
Action: Mouse moved to (529, 472)
Screenshot: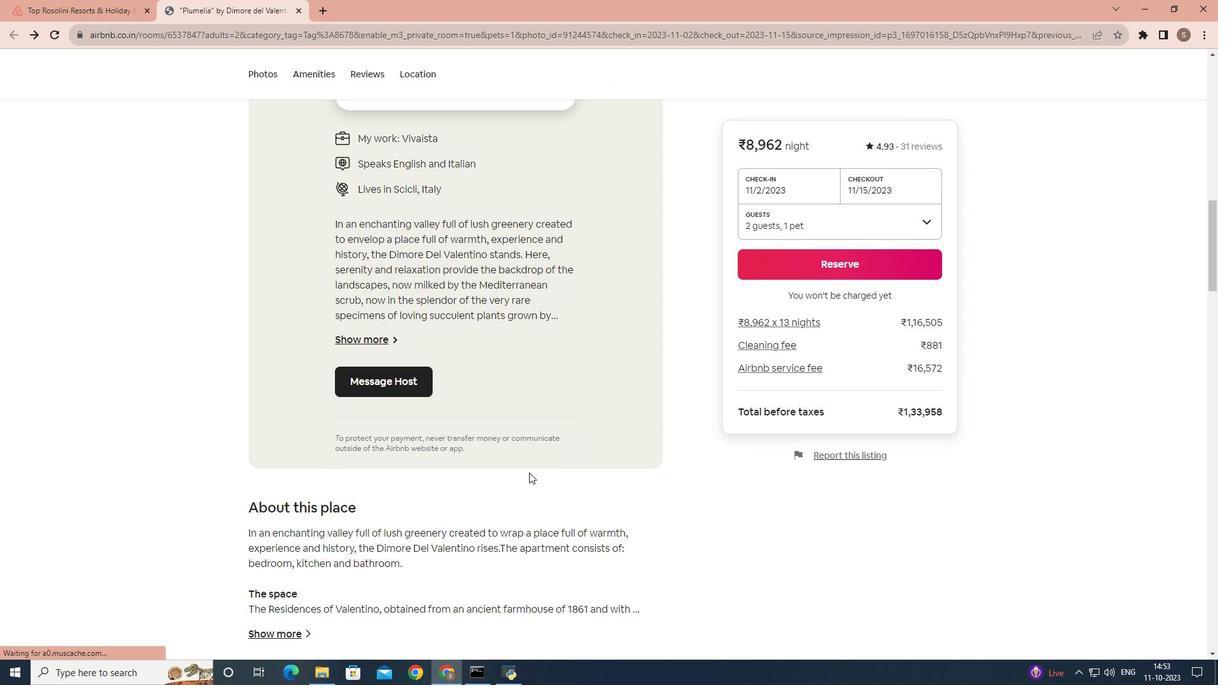 
Action: Mouse scrolled (529, 471) with delta (0, 0)
Screenshot: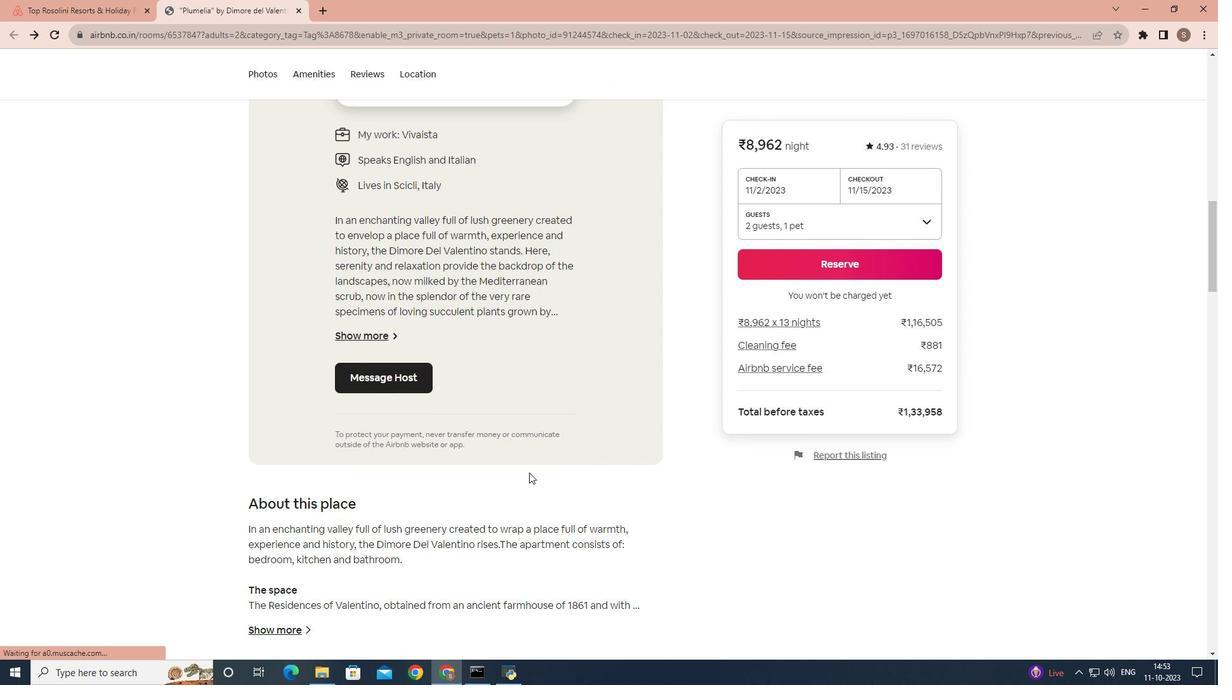 
Action: Mouse scrolled (529, 471) with delta (0, 0)
Screenshot: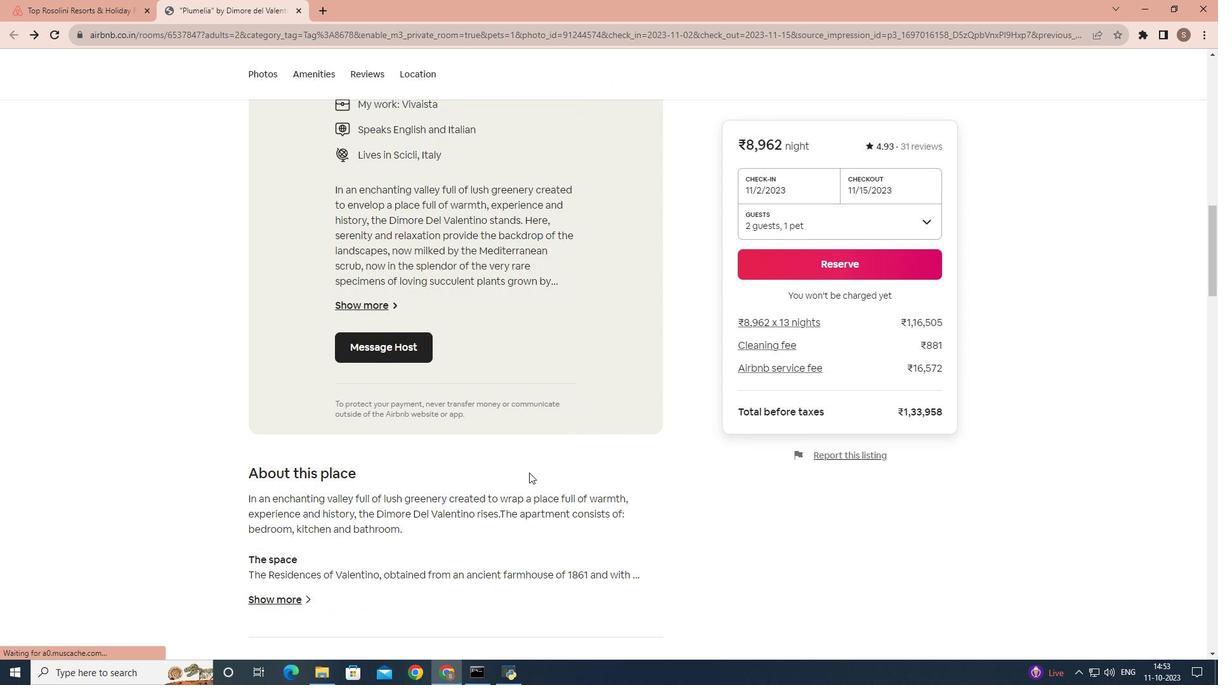 
Action: Mouse moved to (520, 473)
Screenshot: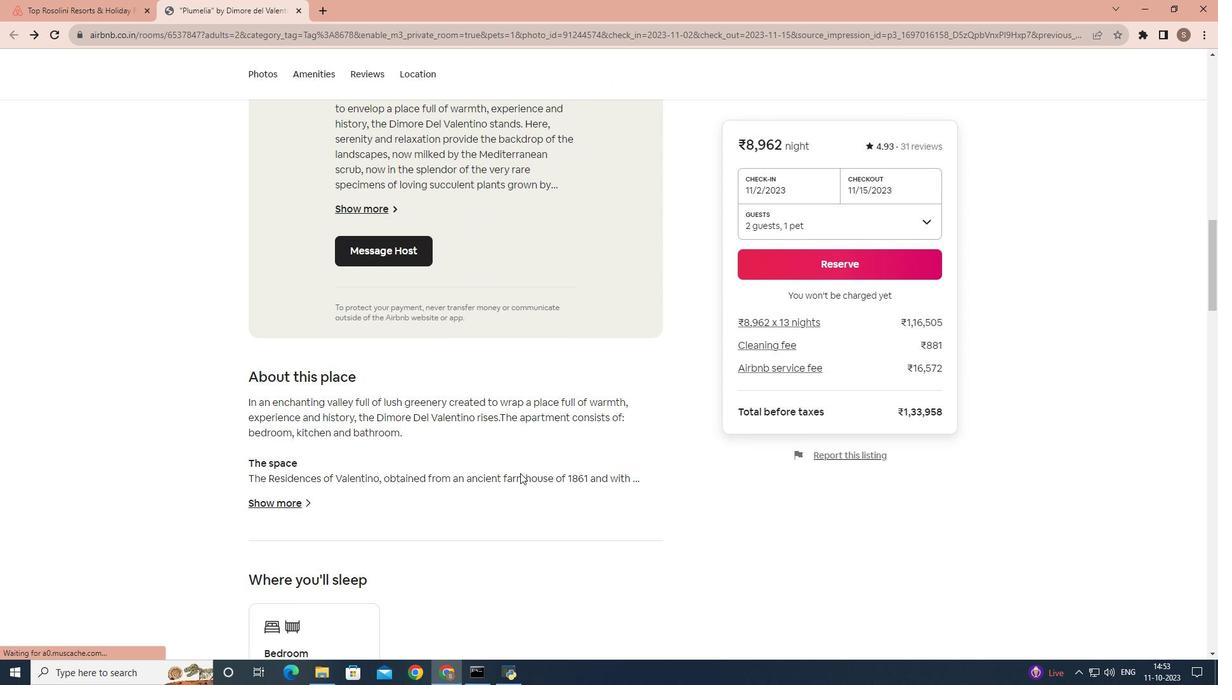 
Action: Mouse scrolled (520, 472) with delta (0, 0)
Screenshot: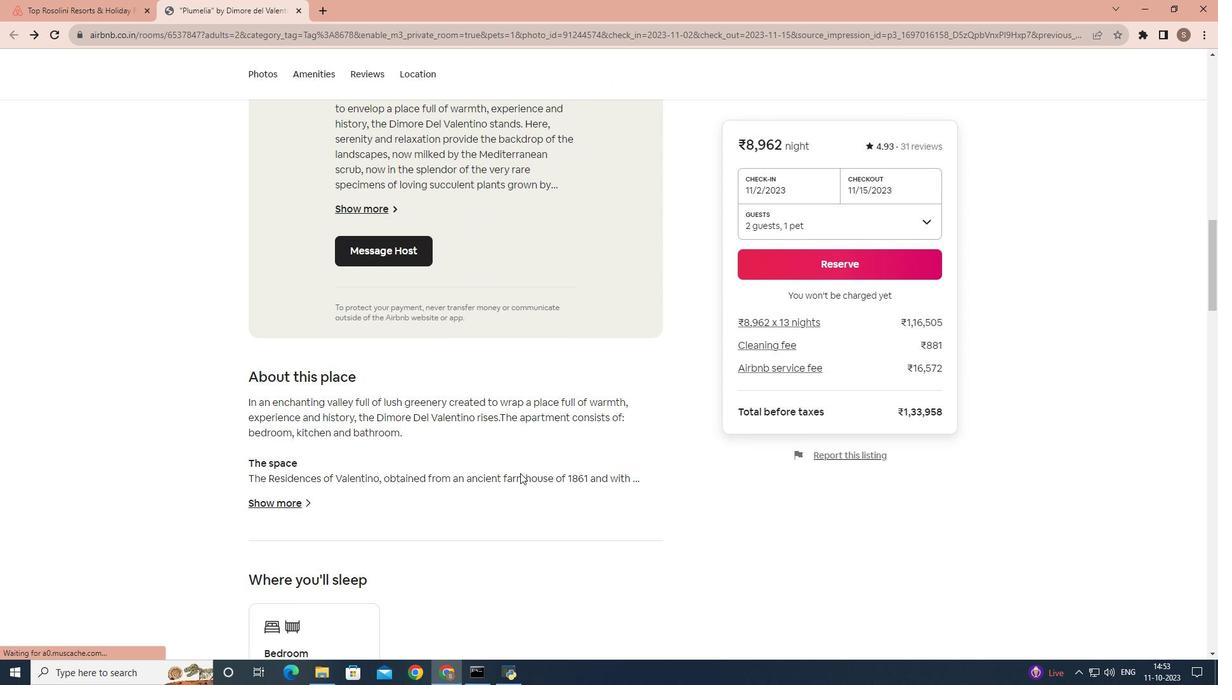 
Action: Mouse scrolled (520, 472) with delta (0, 0)
Screenshot: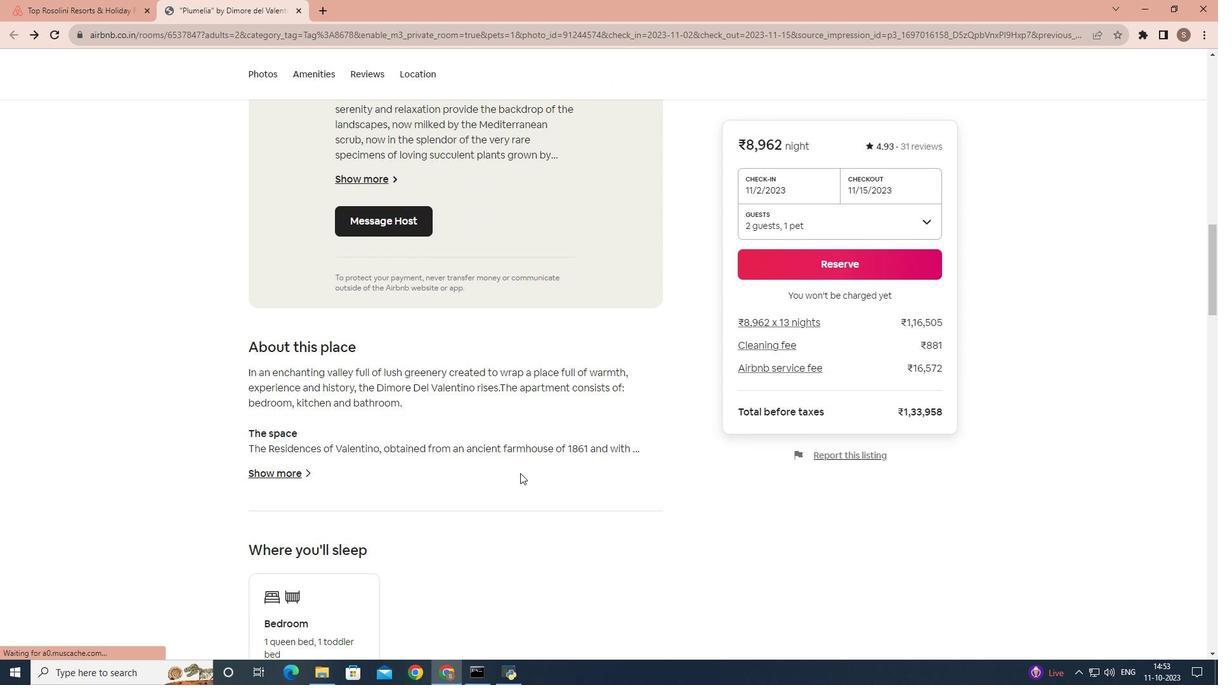 
Action: Mouse moved to (285, 380)
Screenshot: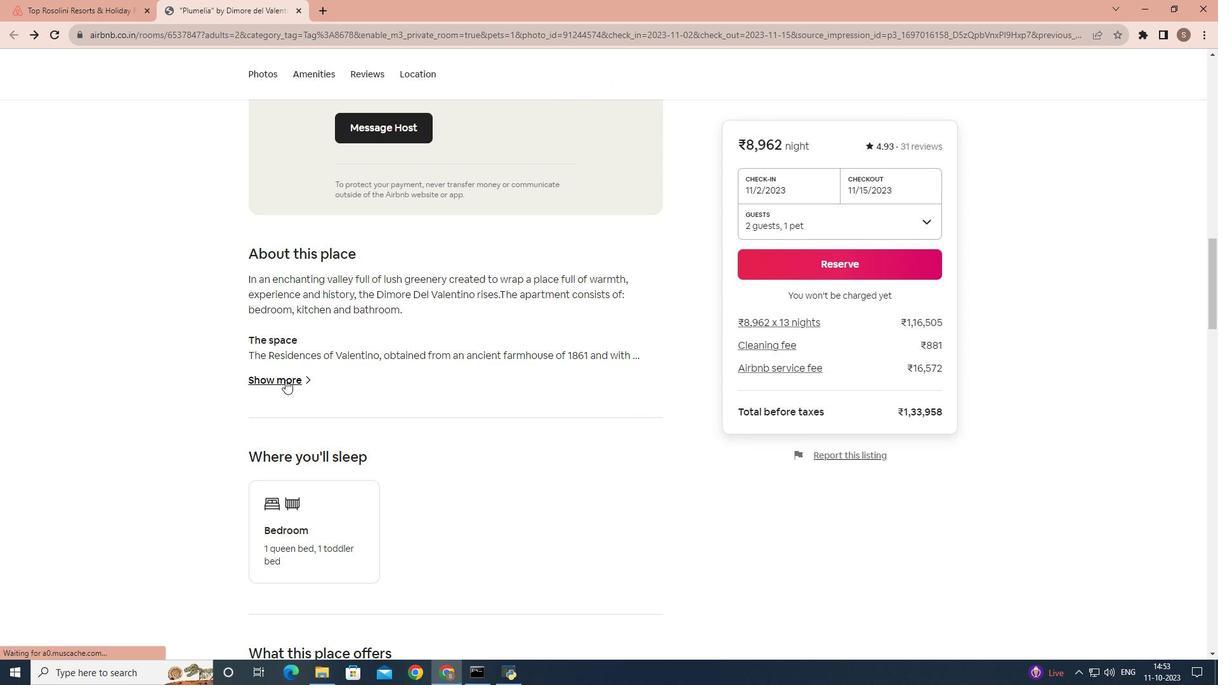 
Action: Mouse pressed left at (285, 380)
Screenshot: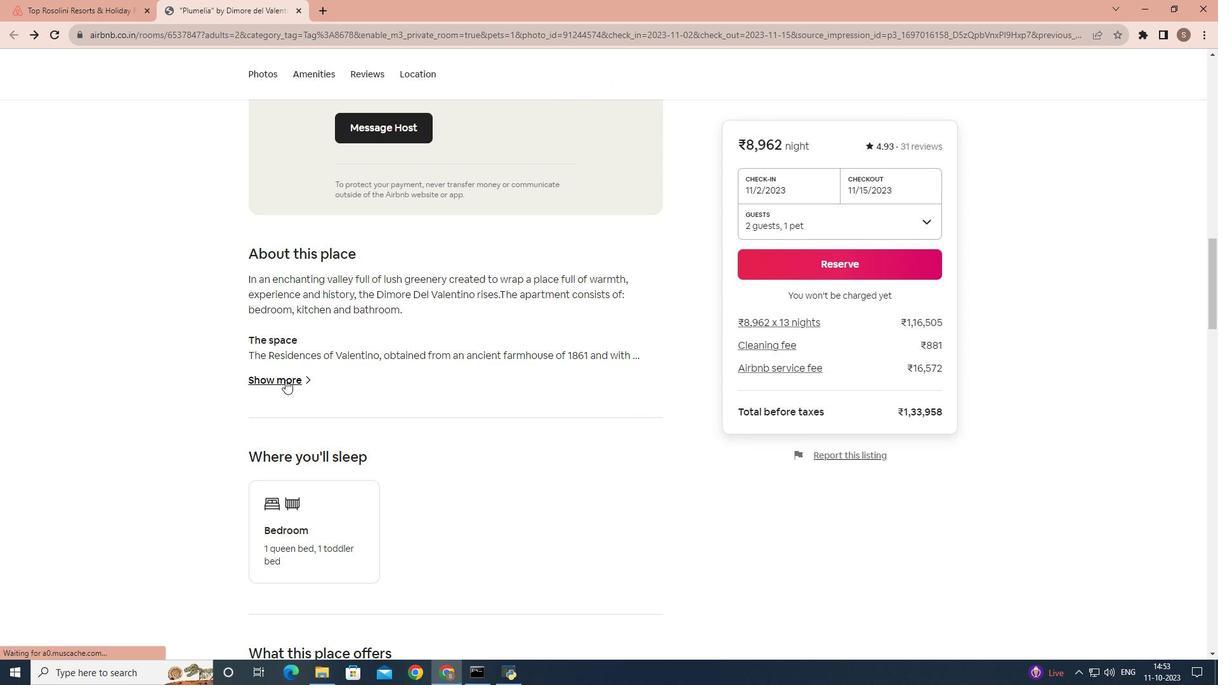 
Action: Mouse moved to (459, 400)
Screenshot: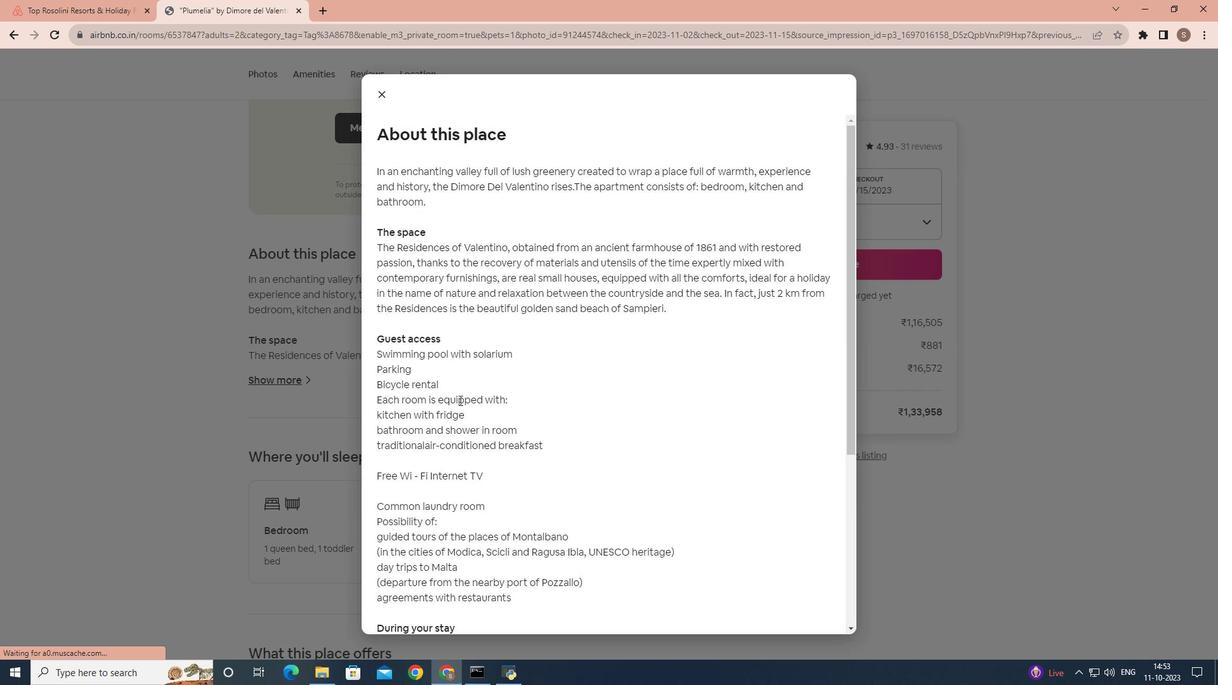 
Action: Mouse scrolled (459, 399) with delta (0, 0)
Screenshot: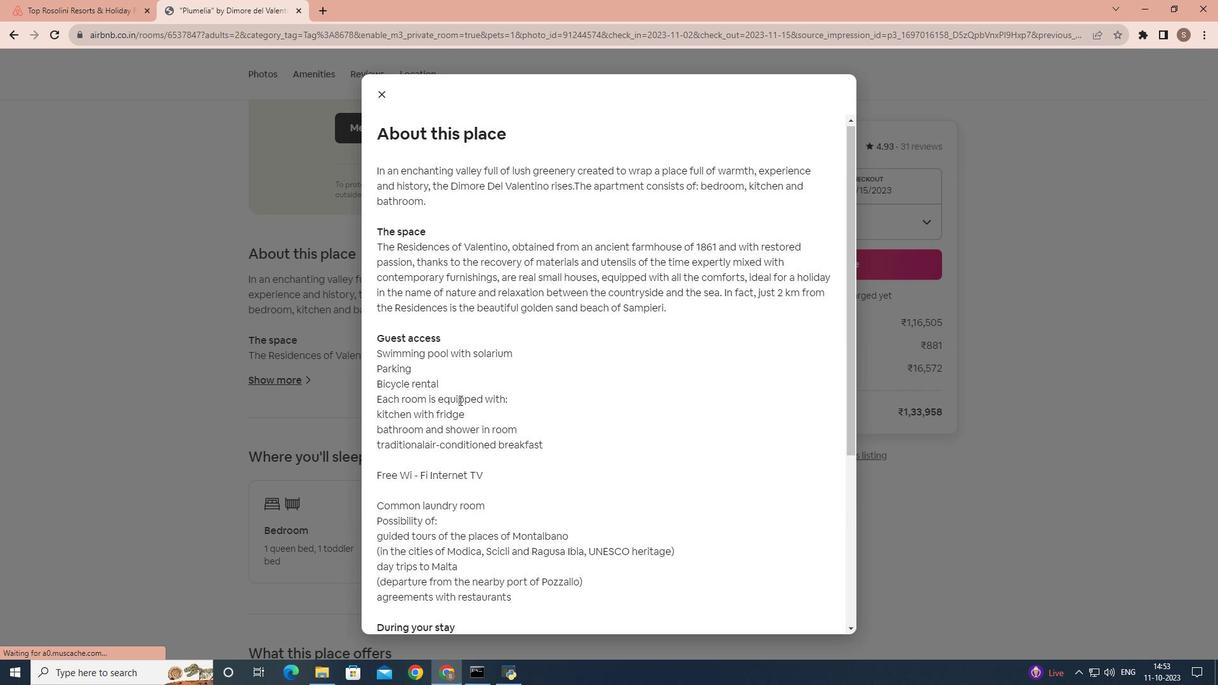 
Action: Mouse scrolled (459, 399) with delta (0, 0)
Screenshot: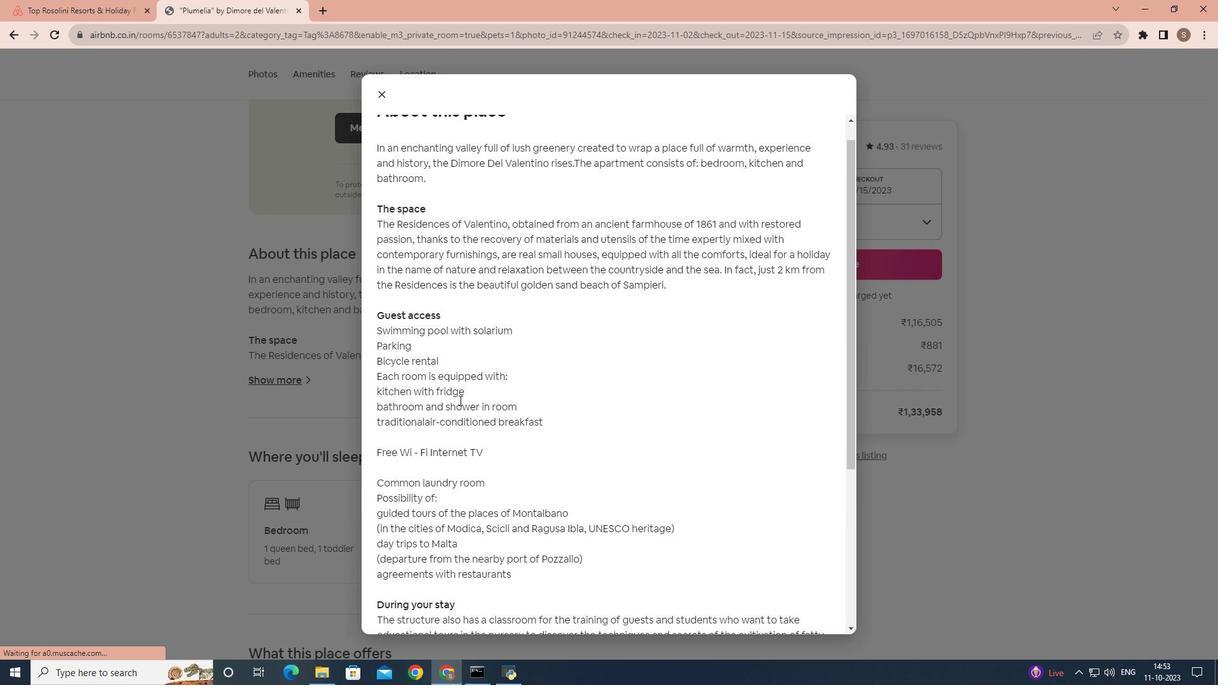 
Action: Mouse scrolled (459, 399) with delta (0, 0)
Screenshot: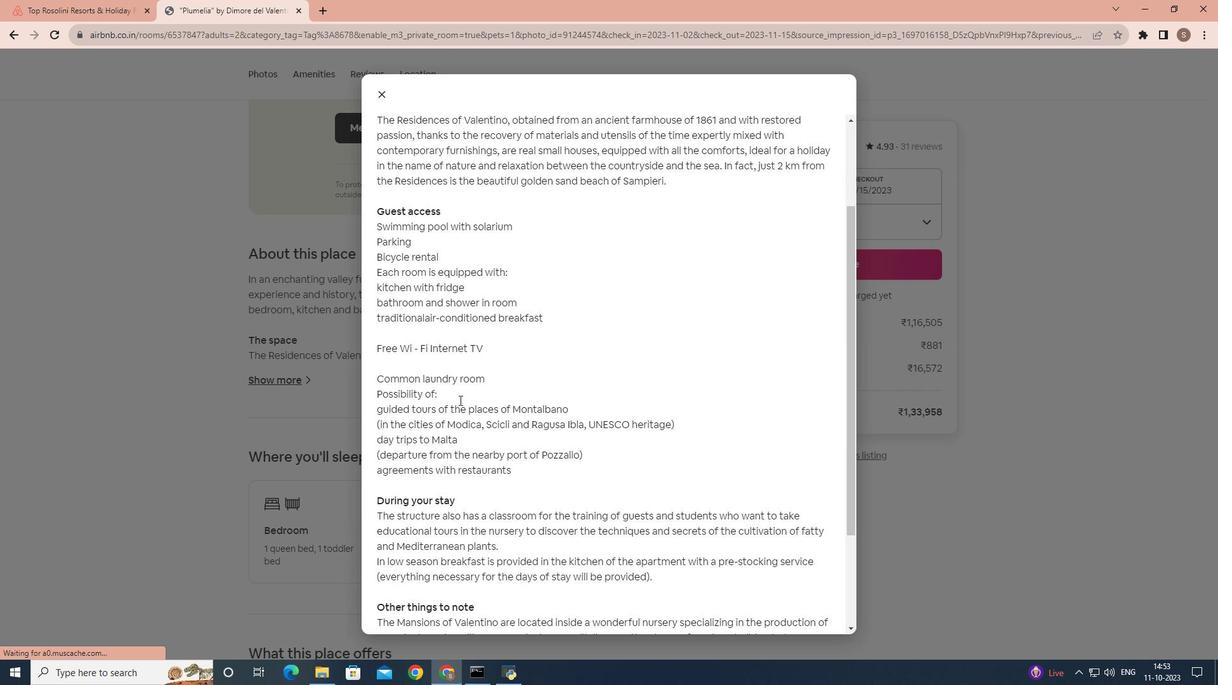 
Action: Mouse scrolled (459, 399) with delta (0, 0)
Screenshot: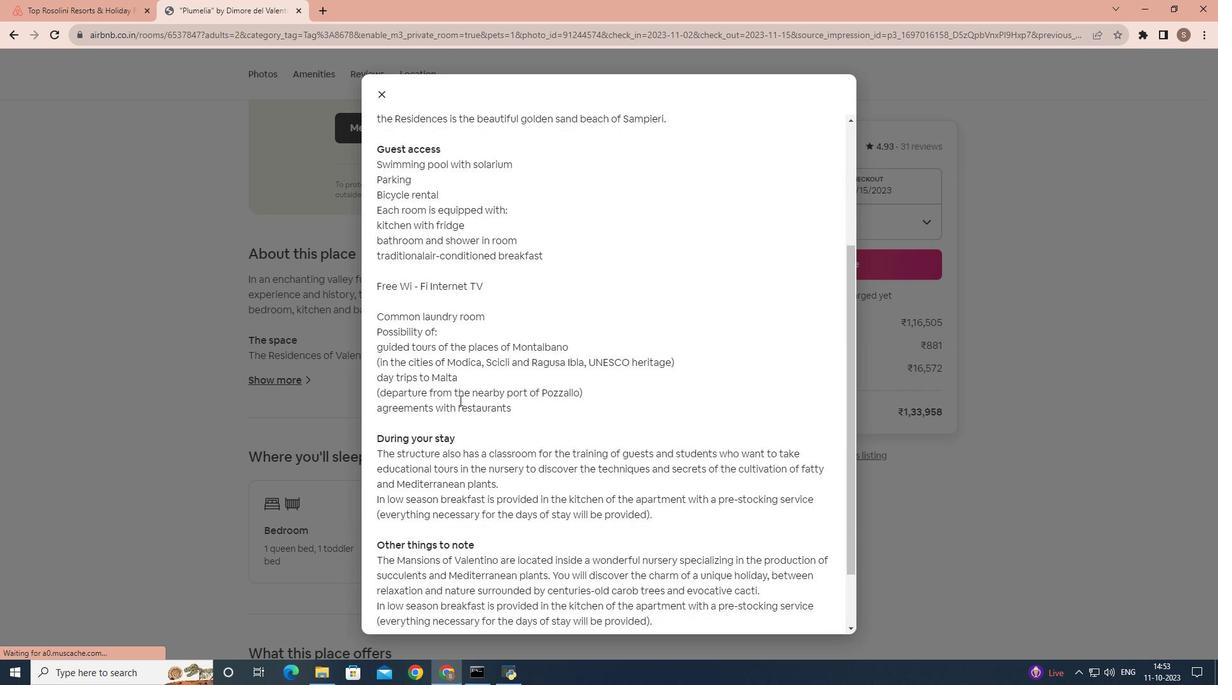 
Action: Mouse scrolled (459, 399) with delta (0, 0)
Screenshot: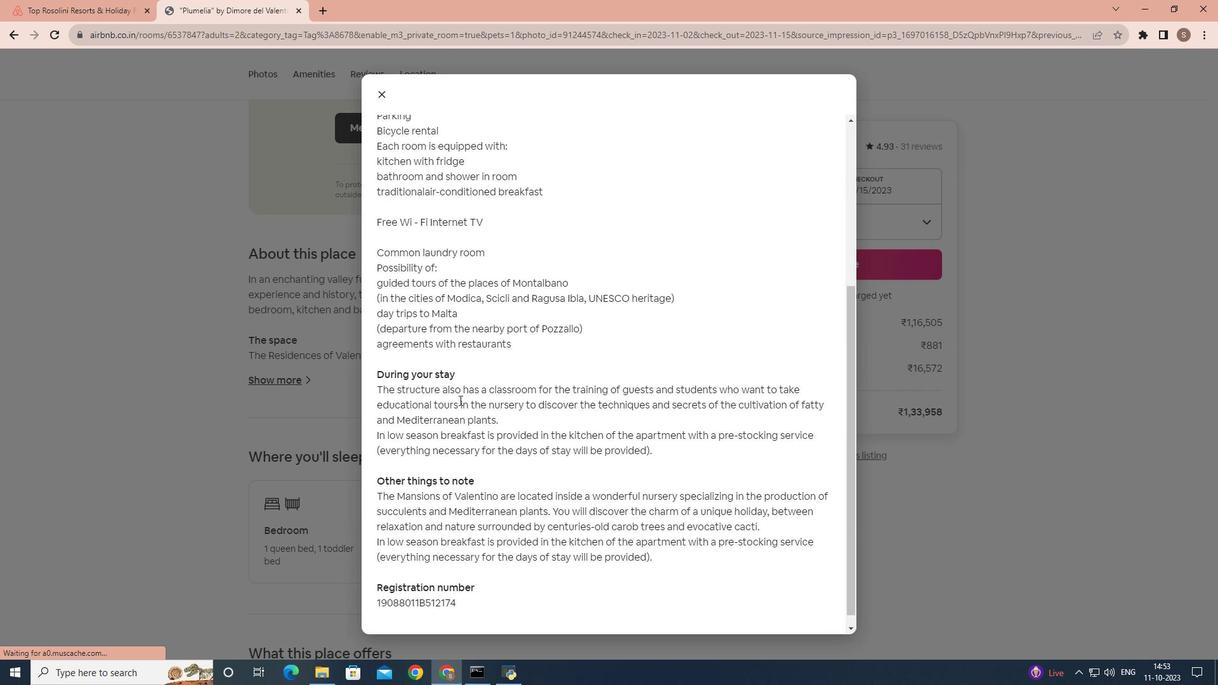 
Action: Mouse scrolled (459, 399) with delta (0, 0)
Screenshot: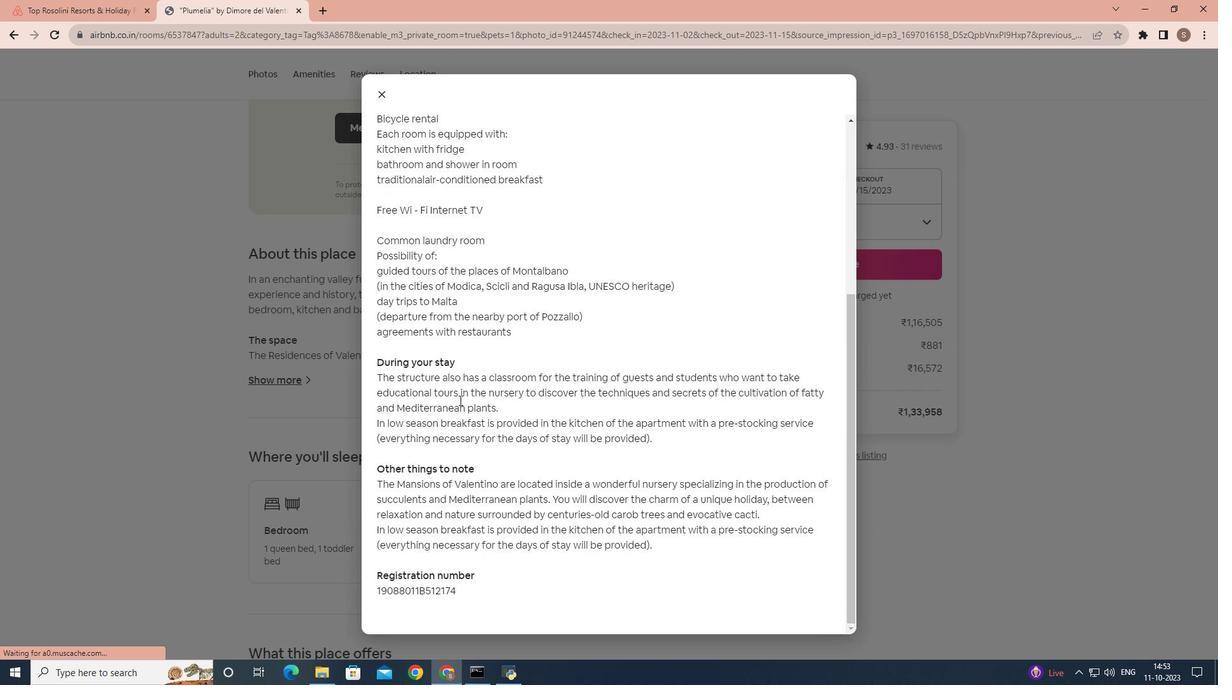 
Action: Mouse moved to (377, 91)
Screenshot: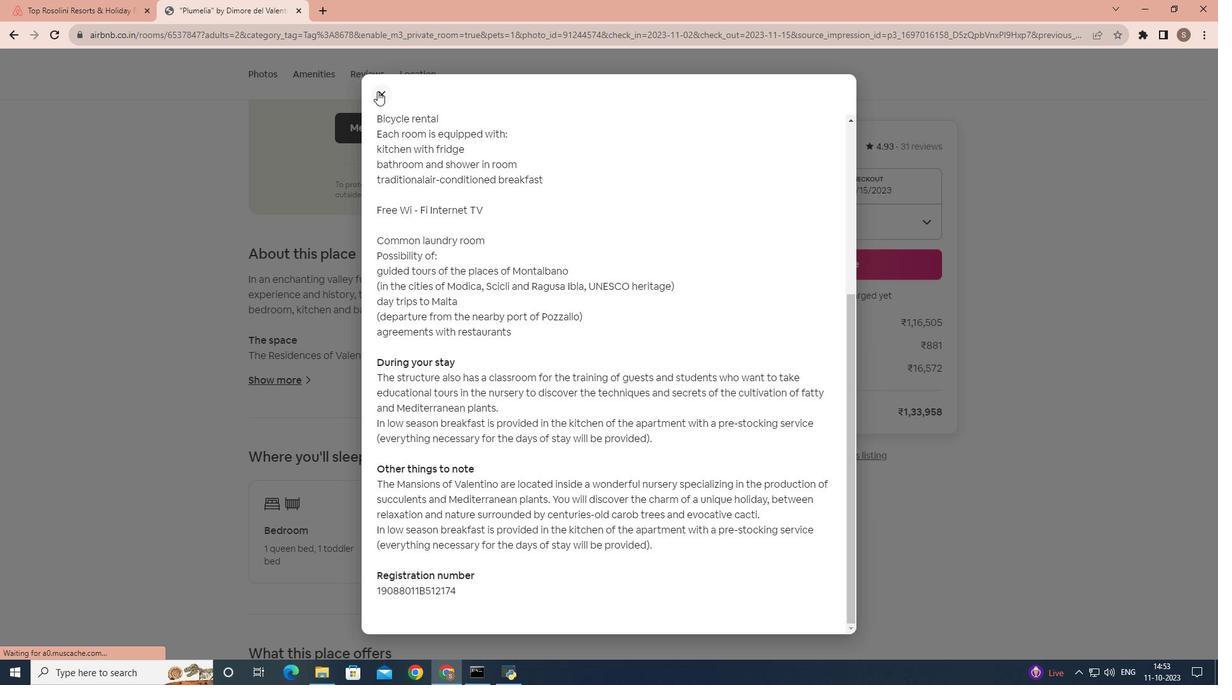 
Action: Mouse pressed left at (377, 91)
Screenshot: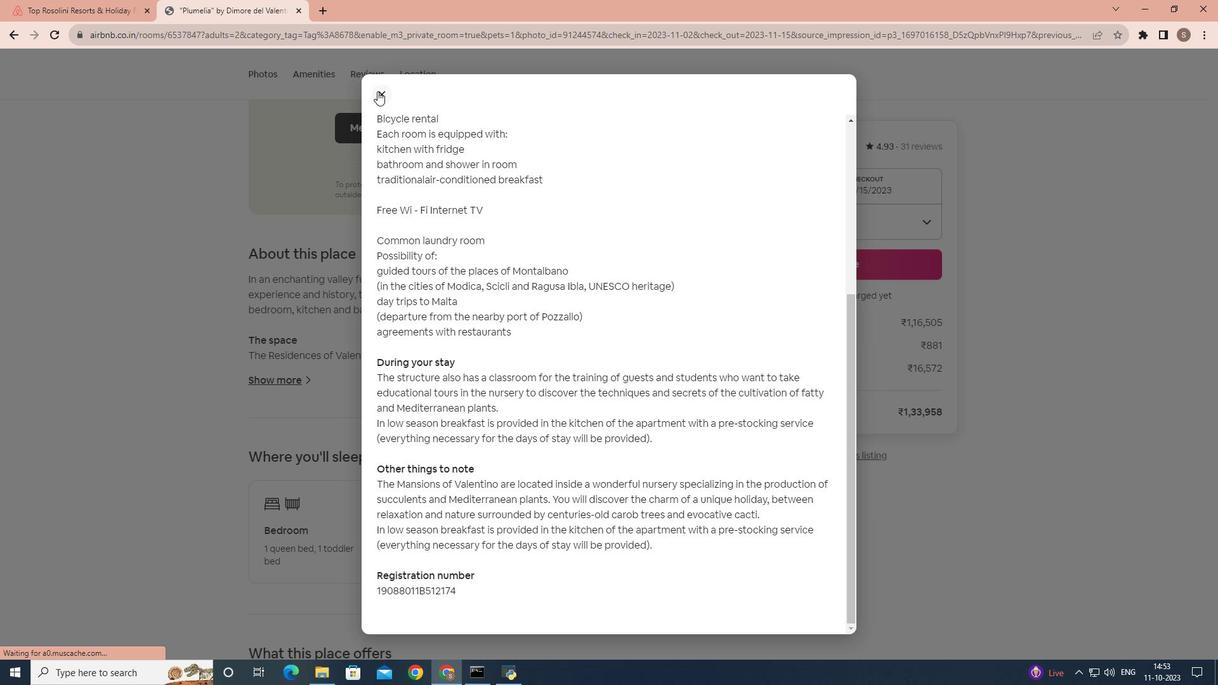 
Action: Mouse moved to (336, 300)
Screenshot: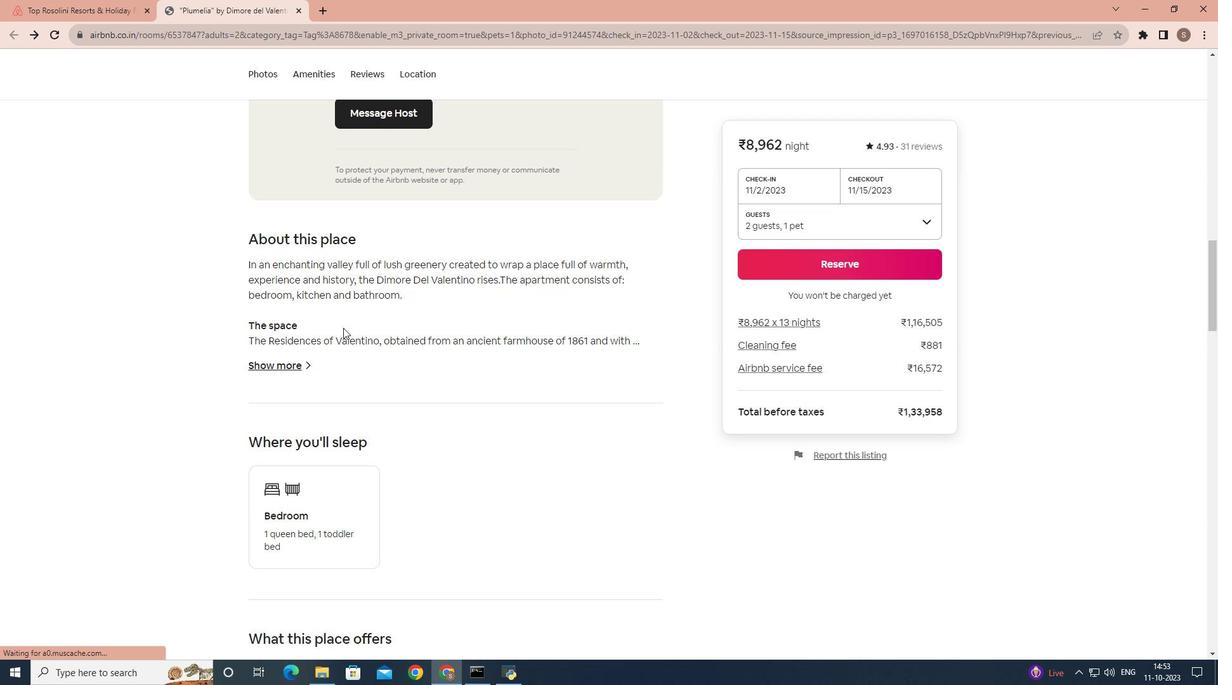 
Action: Mouse scrolled (336, 299) with delta (0, 0)
Screenshot: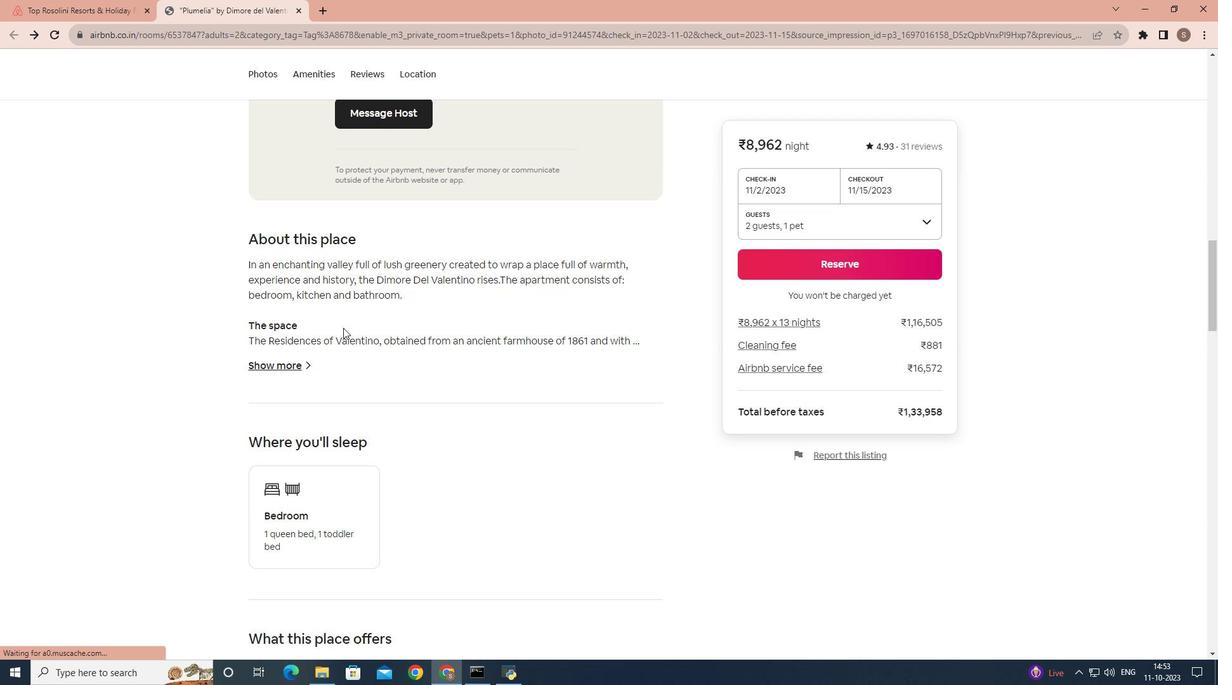 
Action: Mouse moved to (342, 323)
Screenshot: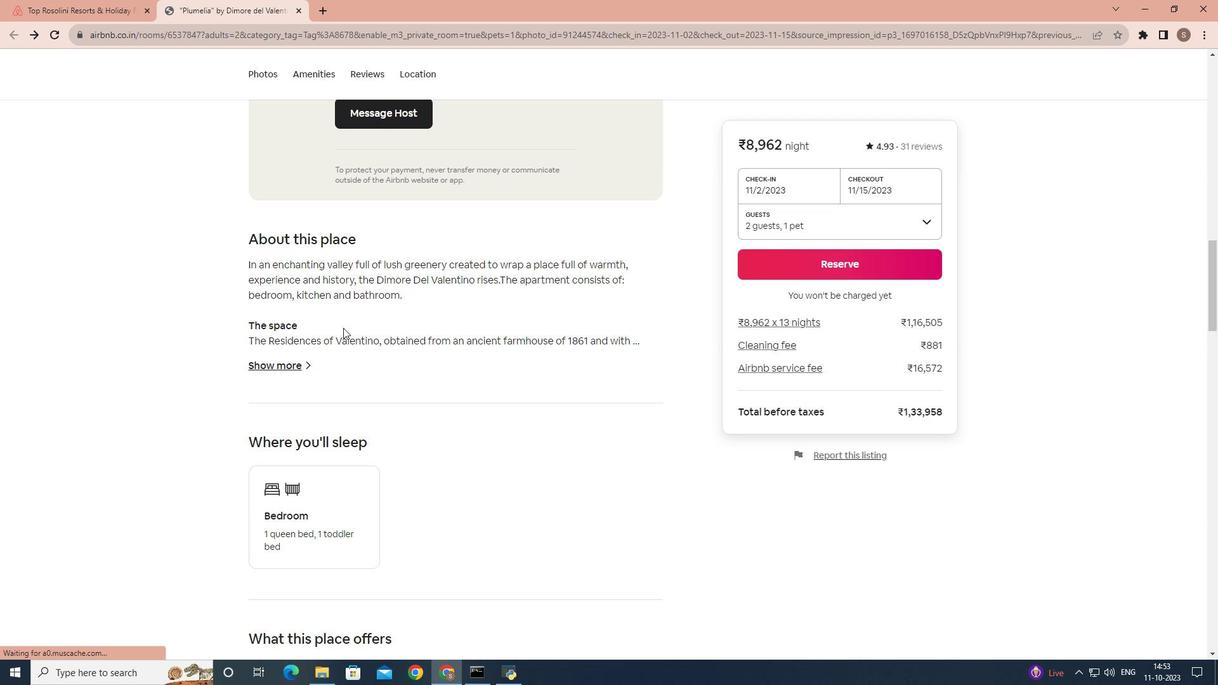 
Action: Mouse scrolled (341, 319) with delta (0, 0)
Screenshot: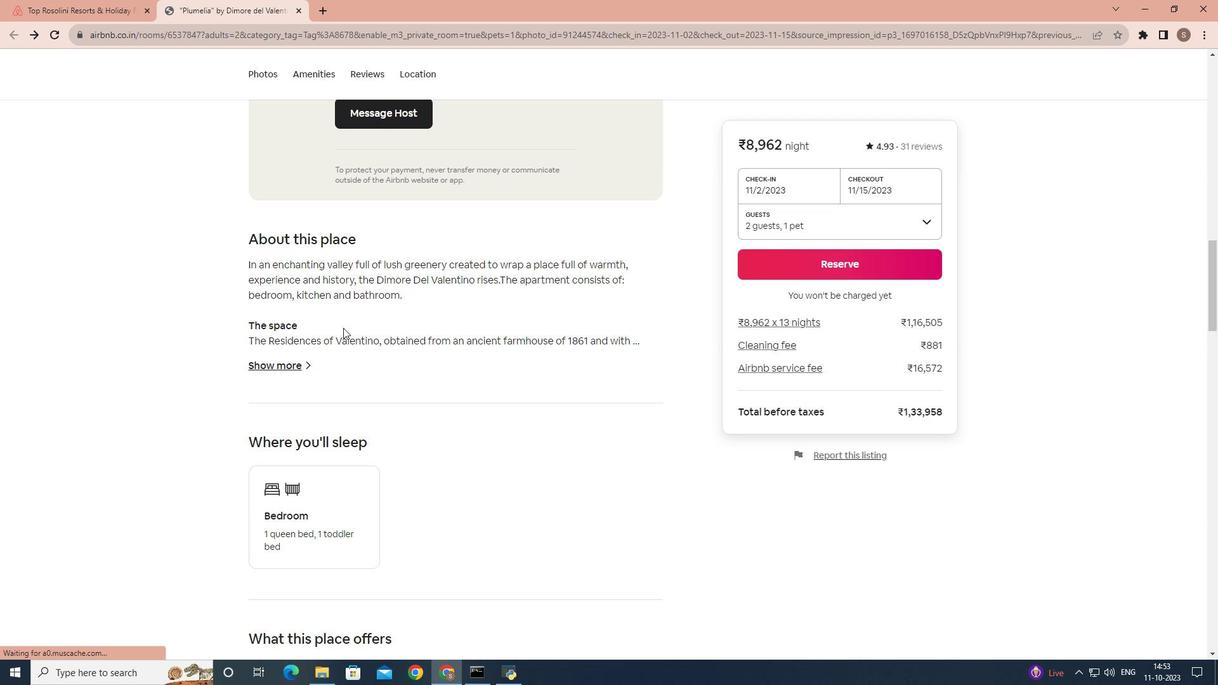 
Action: Mouse moved to (344, 333)
Screenshot: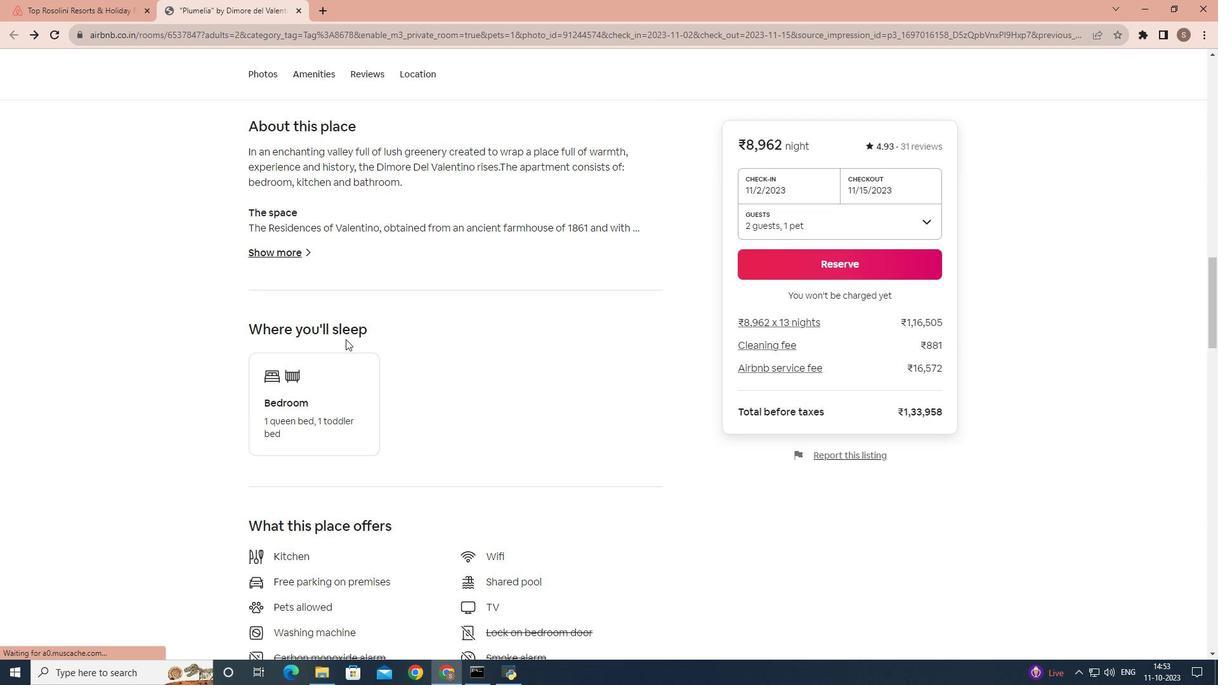 
Action: Mouse scrolled (344, 333) with delta (0, 0)
Screenshot: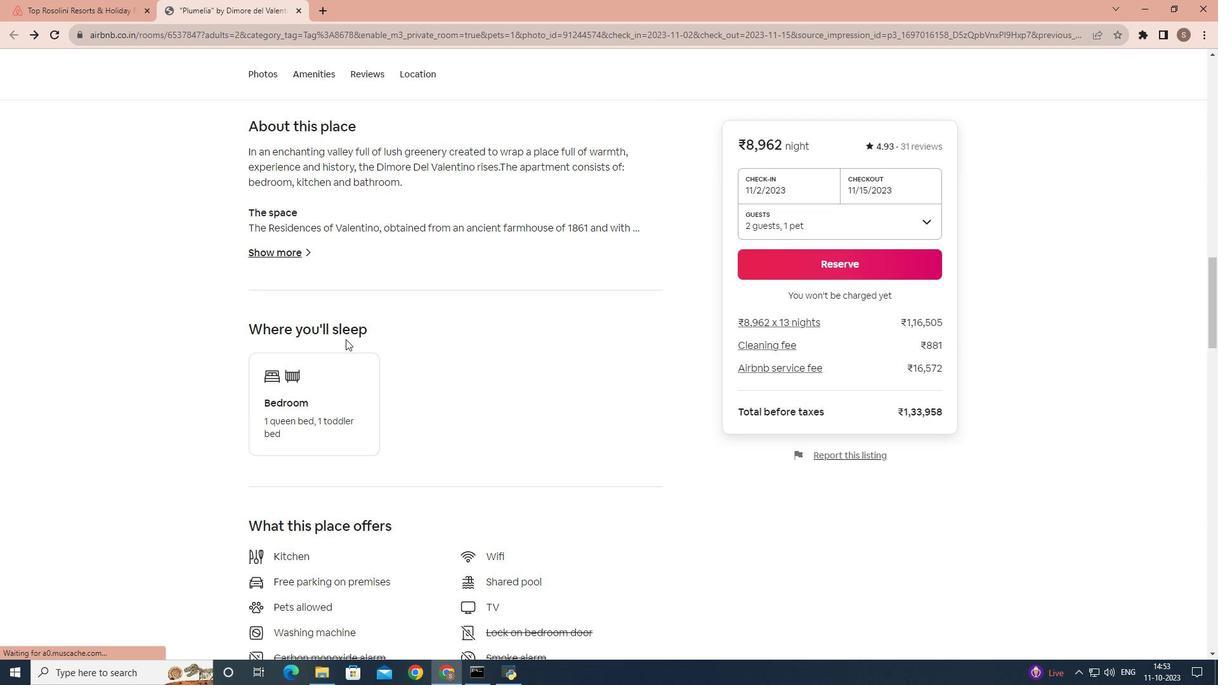 
Action: Mouse moved to (345, 341)
Screenshot: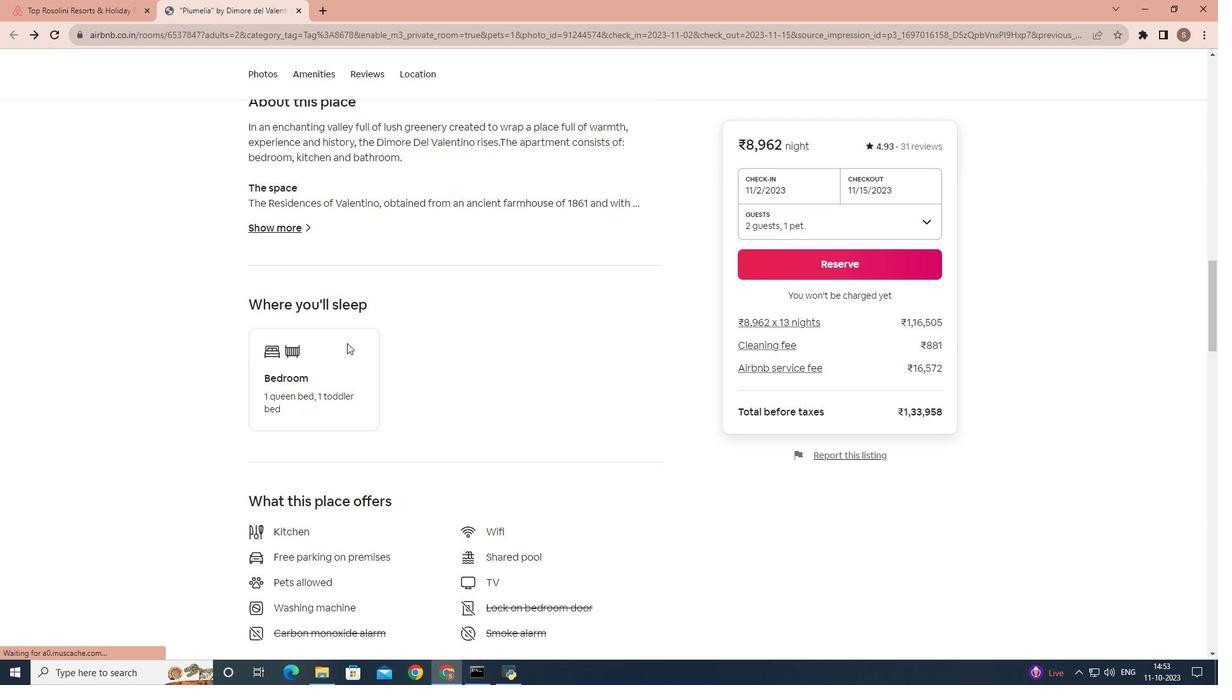 
Action: Mouse scrolled (345, 340) with delta (0, 0)
Screenshot: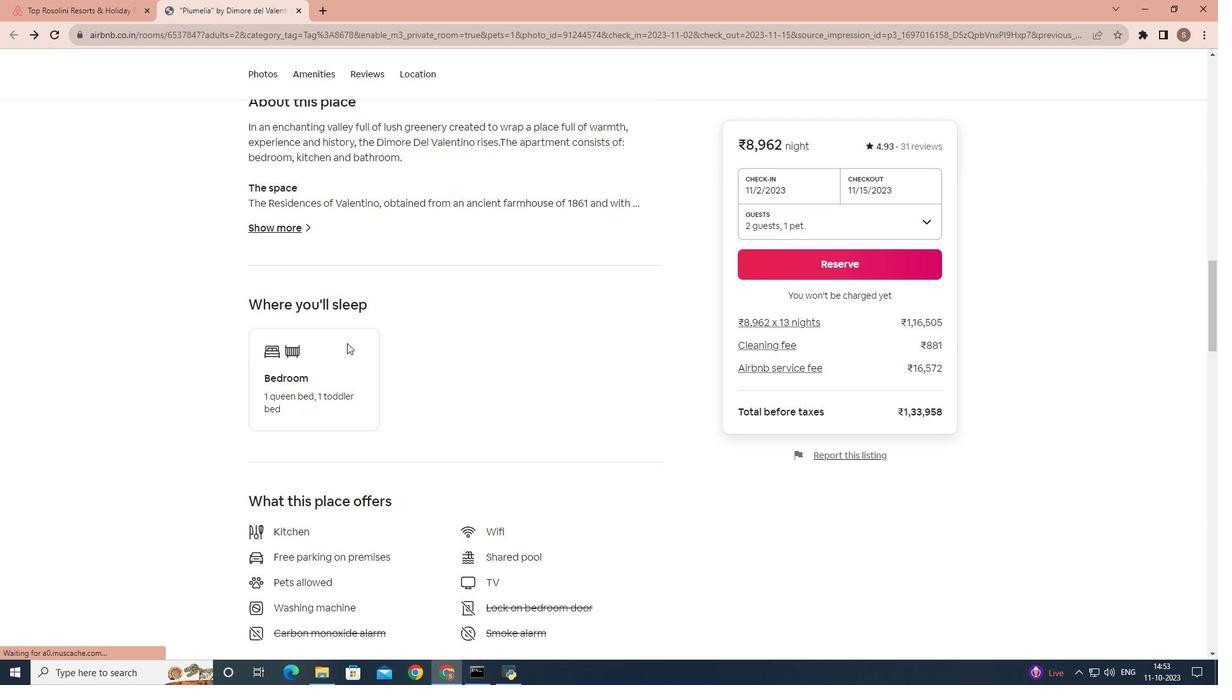 
Action: Mouse moved to (347, 343)
Screenshot: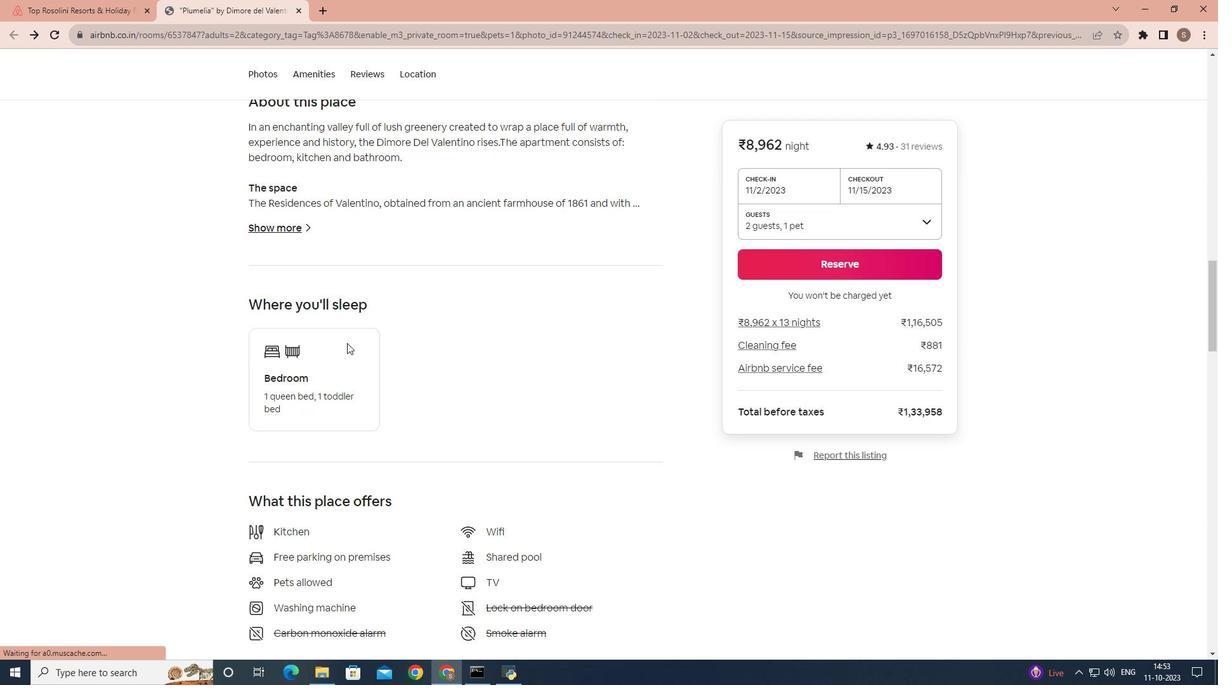 
Action: Mouse scrolled (347, 342) with delta (0, 0)
Screenshot: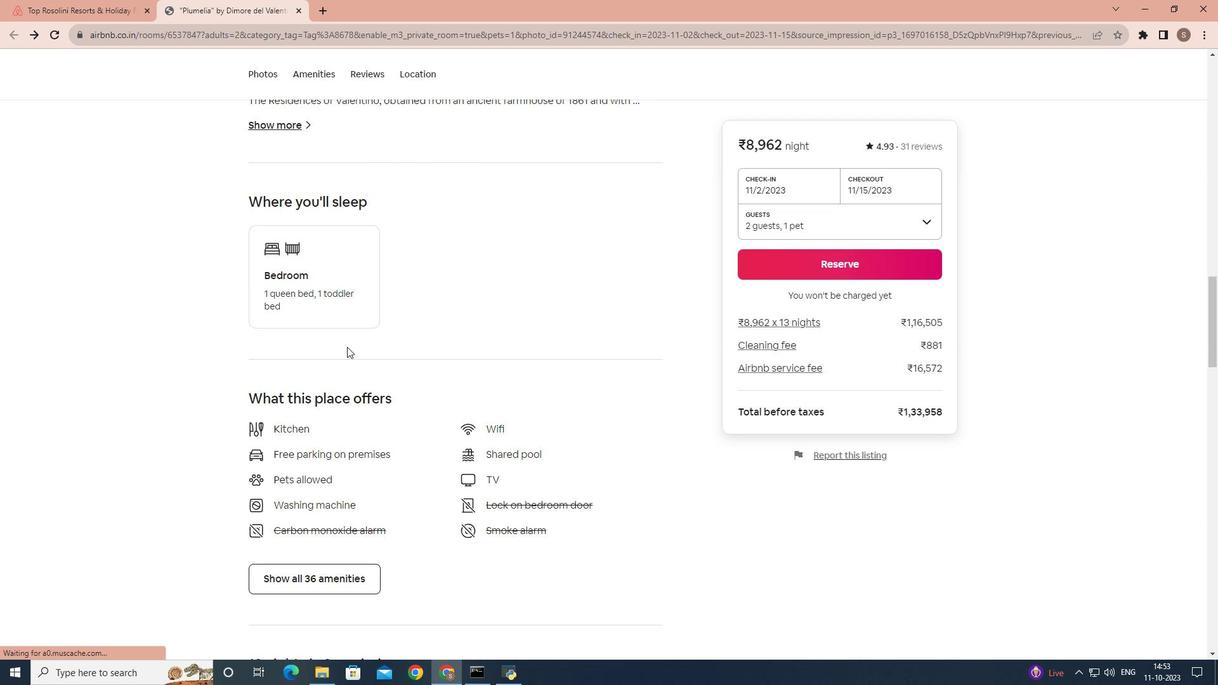 
Action: Mouse moved to (347, 350)
Screenshot: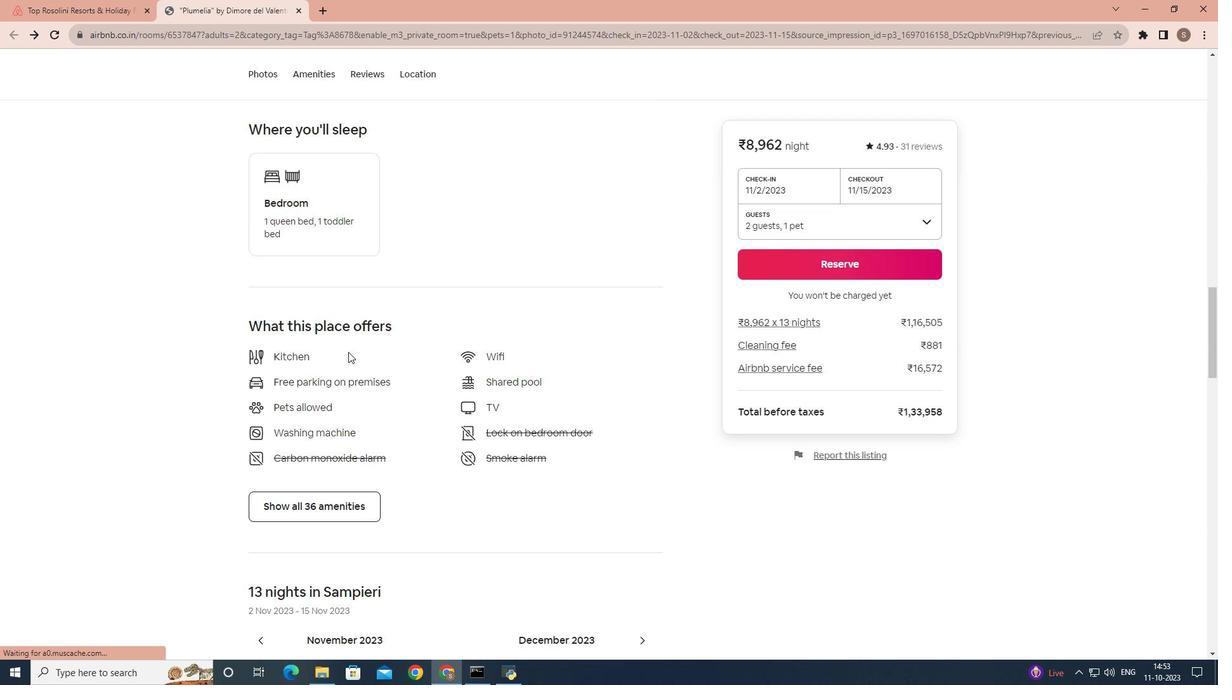 
Action: Mouse scrolled (347, 350) with delta (0, 0)
Screenshot: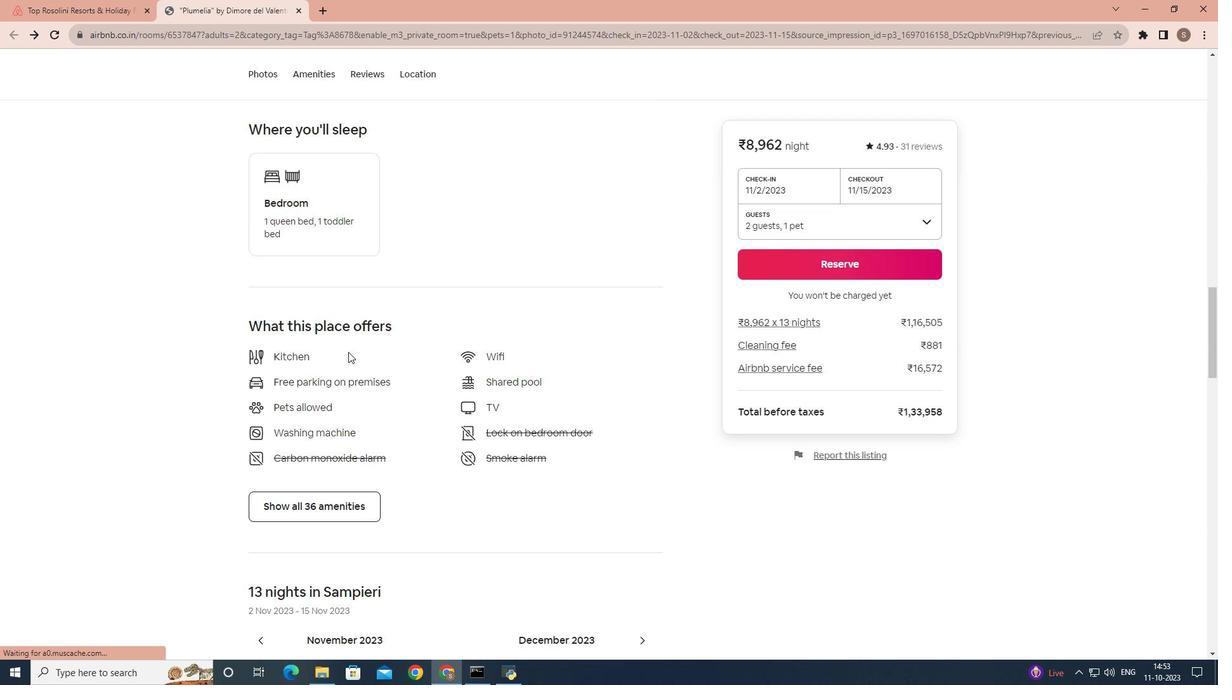
Action: Mouse moved to (348, 355)
Screenshot: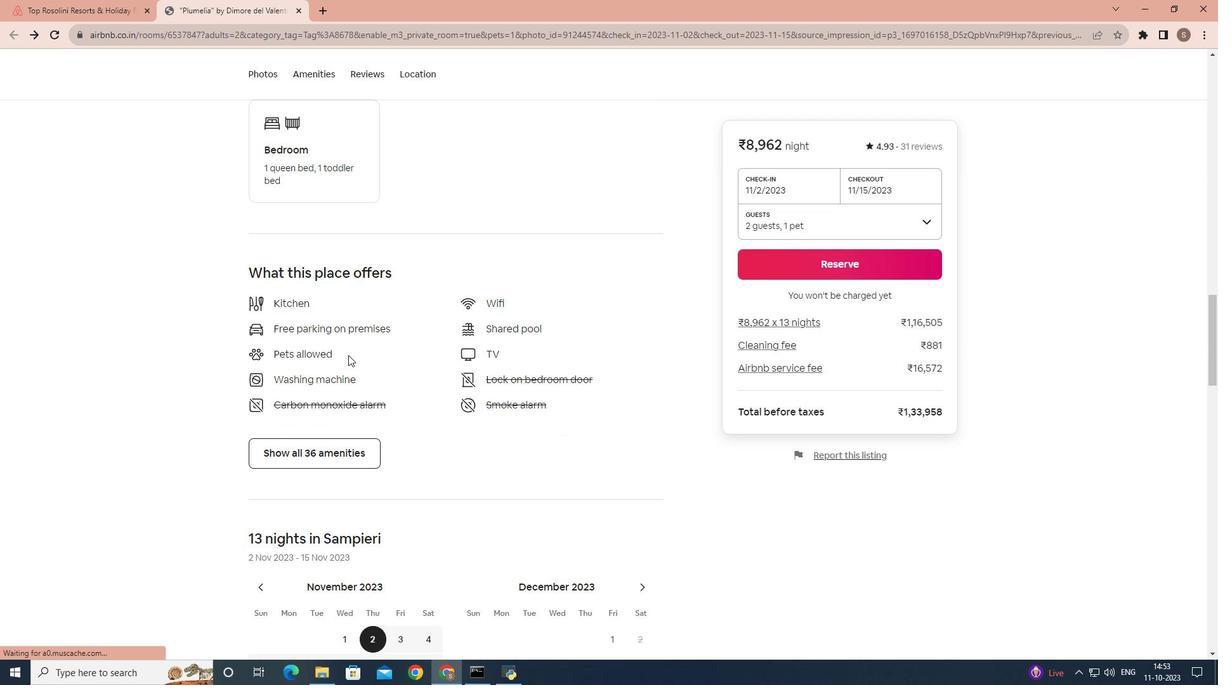 
Action: Mouse scrolled (348, 354) with delta (0, 0)
Screenshot: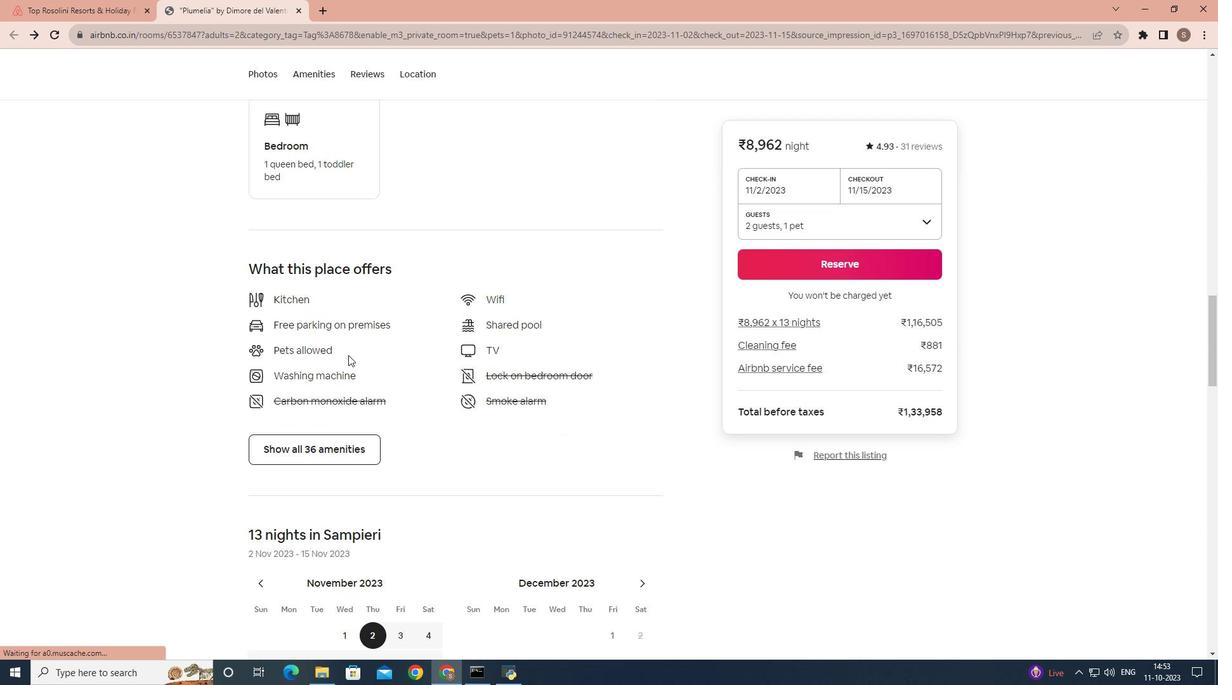 
Action: Mouse moved to (350, 386)
Screenshot: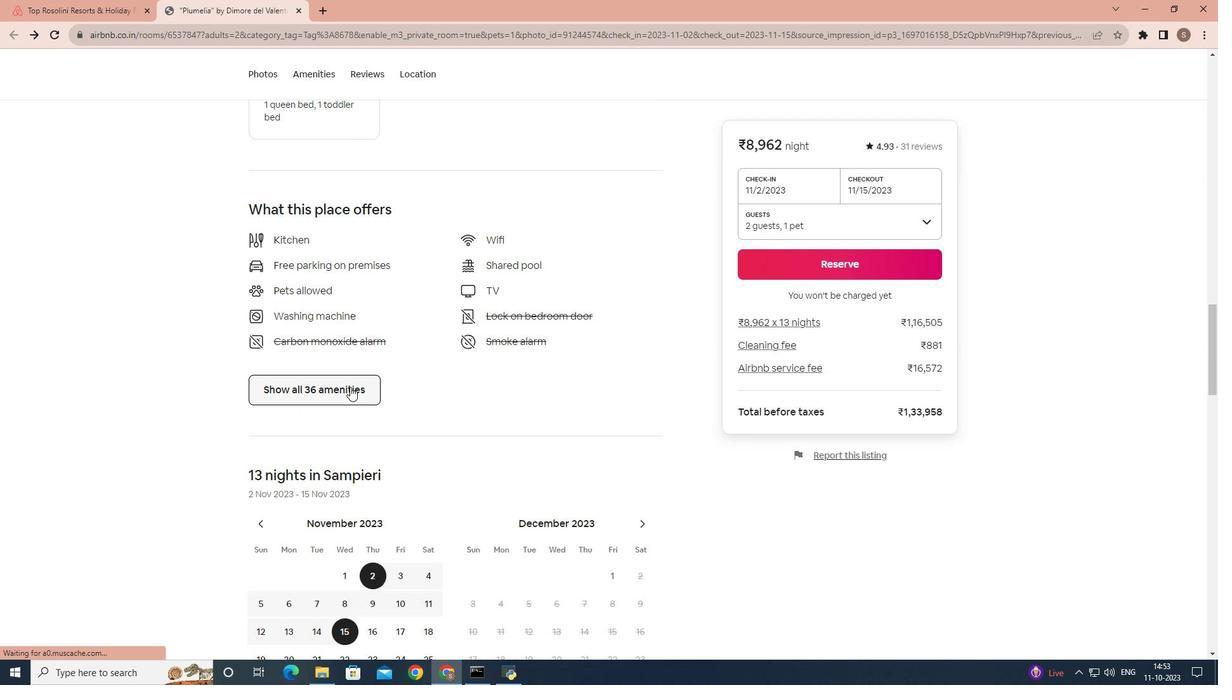
Action: Mouse pressed left at (350, 386)
Screenshot: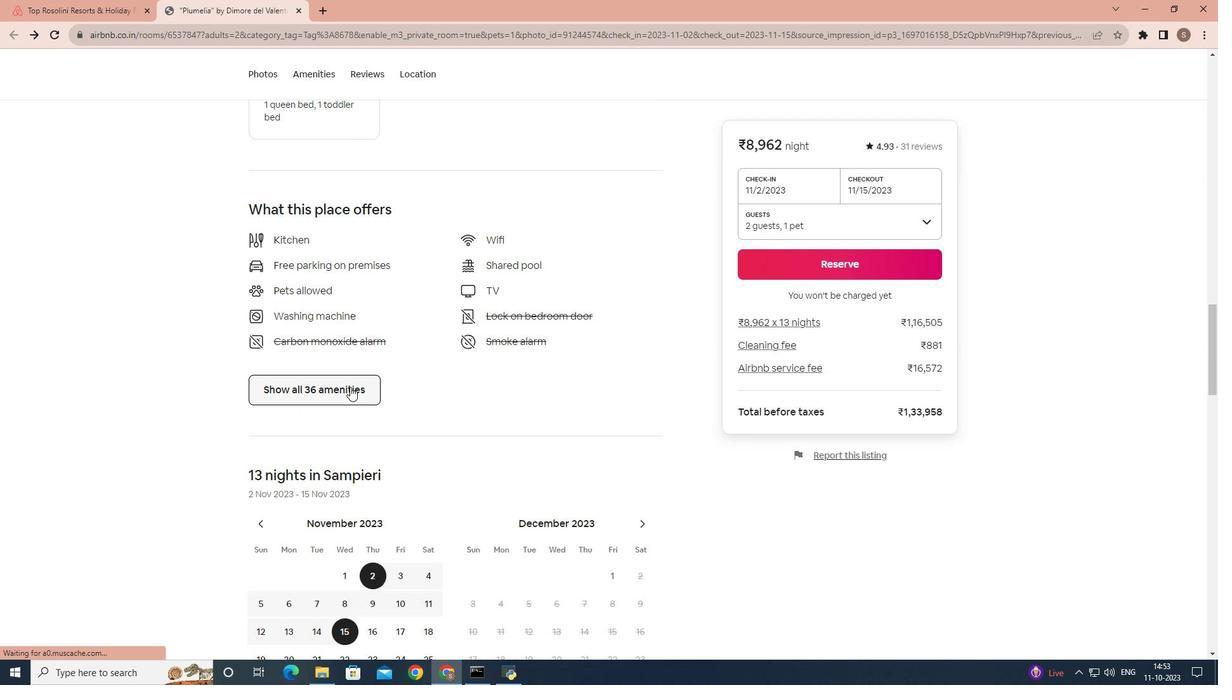 
Action: Mouse moved to (456, 366)
Screenshot: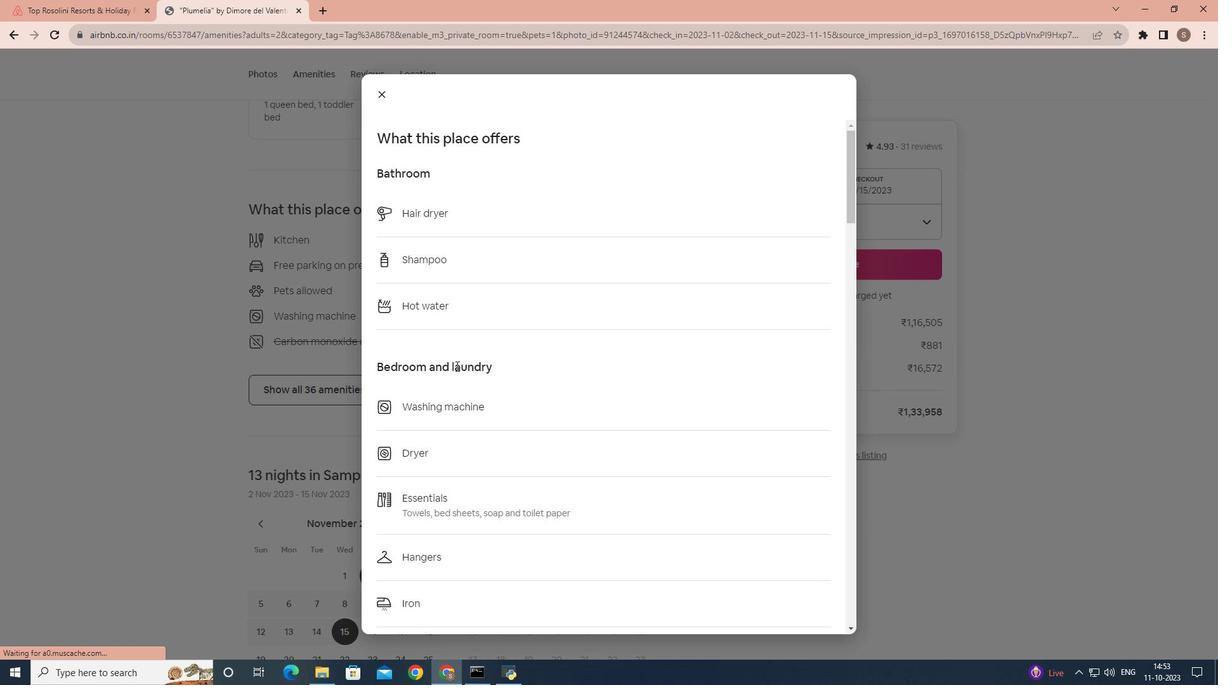 
Action: Mouse scrolled (456, 365) with delta (0, 0)
Screenshot: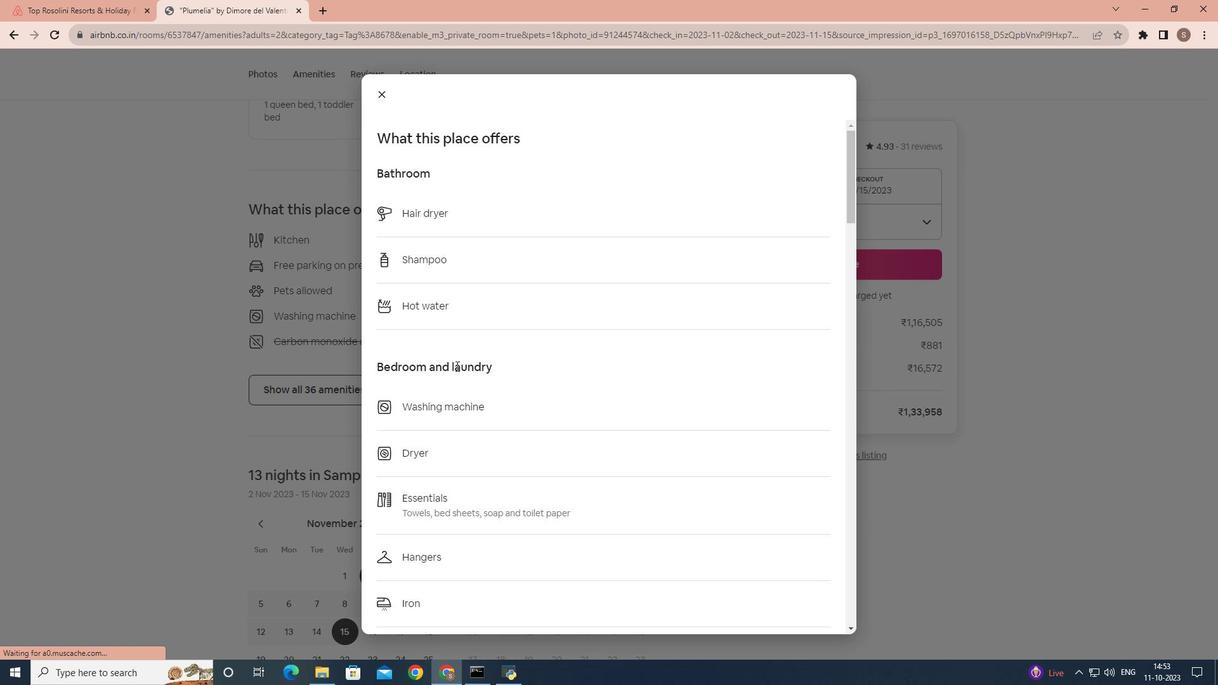 
Action: Mouse scrolled (456, 365) with delta (0, 0)
Screenshot: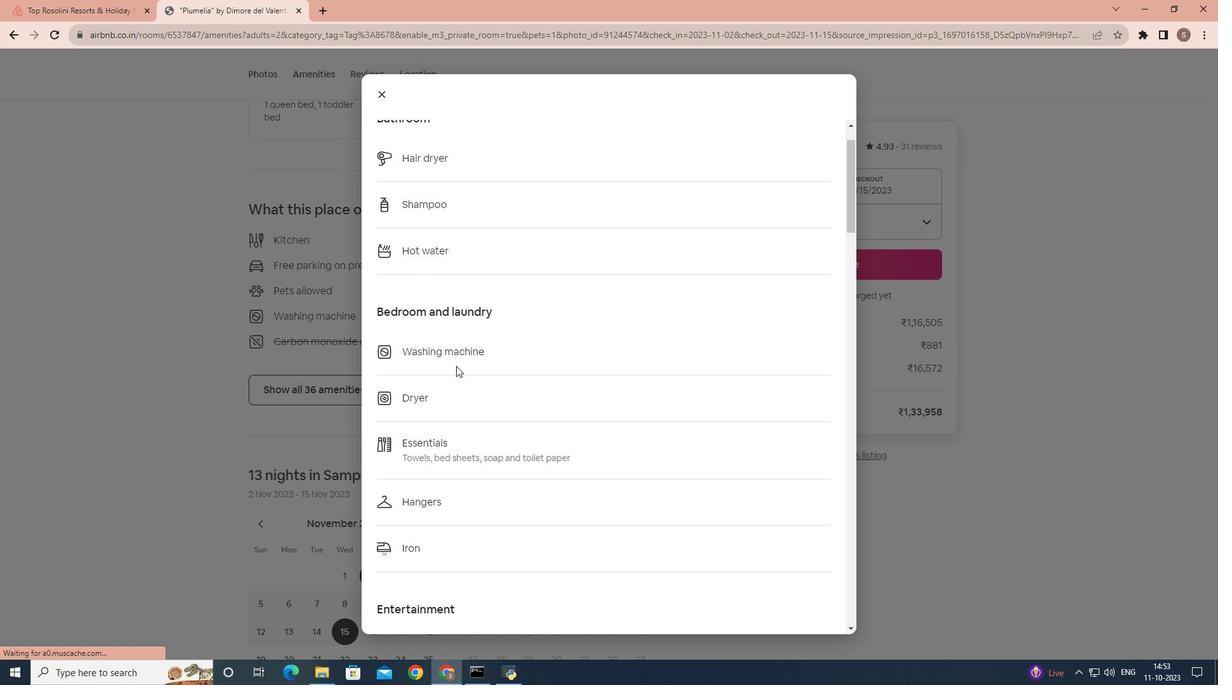 
Action: Mouse scrolled (456, 365) with delta (0, 0)
Screenshot: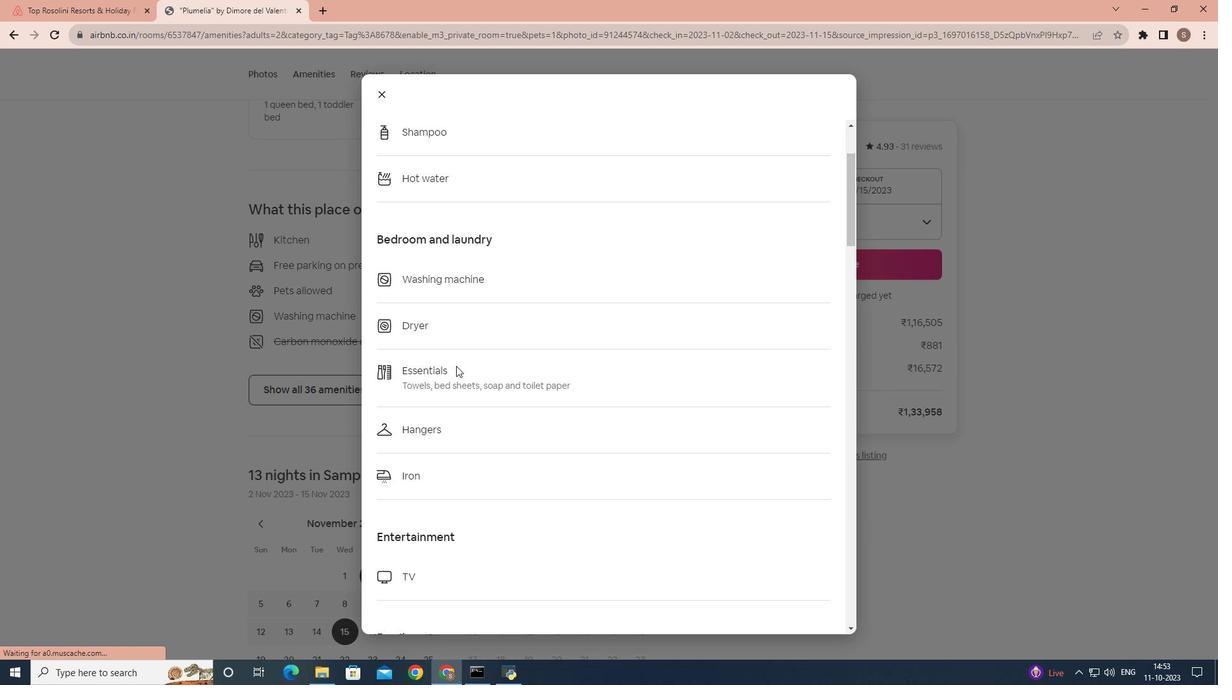 
Action: Mouse scrolled (456, 365) with delta (0, 0)
Screenshot: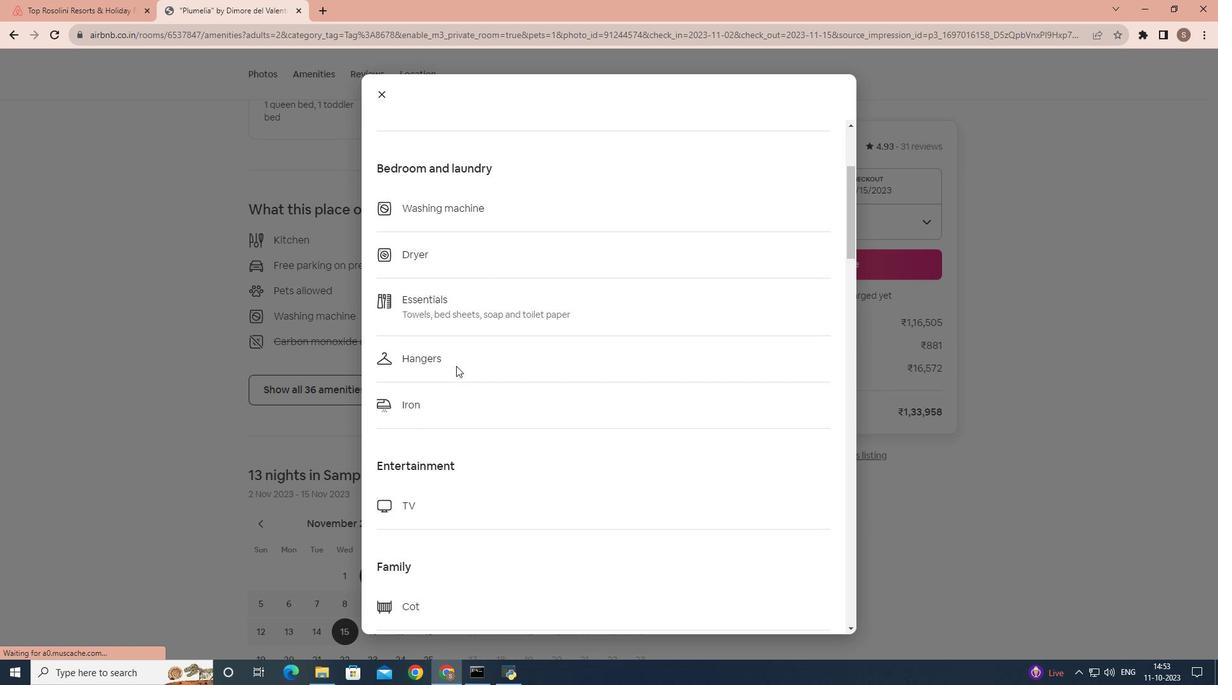 
Action: Mouse scrolled (456, 365) with delta (0, 0)
Screenshot: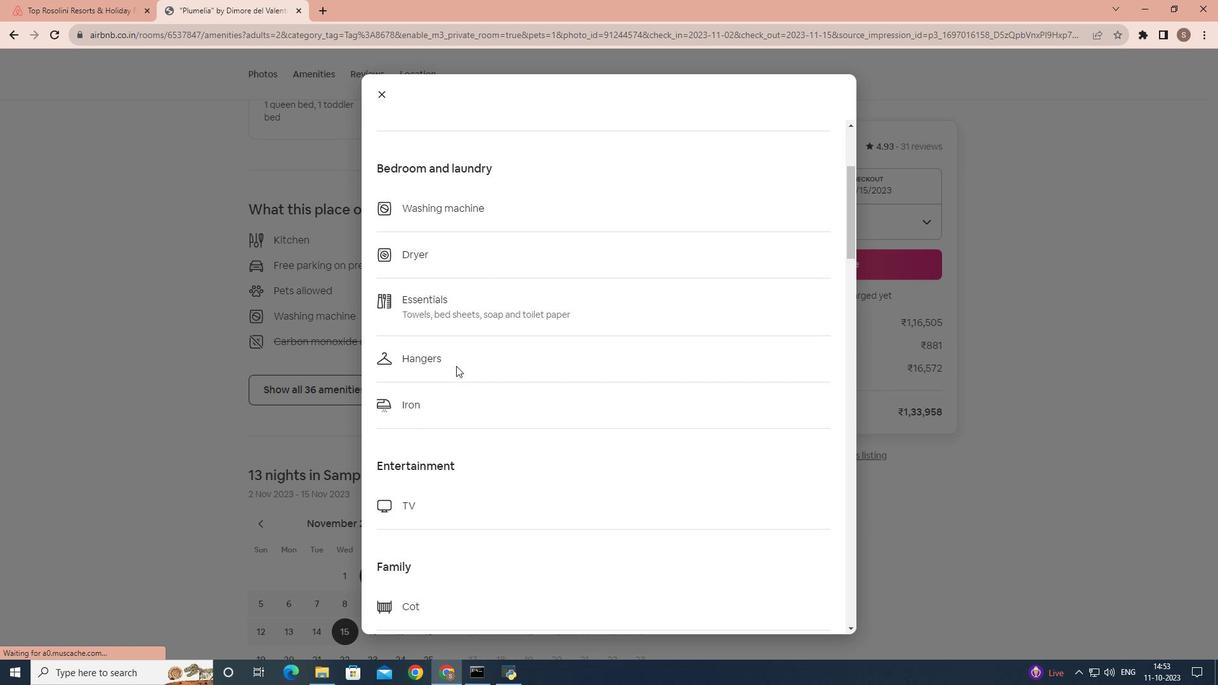 
Action: Mouse scrolled (456, 365) with delta (0, 0)
Screenshot: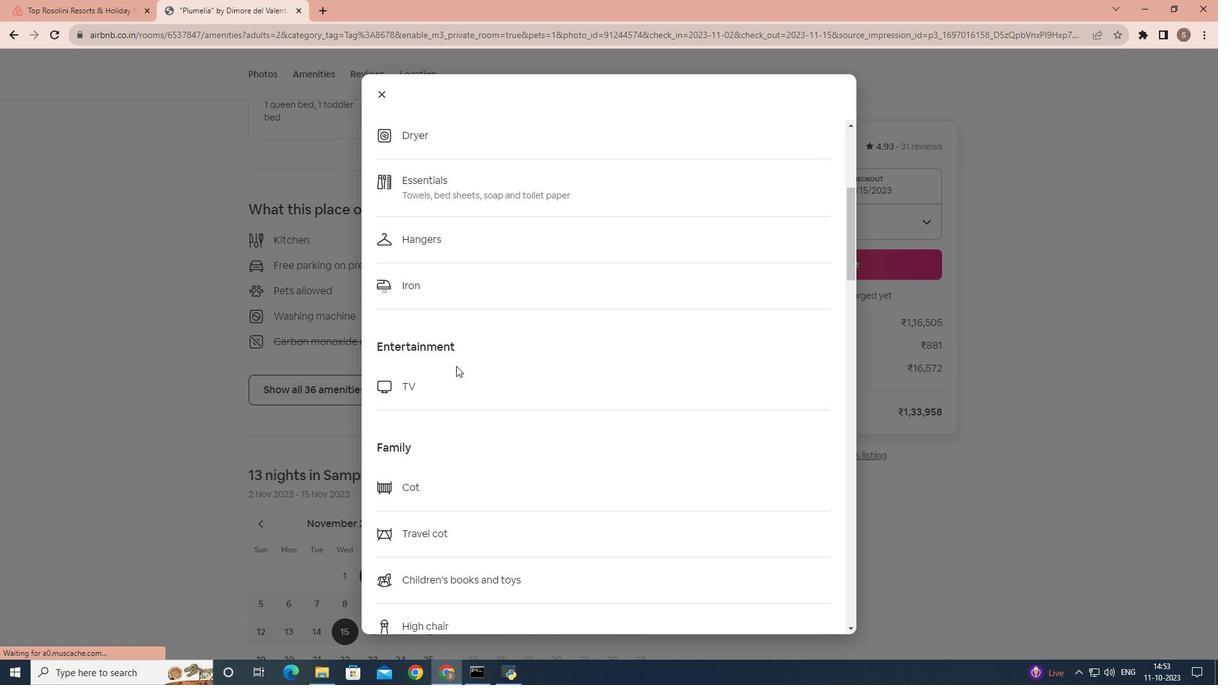 
Action: Mouse scrolled (456, 365) with delta (0, 0)
Screenshot: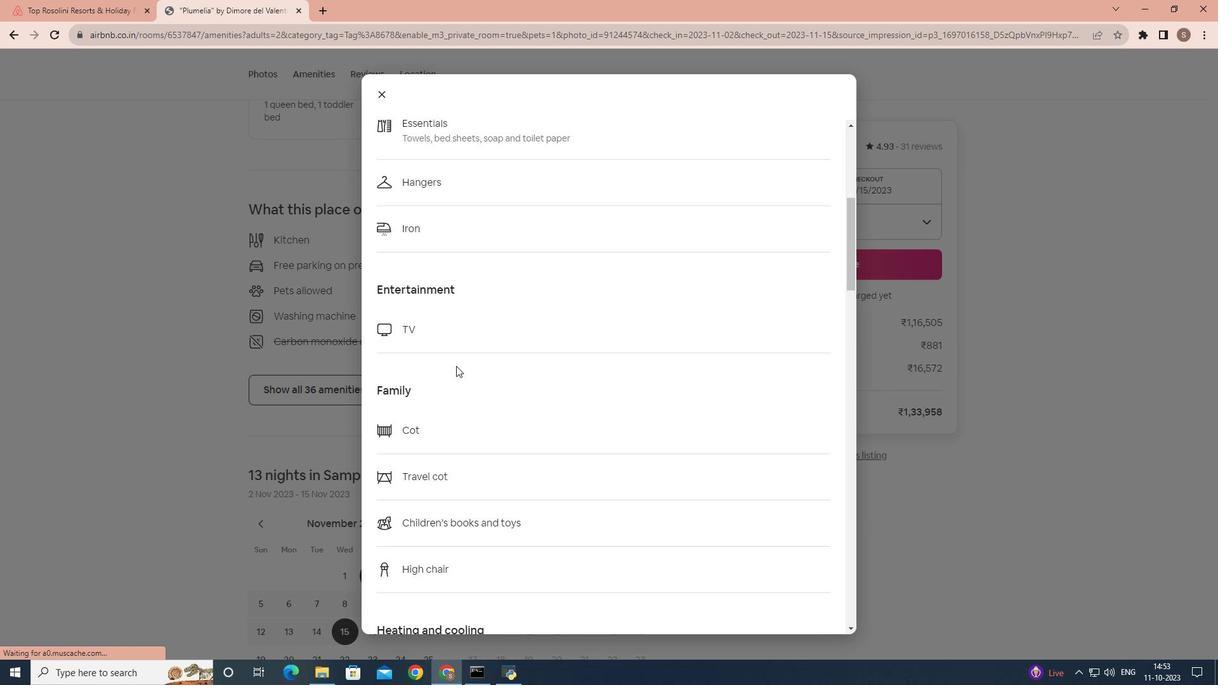 
Action: Mouse scrolled (456, 365) with delta (0, 0)
Screenshot: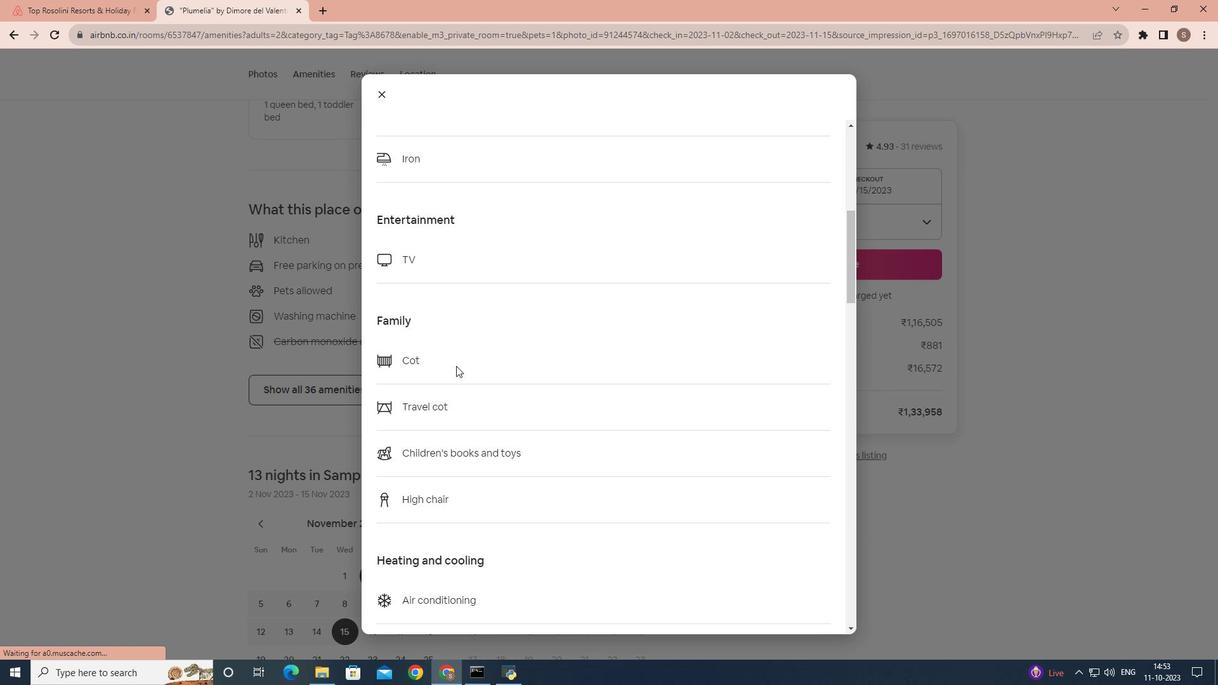
Action: Mouse scrolled (456, 365) with delta (0, 0)
Screenshot: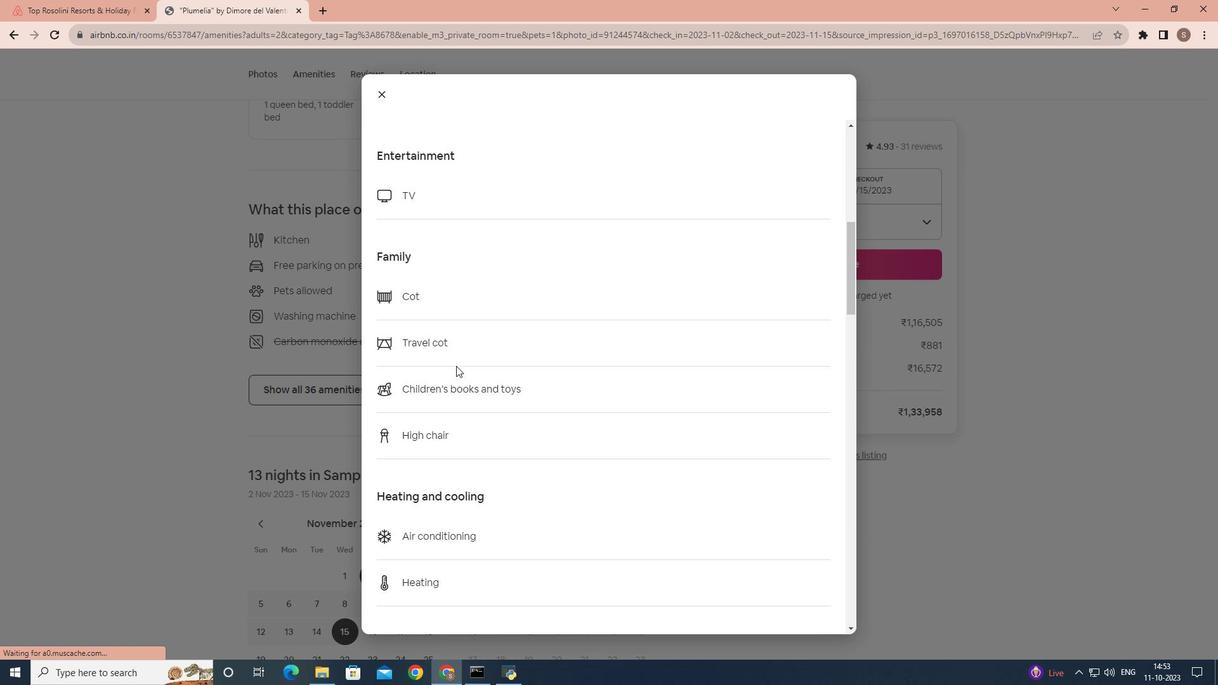 
Action: Mouse scrolled (456, 365) with delta (0, 0)
Screenshot: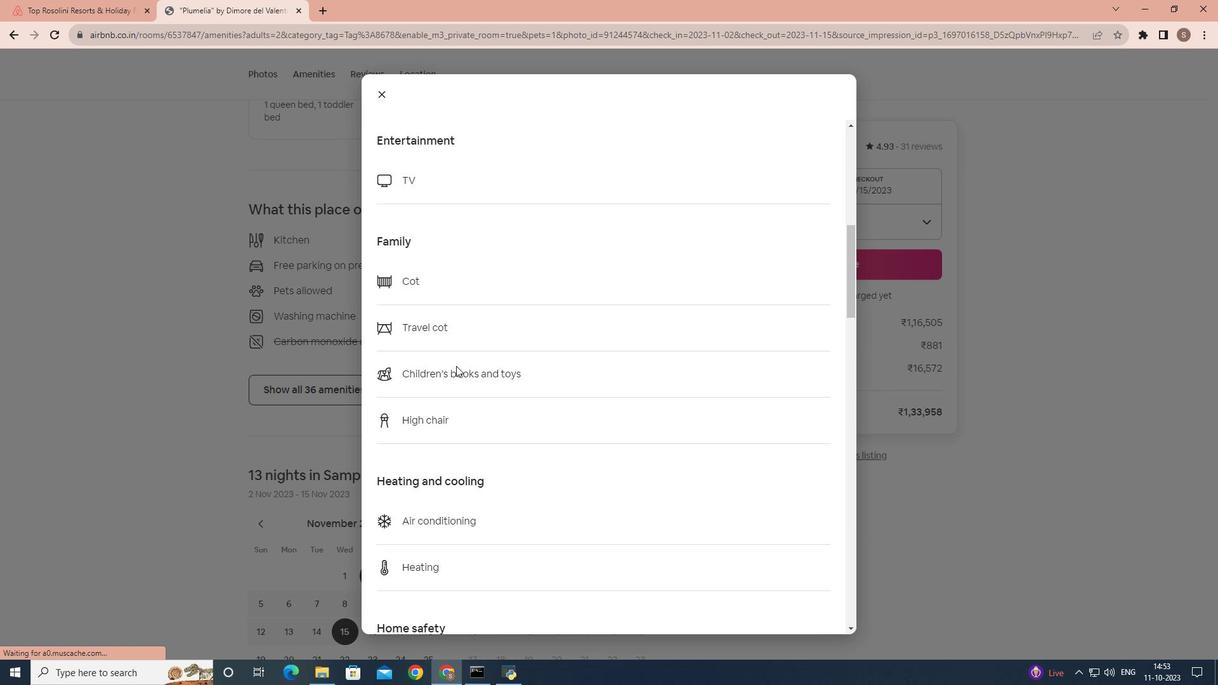 
Action: Mouse scrolled (456, 365) with delta (0, 0)
Screenshot: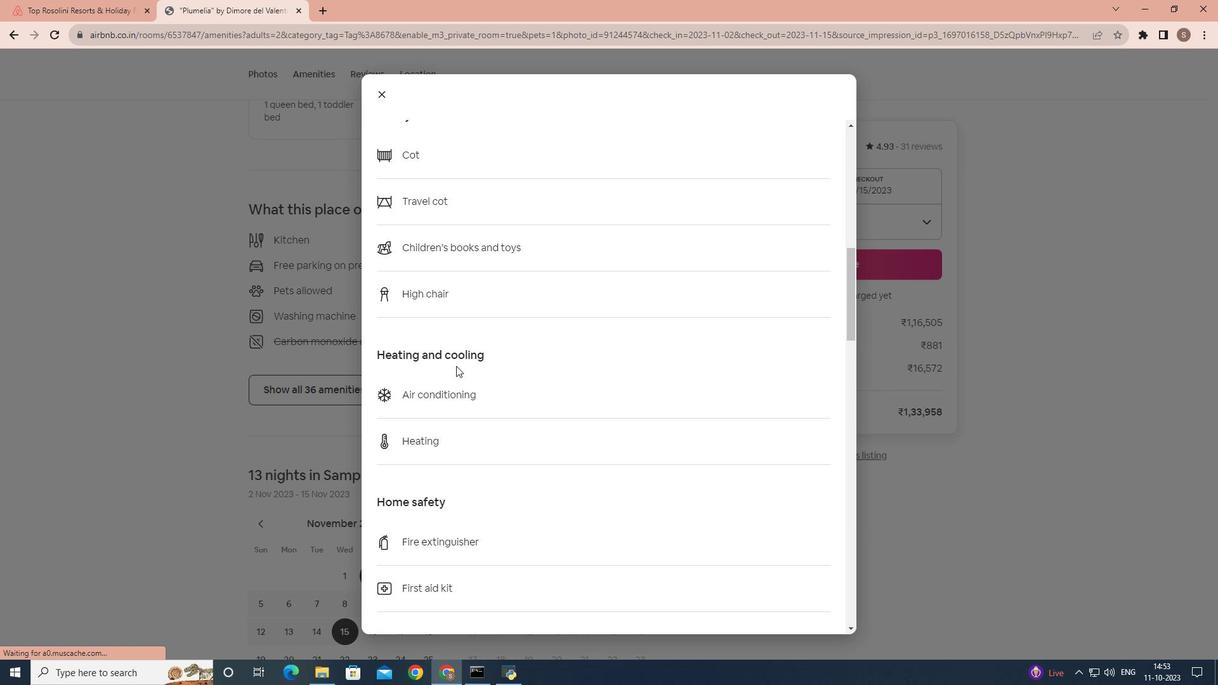 
Action: Mouse scrolled (456, 365) with delta (0, 0)
Screenshot: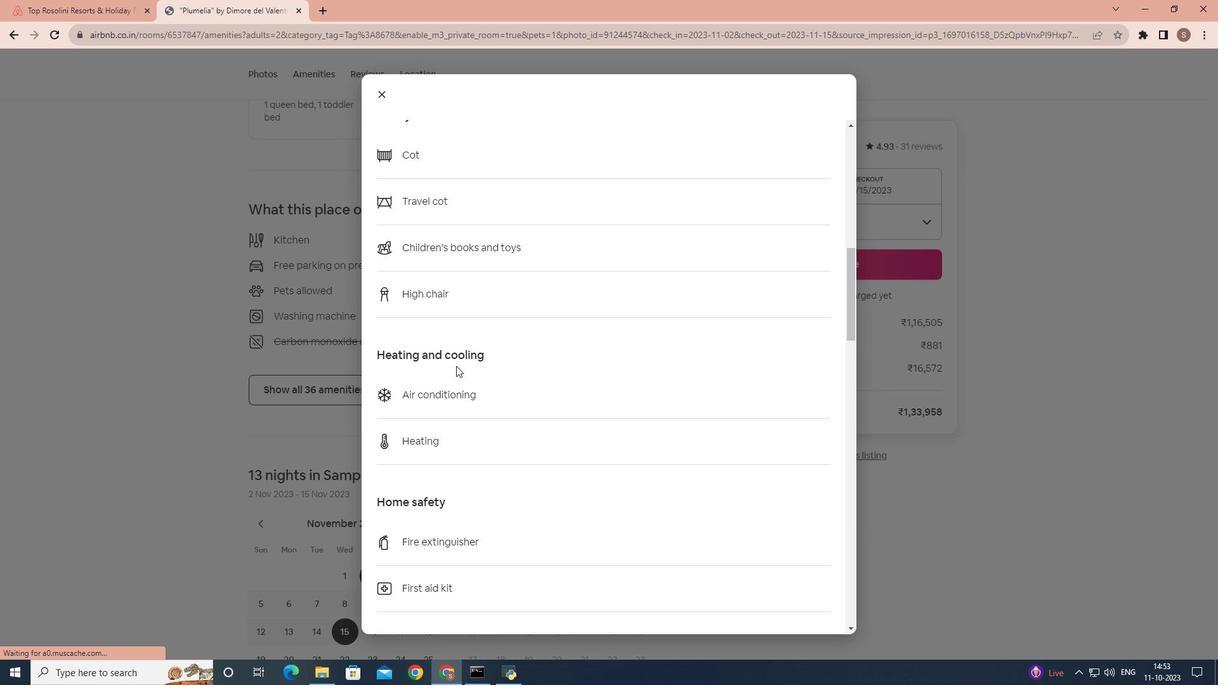 
Action: Mouse scrolled (456, 365) with delta (0, 0)
Screenshot: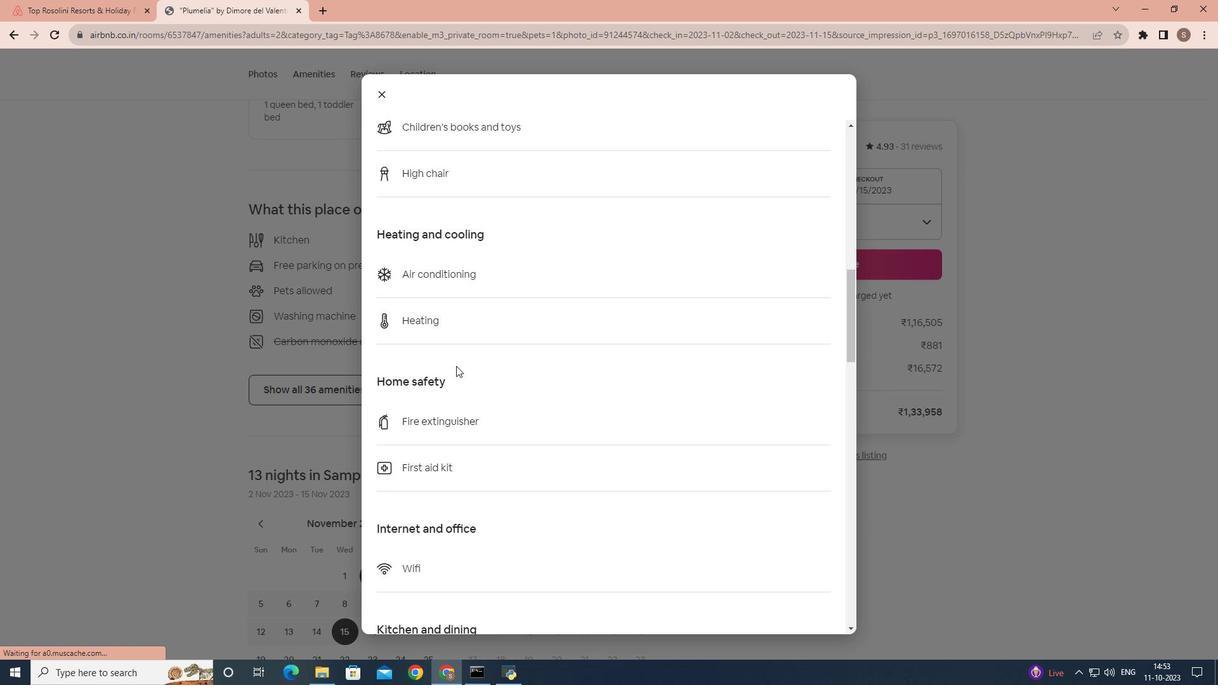 
Action: Mouse scrolled (456, 365) with delta (0, 0)
Screenshot: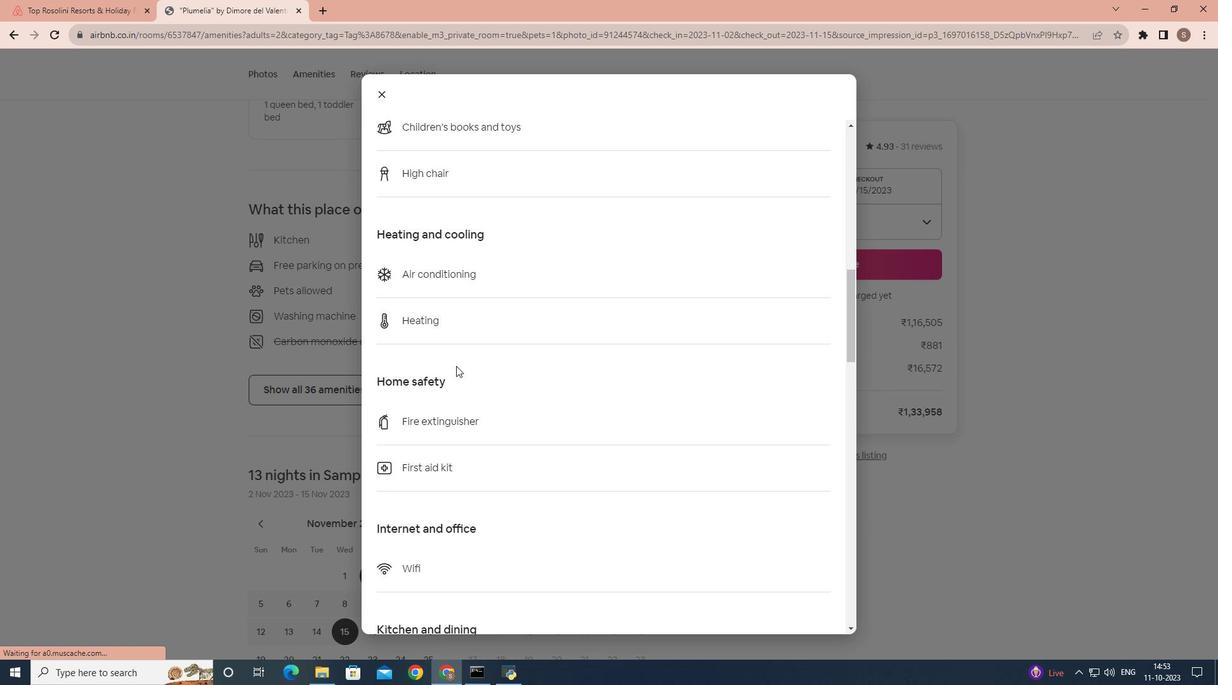 
Action: Mouse scrolled (456, 365) with delta (0, 0)
Screenshot: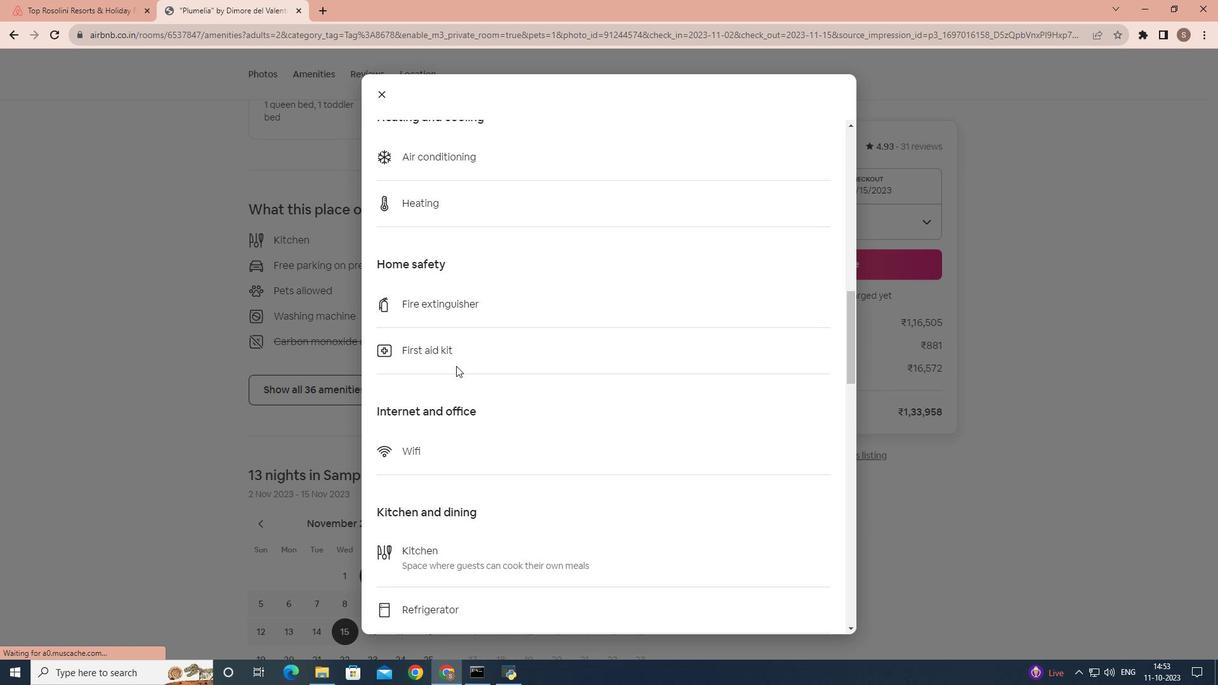 
Action: Mouse scrolled (456, 365) with delta (0, 0)
Screenshot: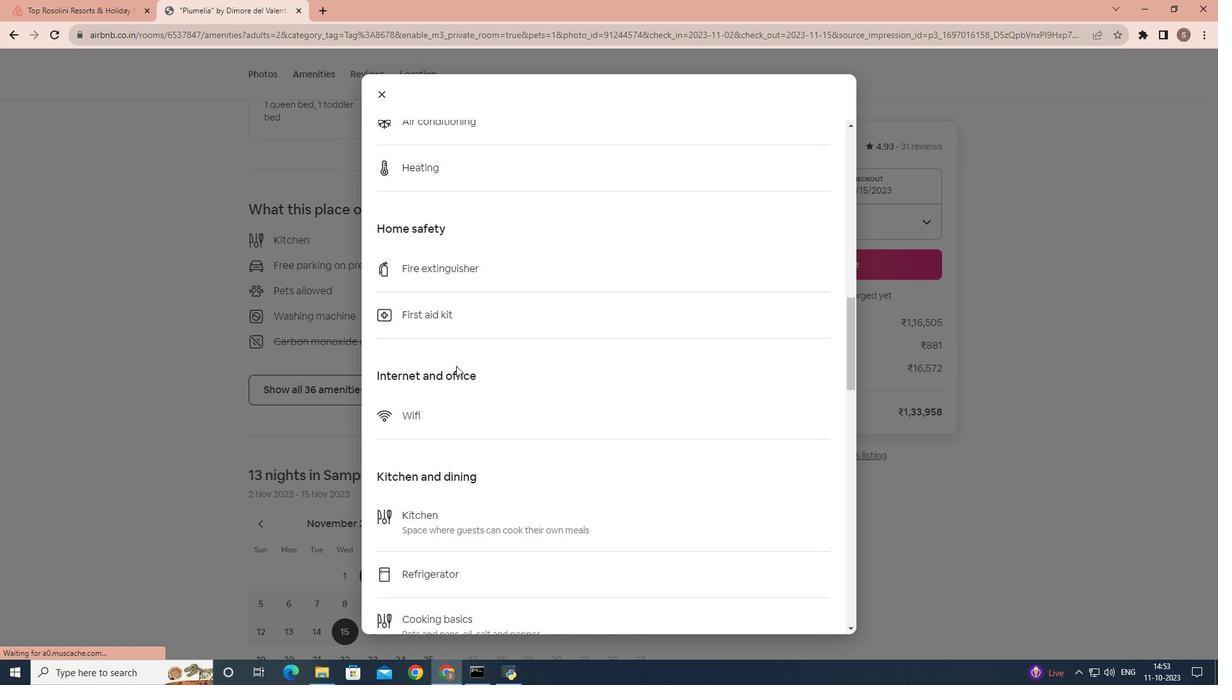 
Action: Mouse scrolled (456, 365) with delta (0, 0)
Screenshot: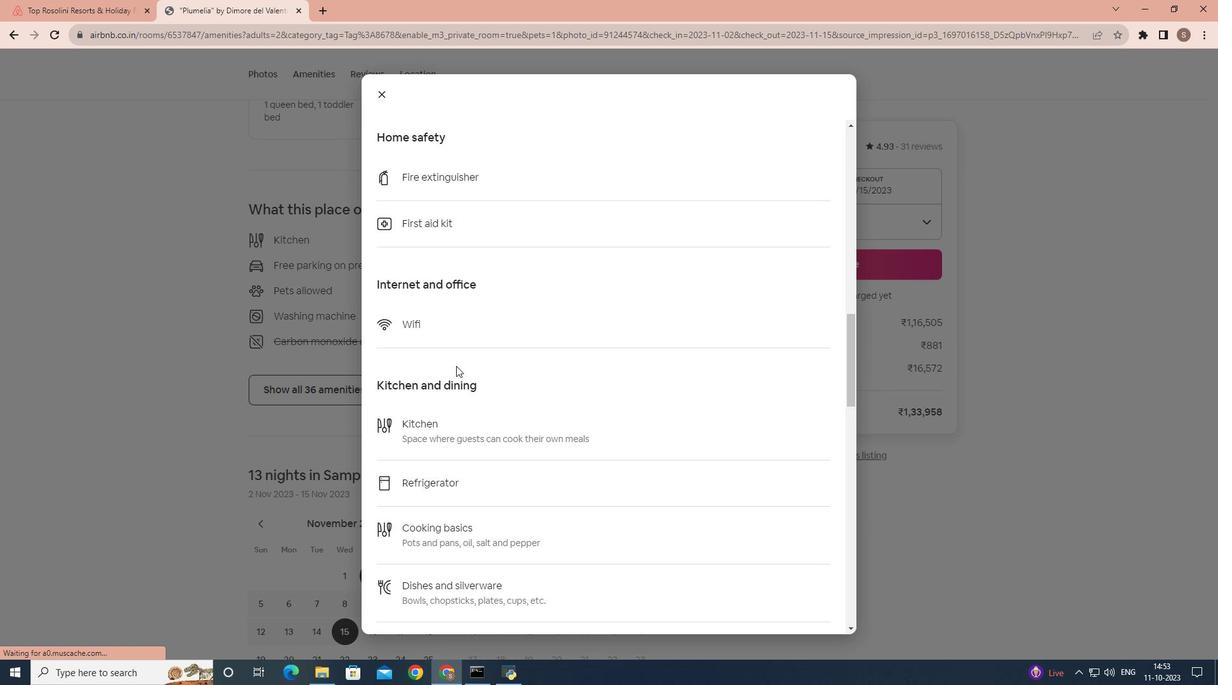 
Action: Mouse scrolled (456, 365) with delta (0, 0)
Screenshot: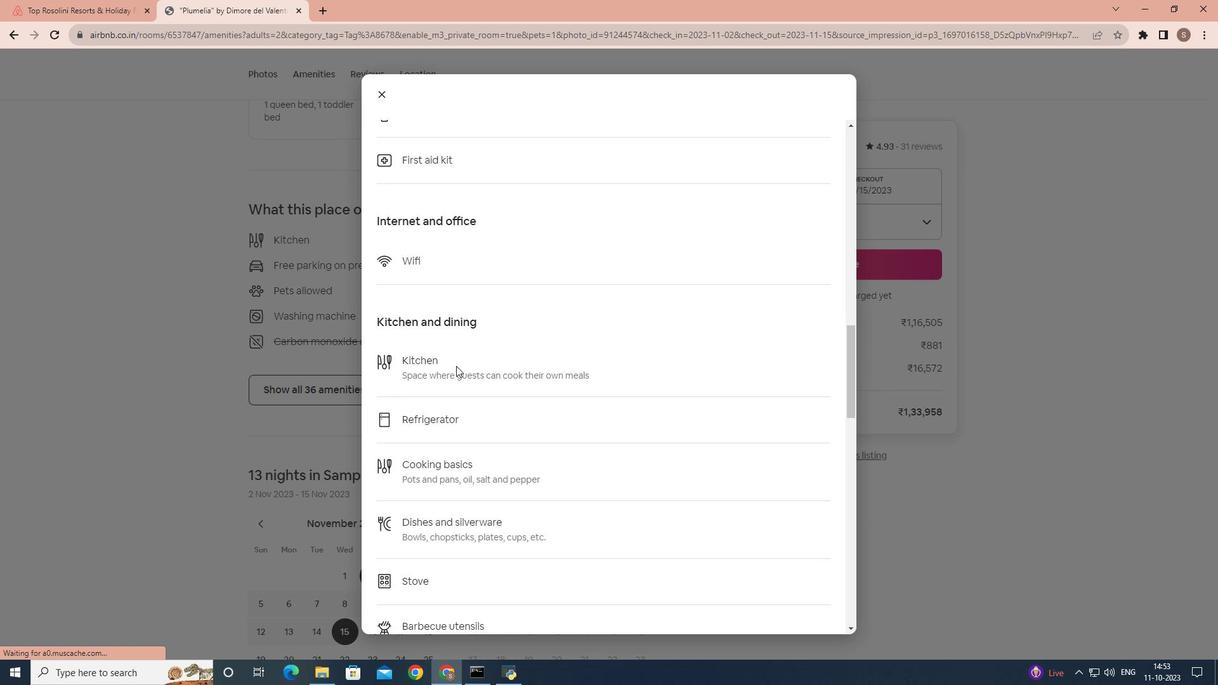
Action: Mouse scrolled (456, 365) with delta (0, 0)
Screenshot: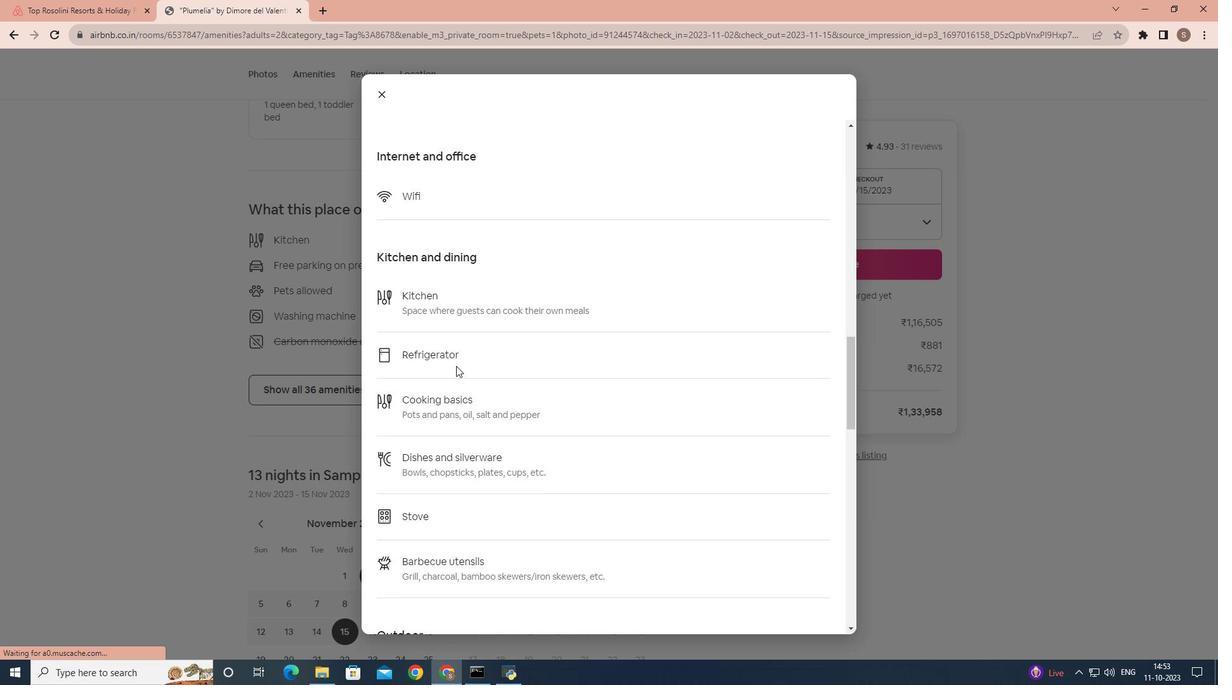 
Action: Mouse scrolled (456, 365) with delta (0, 0)
Screenshot: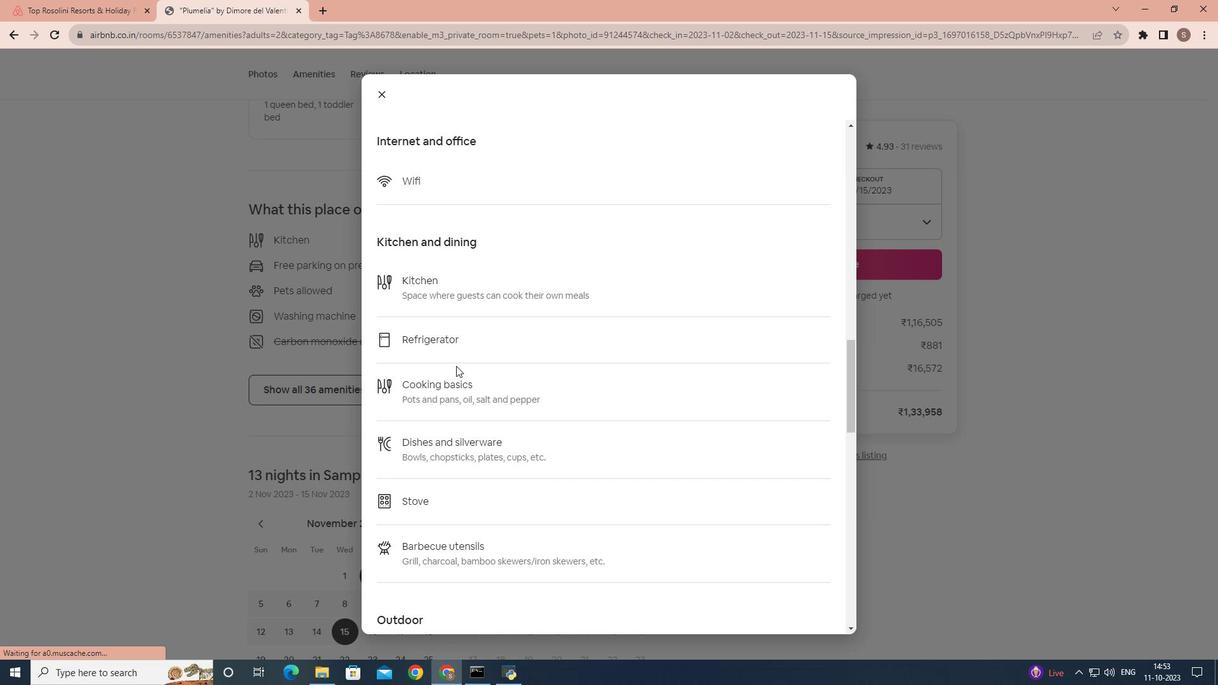 
Action: Mouse scrolled (456, 365) with delta (0, 0)
Screenshot: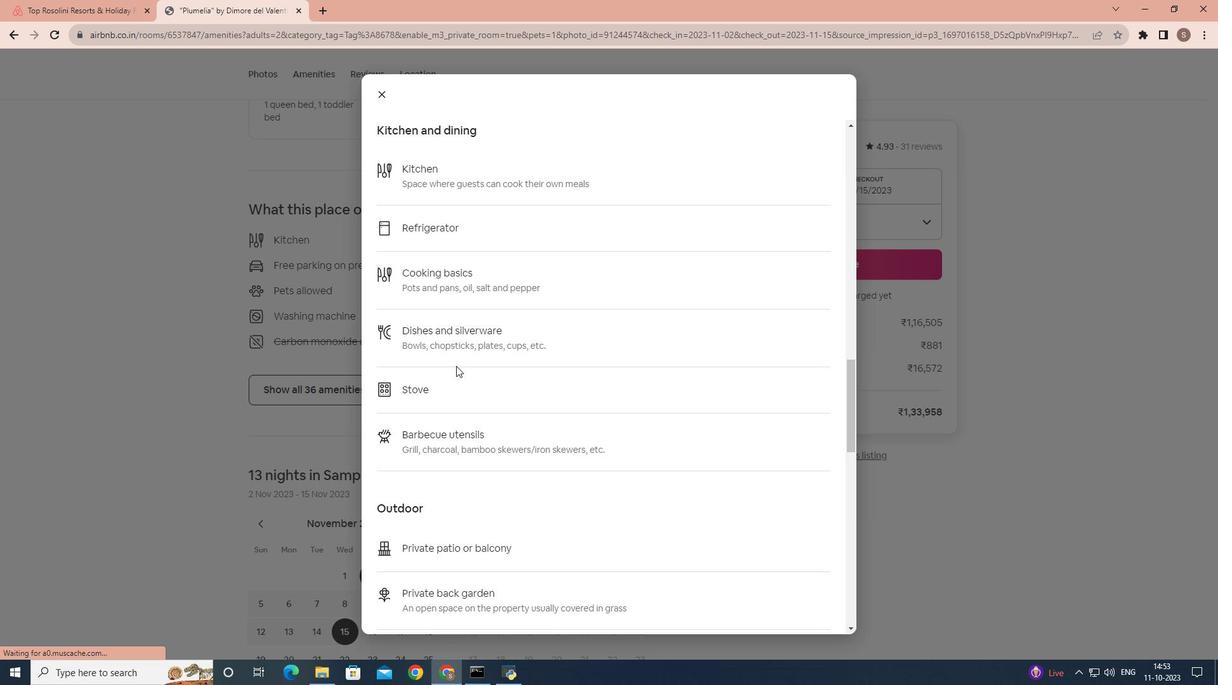 
Action: Mouse scrolled (456, 365) with delta (0, 0)
Screenshot: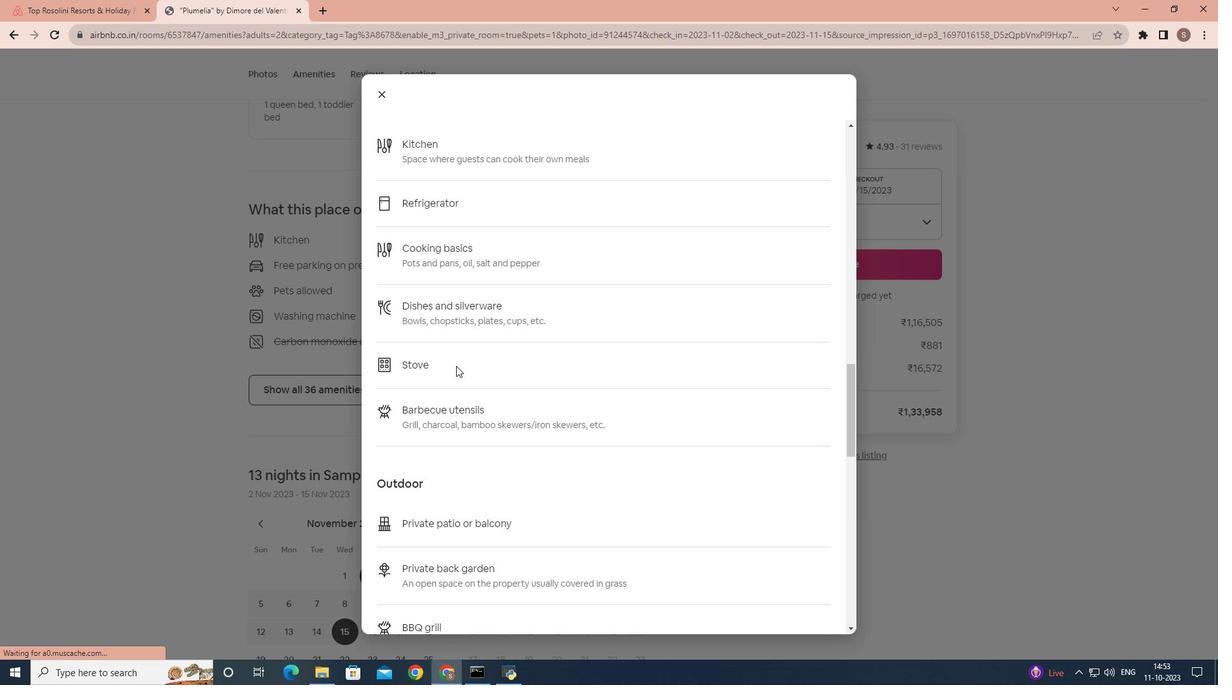 
Action: Mouse scrolled (456, 365) with delta (0, 0)
Screenshot: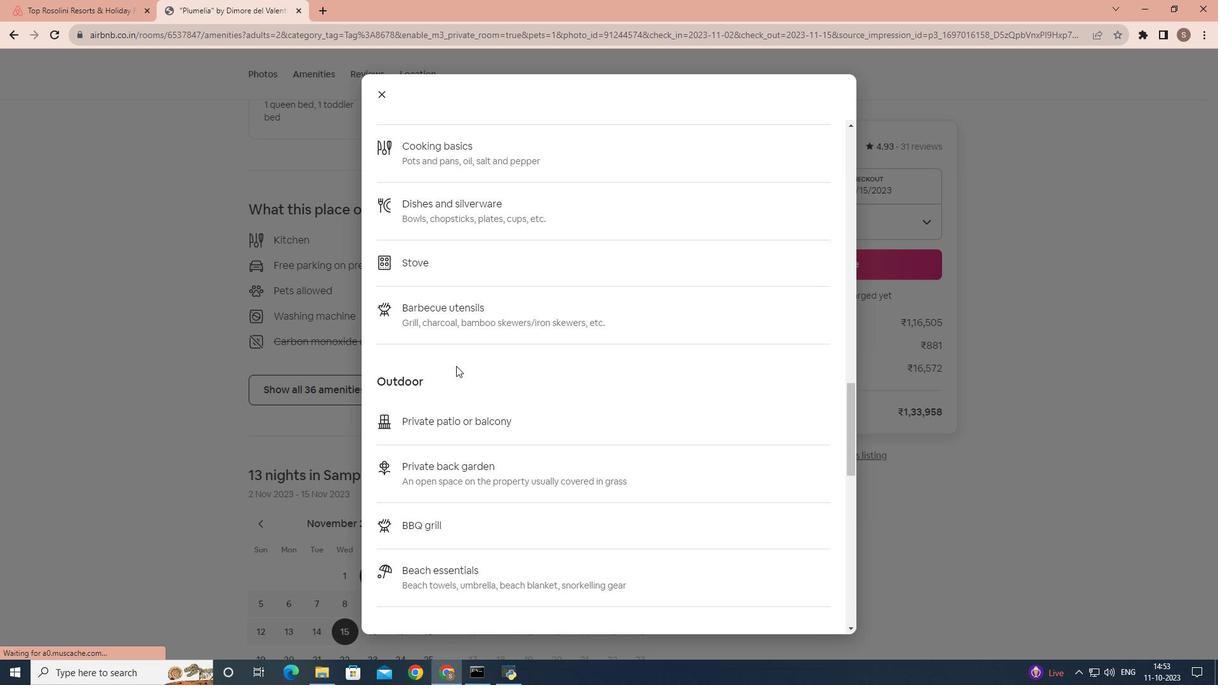 
Action: Mouse scrolled (456, 365) with delta (0, 0)
Screenshot: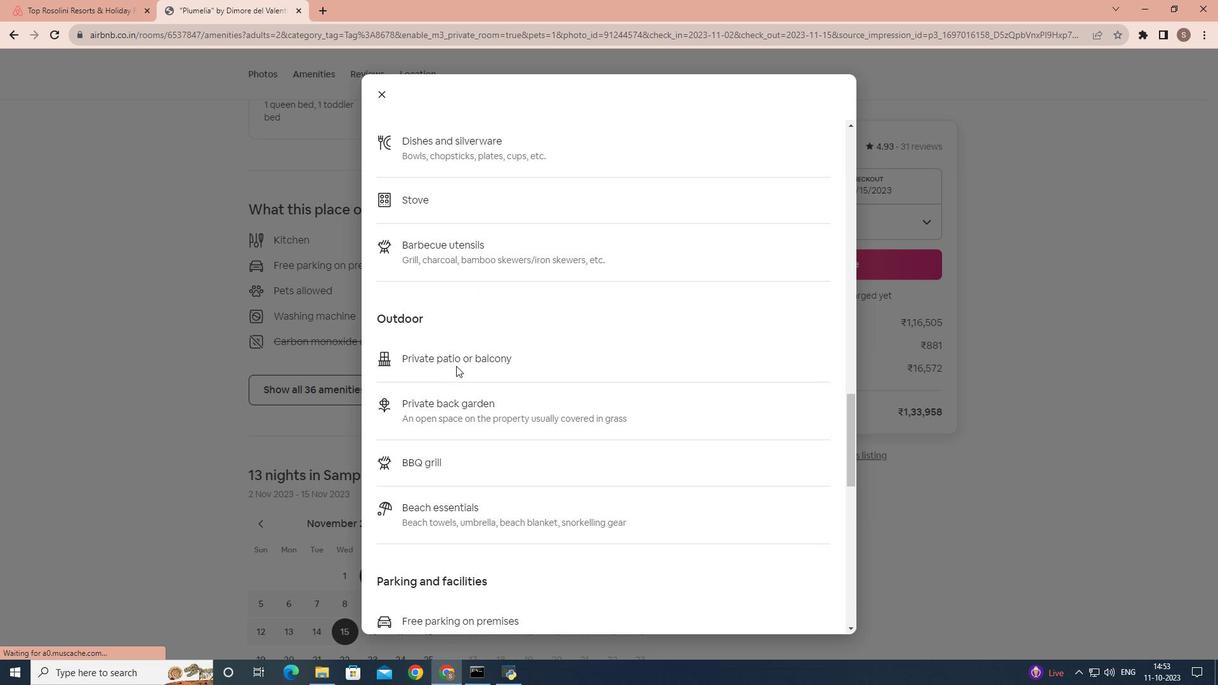 
Action: Mouse scrolled (456, 365) with delta (0, 0)
Screenshot: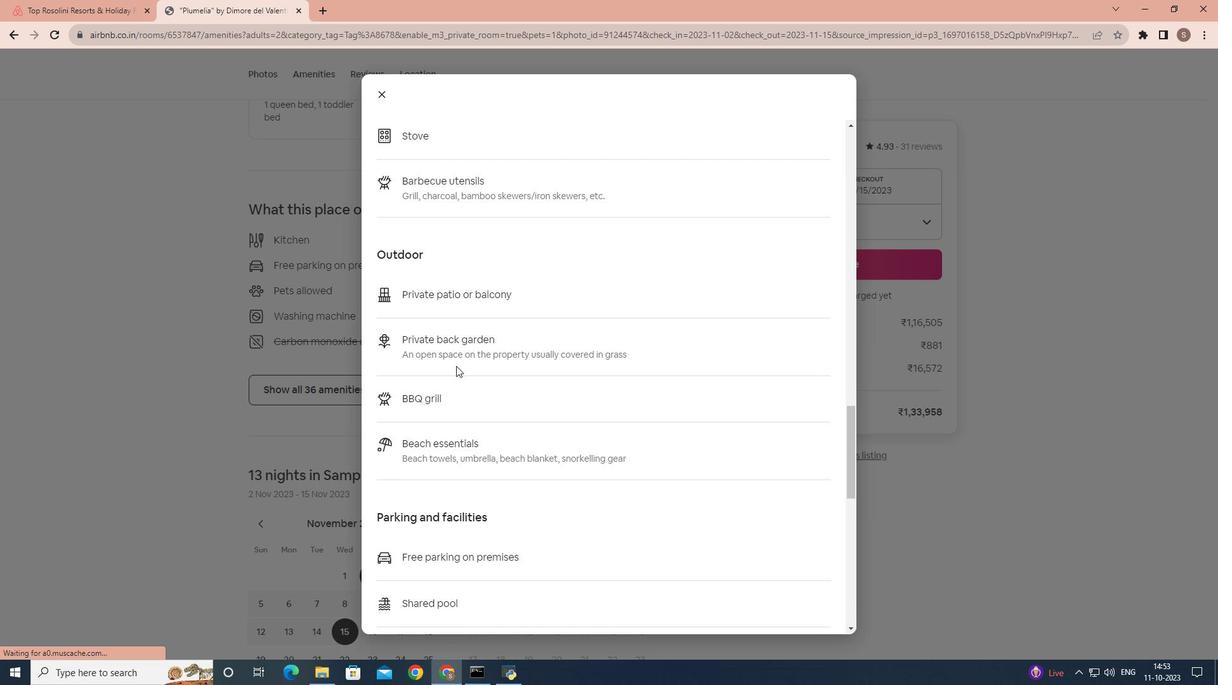 
Action: Mouse scrolled (456, 365) with delta (0, 0)
Screenshot: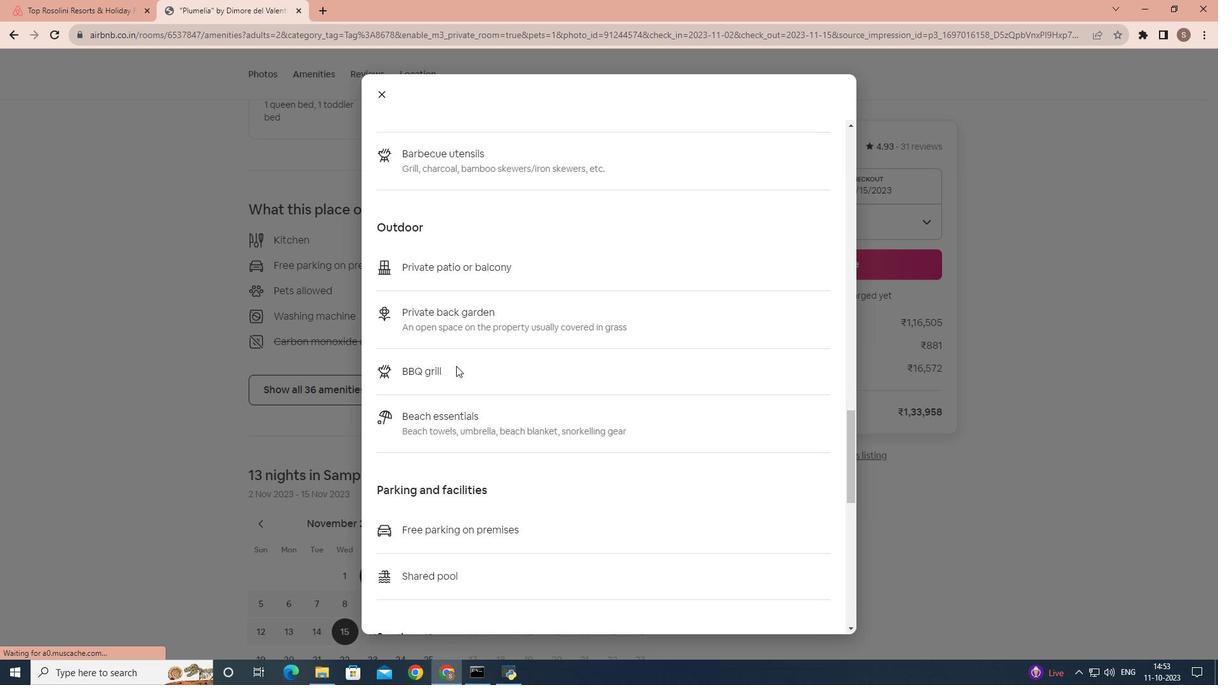 
Action: Mouse scrolled (456, 365) with delta (0, 0)
Screenshot: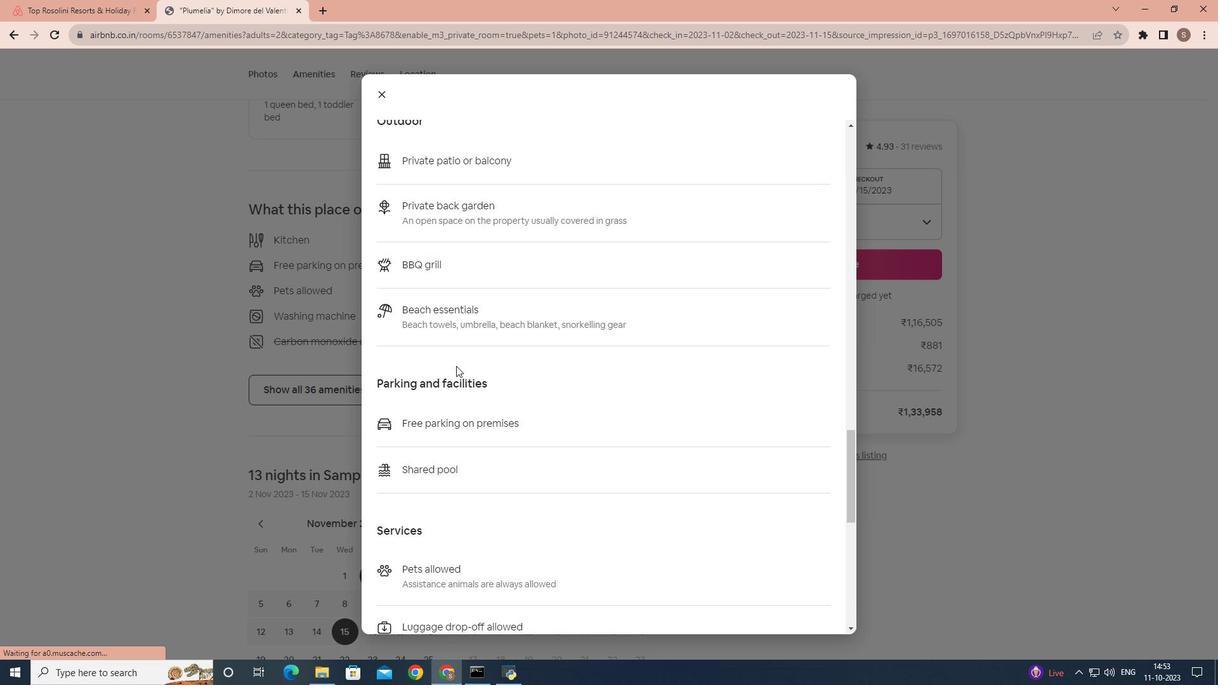 
Action: Mouse scrolled (456, 365) with delta (0, 0)
Screenshot: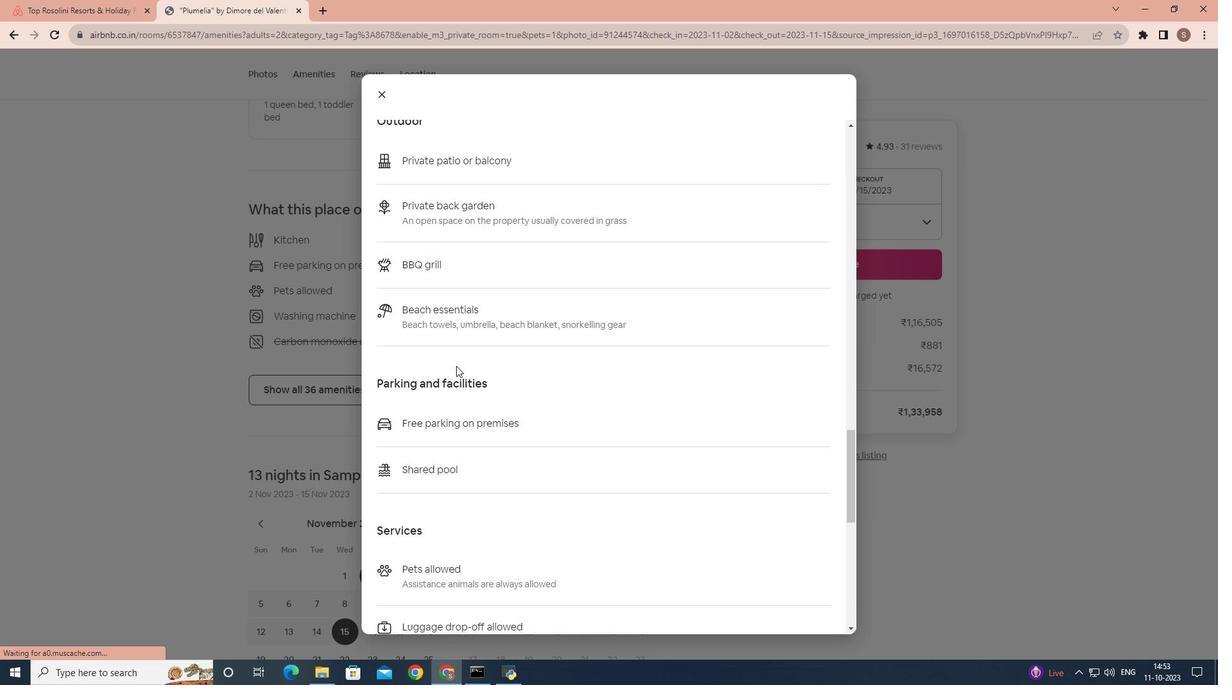 
Action: Mouse scrolled (456, 365) with delta (0, 0)
Screenshot: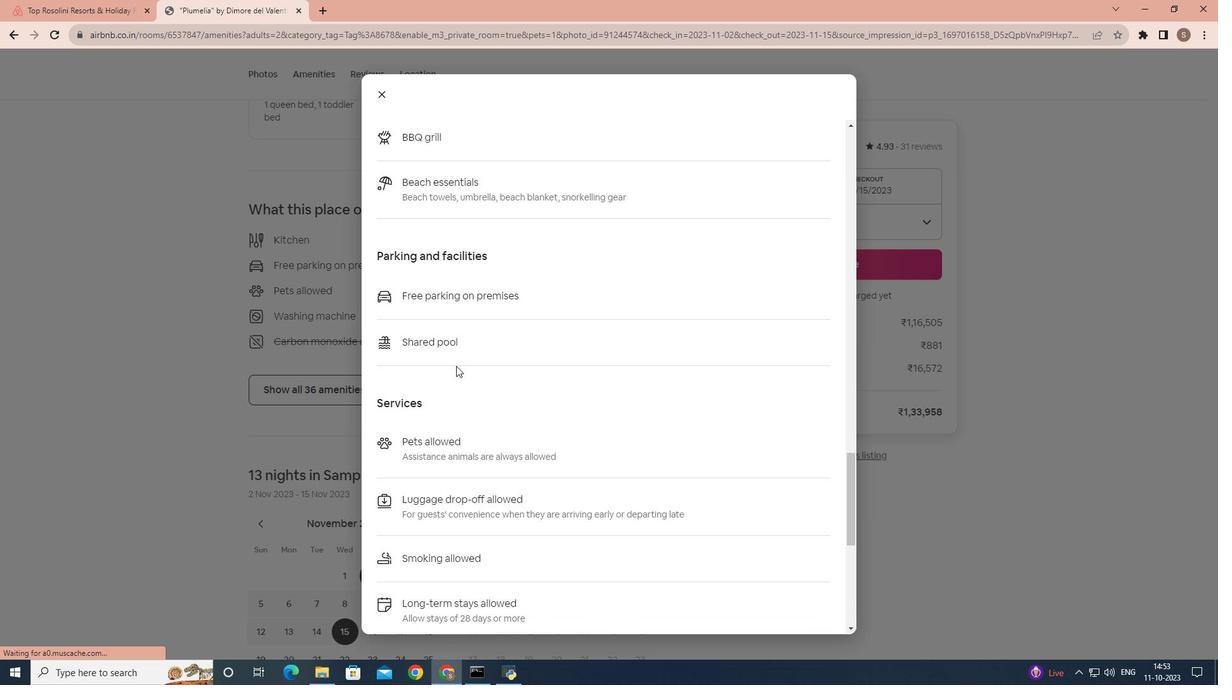 
Action: Mouse scrolled (456, 365) with delta (0, 0)
Screenshot: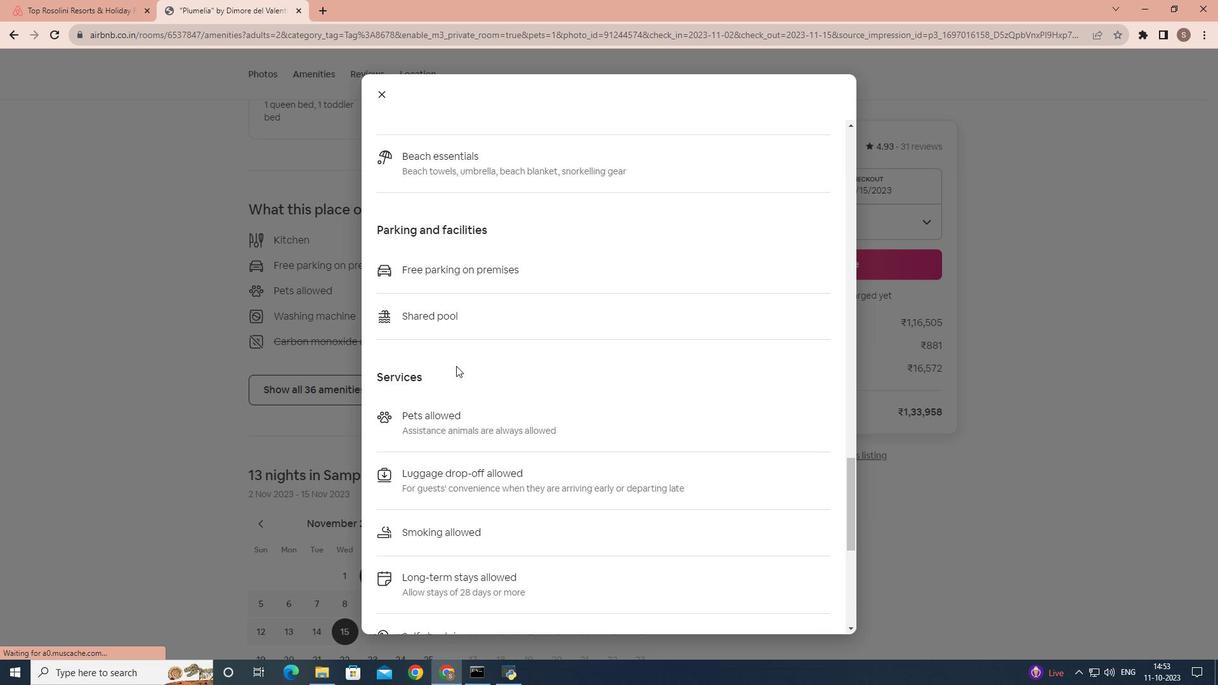 
Action: Mouse scrolled (456, 365) with delta (0, 0)
Screenshot: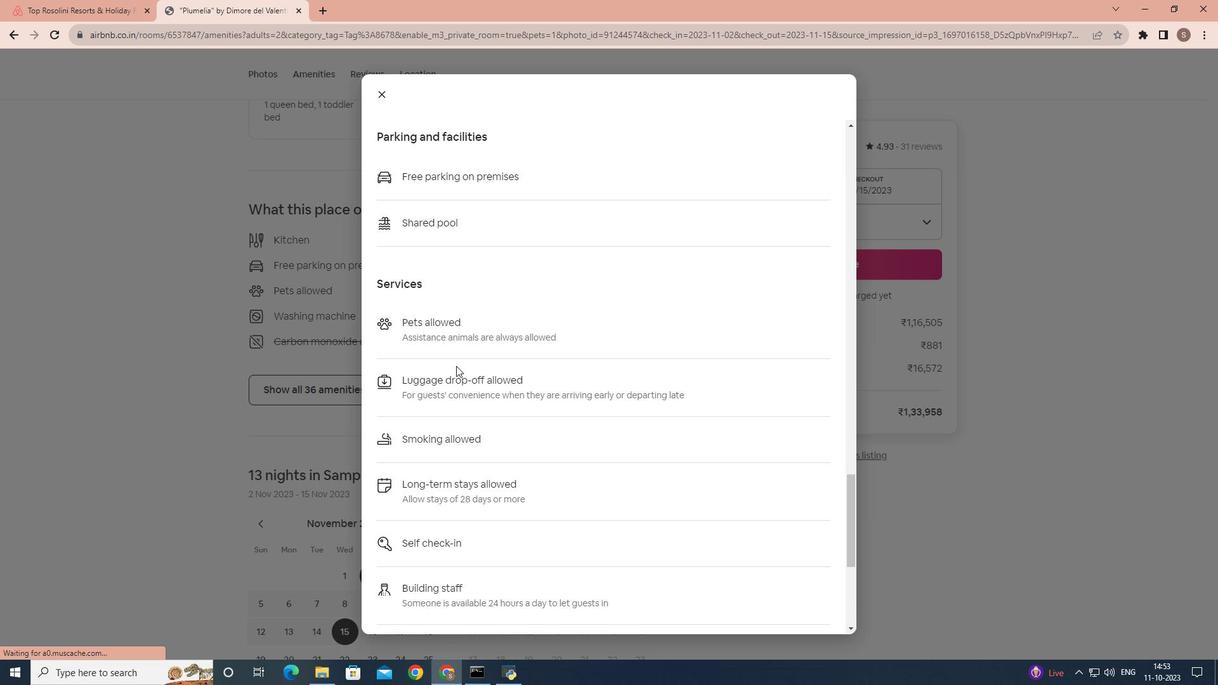 
Action: Mouse scrolled (456, 365) with delta (0, 0)
Screenshot: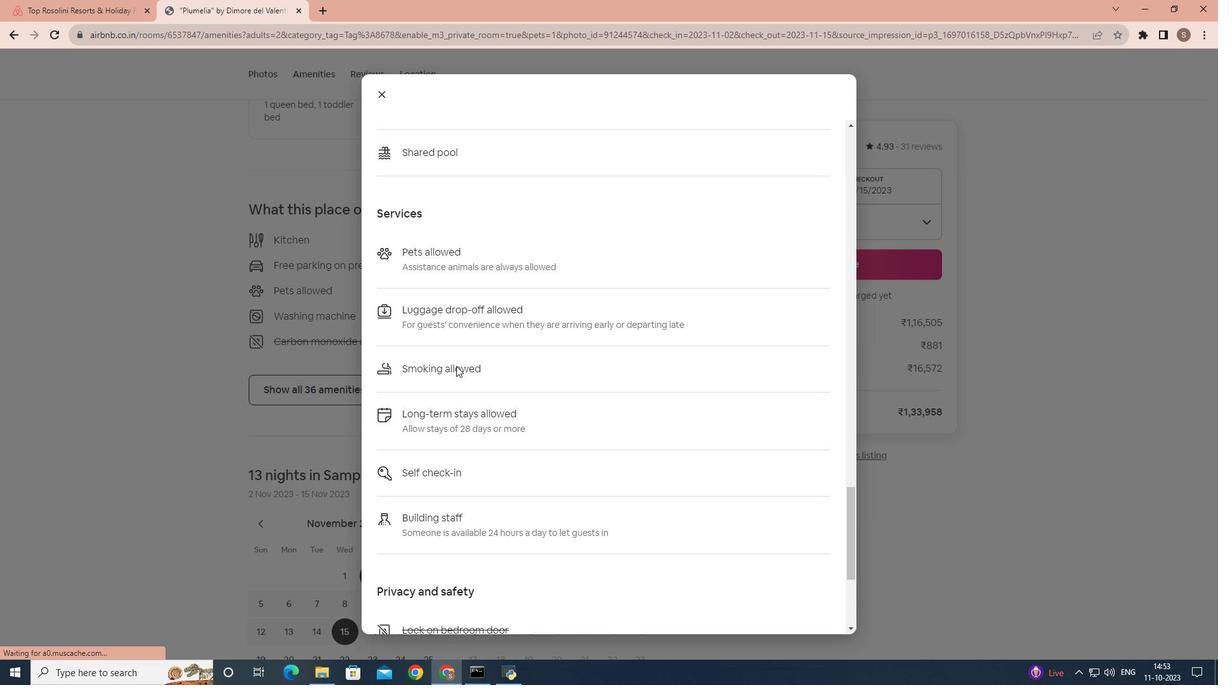 
Action: Mouse scrolled (456, 365) with delta (0, 0)
Screenshot: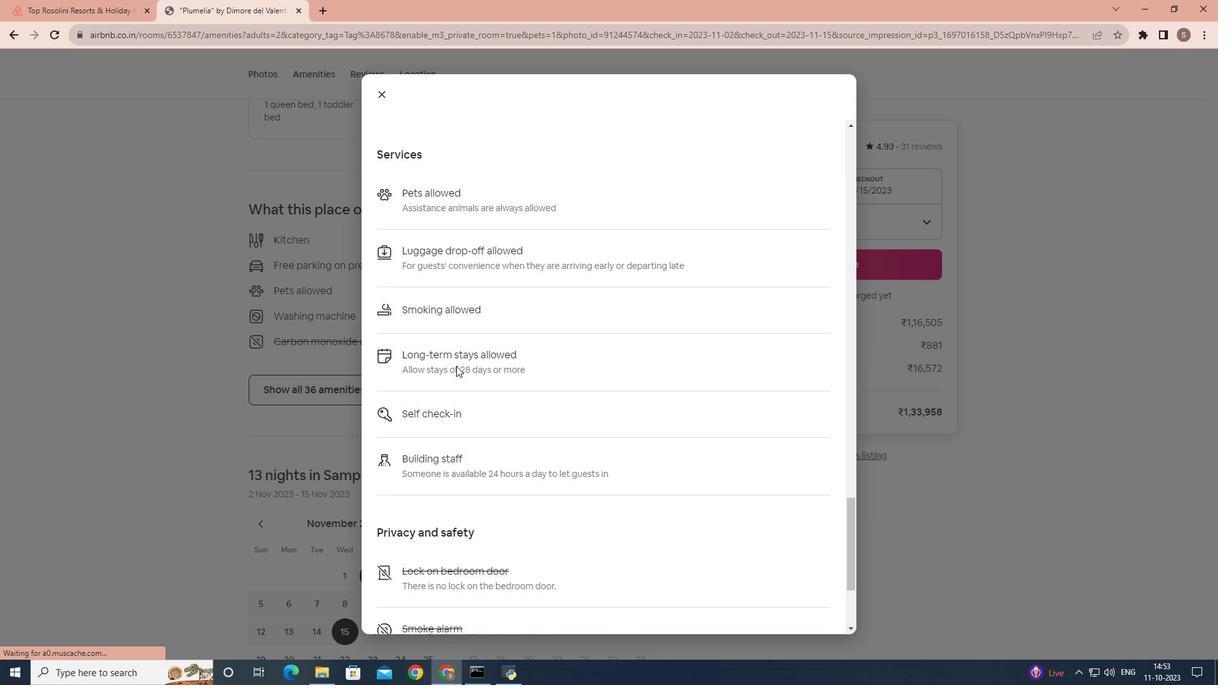 
Action: Mouse scrolled (456, 365) with delta (0, 0)
Screenshot: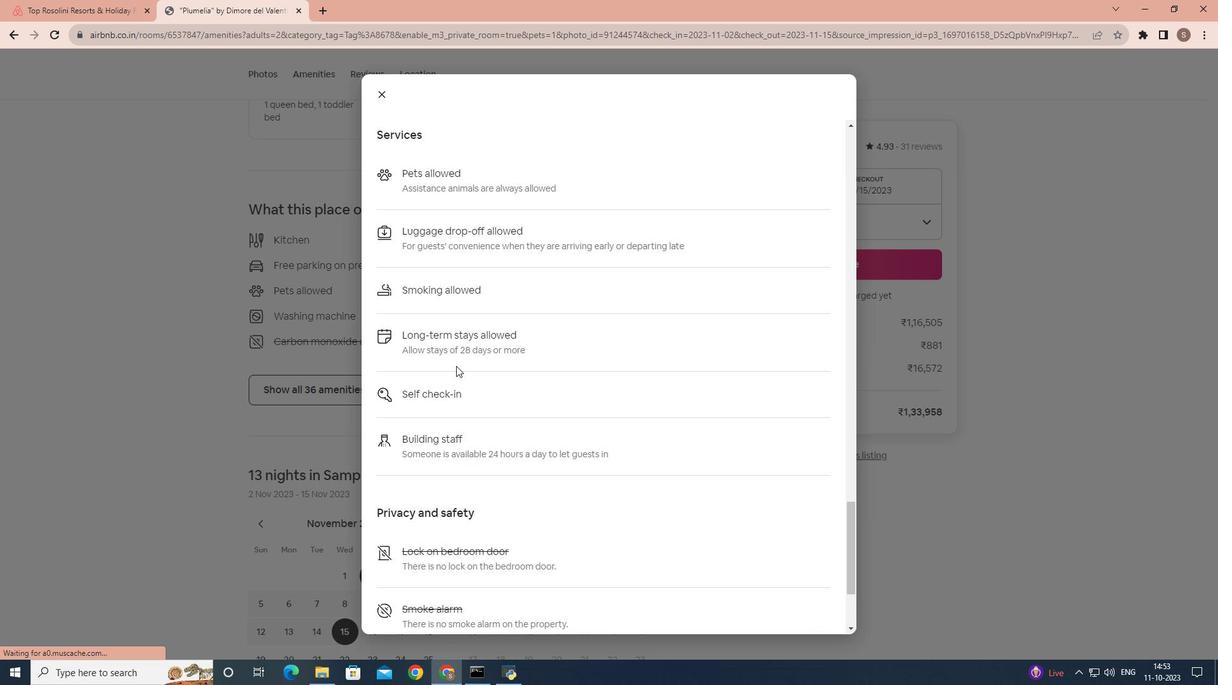 
Action: Mouse scrolled (456, 365) with delta (0, 0)
Screenshot: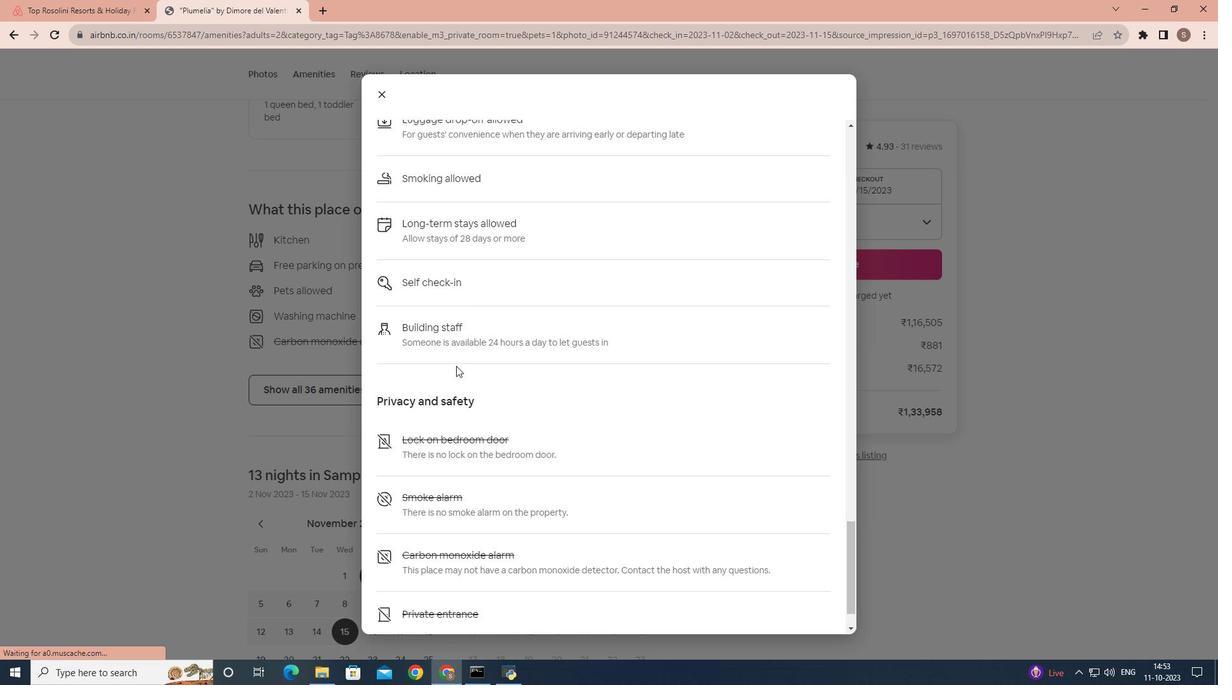 
Action: Mouse moved to (455, 352)
Screenshot: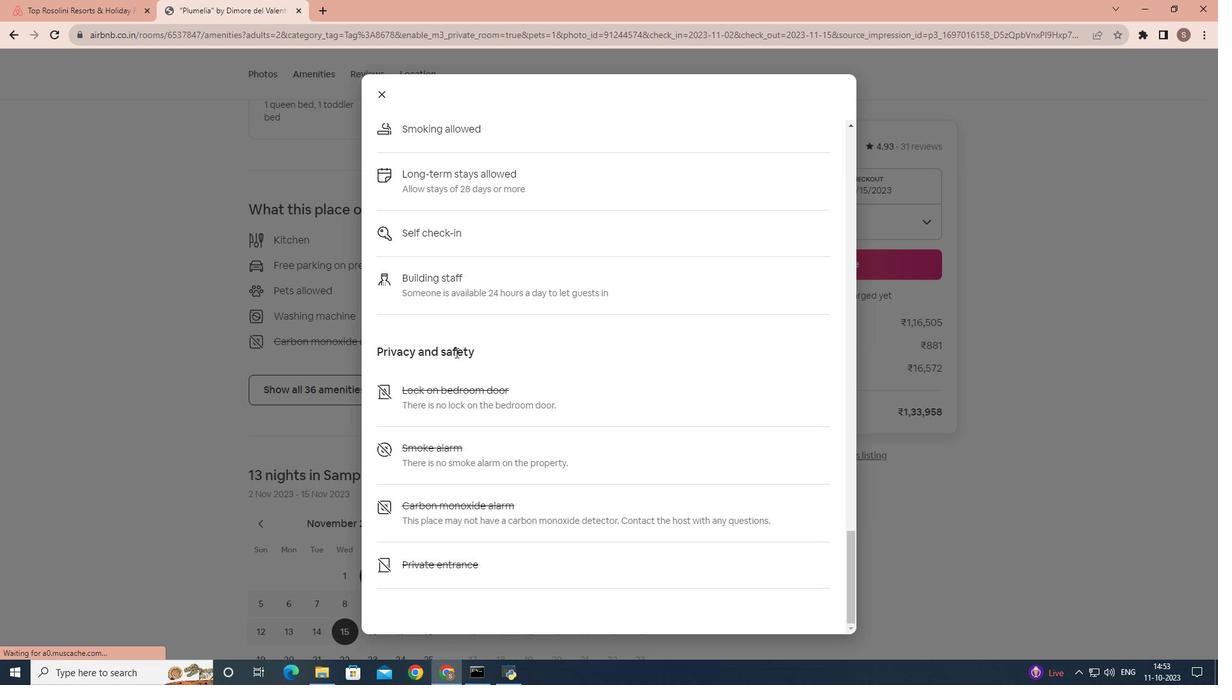 
Action: Mouse scrolled (455, 352) with delta (0, 0)
Screenshot: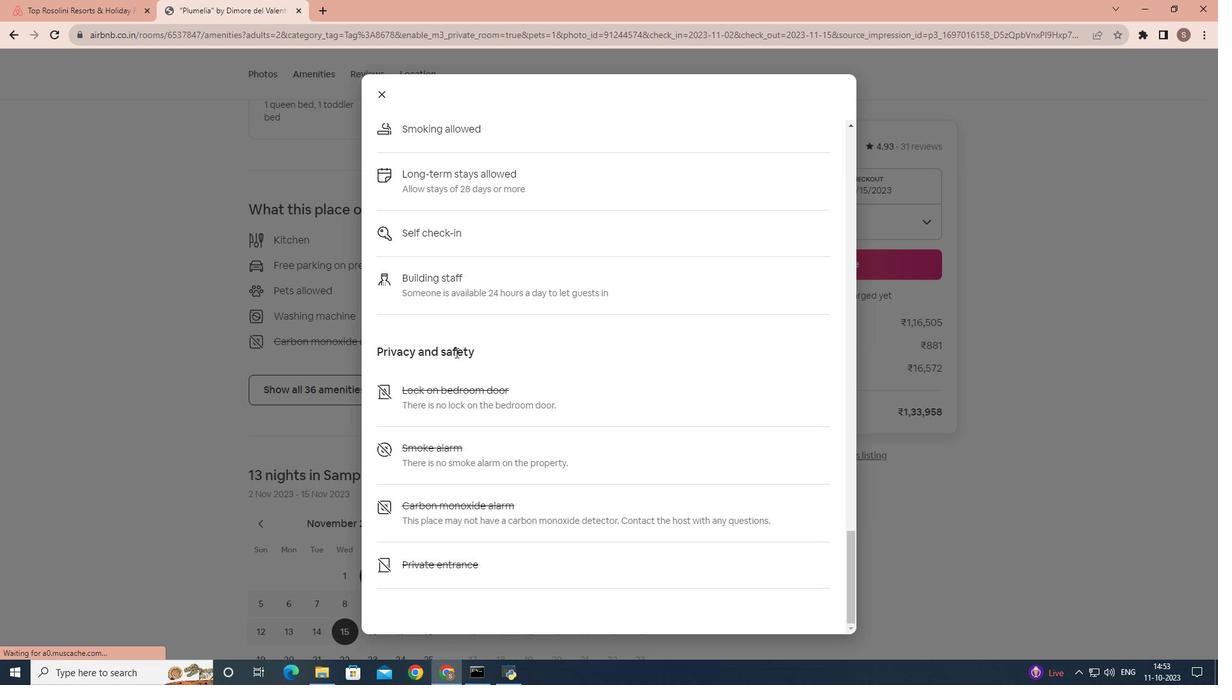 
Action: Mouse scrolled (455, 352) with delta (0, 0)
Screenshot: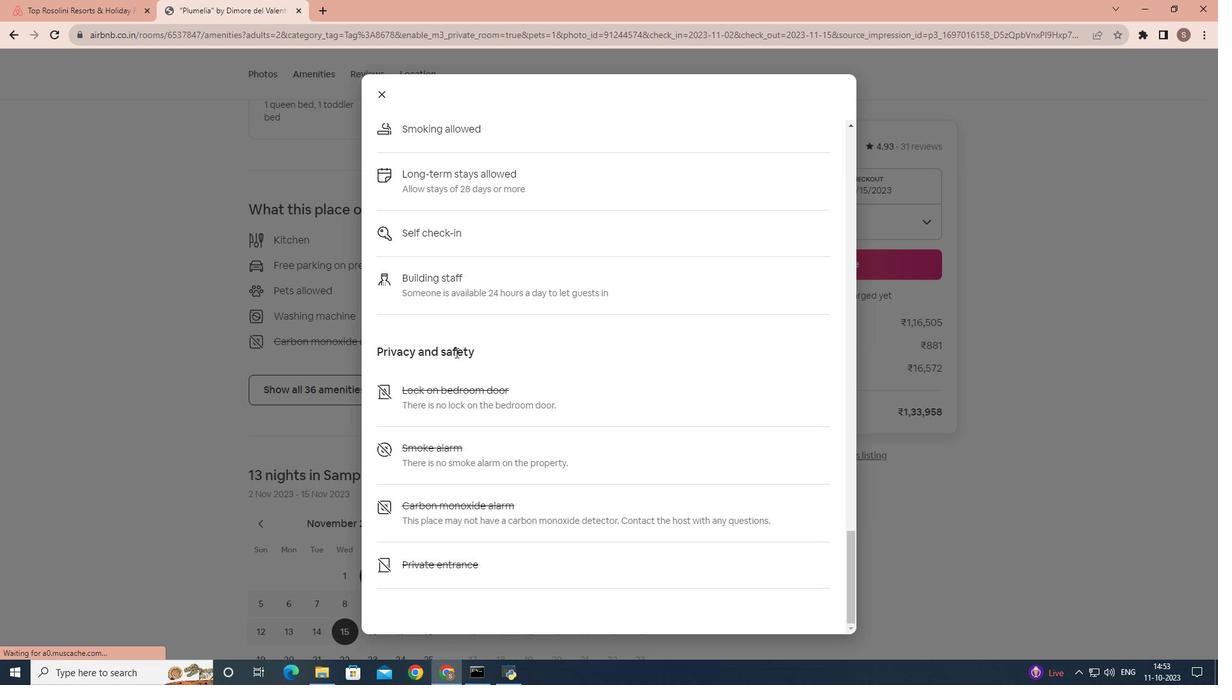 
Action: Mouse moved to (390, 94)
Screenshot: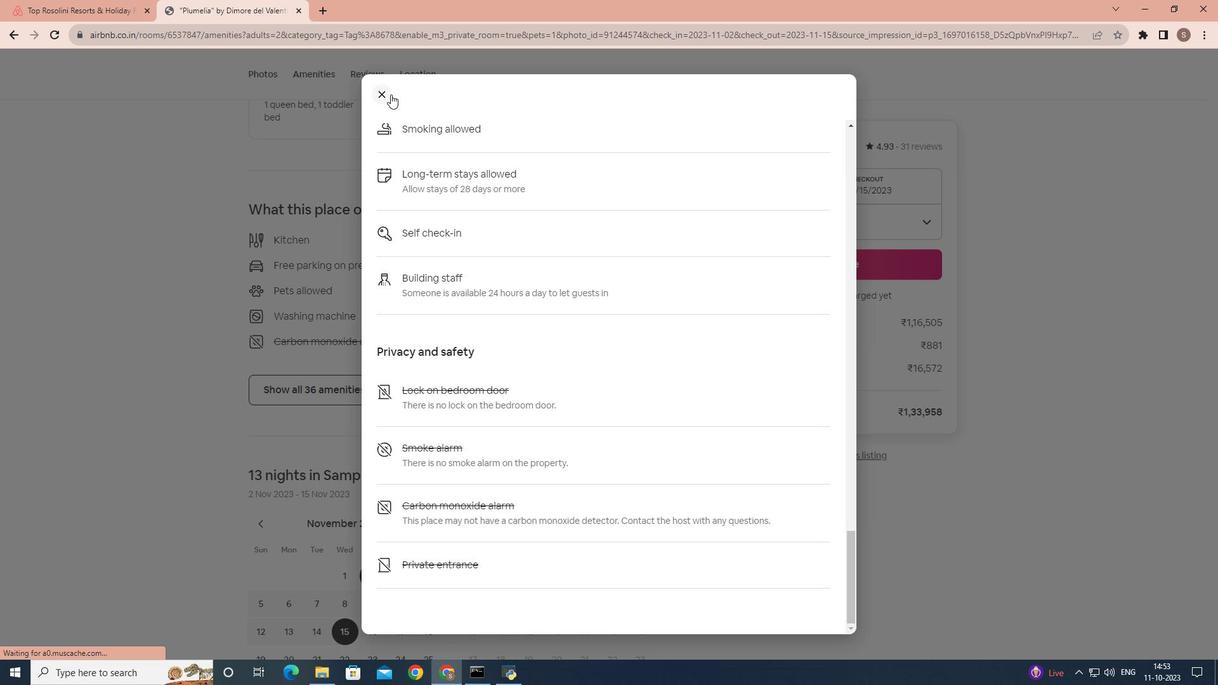 
Action: Mouse pressed left at (390, 94)
Screenshot: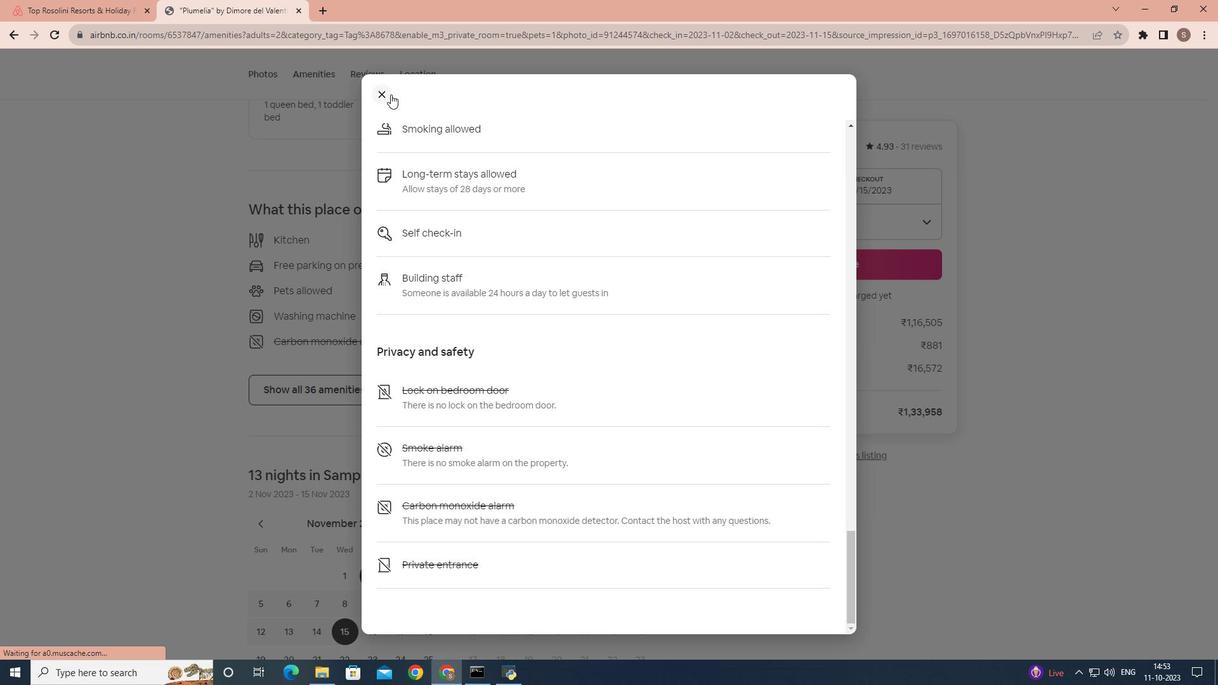 
Action: Mouse moved to (584, 493)
Screenshot: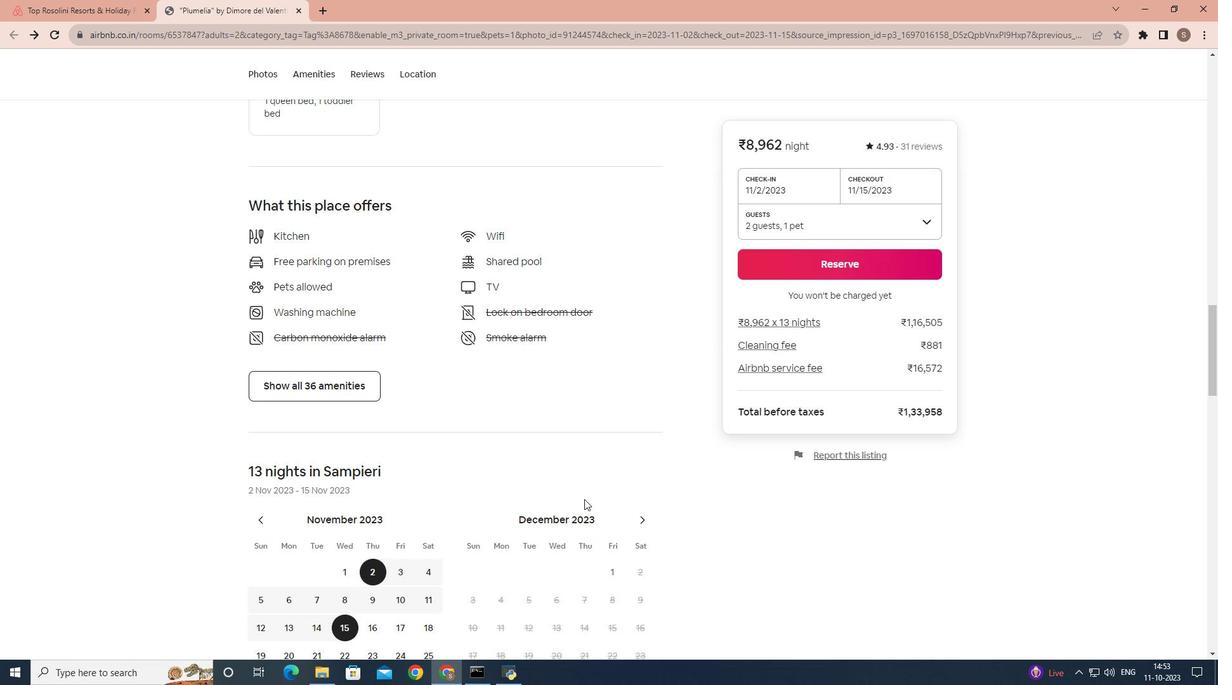 
Action: Mouse scrolled (584, 492) with delta (0, 0)
Screenshot: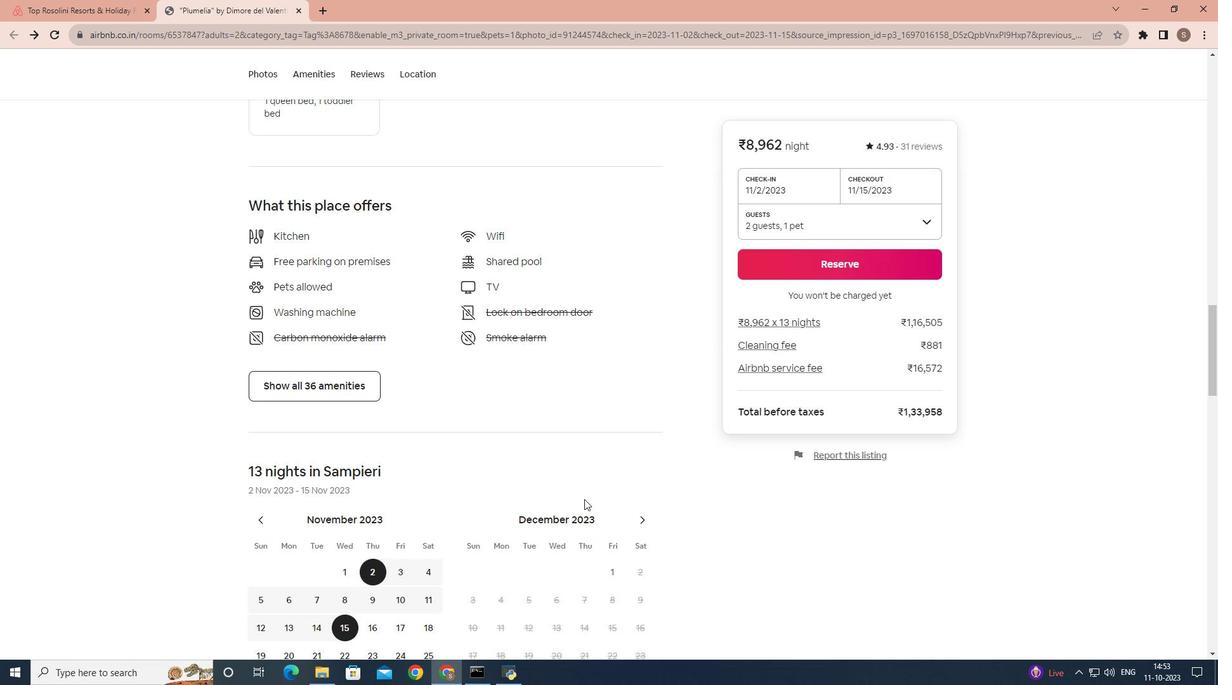 
Action: Mouse moved to (584, 499)
Screenshot: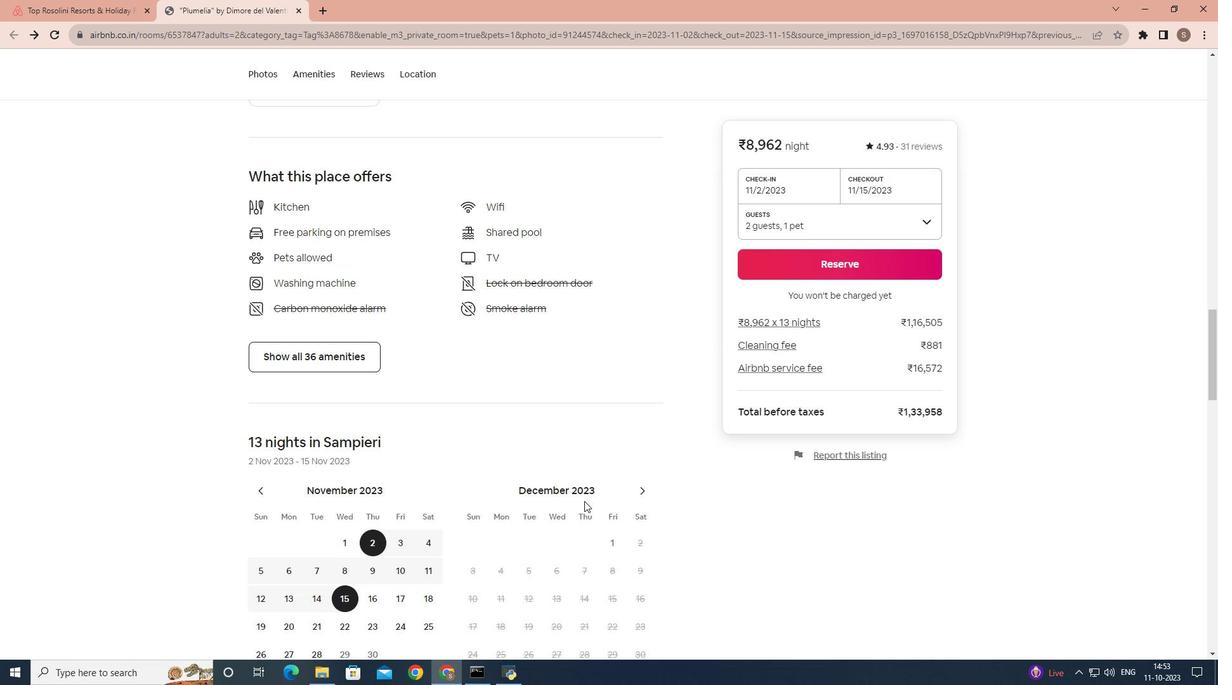 
Action: Mouse scrolled (584, 498) with delta (0, 0)
Screenshot: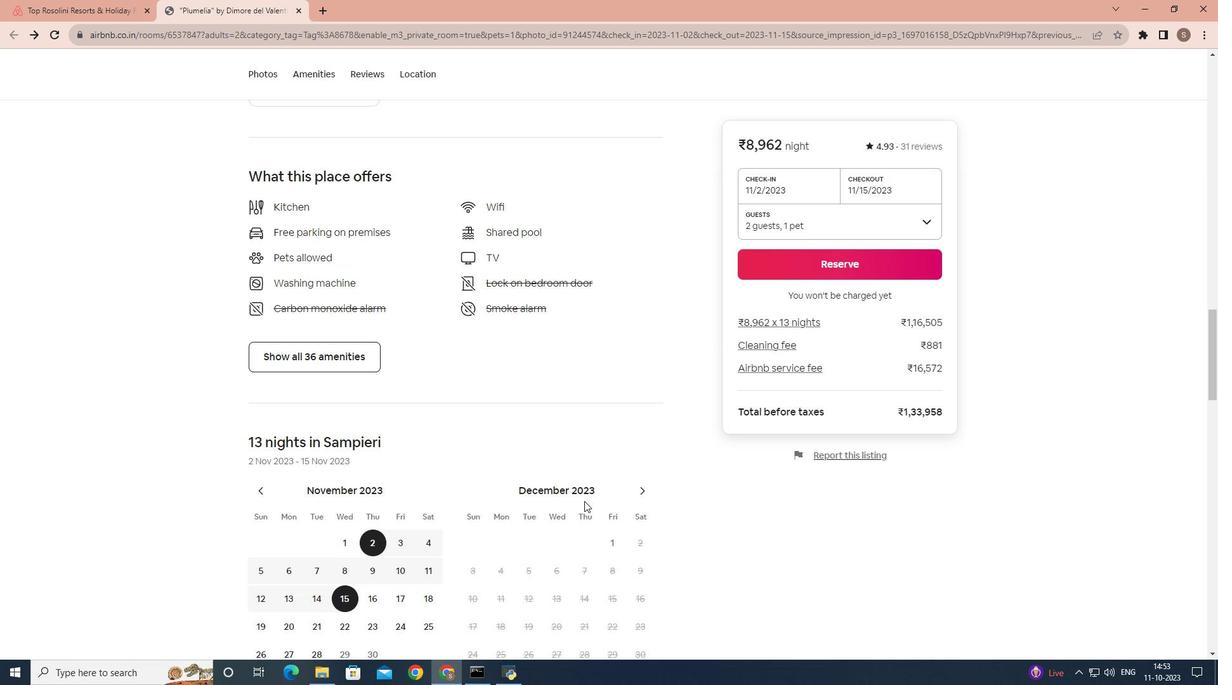 
Action: Mouse moved to (576, 506)
Screenshot: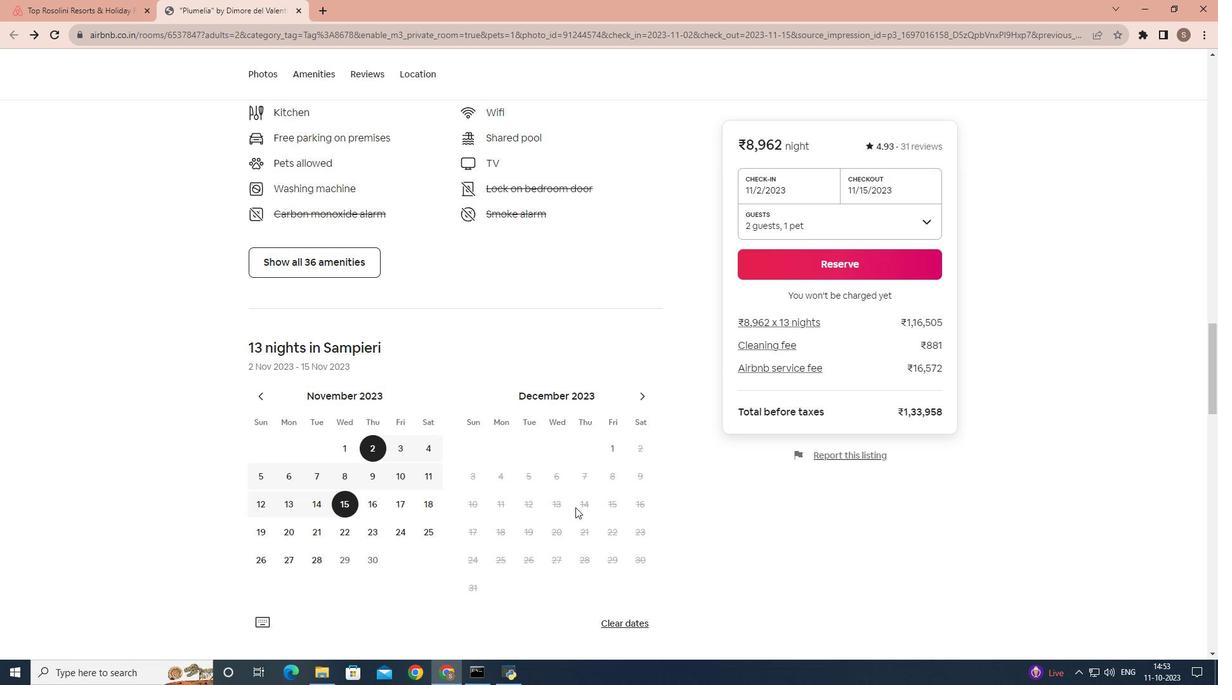 
Action: Mouse scrolled (576, 505) with delta (0, 0)
Screenshot: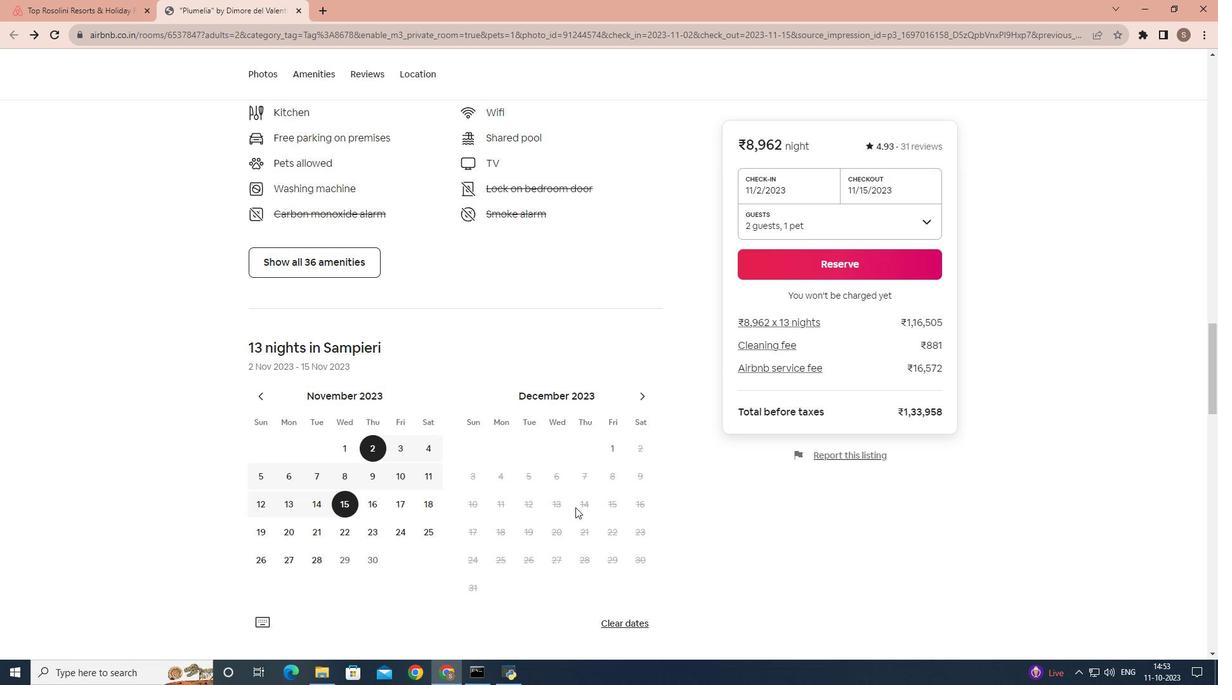 
Action: Mouse moved to (575, 507)
Screenshot: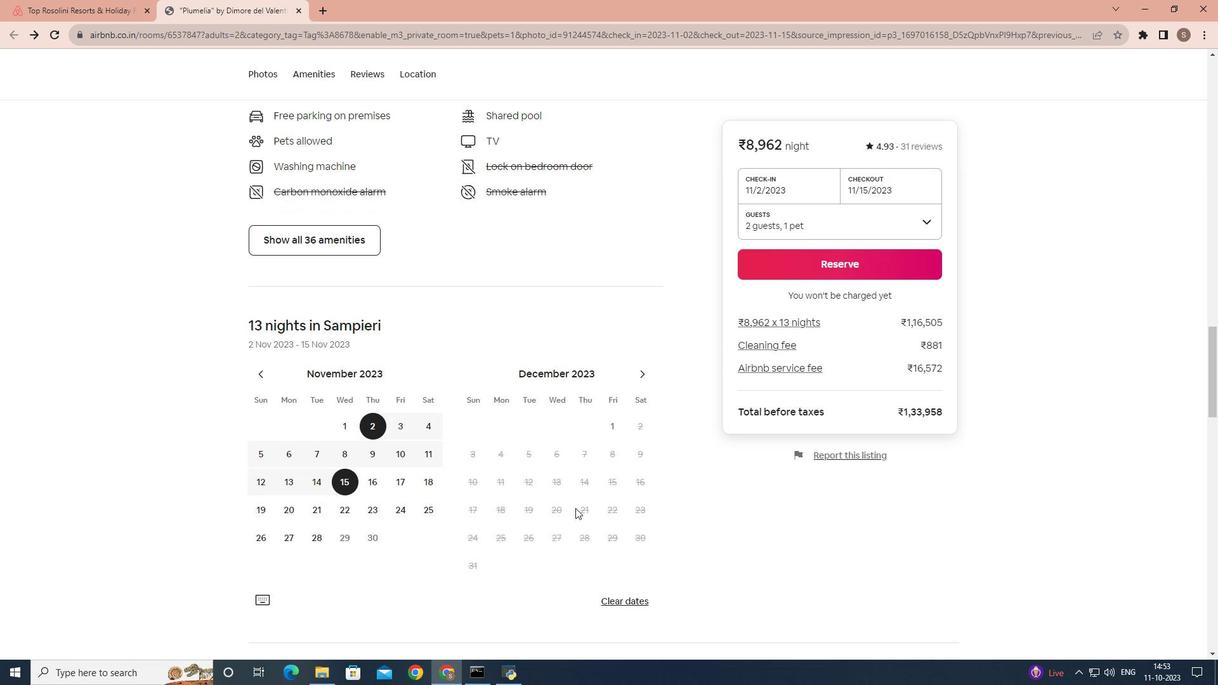 
Action: Mouse scrolled (575, 506) with delta (0, 0)
Screenshot: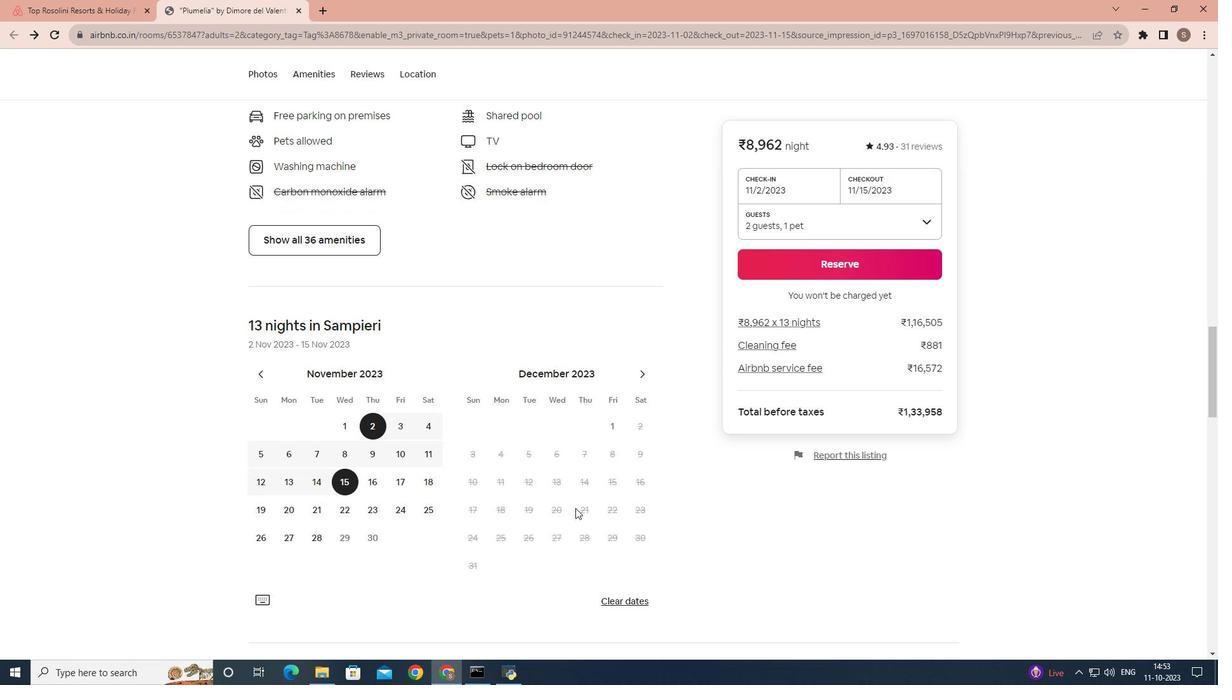 
Action: Mouse moved to (575, 508)
Screenshot: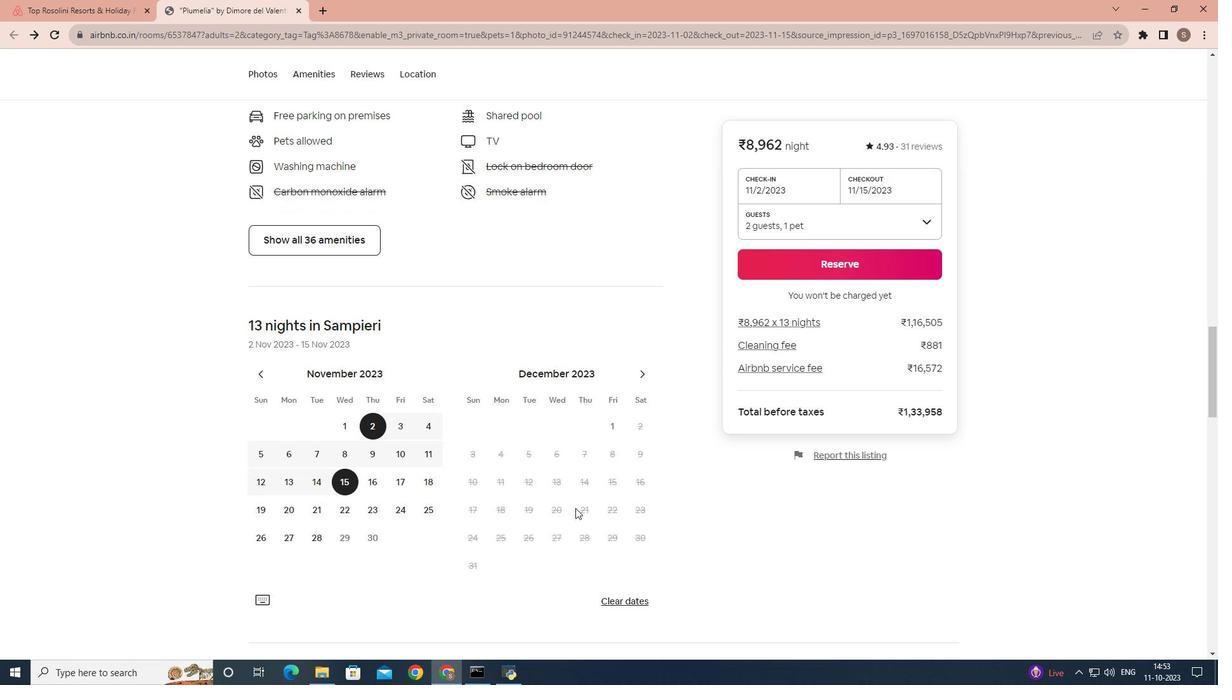 
Action: Mouse scrolled (575, 507) with delta (0, 0)
Screenshot: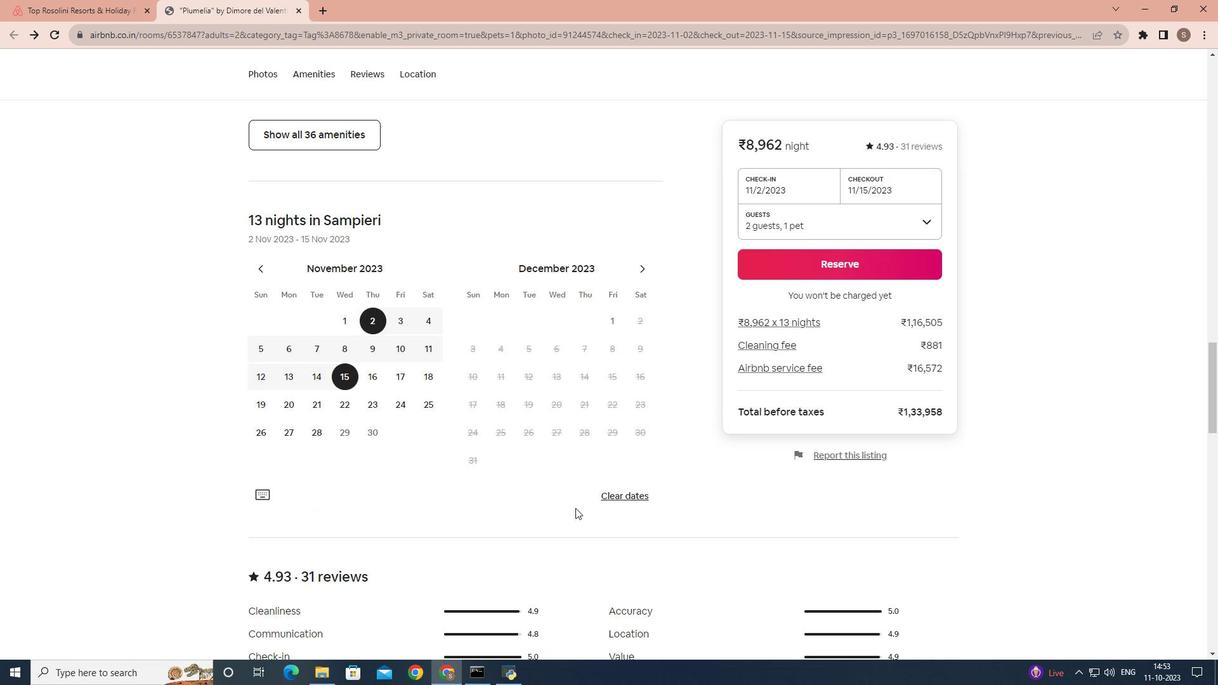
Action: Mouse scrolled (575, 507) with delta (0, 0)
Screenshot: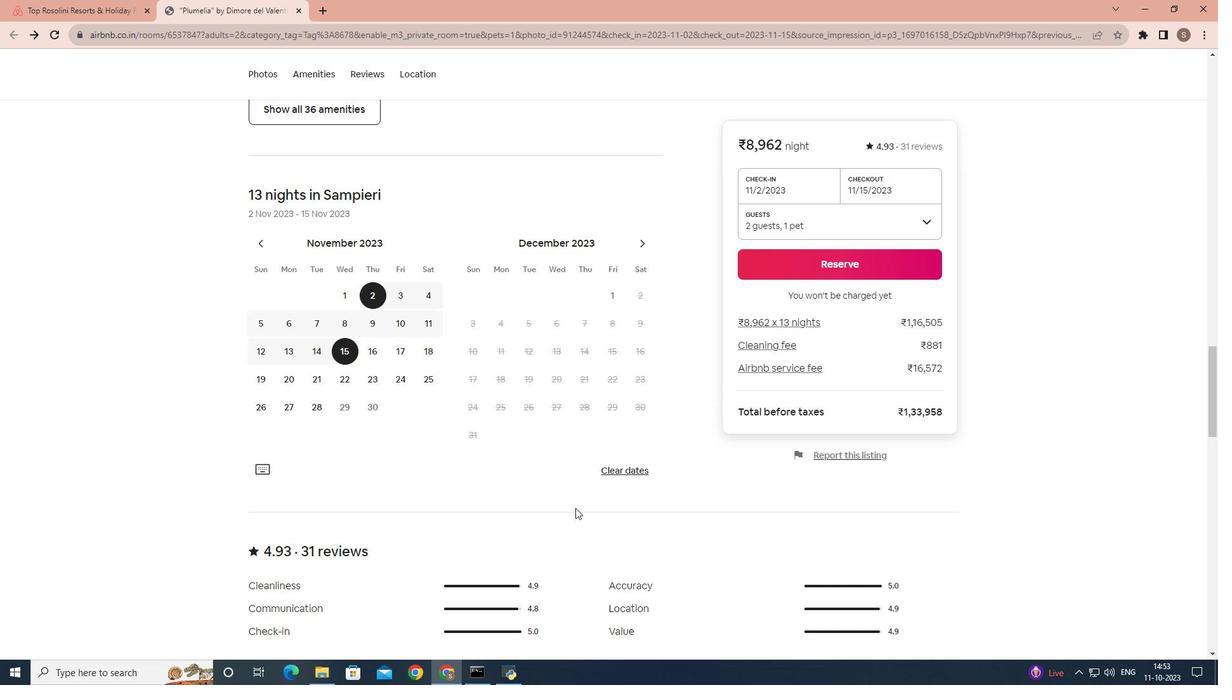 
Action: Mouse moved to (460, 541)
Screenshot: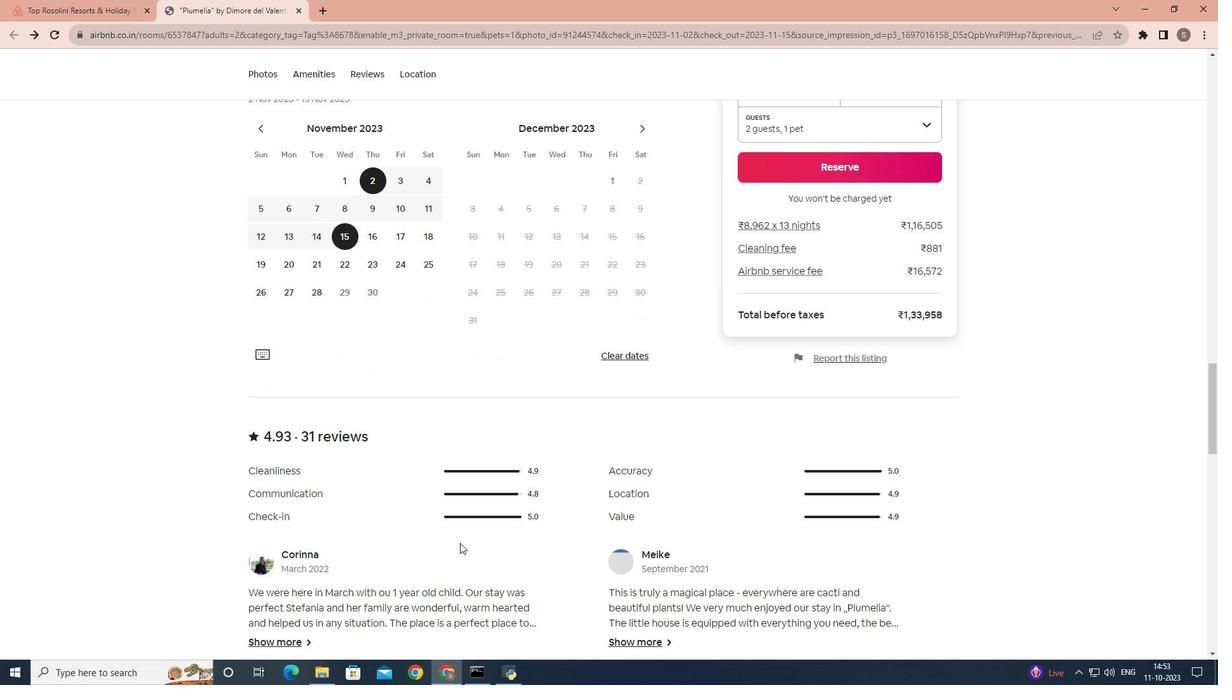 
Action: Mouse scrolled (460, 540) with delta (0, 0)
Screenshot: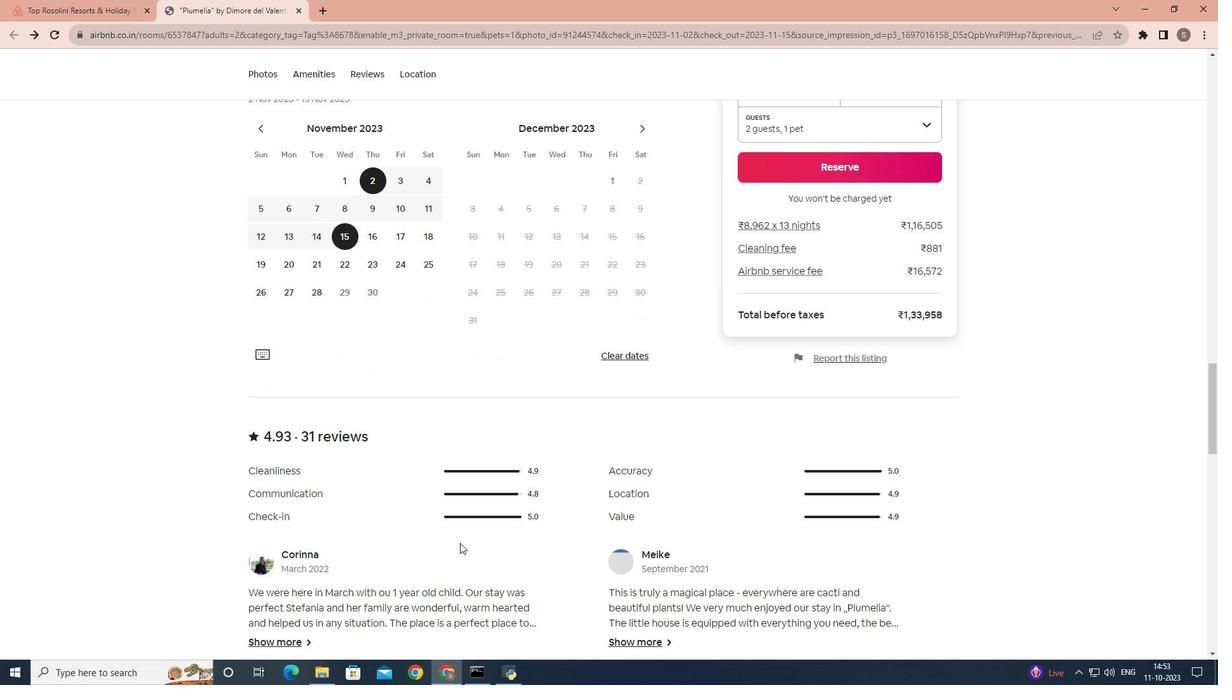 
Action: Mouse moved to (459, 543)
Screenshot: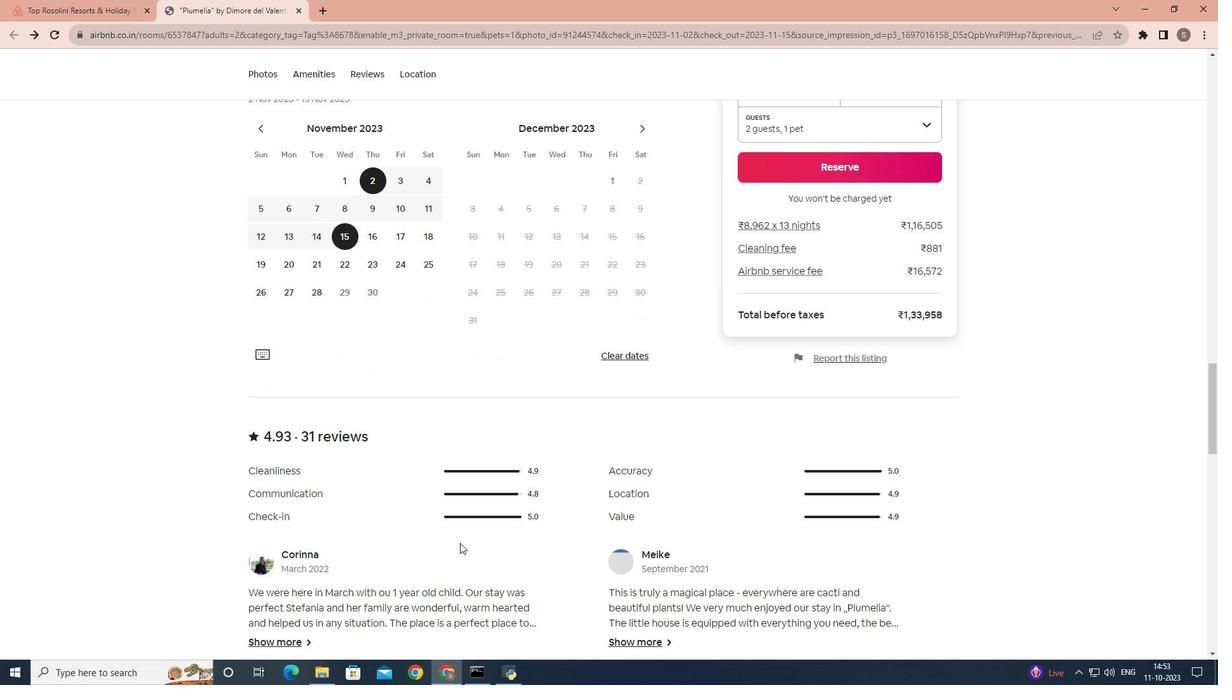 
Action: Mouse scrolled (459, 542) with delta (0, 0)
